 Task: Look for Airbnb options in Ciudad de Huajuapan de LeÃÂ³n, Mexico from 14th December, 2023 to 15th December, 2023 for 2 adults. Place can be entire room with 1  bedroom having 1 bed and 1 bathroom. Property type can be hotel.
Action: Mouse pressed left at (604, 117)
Screenshot: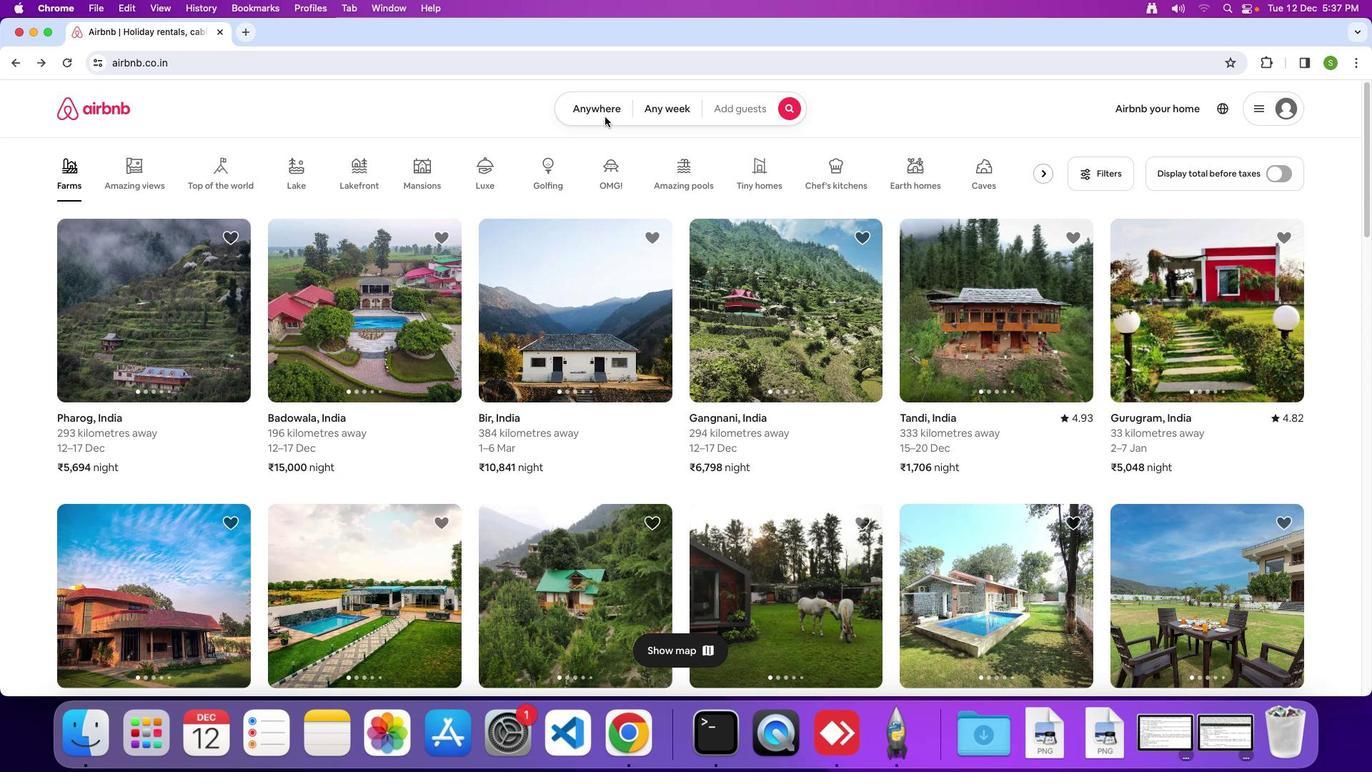 
Action: Mouse moved to (608, 106)
Screenshot: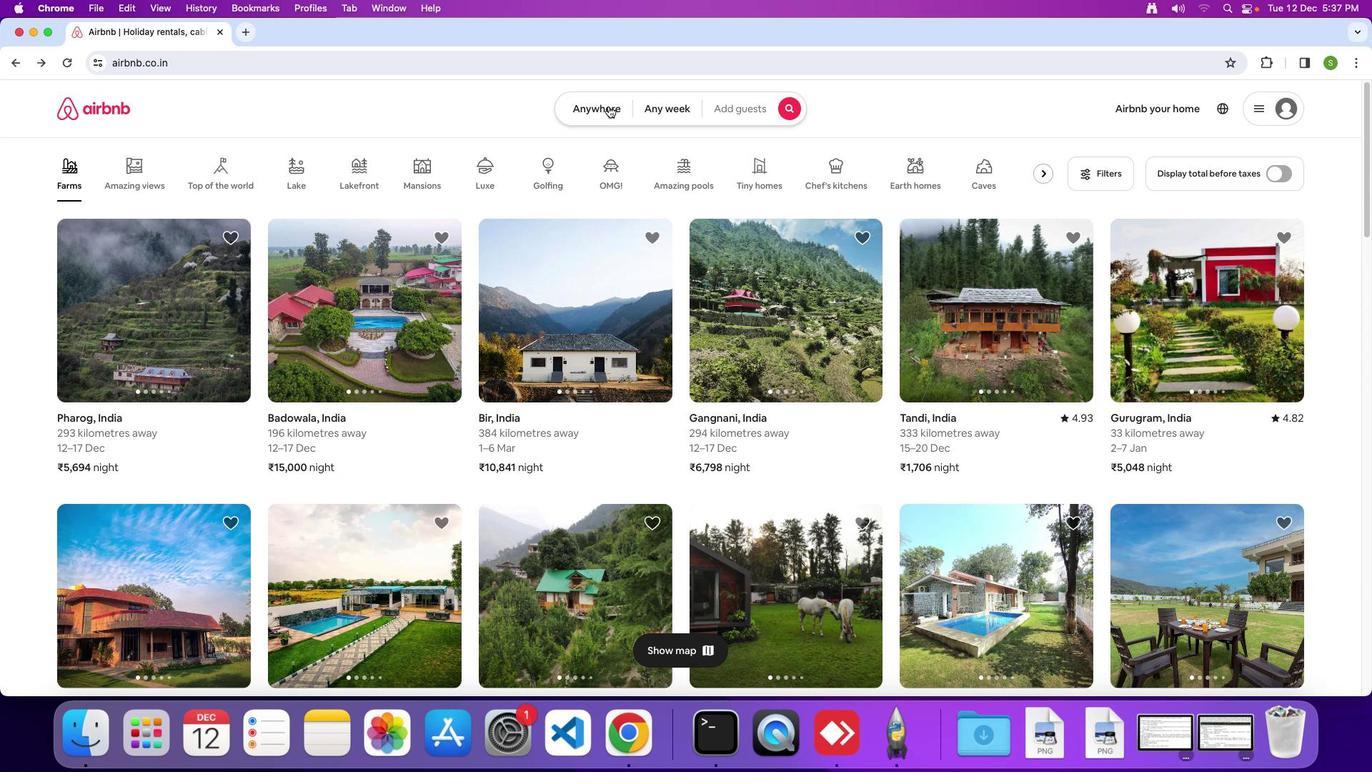 
Action: Mouse pressed left at (608, 106)
Screenshot: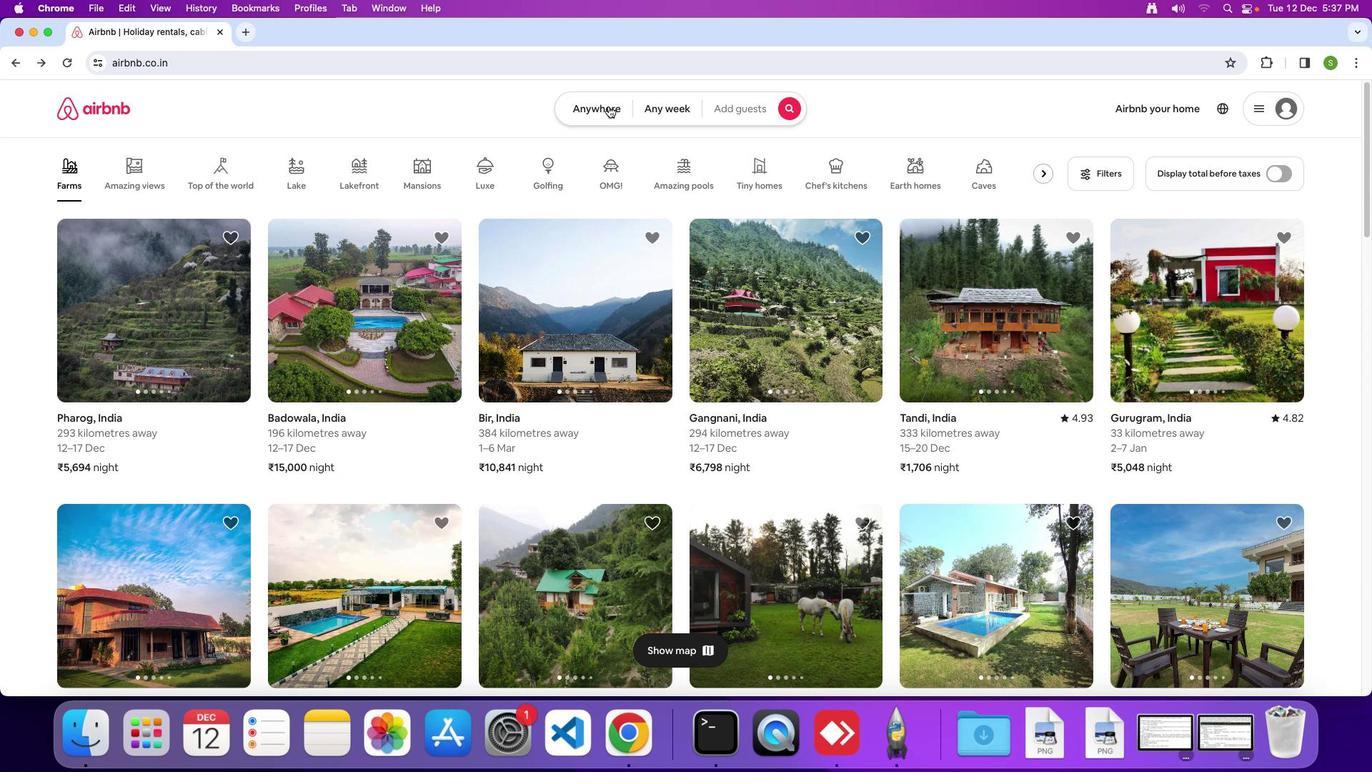 
Action: Mouse moved to (511, 155)
Screenshot: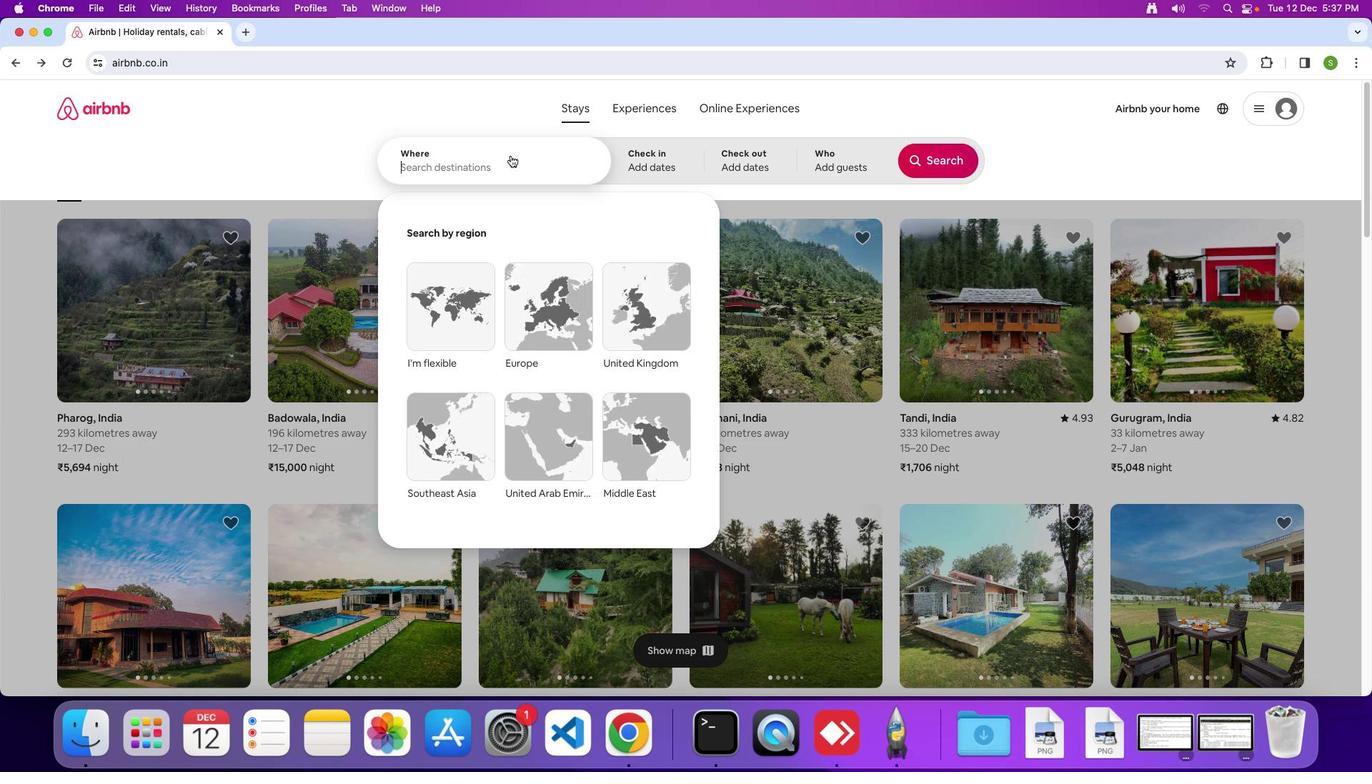 
Action: Mouse pressed left at (511, 155)
Screenshot: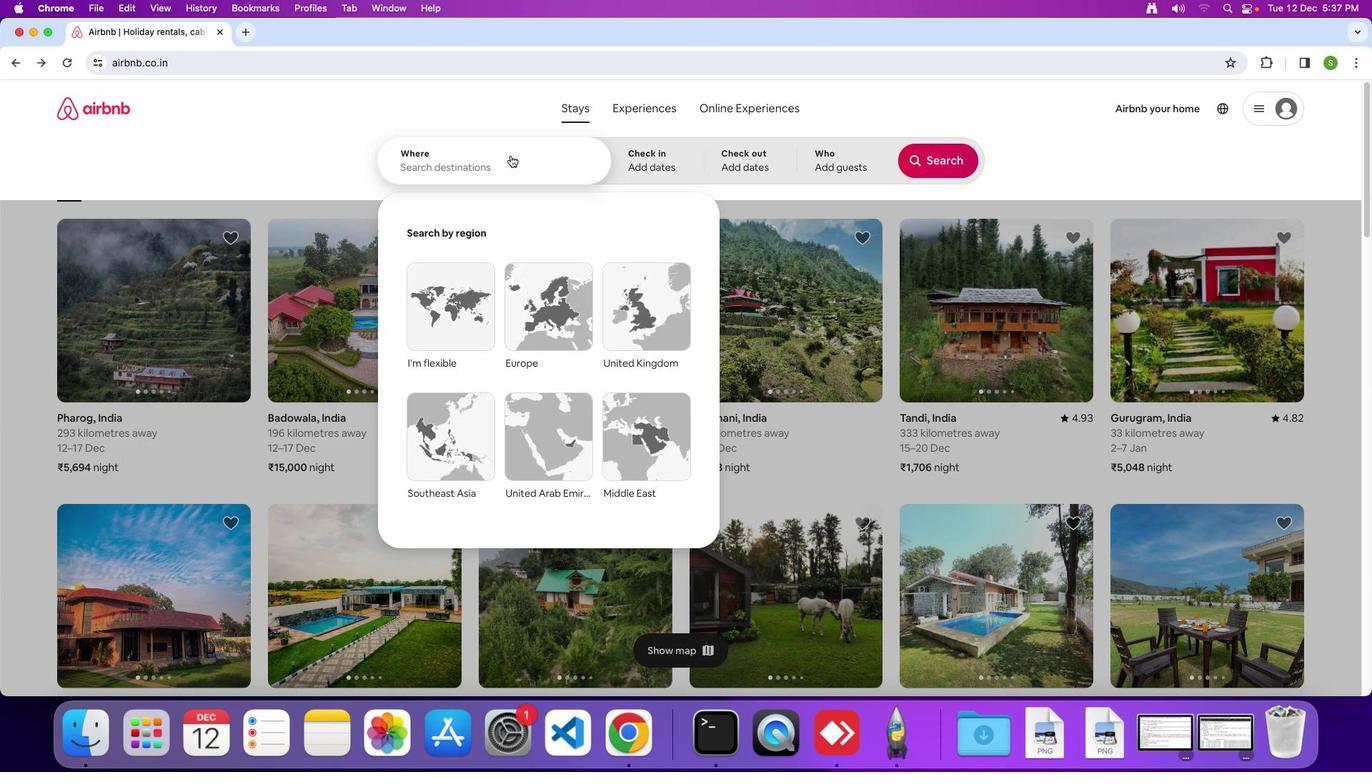 
Action: Mouse moved to (511, 155)
Screenshot: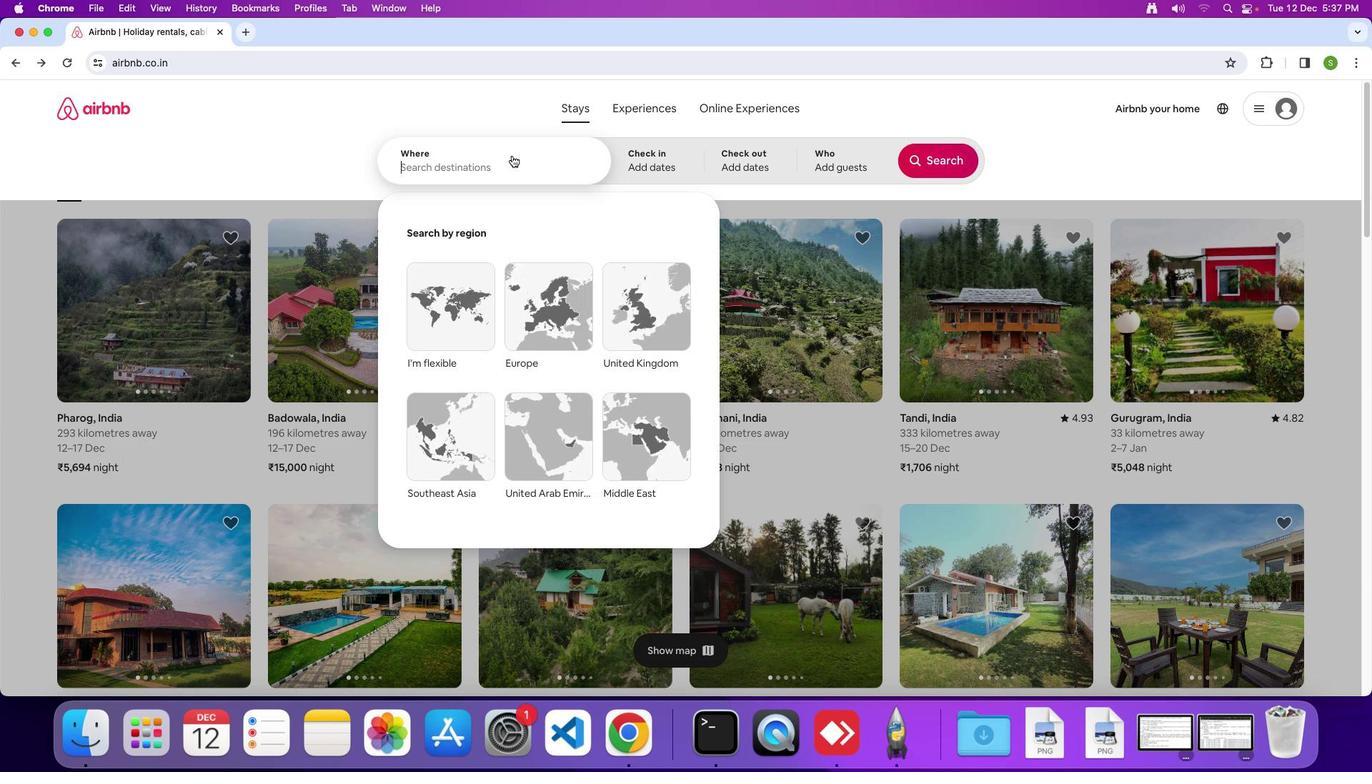 
Action: Key pressed 'C'Key.caps_lock'i''u''d''e''d'Key.backspaceKey.backspace'a''d'Key.space'd''e'Key.spaceKey.shift'H''u''a''j''u''a''p''a''n'Key.space'd''e'Key.spaceKey.shift'L''e'Key.shift'A''n'','Key.spaceKey.shift'm''e''x''o''c''o'Key.leftKey.leftKey.backspace'i'Key.rightKey.rightKey.enter
Screenshot: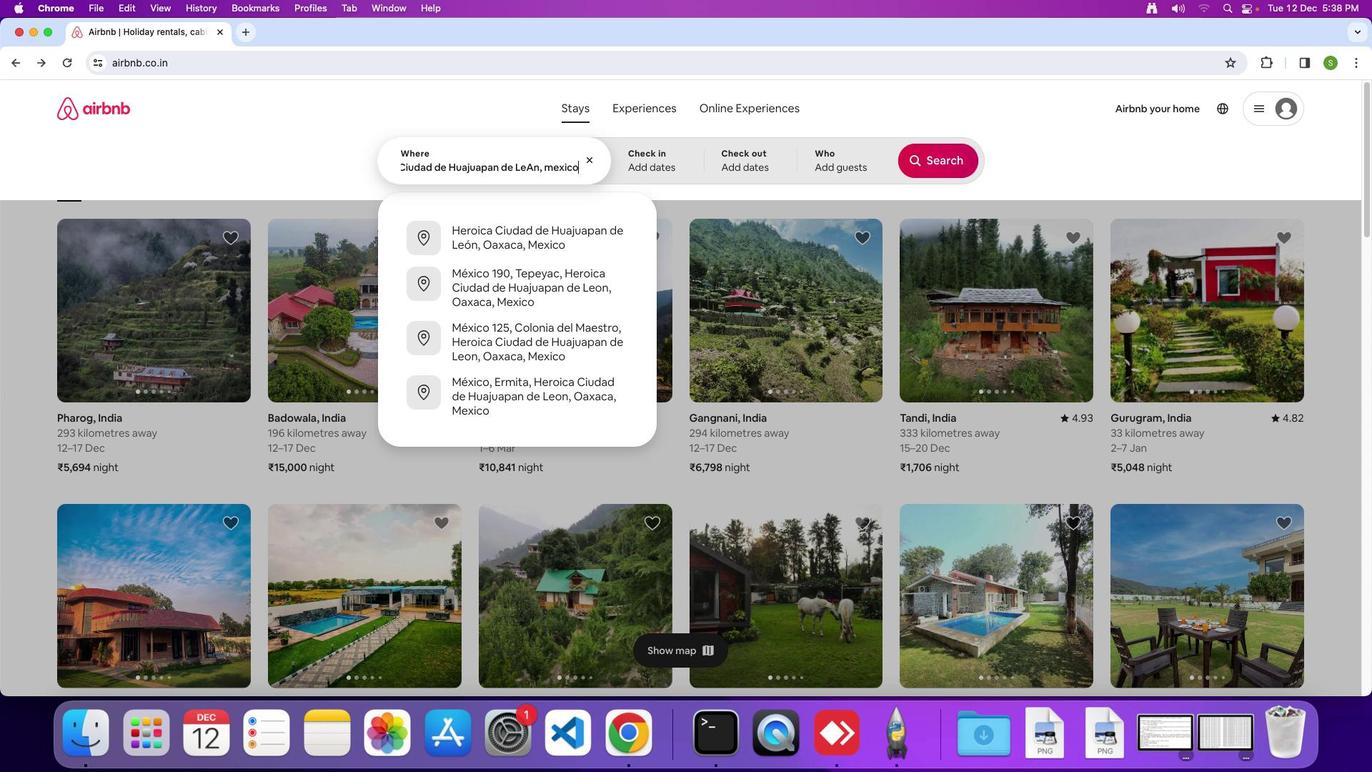 
Action: Mouse moved to (573, 406)
Screenshot: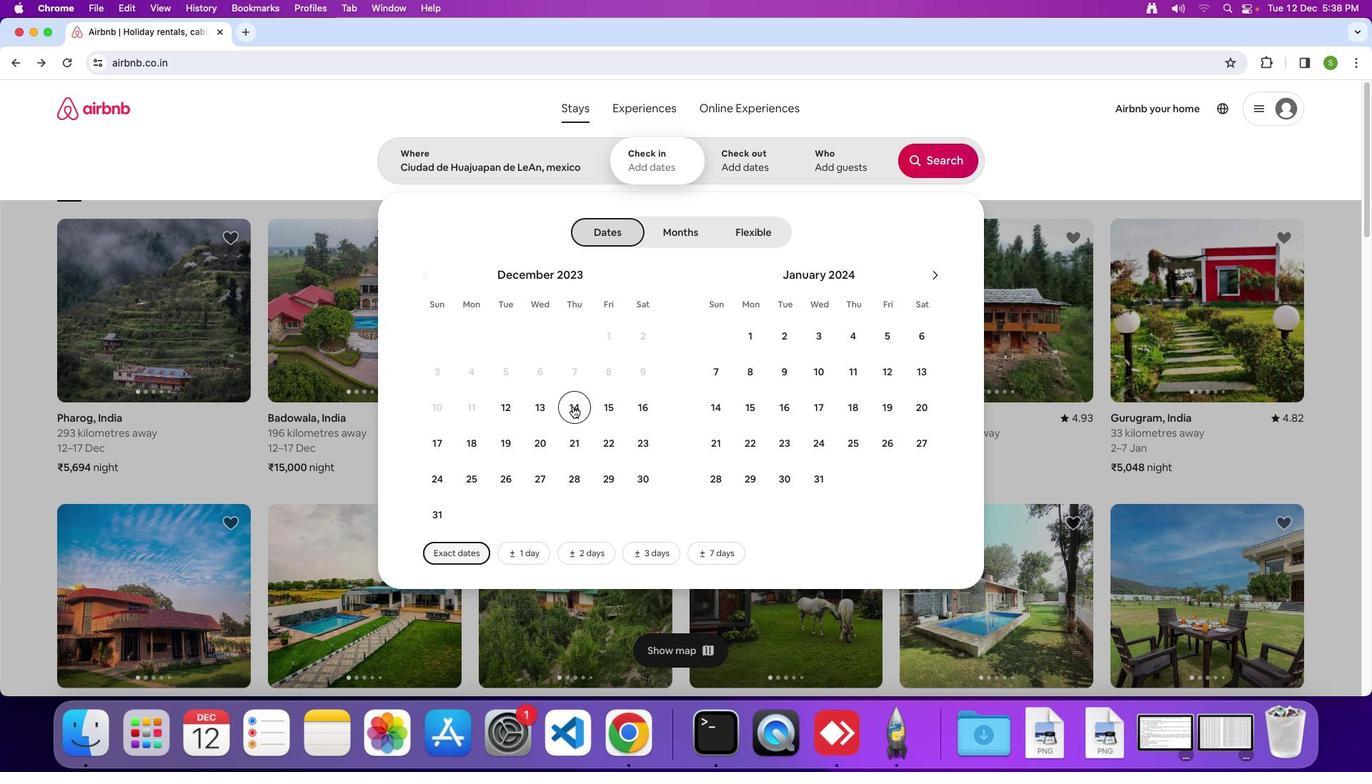 
Action: Mouse pressed left at (573, 406)
Screenshot: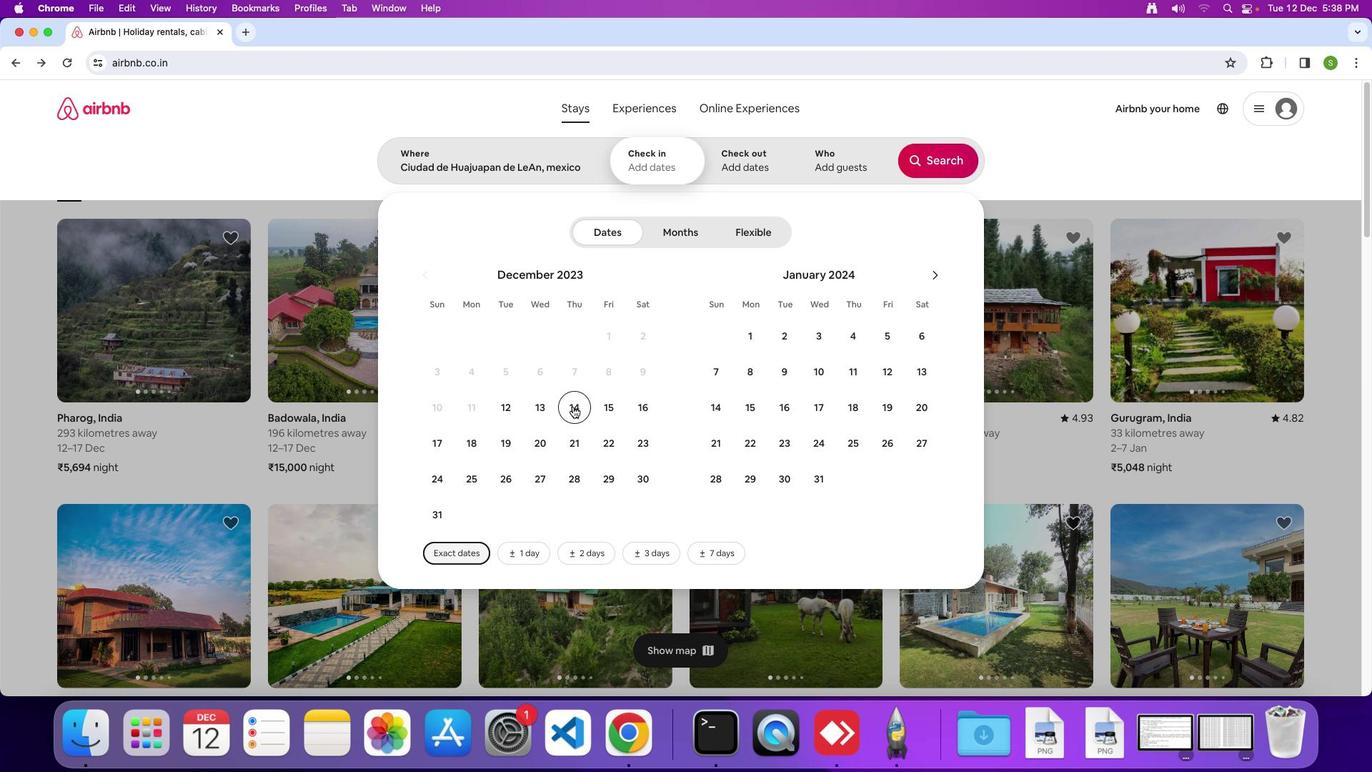 
Action: Mouse moved to (612, 406)
Screenshot: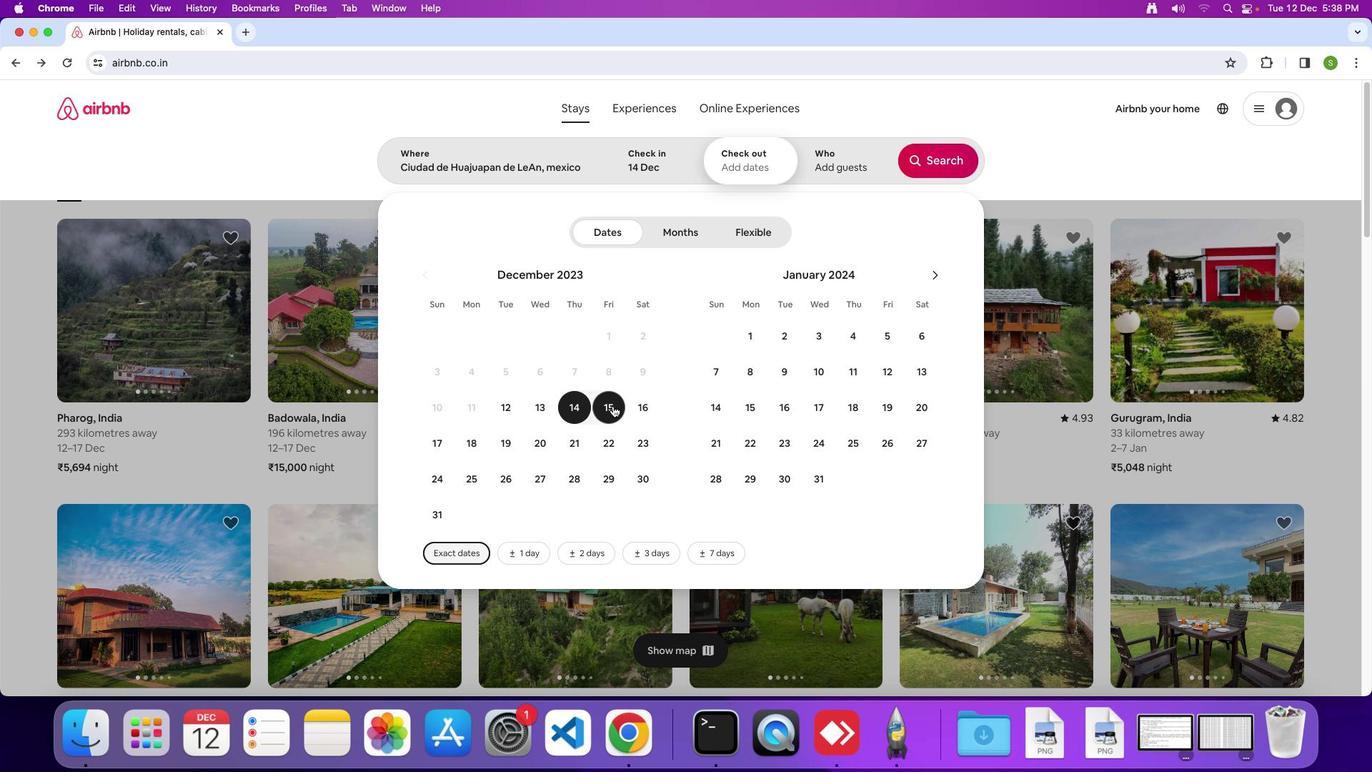 
Action: Mouse pressed left at (612, 406)
Screenshot: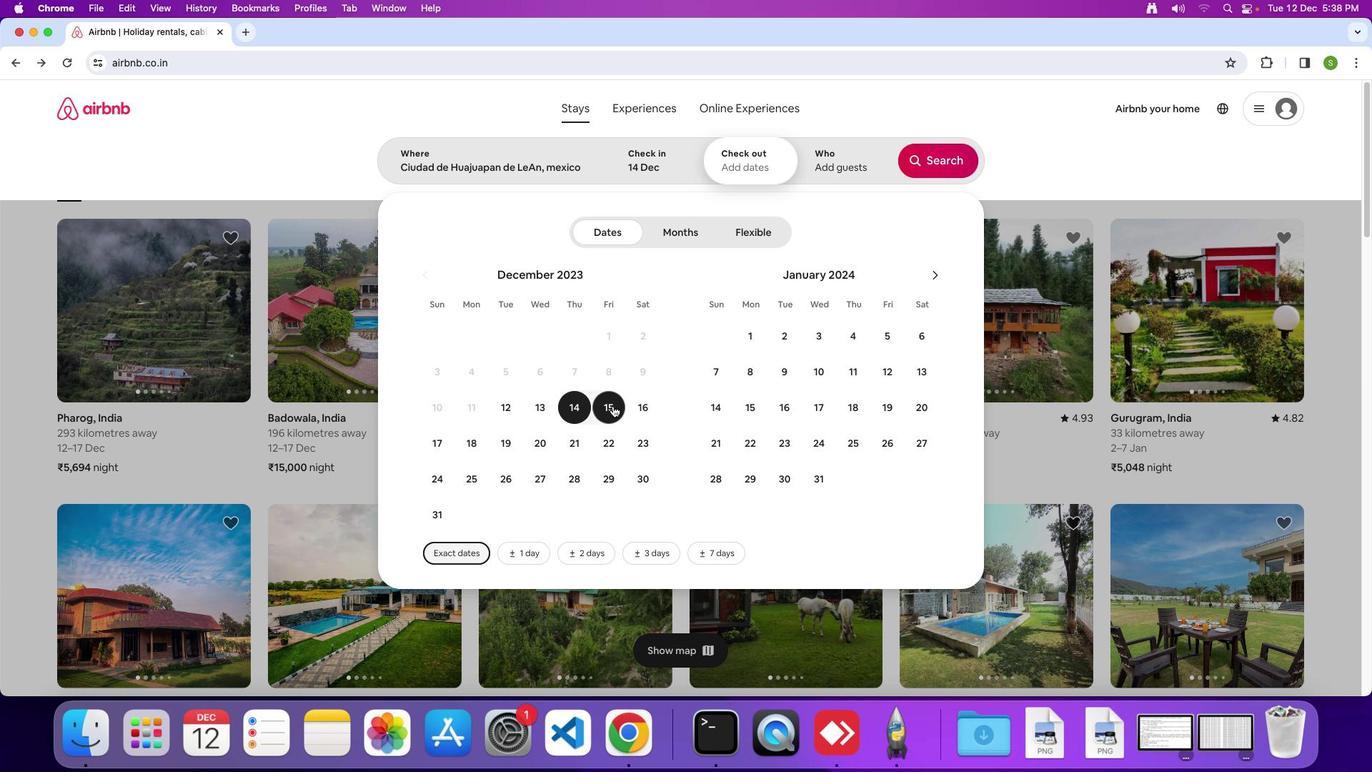 
Action: Mouse moved to (845, 168)
Screenshot: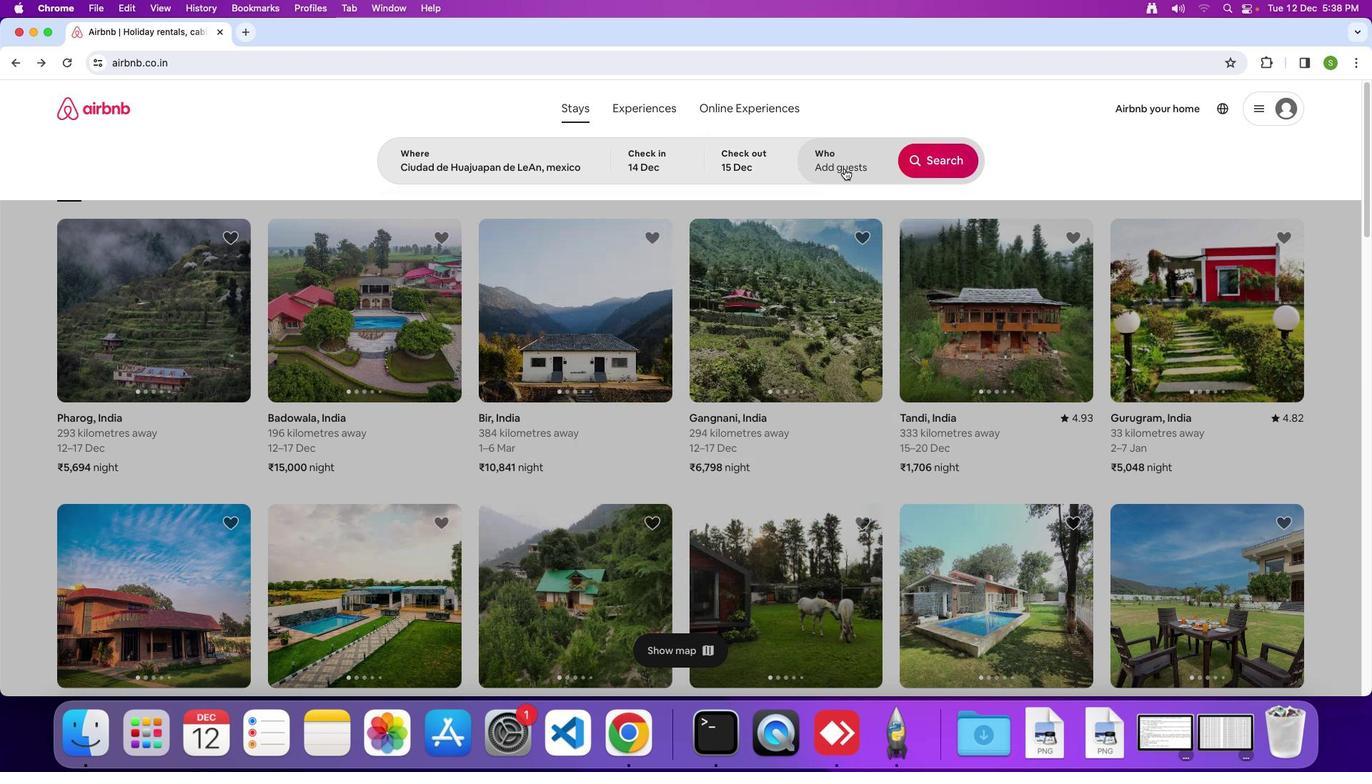 
Action: Mouse pressed left at (845, 168)
Screenshot: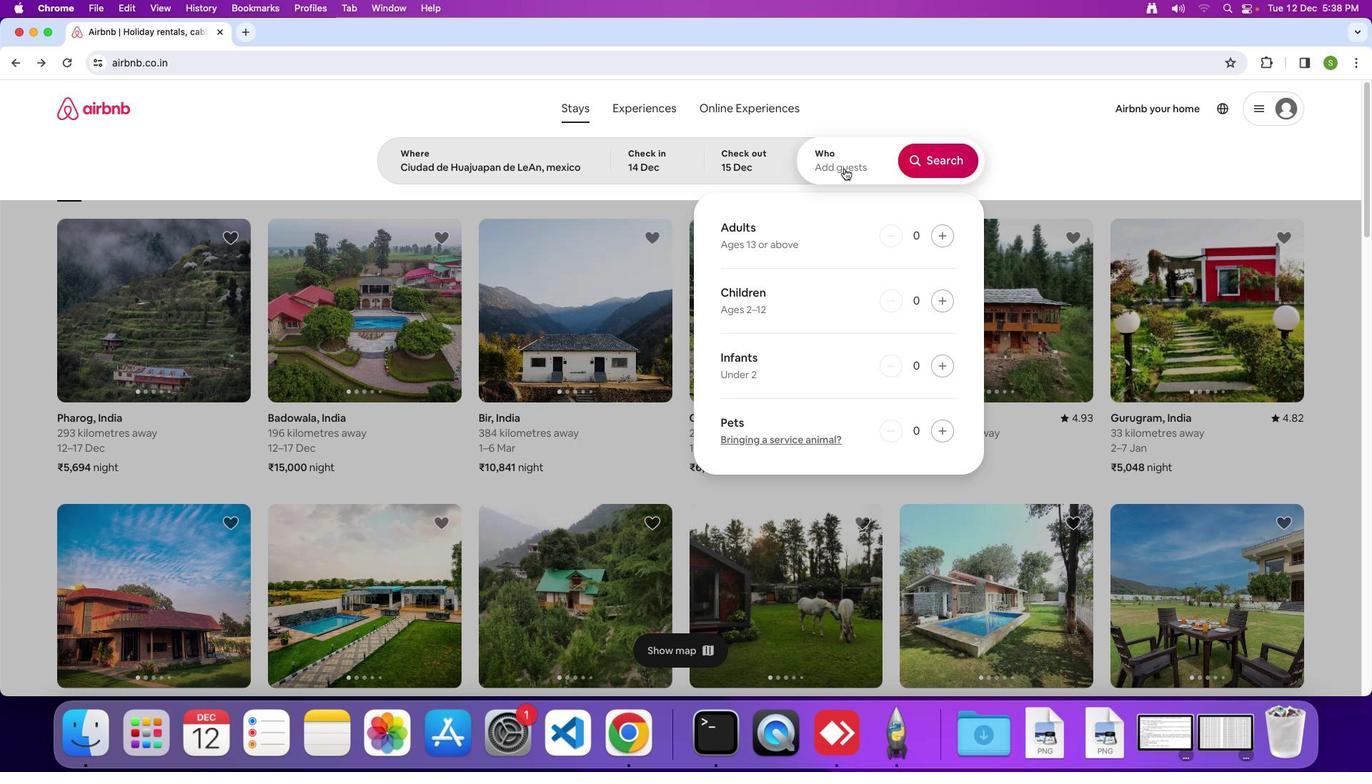 
Action: Mouse moved to (940, 237)
Screenshot: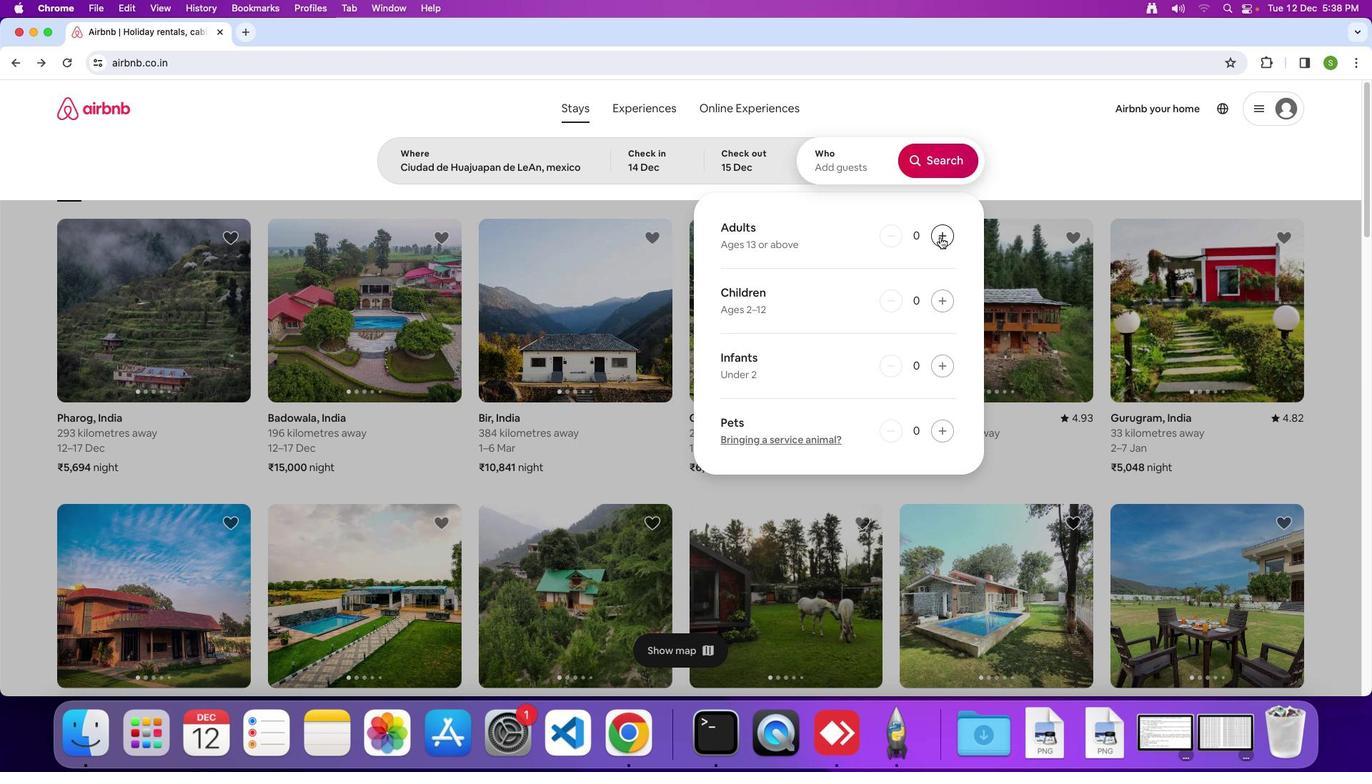 
Action: Mouse pressed left at (940, 237)
Screenshot: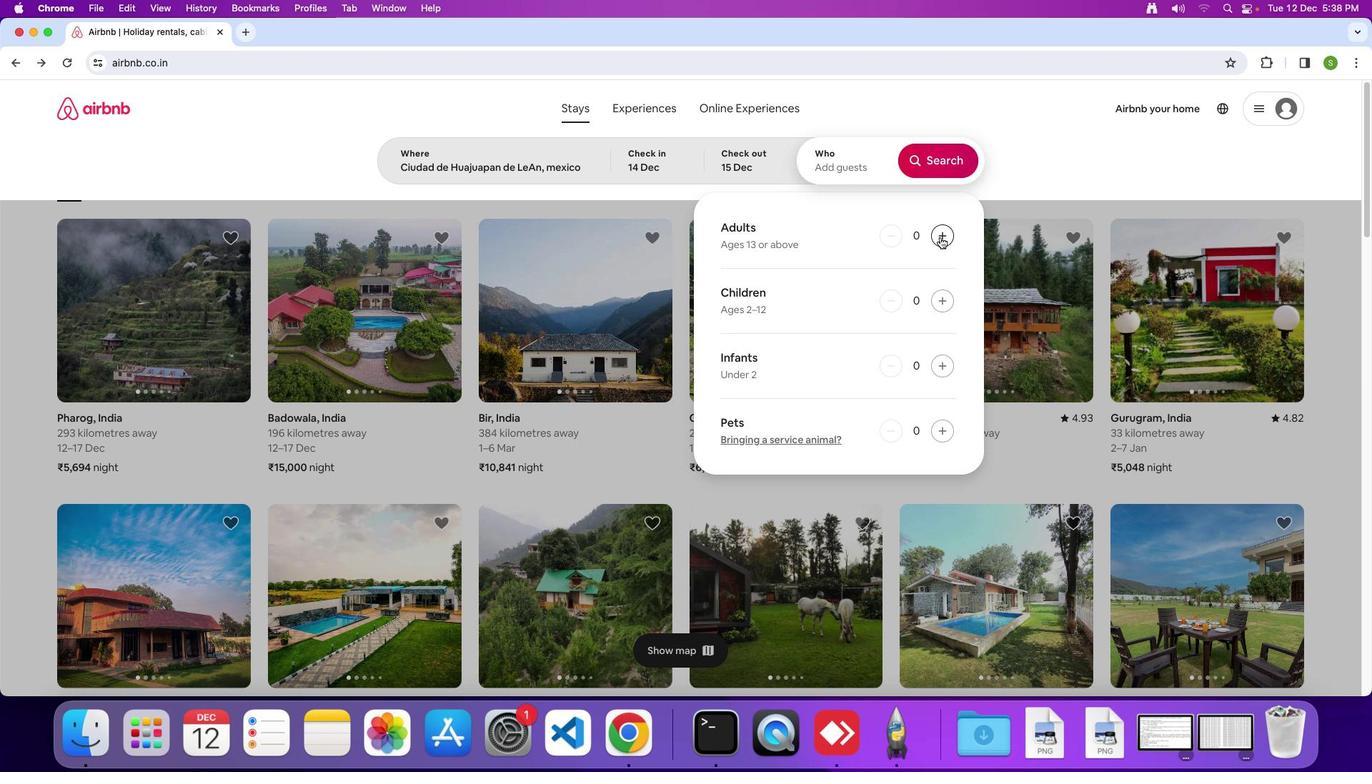 
Action: Mouse pressed left at (940, 237)
Screenshot: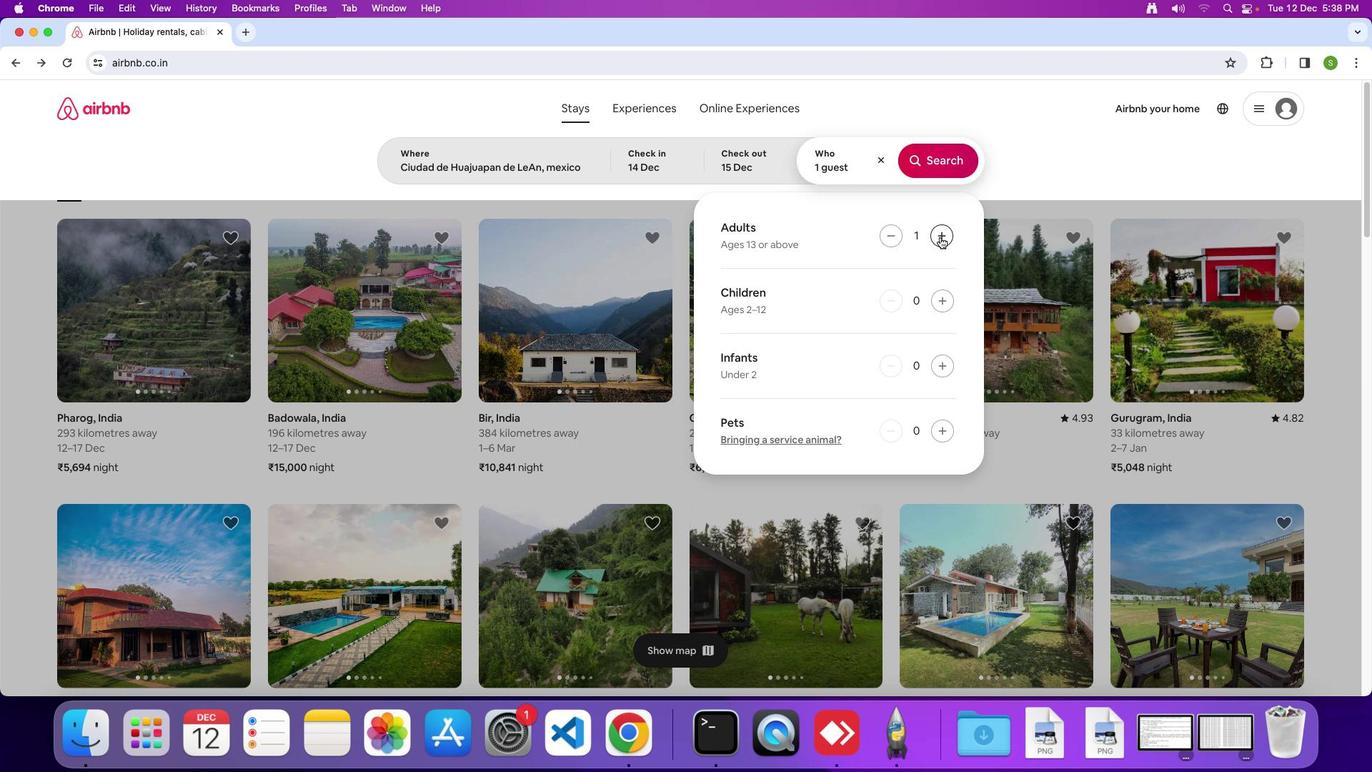 
Action: Mouse moved to (943, 169)
Screenshot: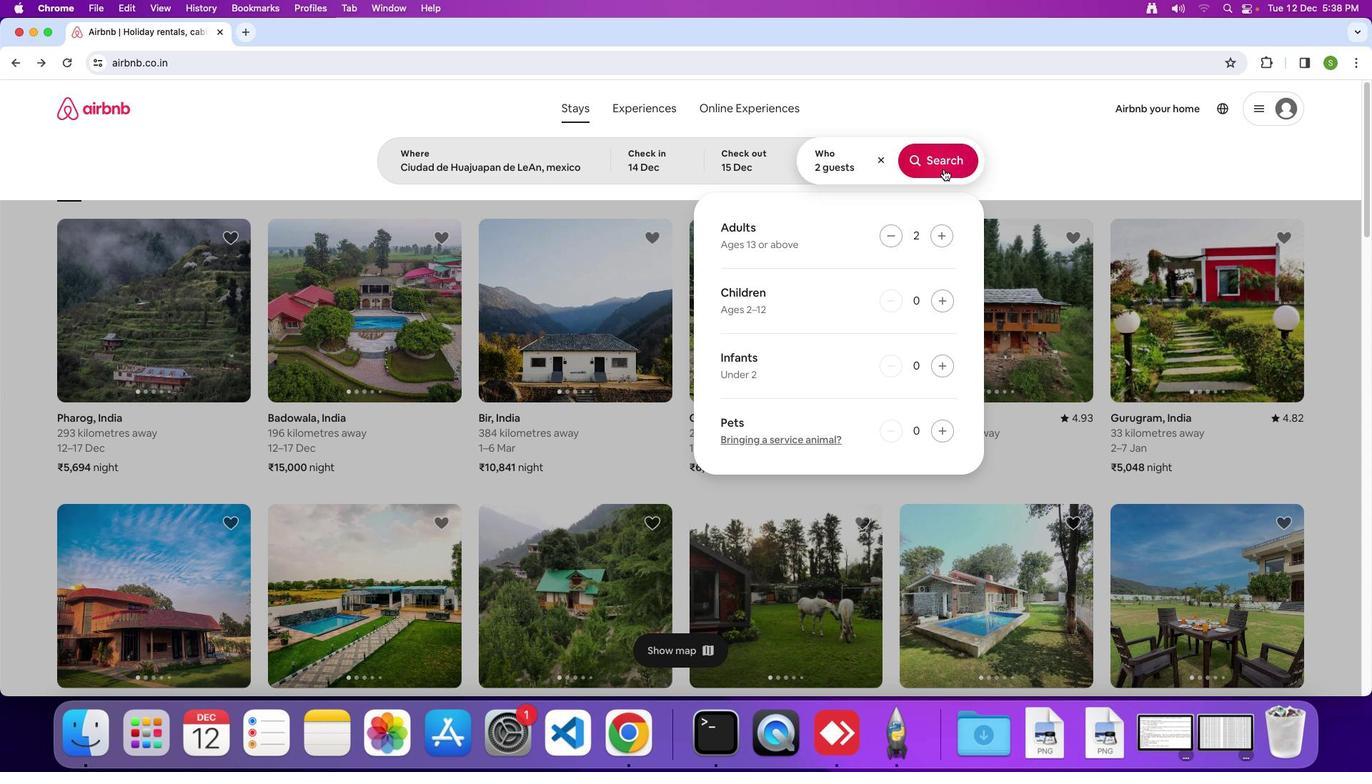 
Action: Mouse pressed left at (943, 169)
Screenshot: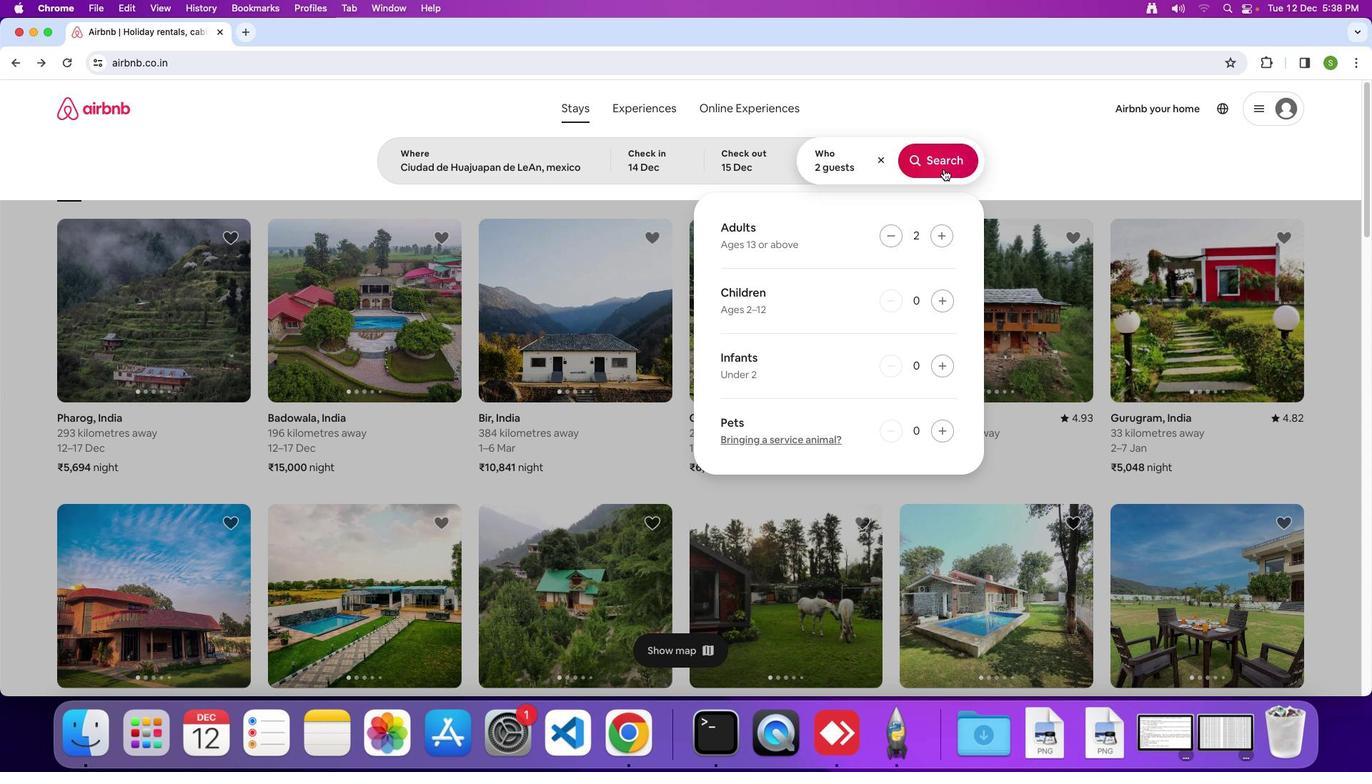 
Action: Mouse moved to (1127, 164)
Screenshot: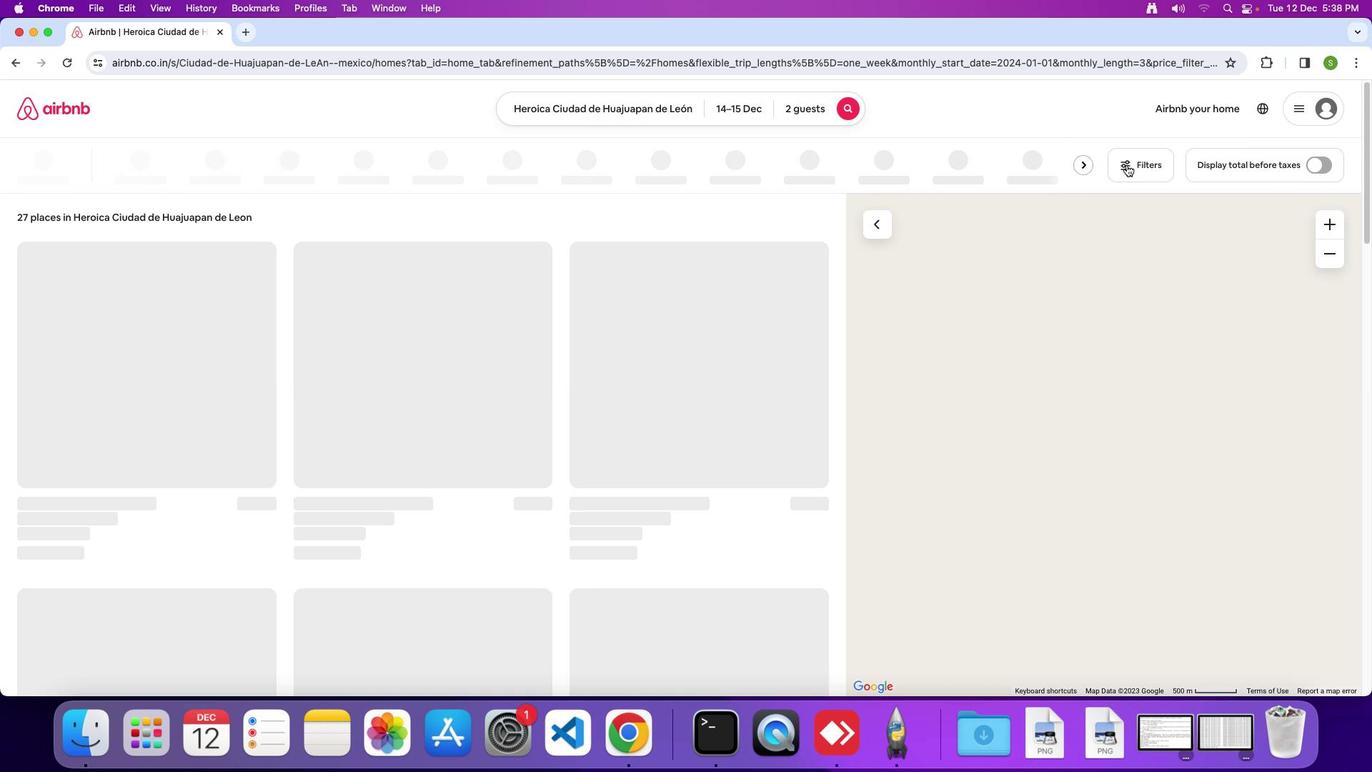 
Action: Mouse pressed left at (1127, 164)
Screenshot: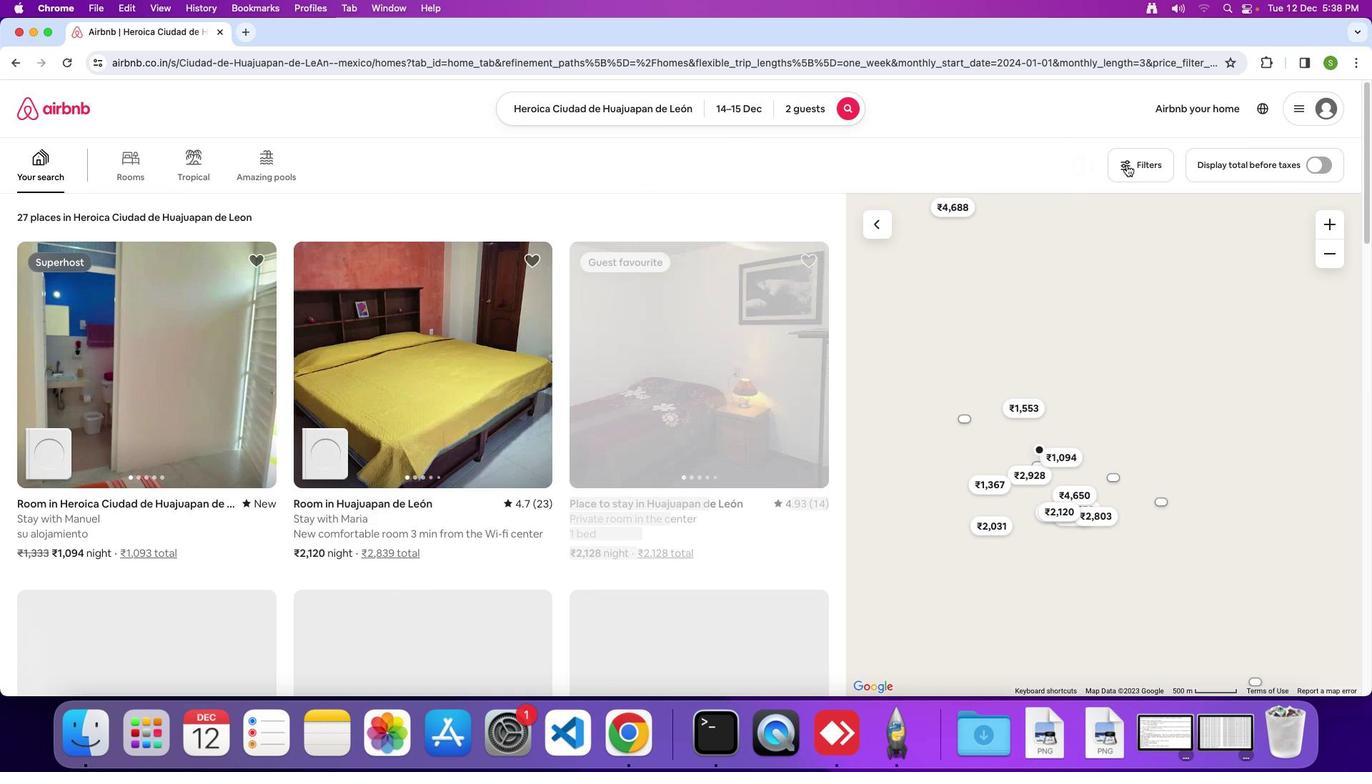 
Action: Mouse moved to (697, 389)
Screenshot: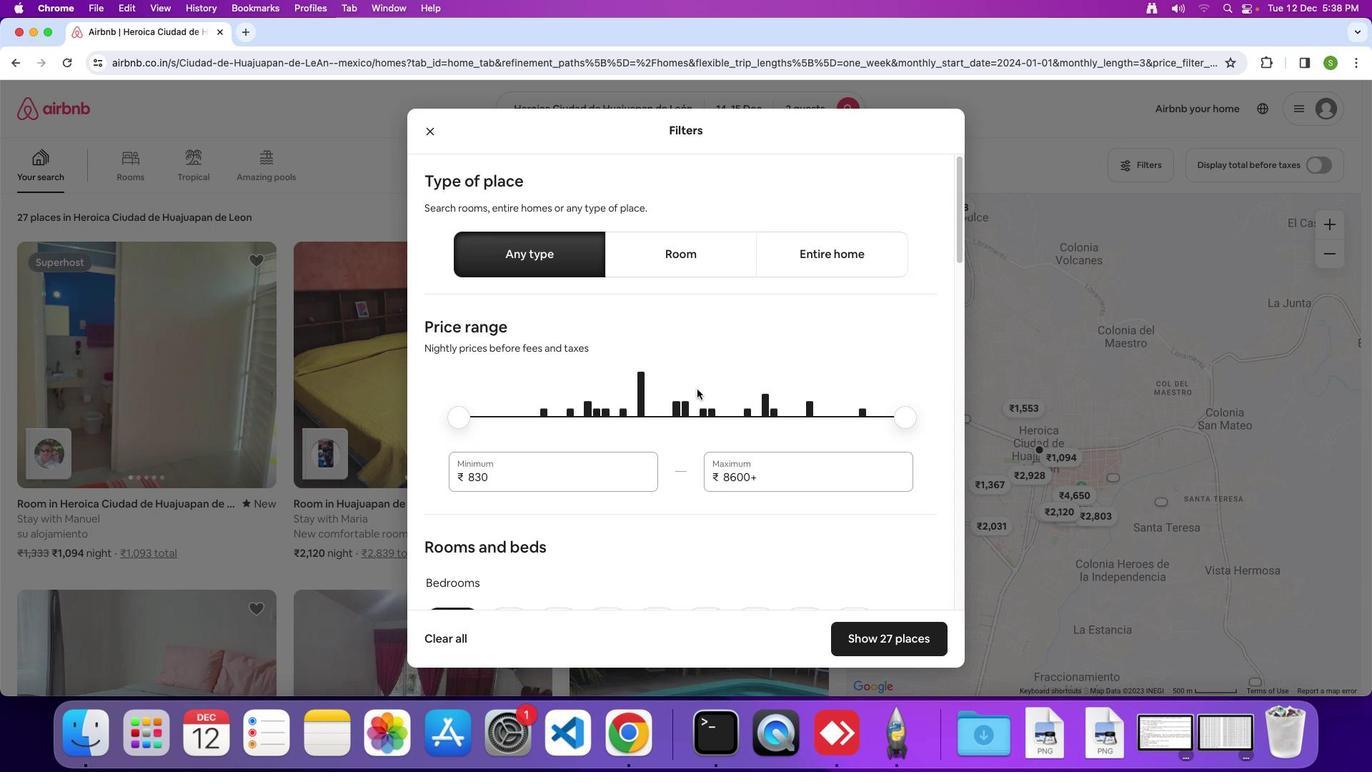 
Action: Mouse scrolled (697, 389) with delta (0, 0)
Screenshot: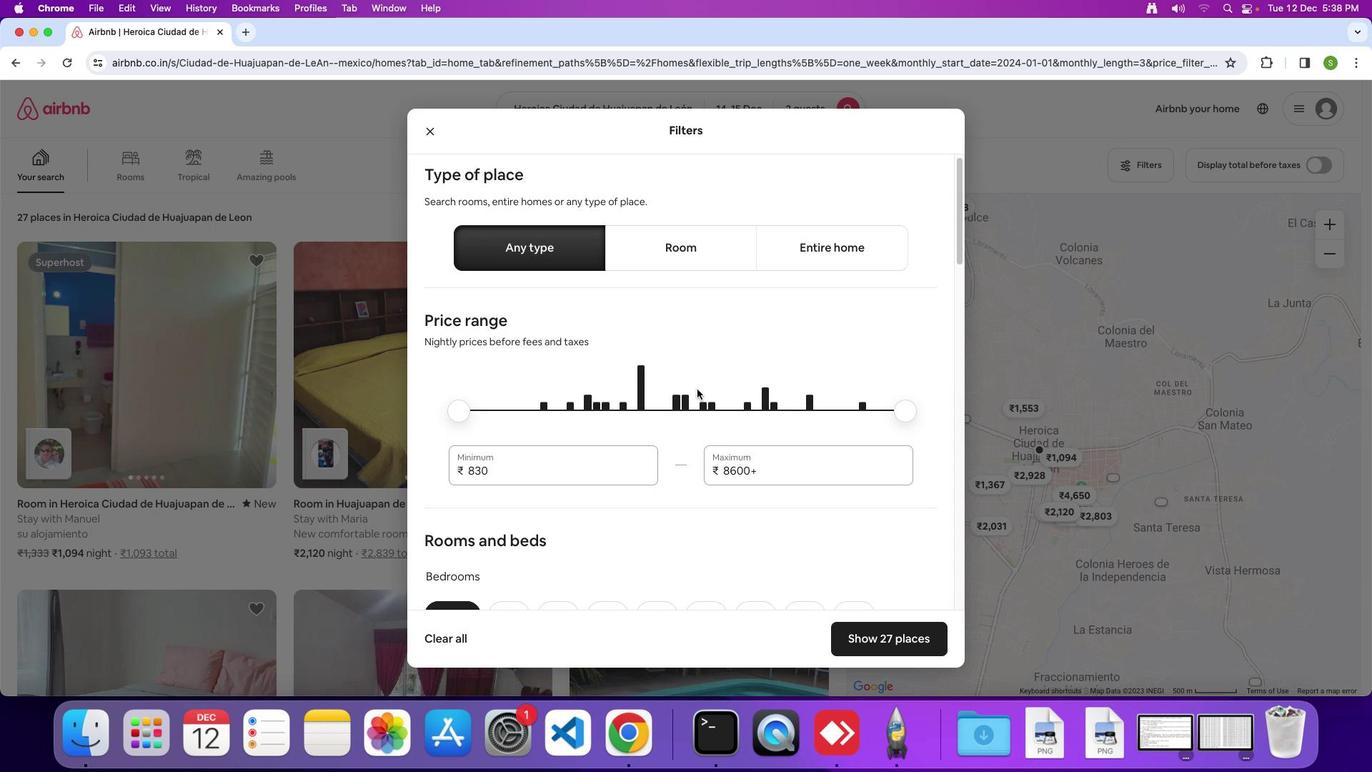 
Action: Mouse scrolled (697, 389) with delta (0, 0)
Screenshot: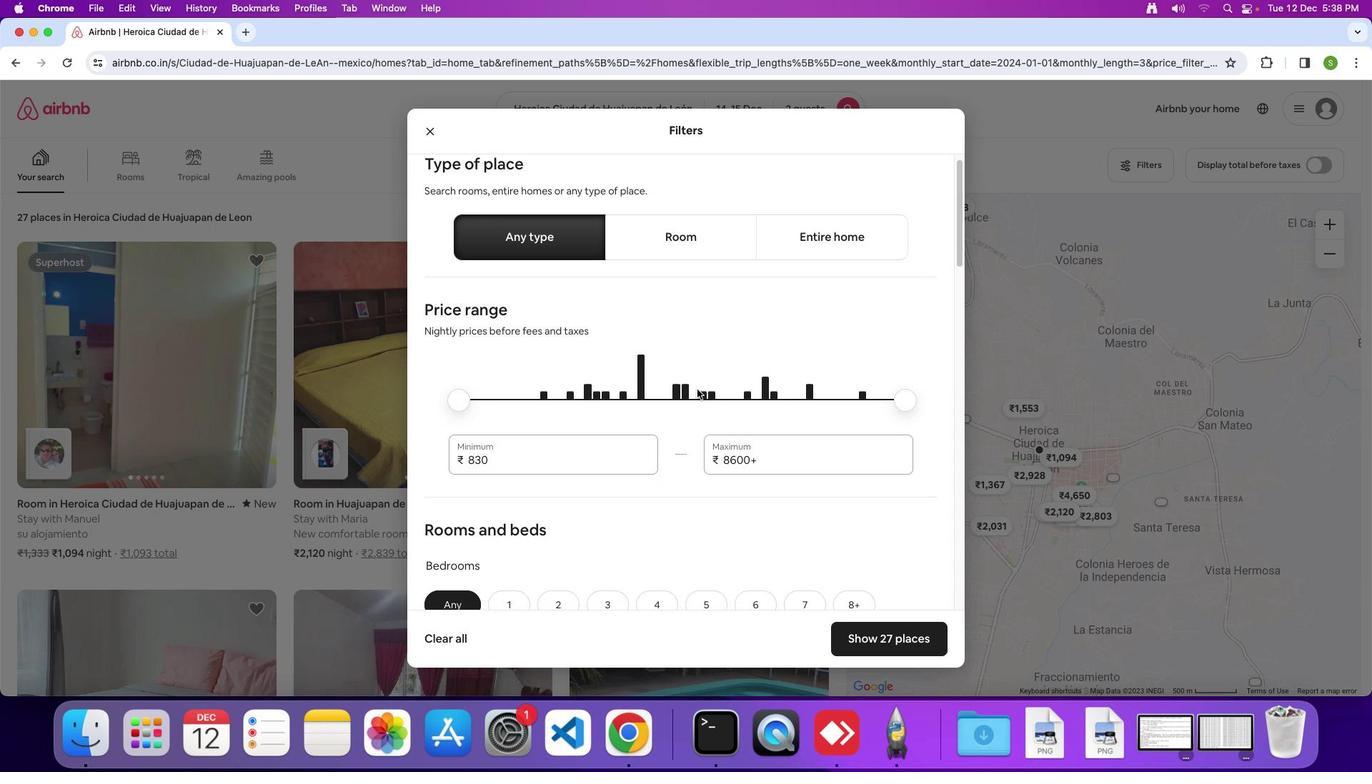 
Action: Mouse scrolled (697, 389) with delta (0, 0)
Screenshot: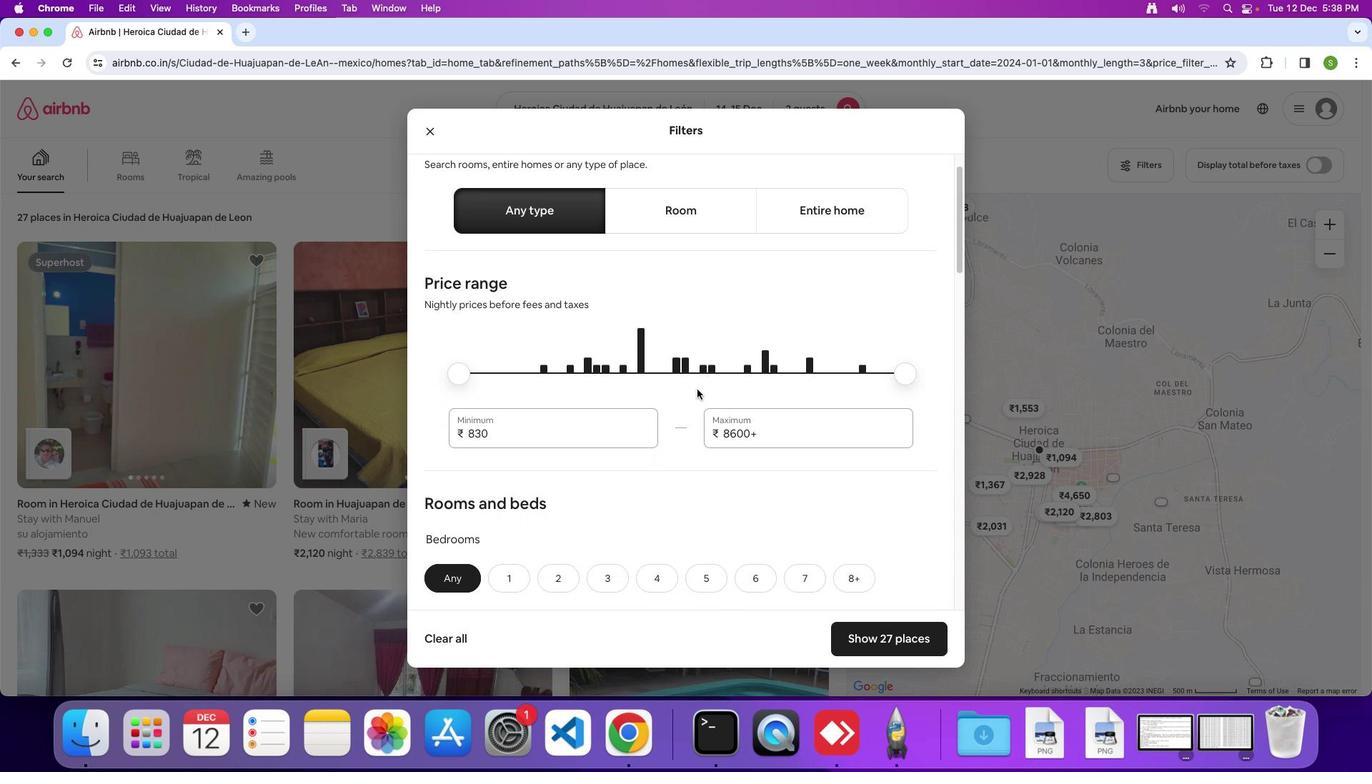 
Action: Mouse scrolled (697, 389) with delta (0, 0)
Screenshot: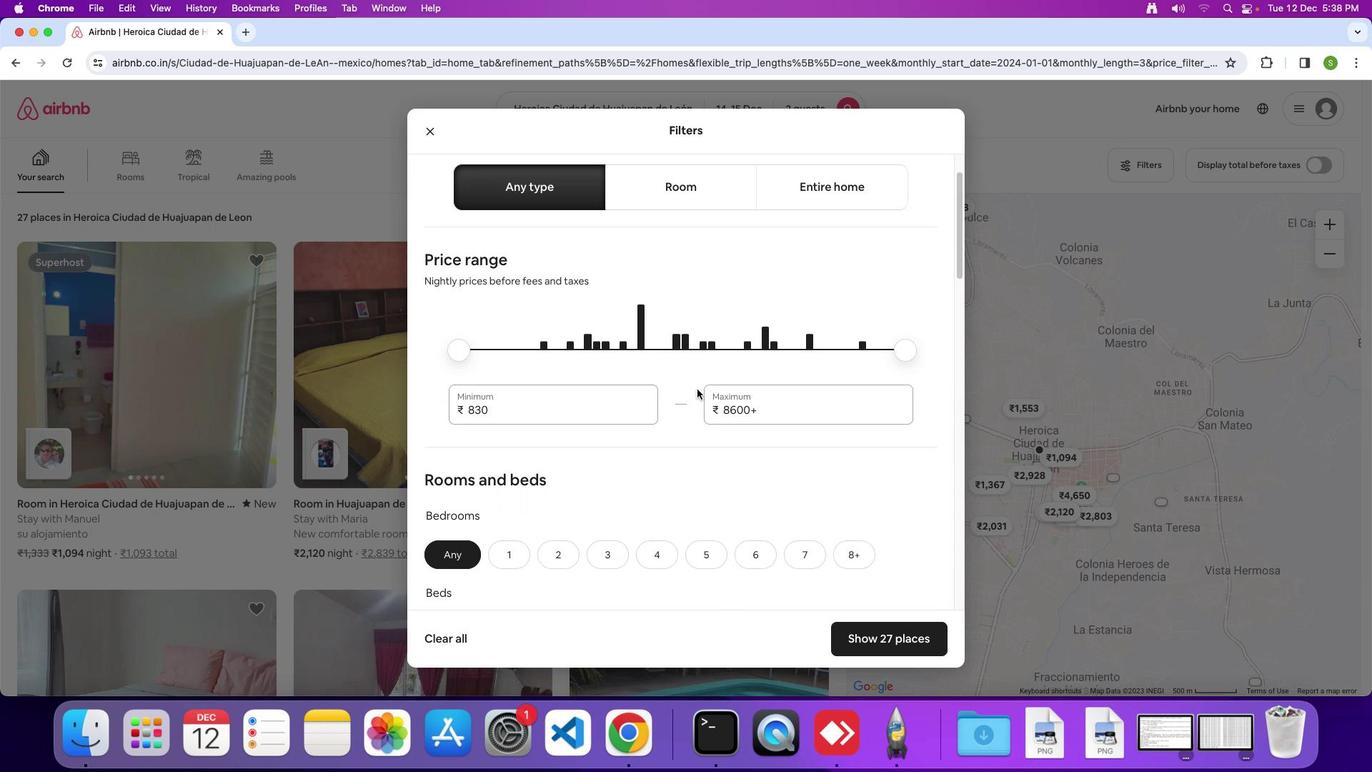 
Action: Mouse scrolled (697, 389) with delta (0, 0)
Screenshot: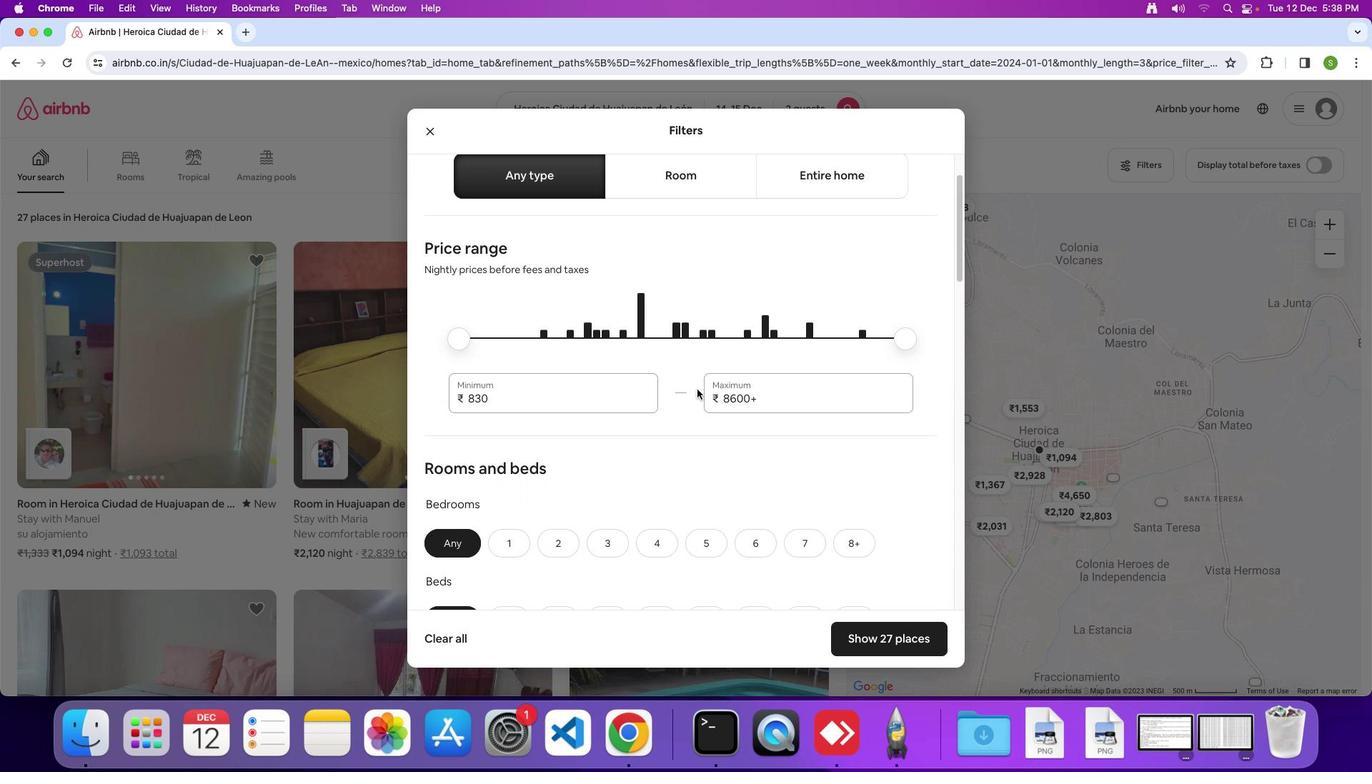 
Action: Mouse scrolled (697, 389) with delta (0, -1)
Screenshot: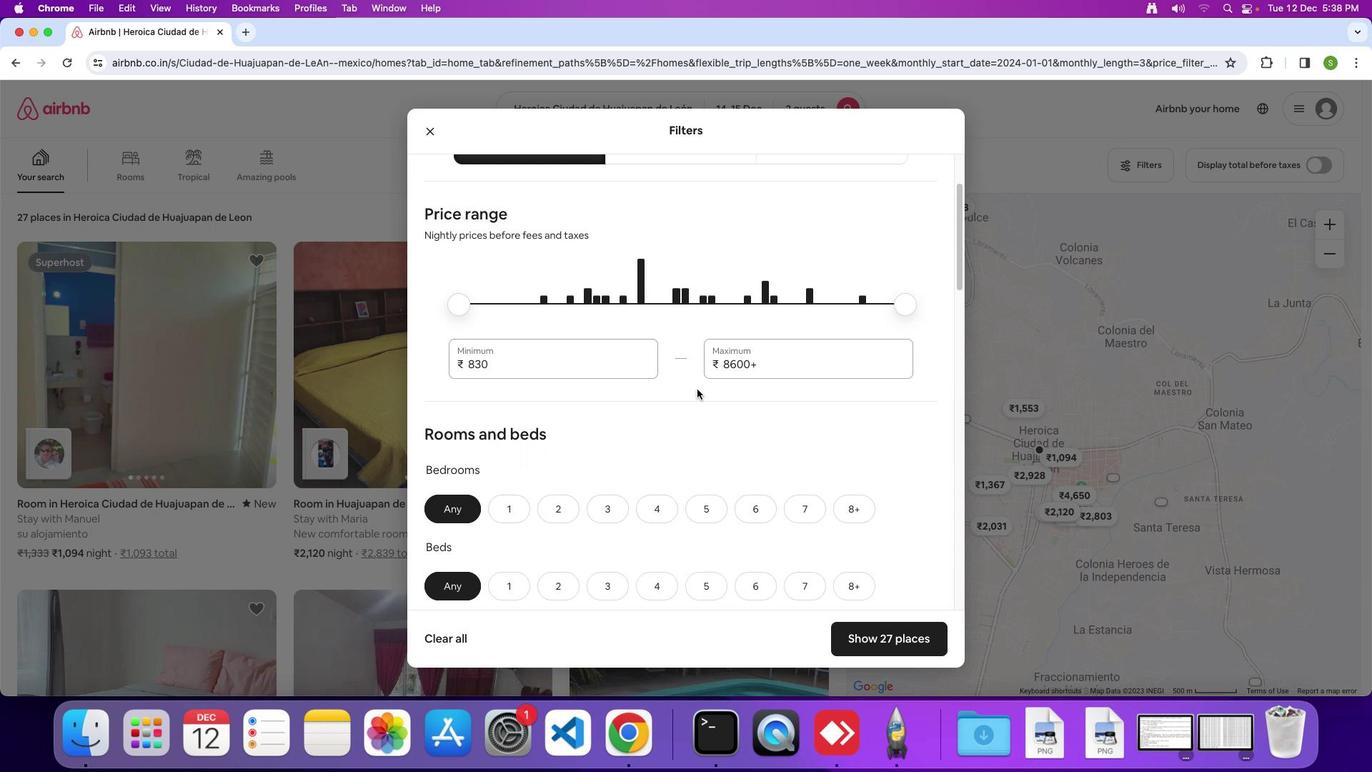
Action: Mouse scrolled (697, 389) with delta (0, 0)
Screenshot: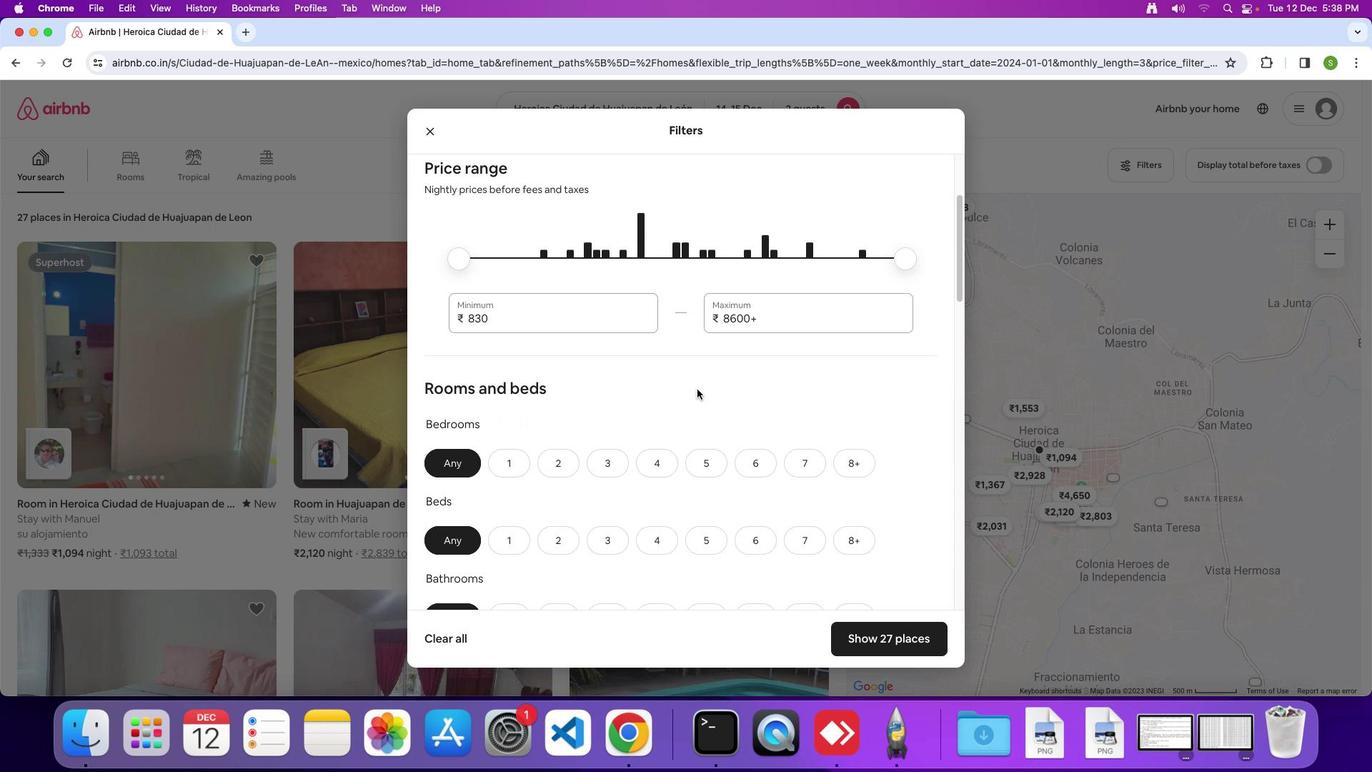 
Action: Mouse scrolled (697, 389) with delta (0, 0)
Screenshot: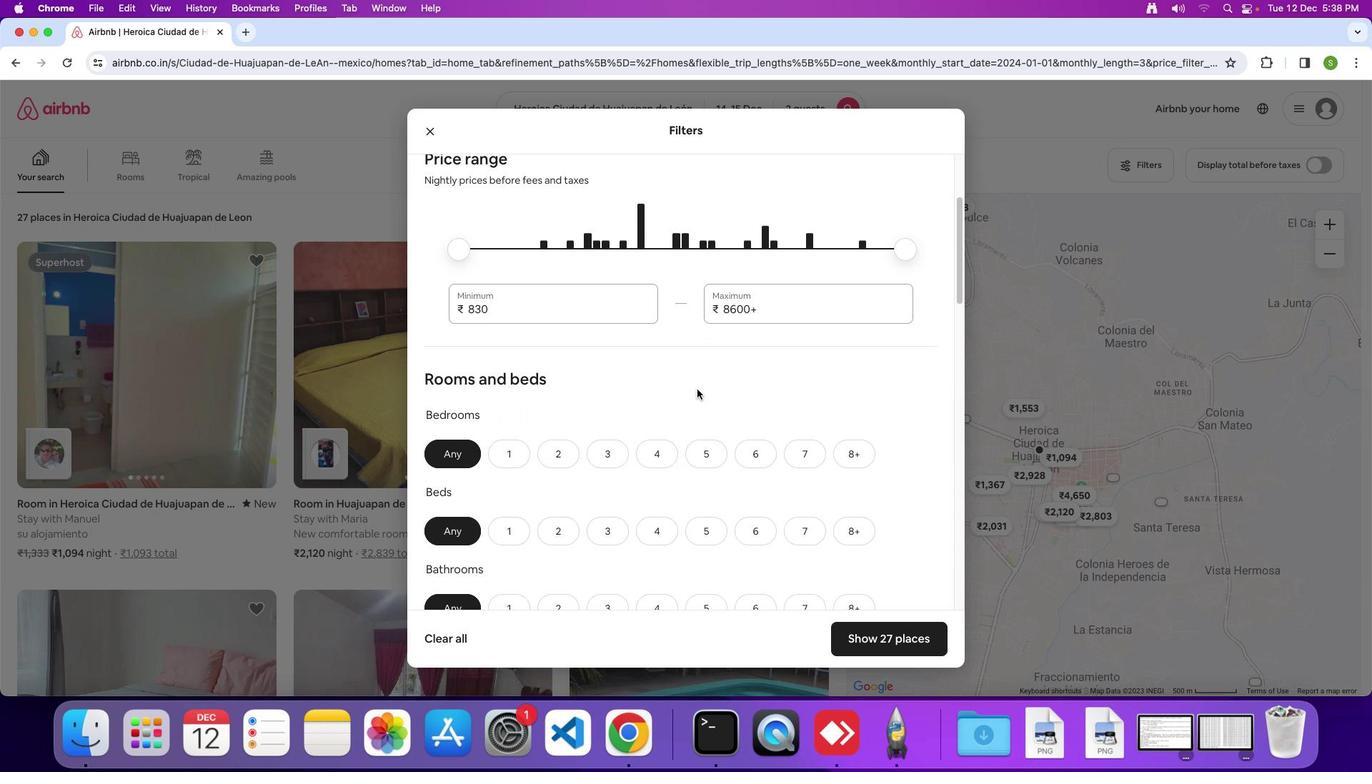 
Action: Mouse scrolled (697, 389) with delta (0, 0)
Screenshot: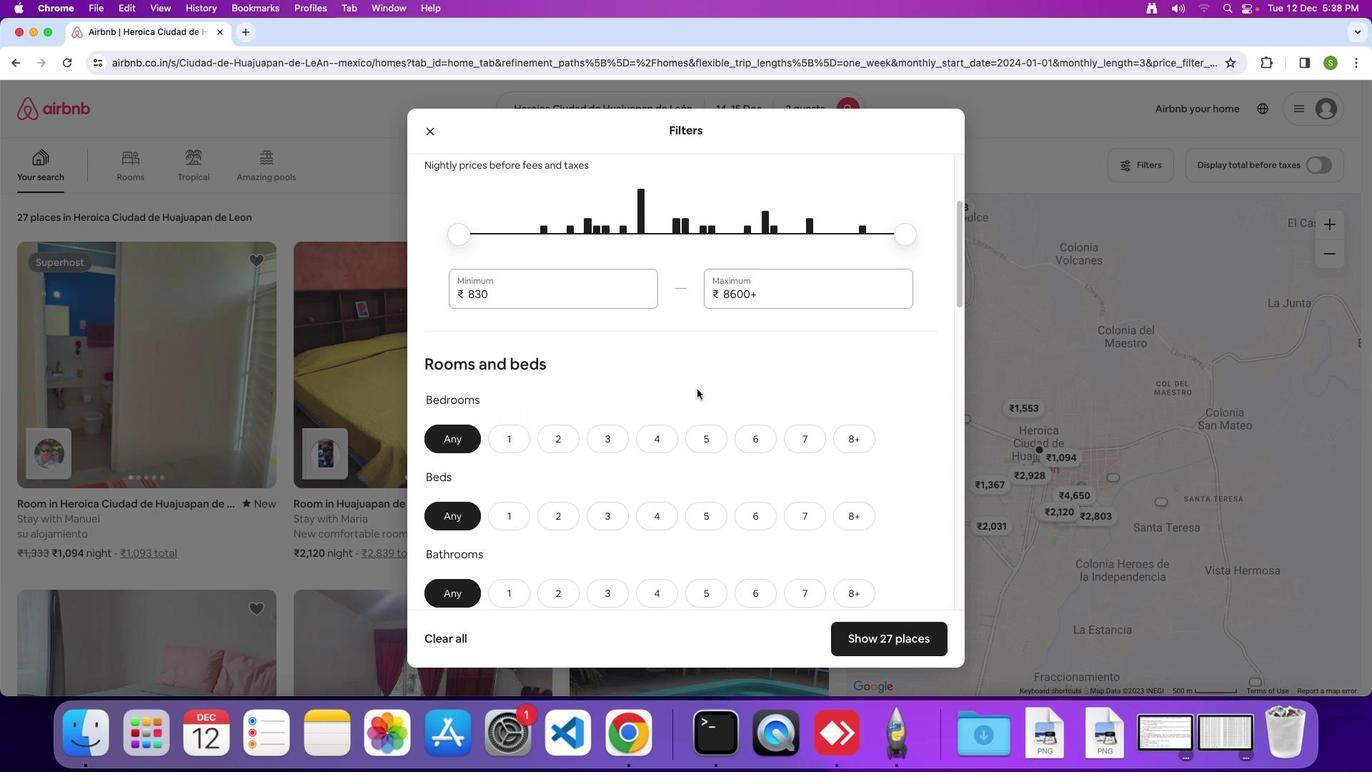 
Action: Mouse scrolled (697, 389) with delta (0, 0)
Screenshot: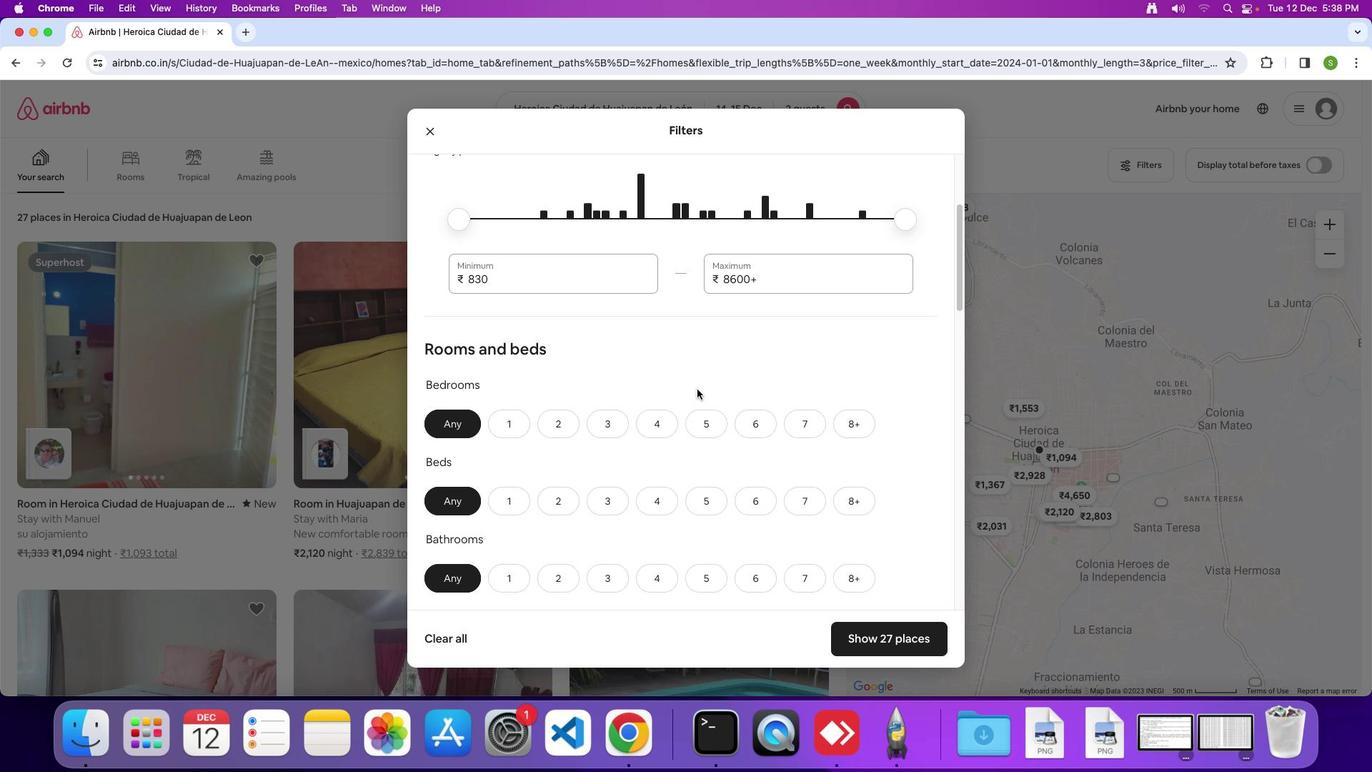 
Action: Mouse scrolled (697, 389) with delta (0, -1)
Screenshot: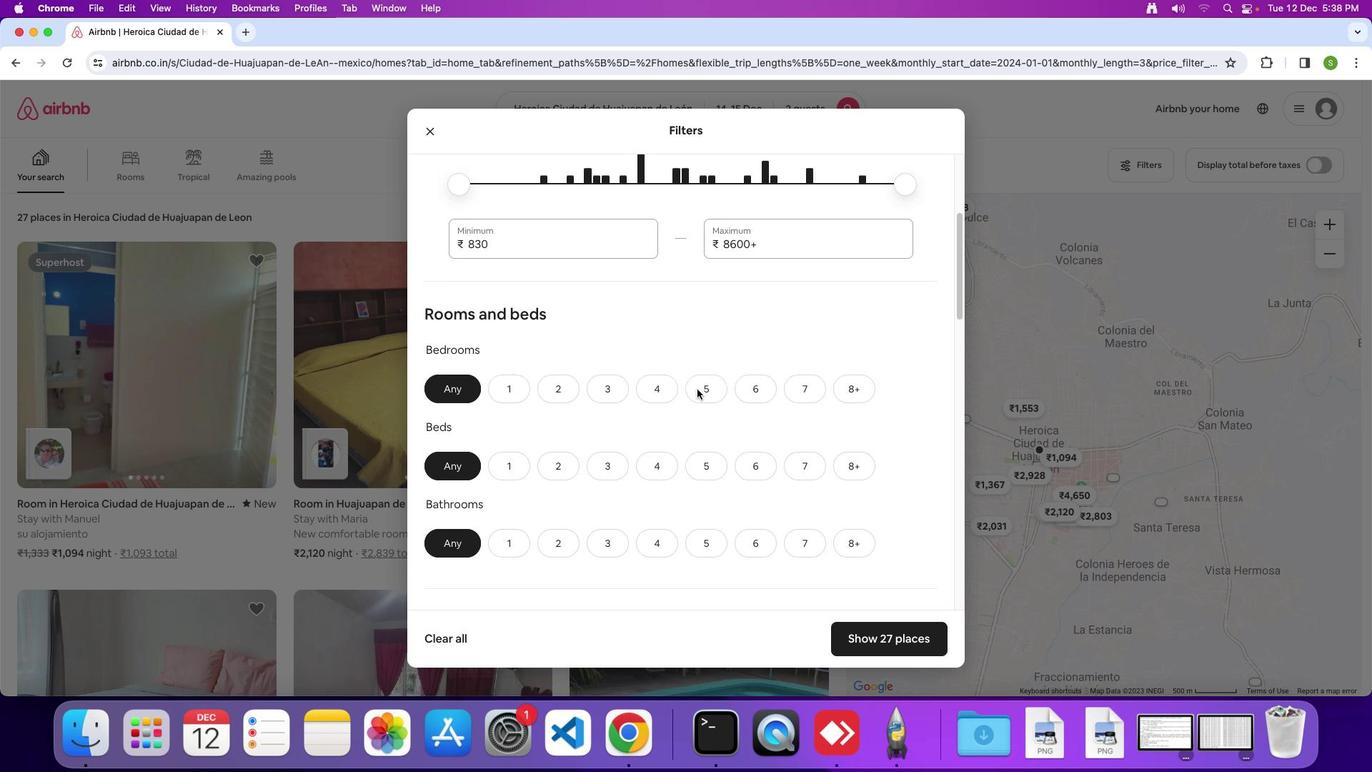 
Action: Mouse scrolled (697, 389) with delta (0, 0)
Screenshot: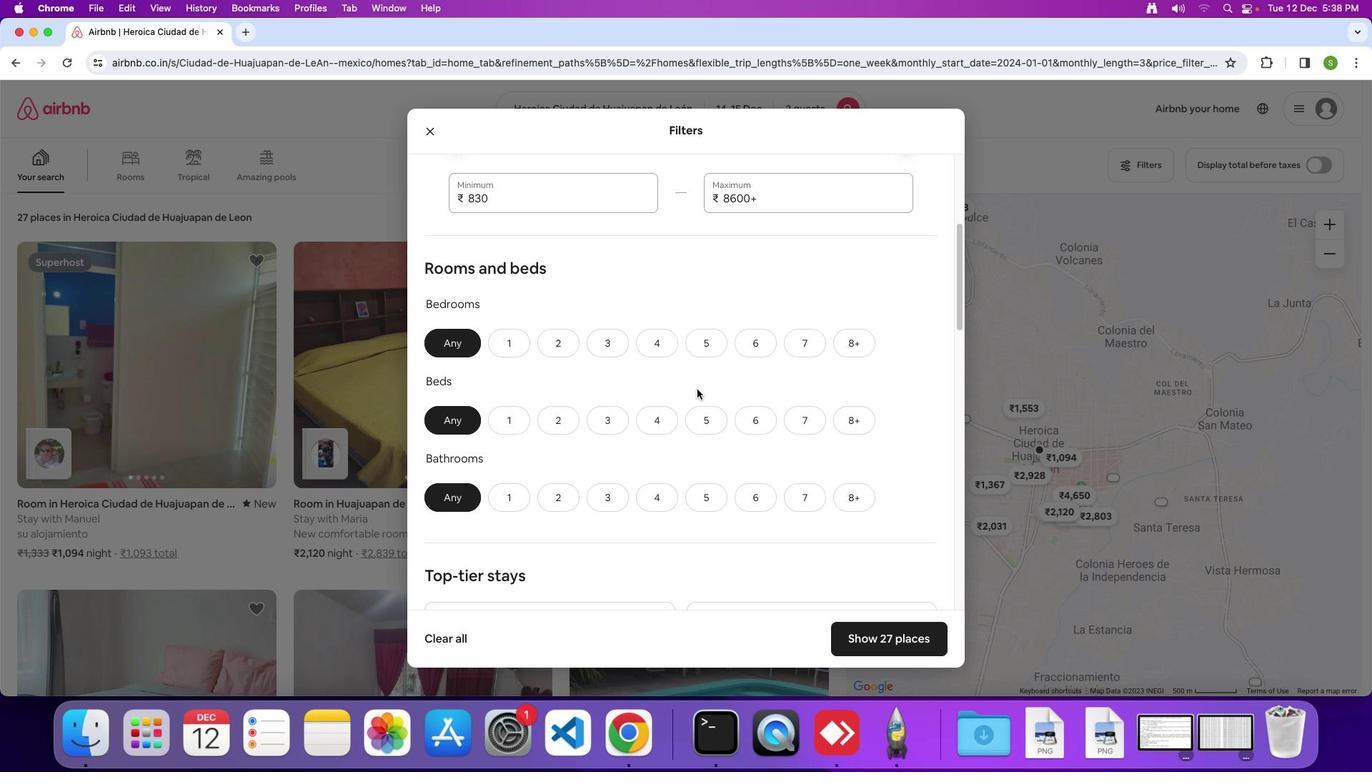 
Action: Mouse scrolled (697, 389) with delta (0, 0)
Screenshot: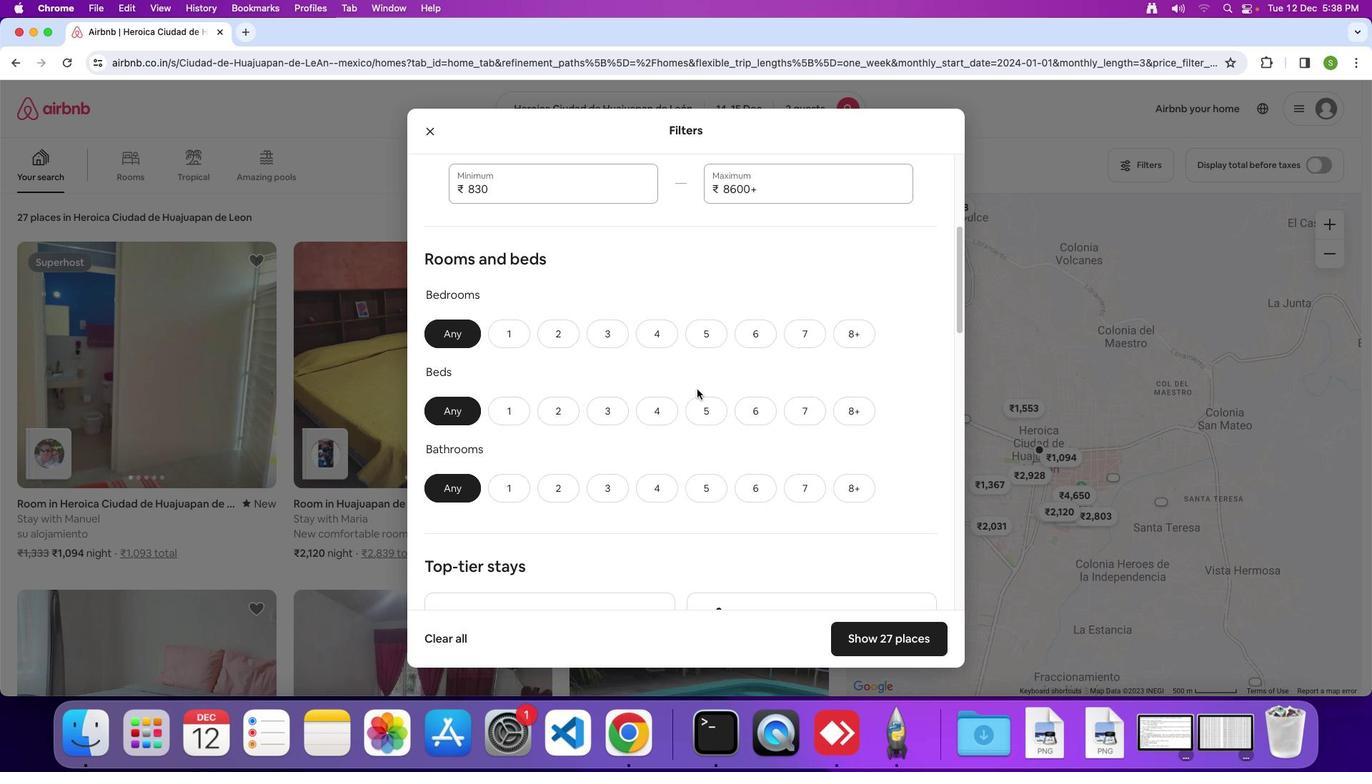 
Action: Mouse scrolled (697, 389) with delta (0, 0)
Screenshot: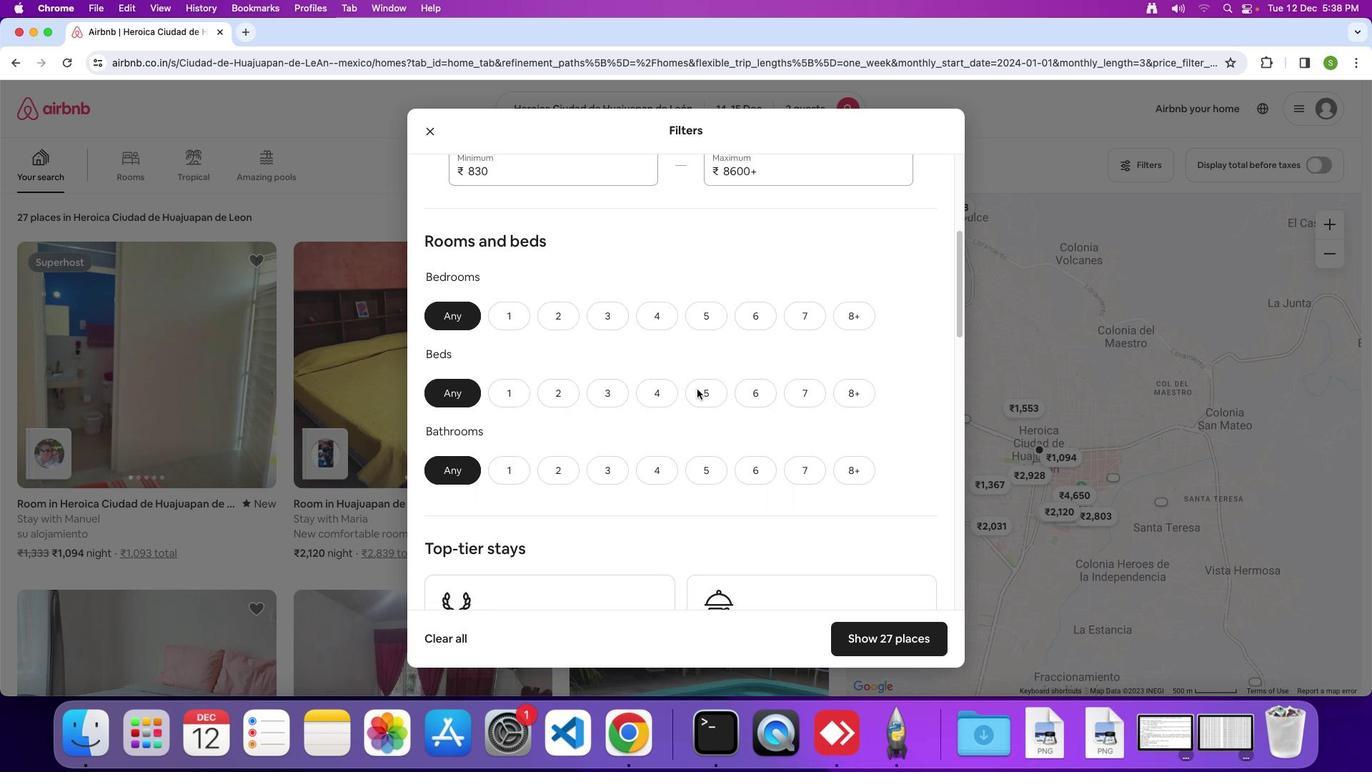 
Action: Mouse moved to (508, 297)
Screenshot: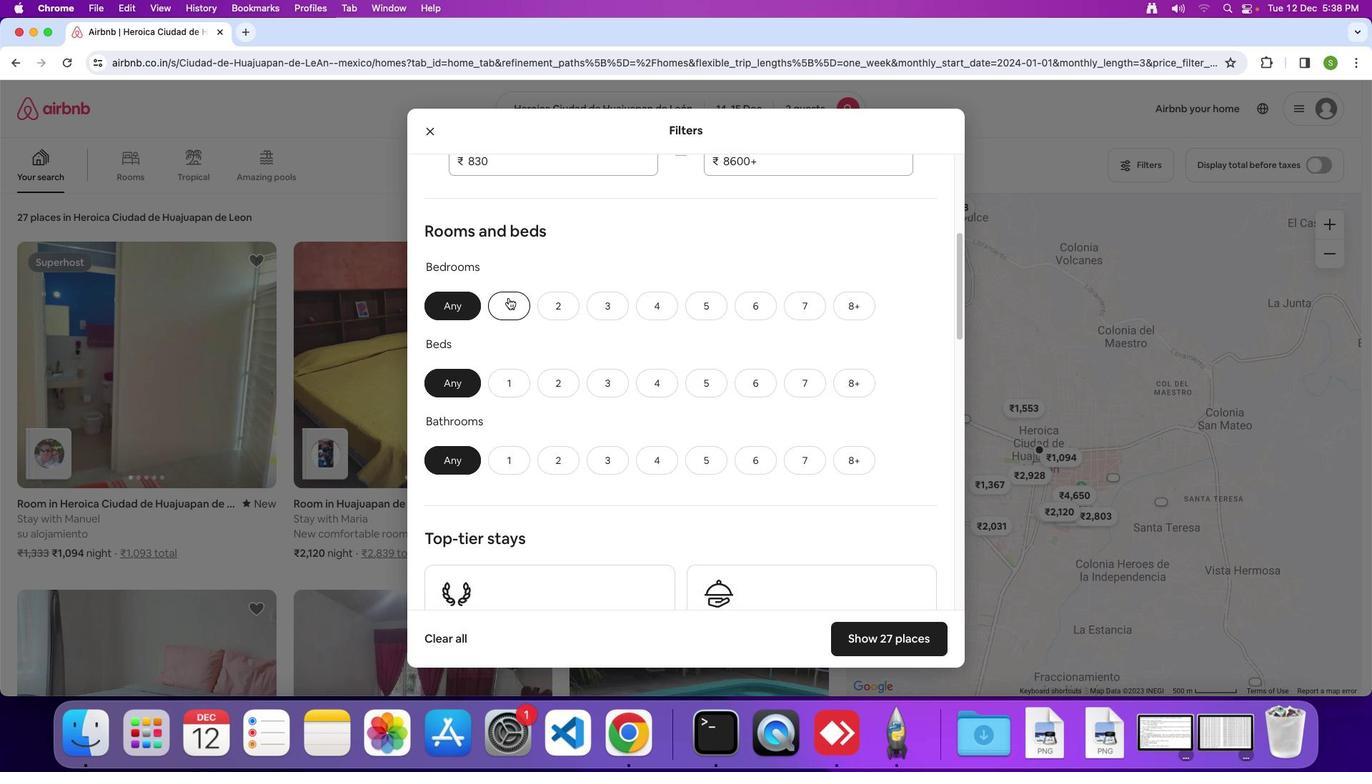
Action: Mouse pressed left at (508, 297)
Screenshot: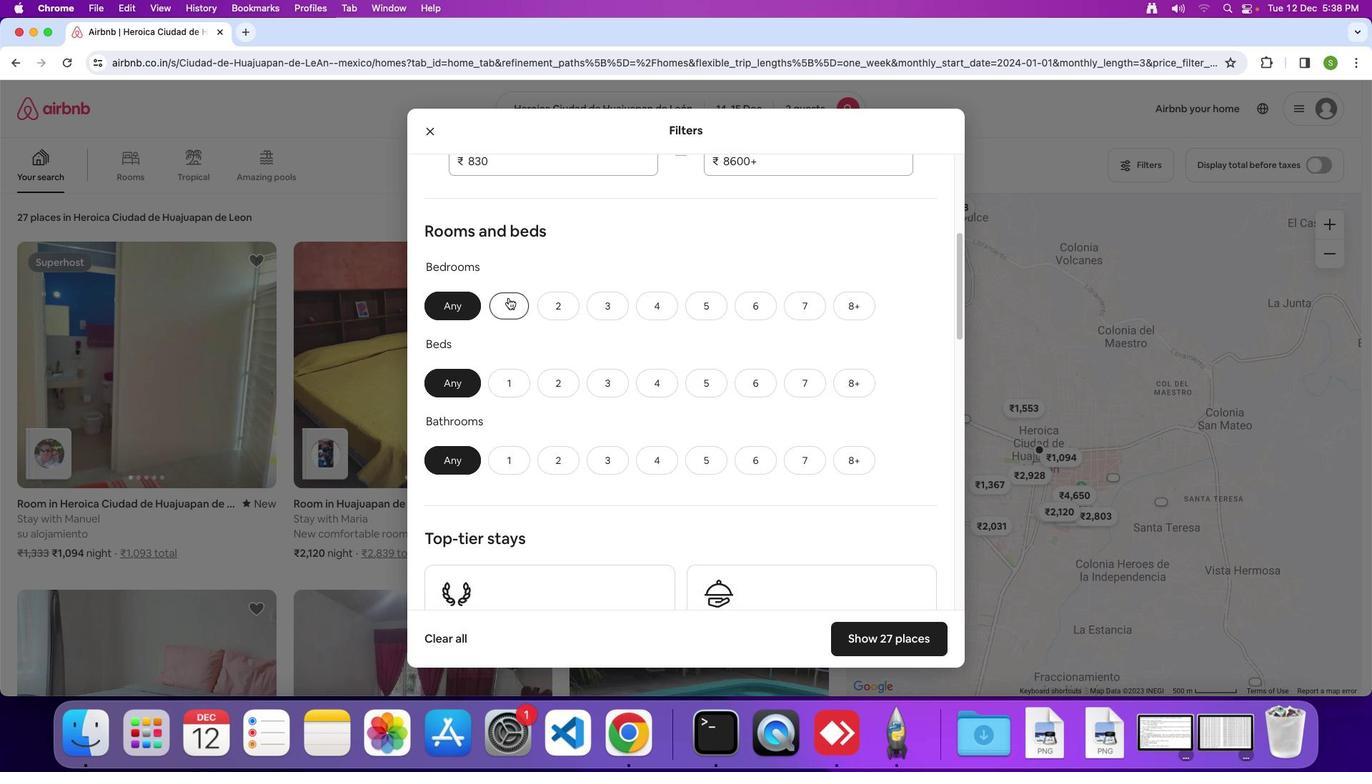 
Action: Mouse moved to (508, 382)
Screenshot: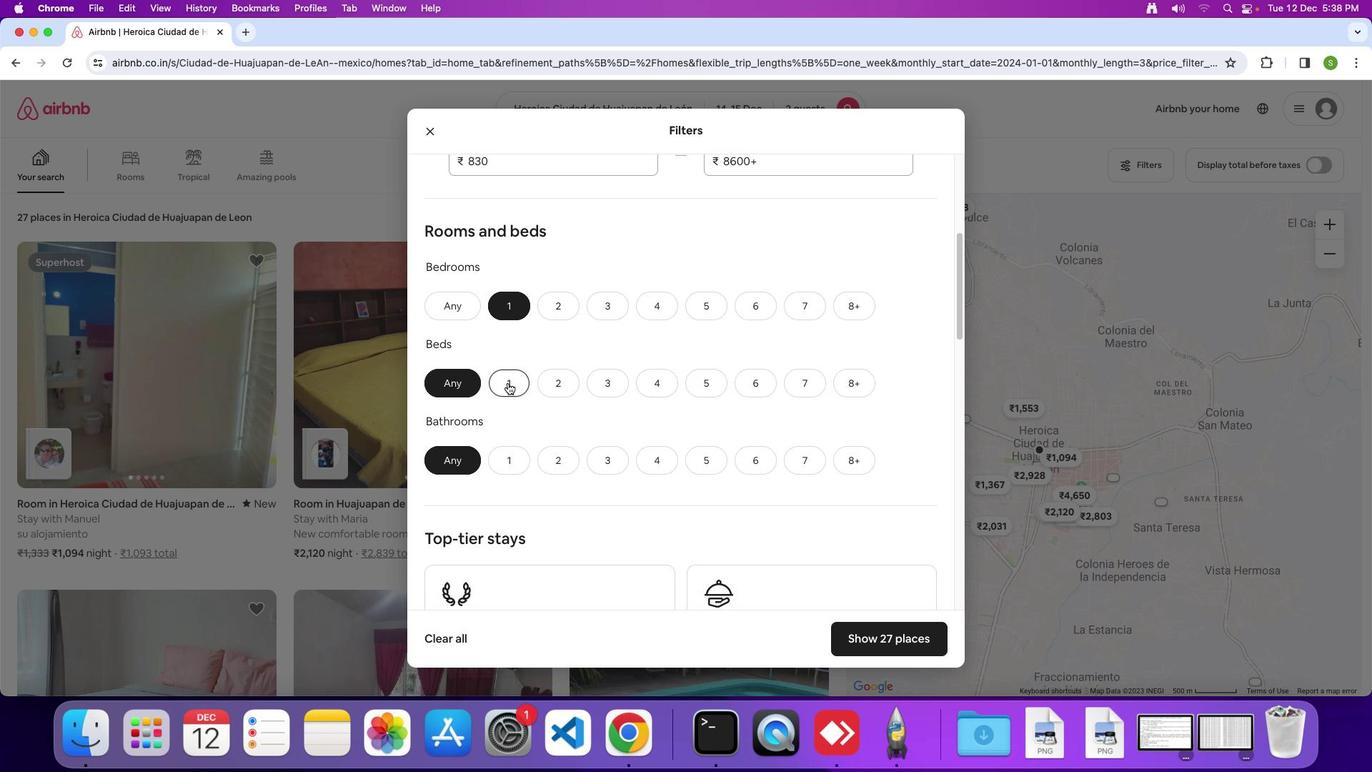 
Action: Mouse pressed left at (508, 382)
Screenshot: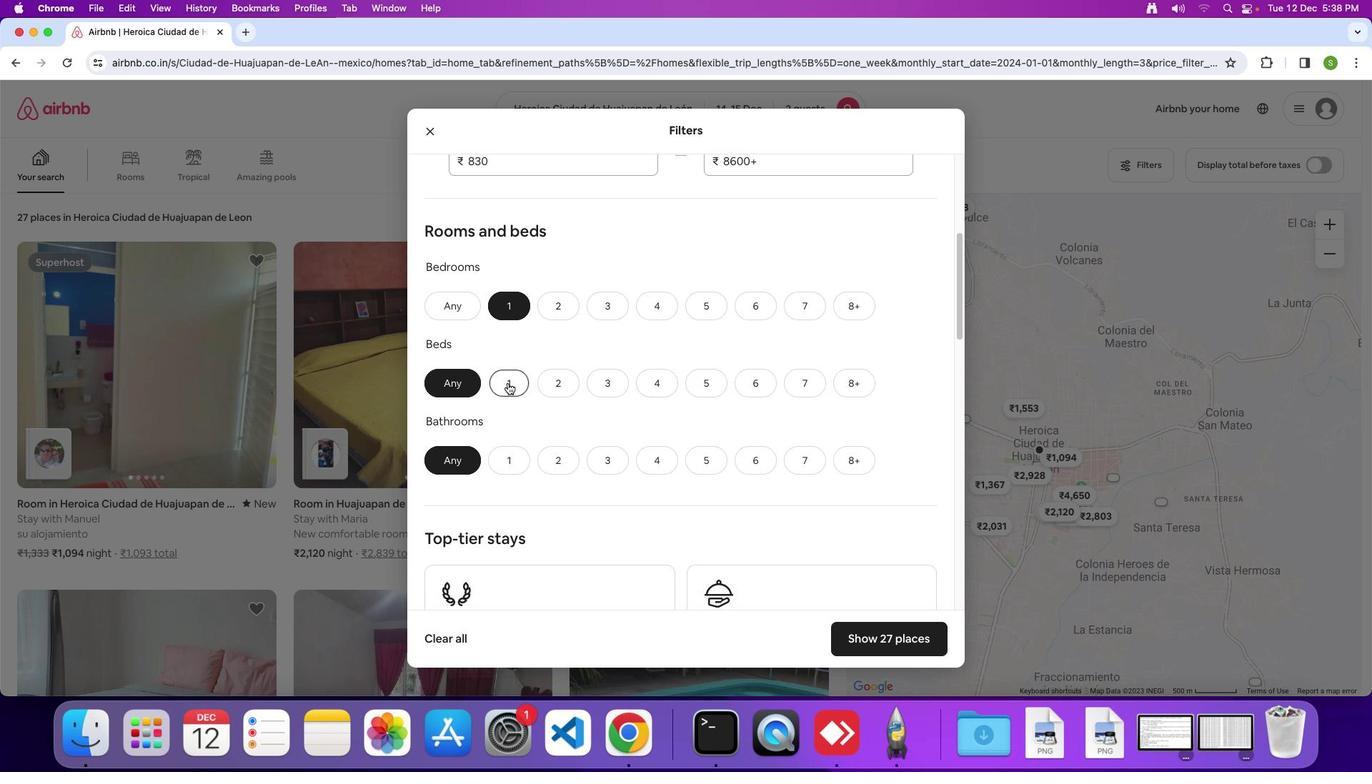 
Action: Mouse moved to (501, 460)
Screenshot: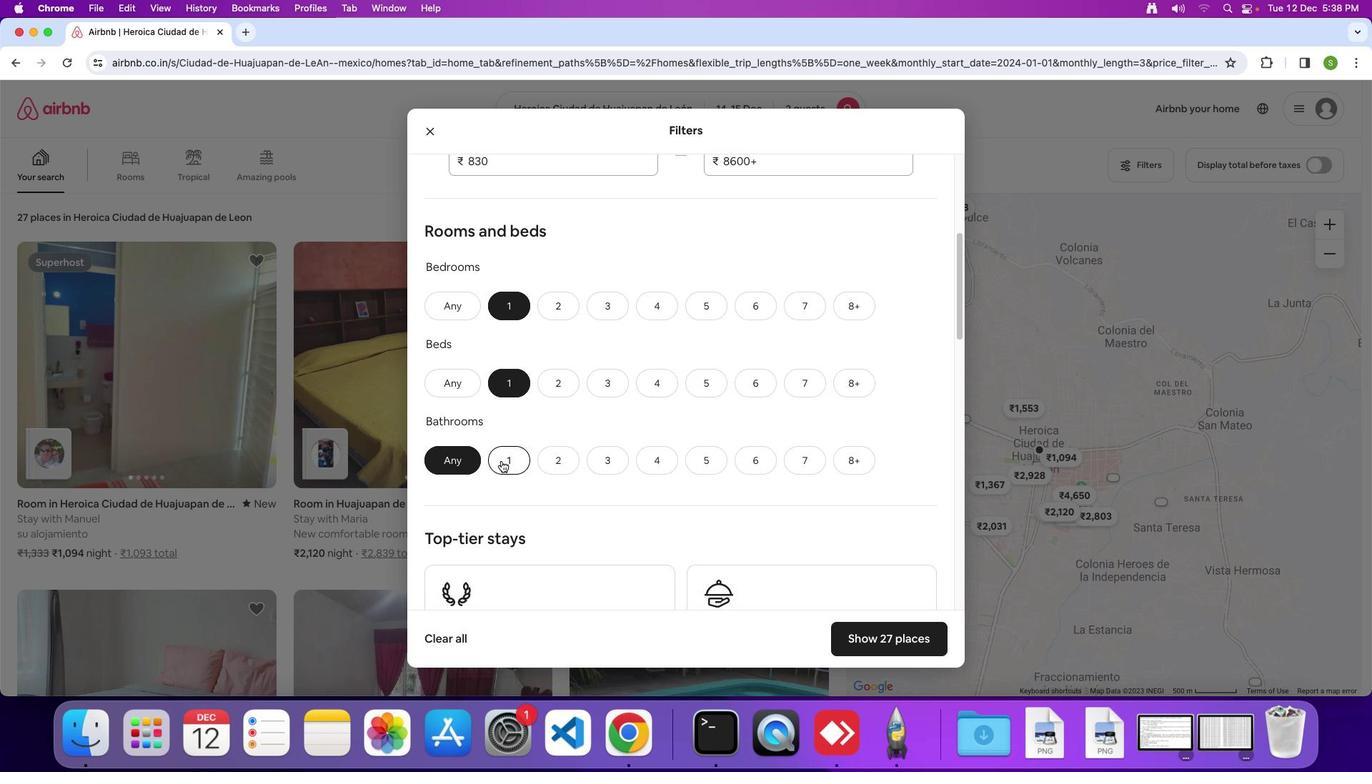 
Action: Mouse pressed left at (501, 460)
Screenshot: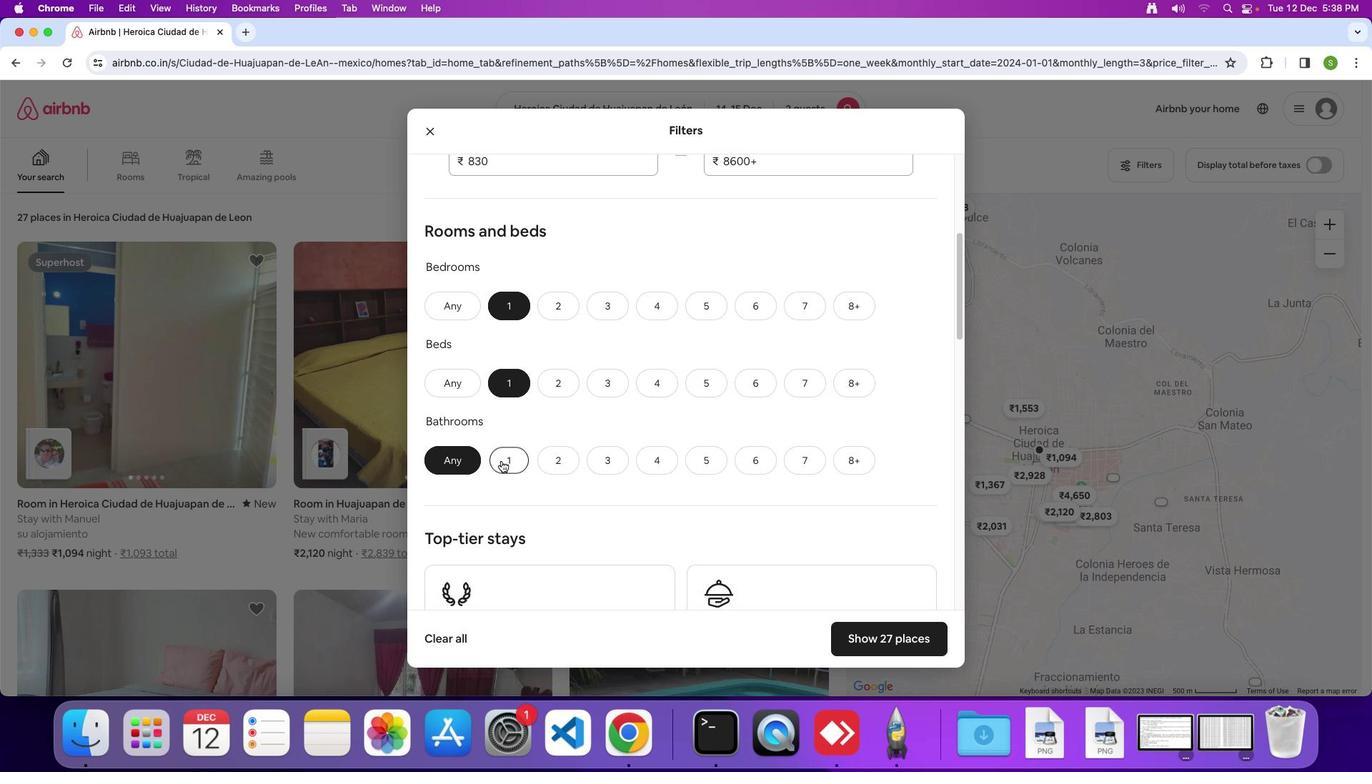 
Action: Mouse moved to (664, 431)
Screenshot: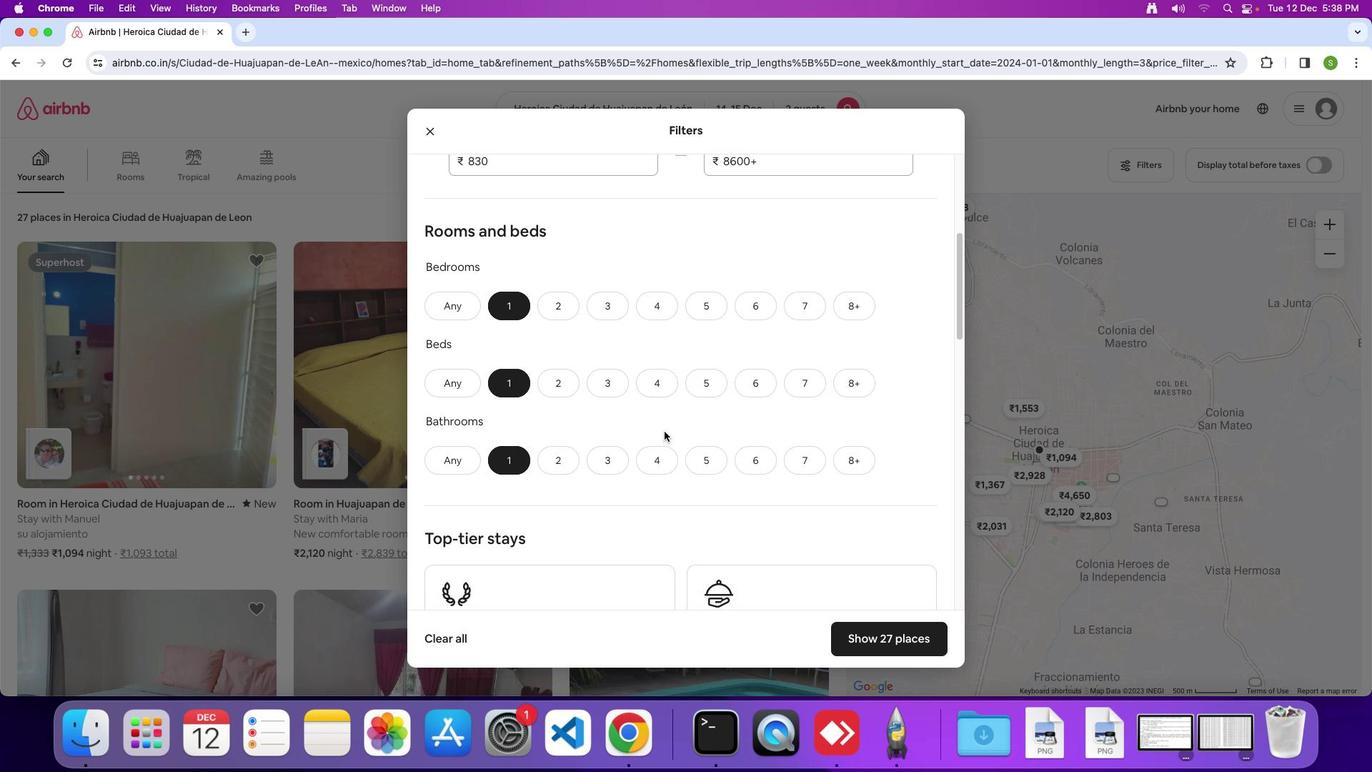 
Action: Mouse scrolled (664, 431) with delta (0, 0)
Screenshot: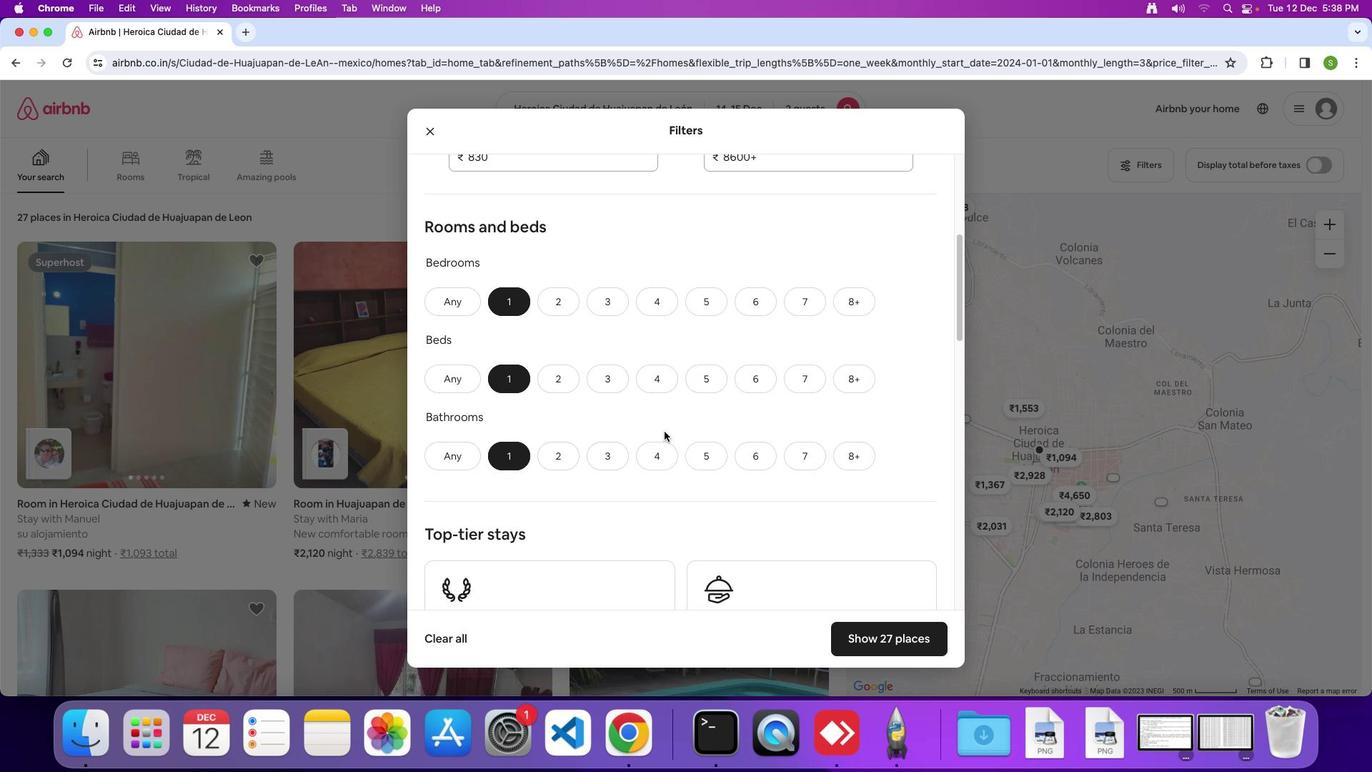 
Action: Mouse scrolled (664, 431) with delta (0, 0)
Screenshot: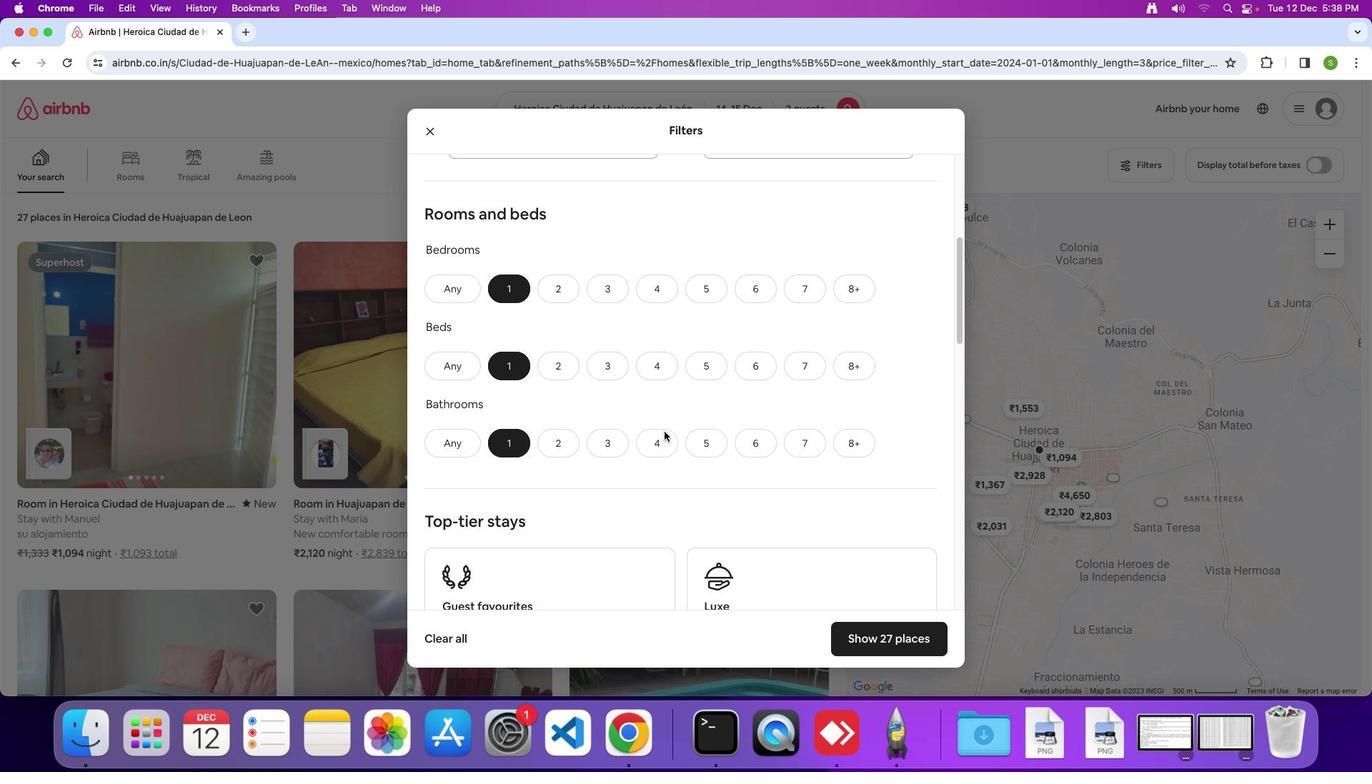 
Action: Mouse scrolled (664, 431) with delta (0, 0)
Screenshot: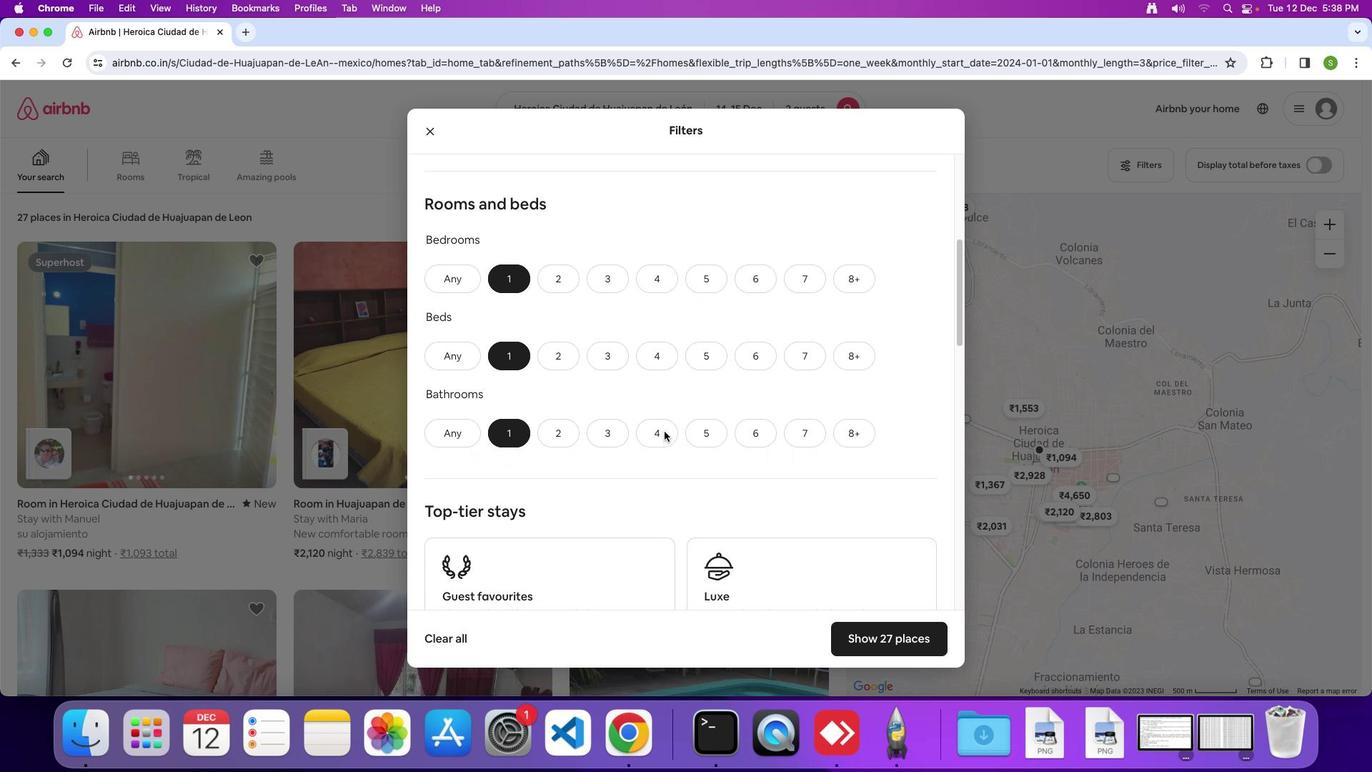 
Action: Mouse scrolled (664, 431) with delta (0, 0)
Screenshot: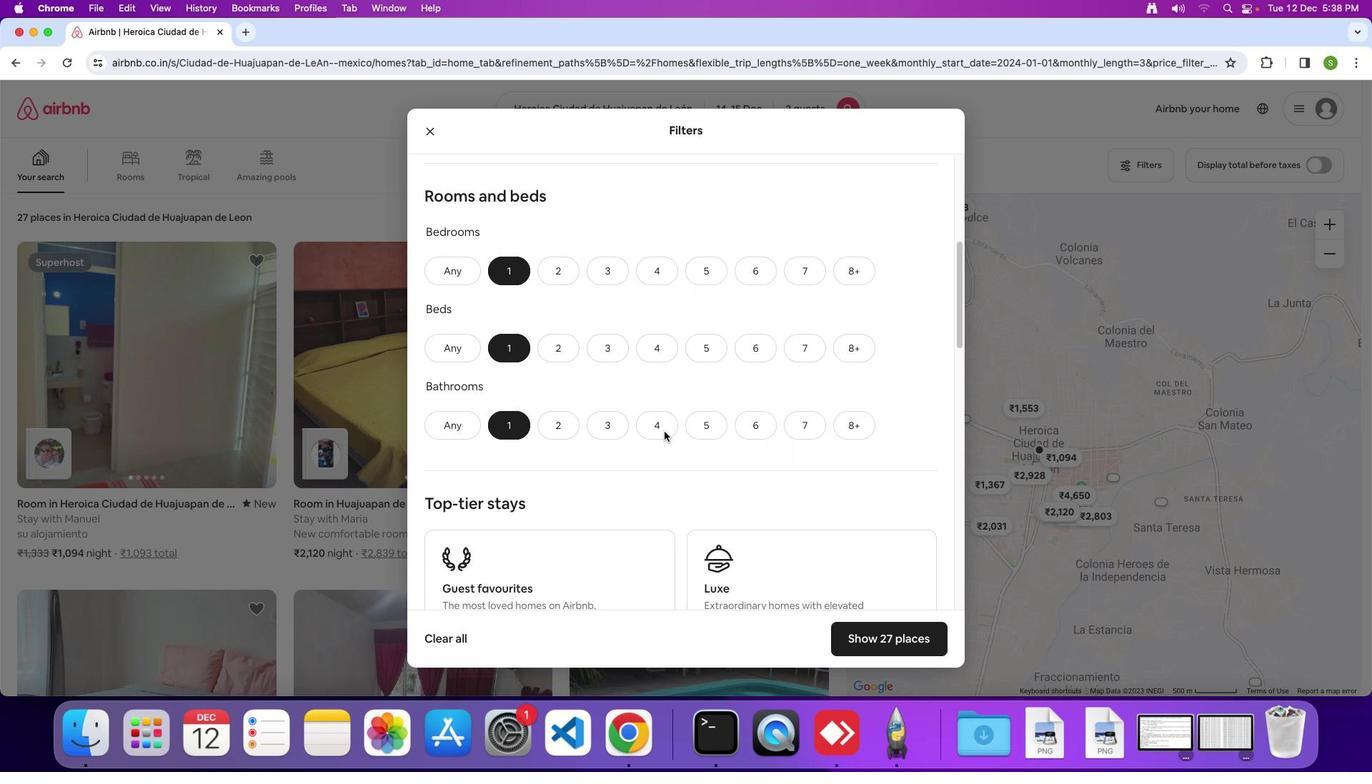 
Action: Mouse scrolled (664, 431) with delta (0, -1)
Screenshot: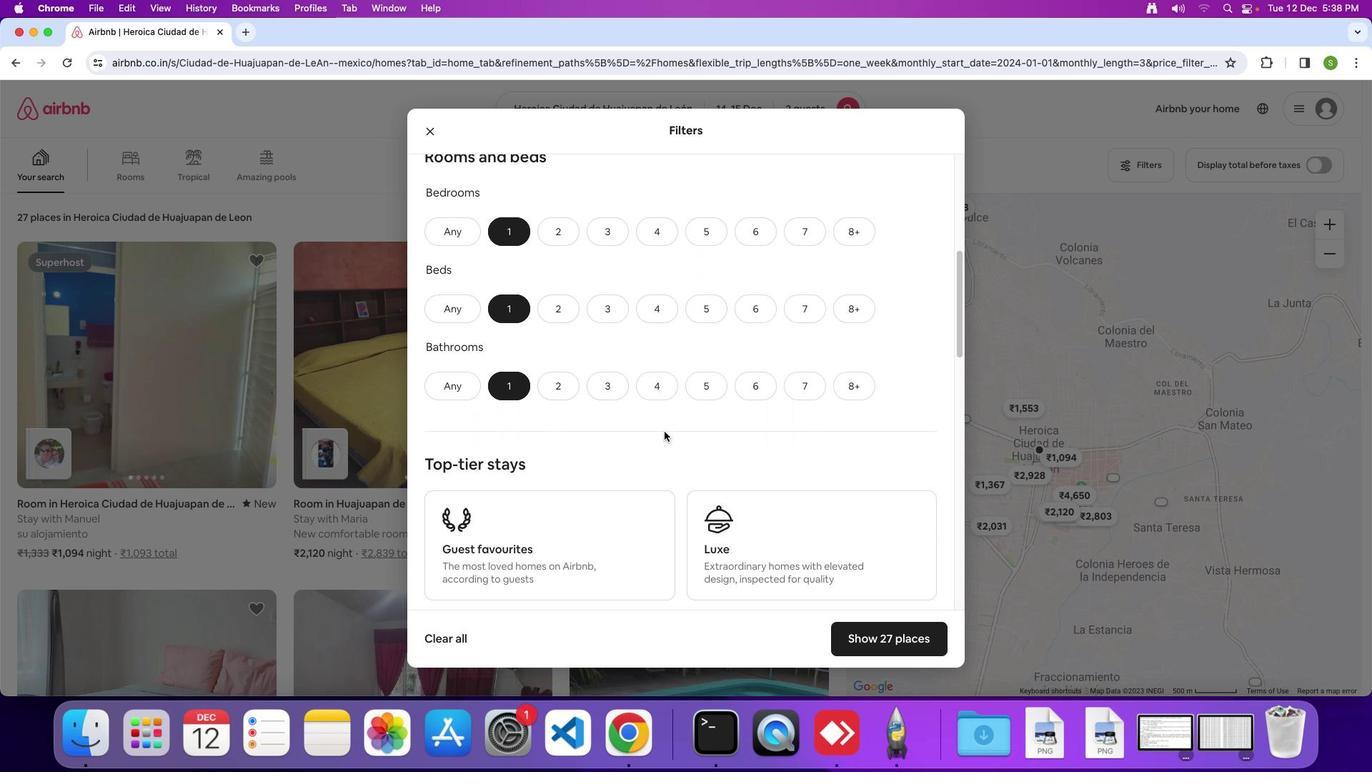 
Action: Mouse scrolled (664, 431) with delta (0, 0)
Screenshot: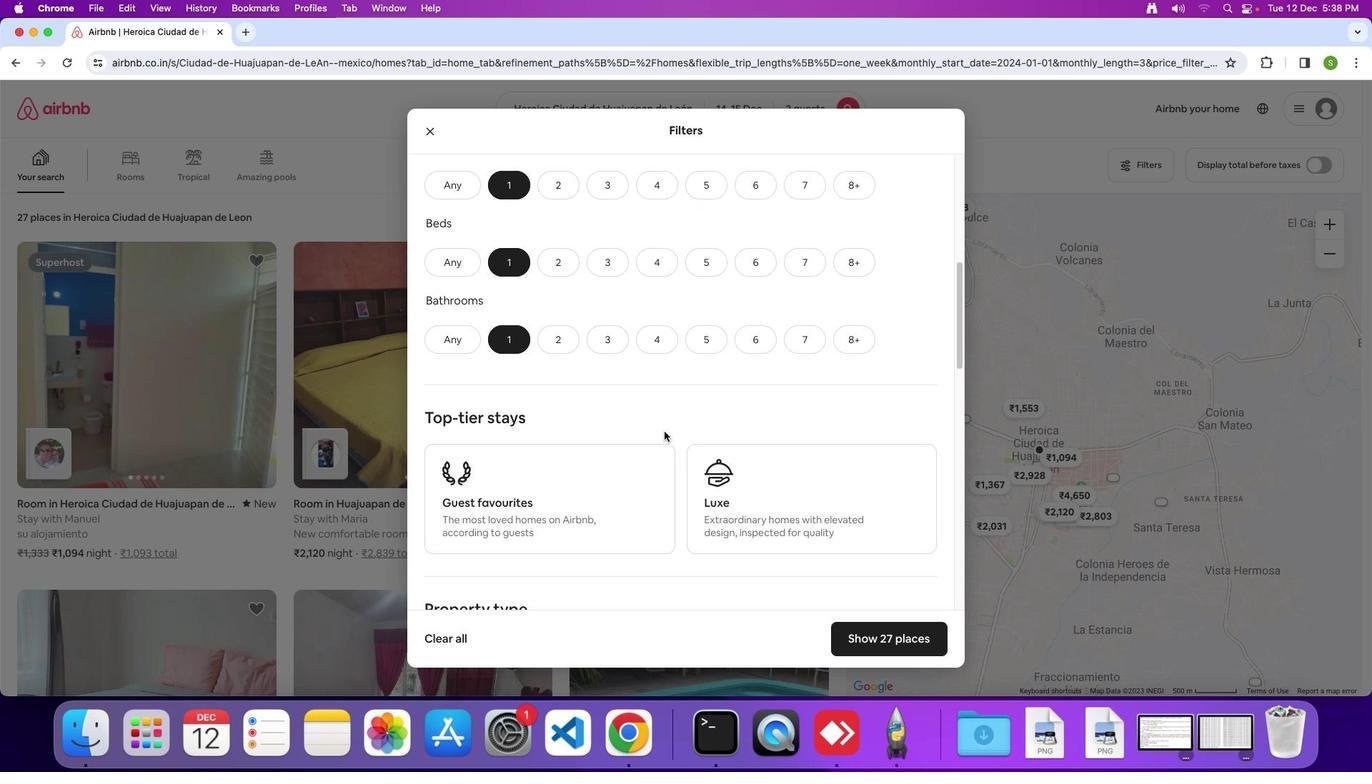 
Action: Mouse scrolled (664, 431) with delta (0, 0)
Screenshot: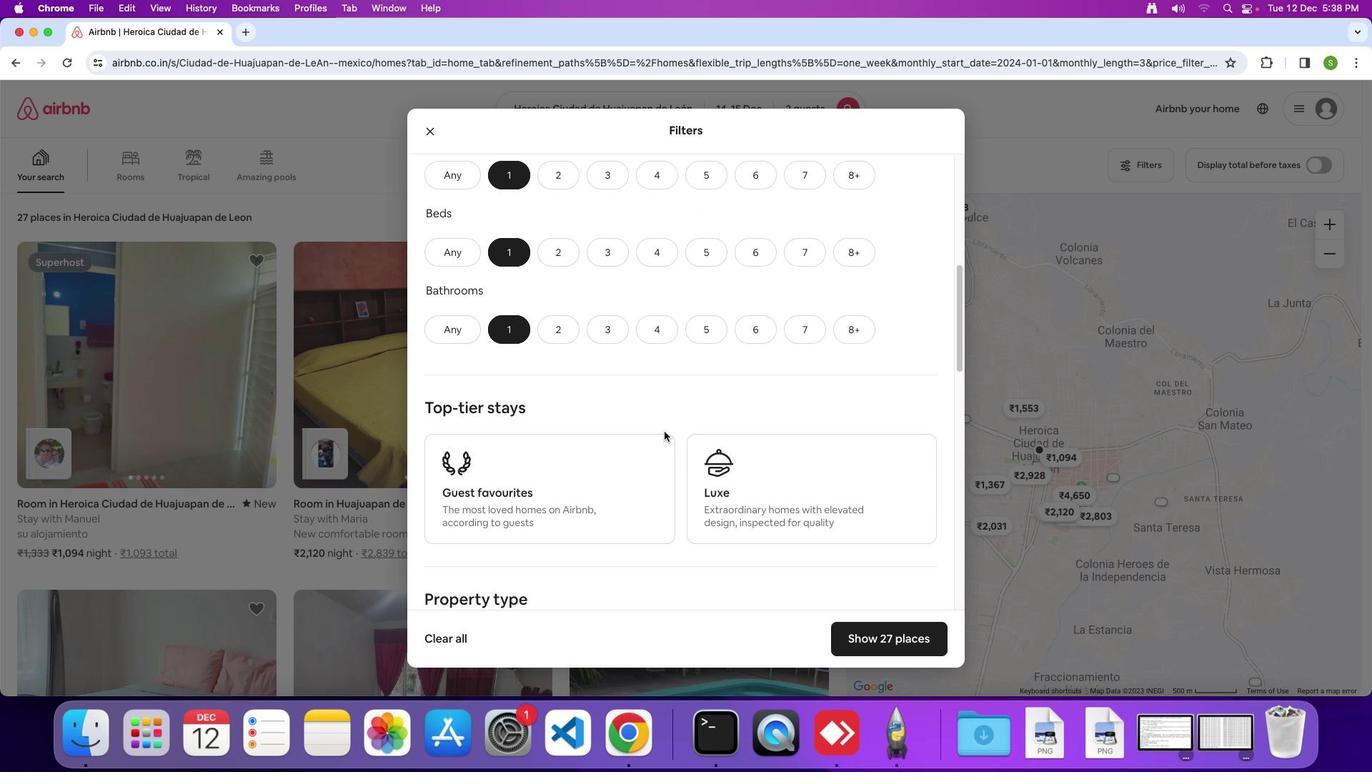 
Action: Mouse scrolled (664, 431) with delta (0, -1)
Screenshot: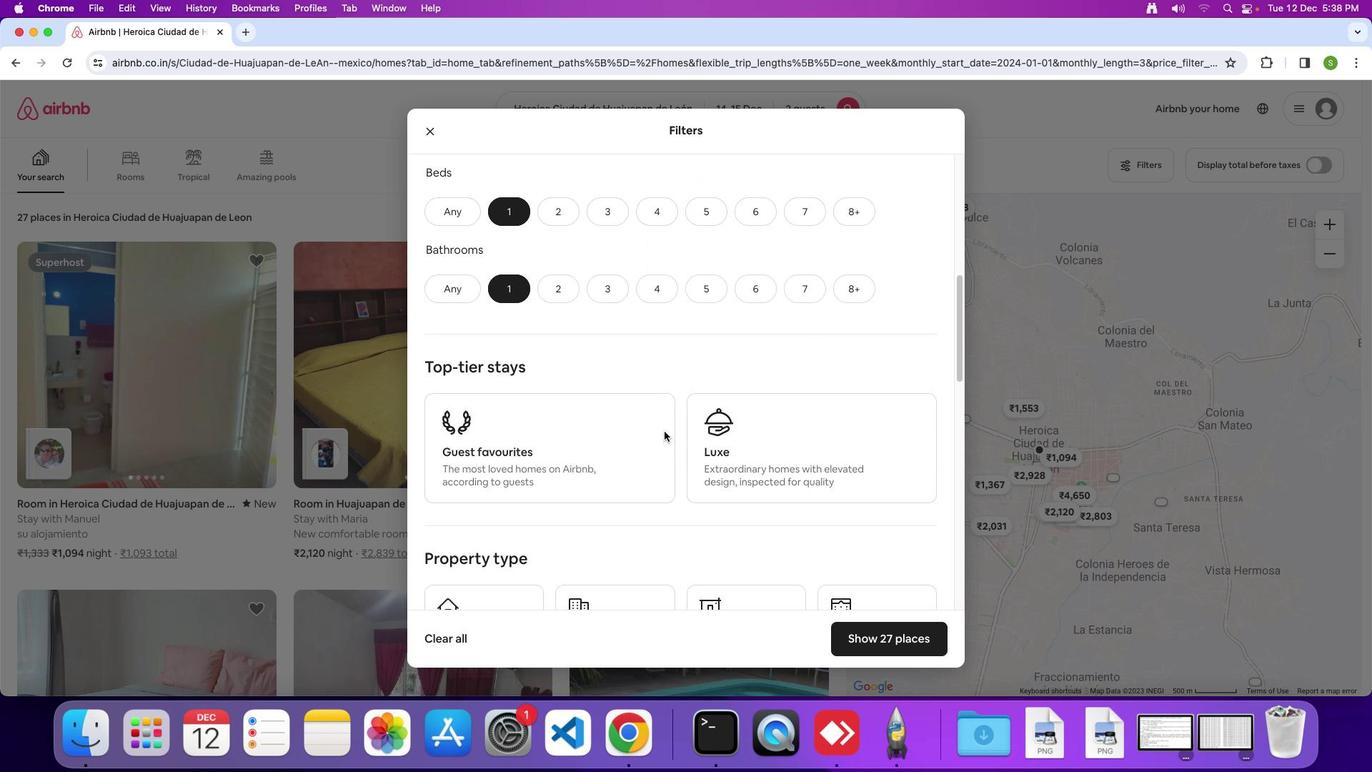 
Action: Mouse moved to (664, 431)
Screenshot: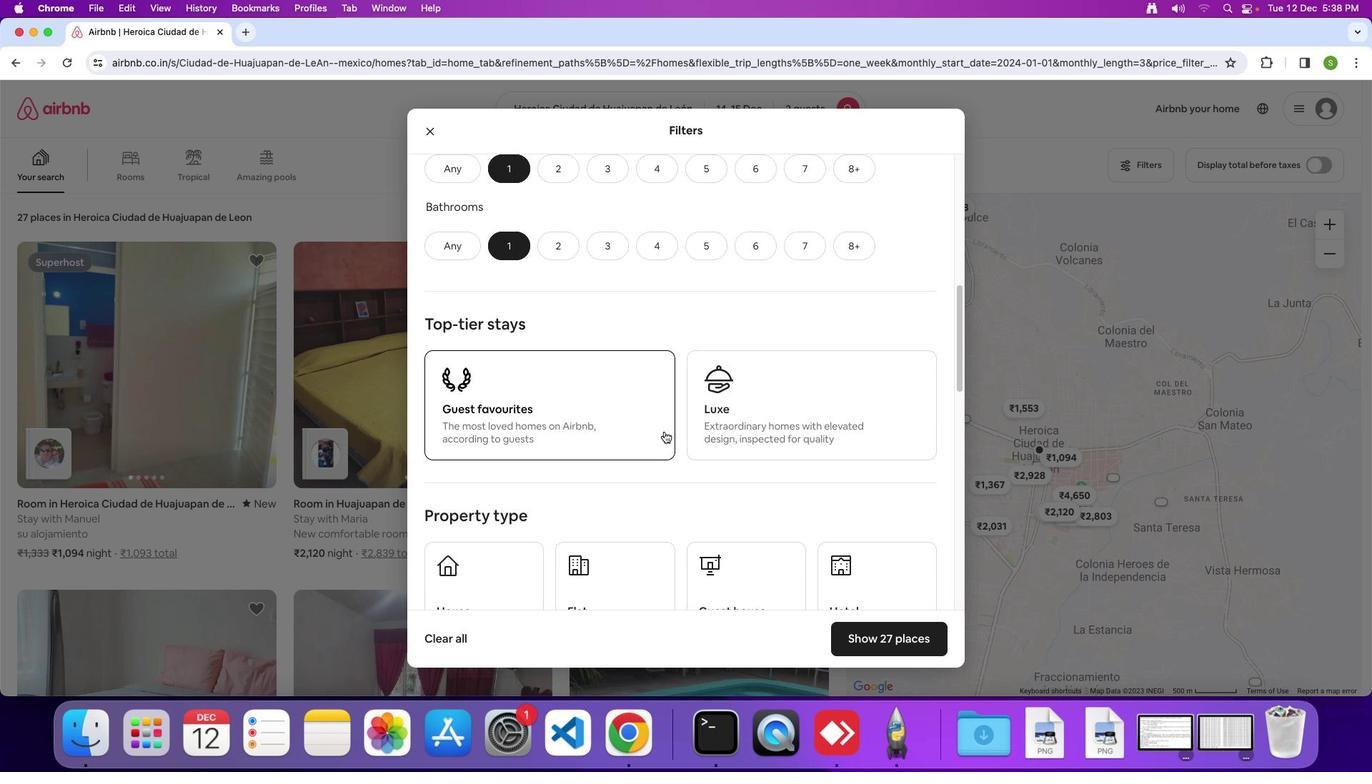 
Action: Mouse scrolled (664, 431) with delta (0, 0)
Screenshot: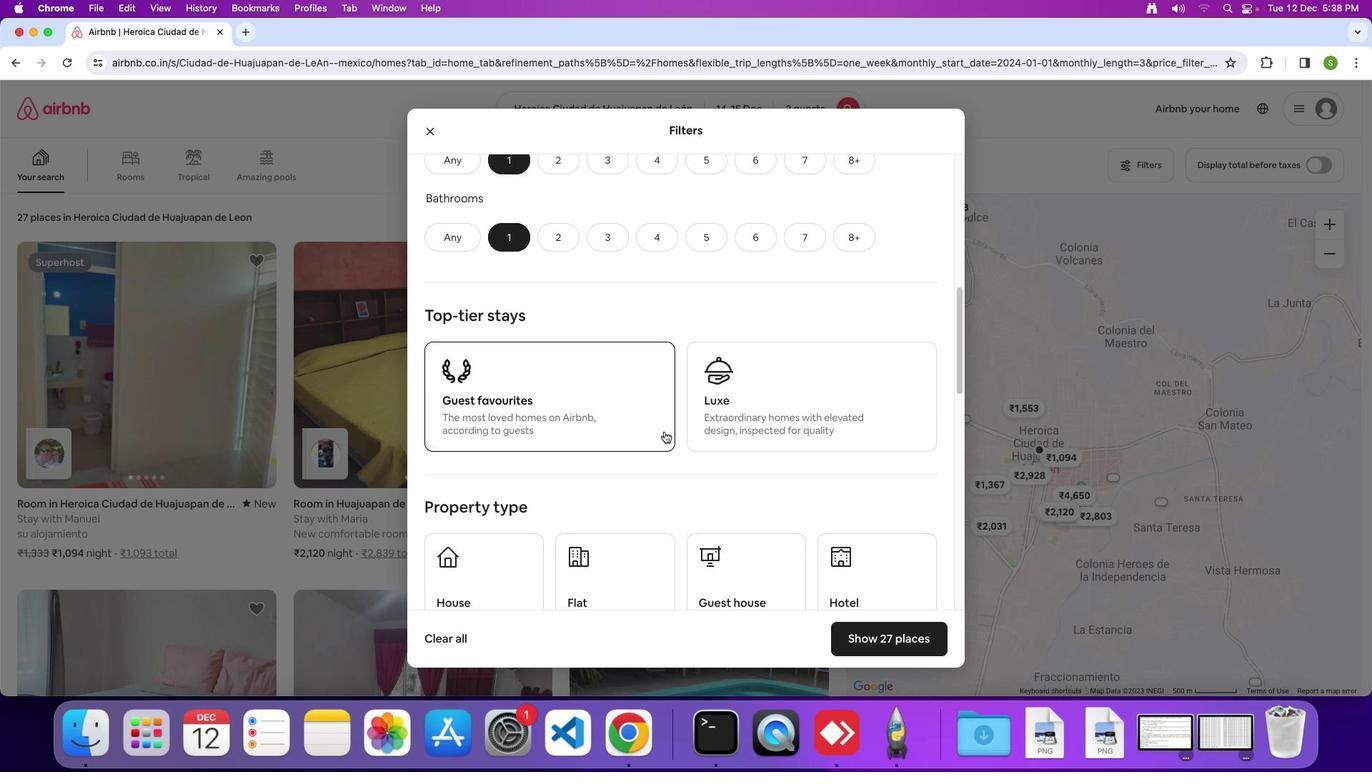 
Action: Mouse scrolled (664, 431) with delta (0, 0)
Screenshot: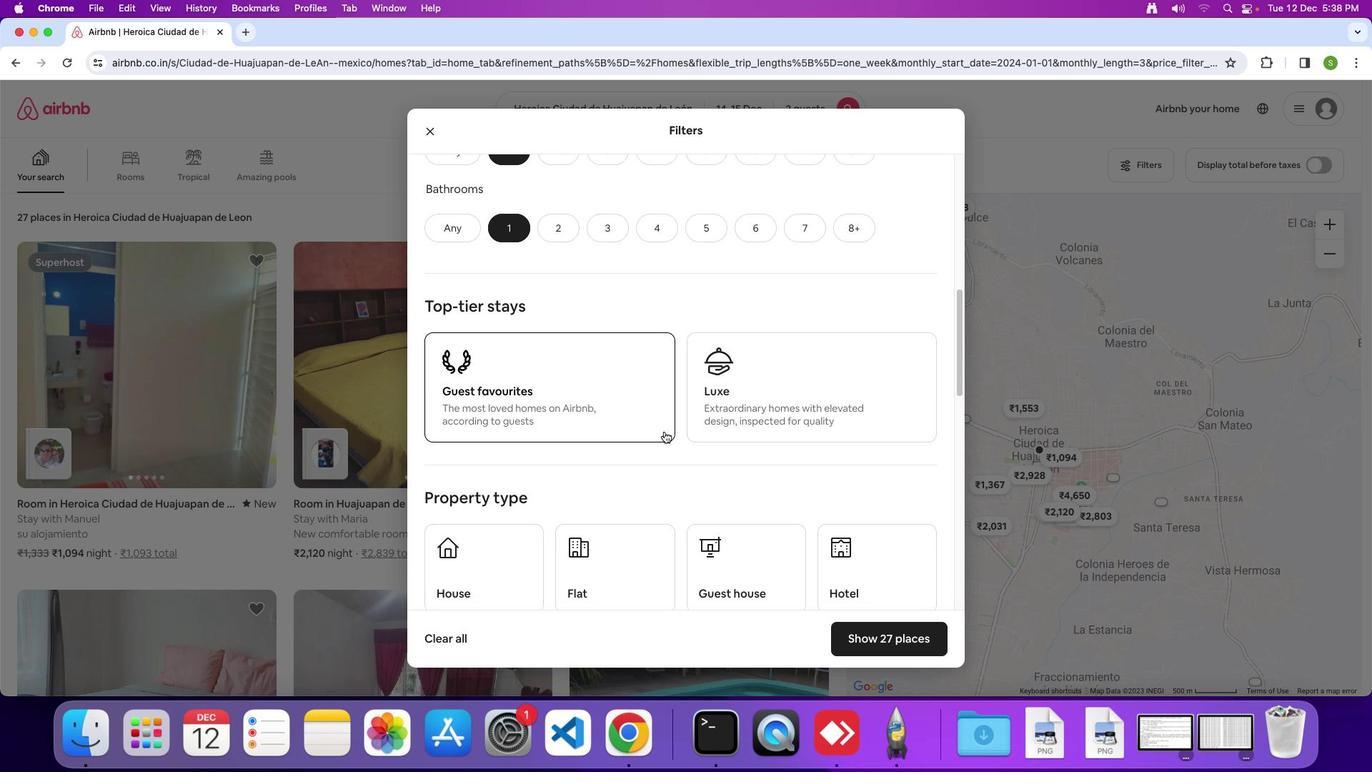 
Action: Mouse scrolled (664, 431) with delta (0, -1)
Screenshot: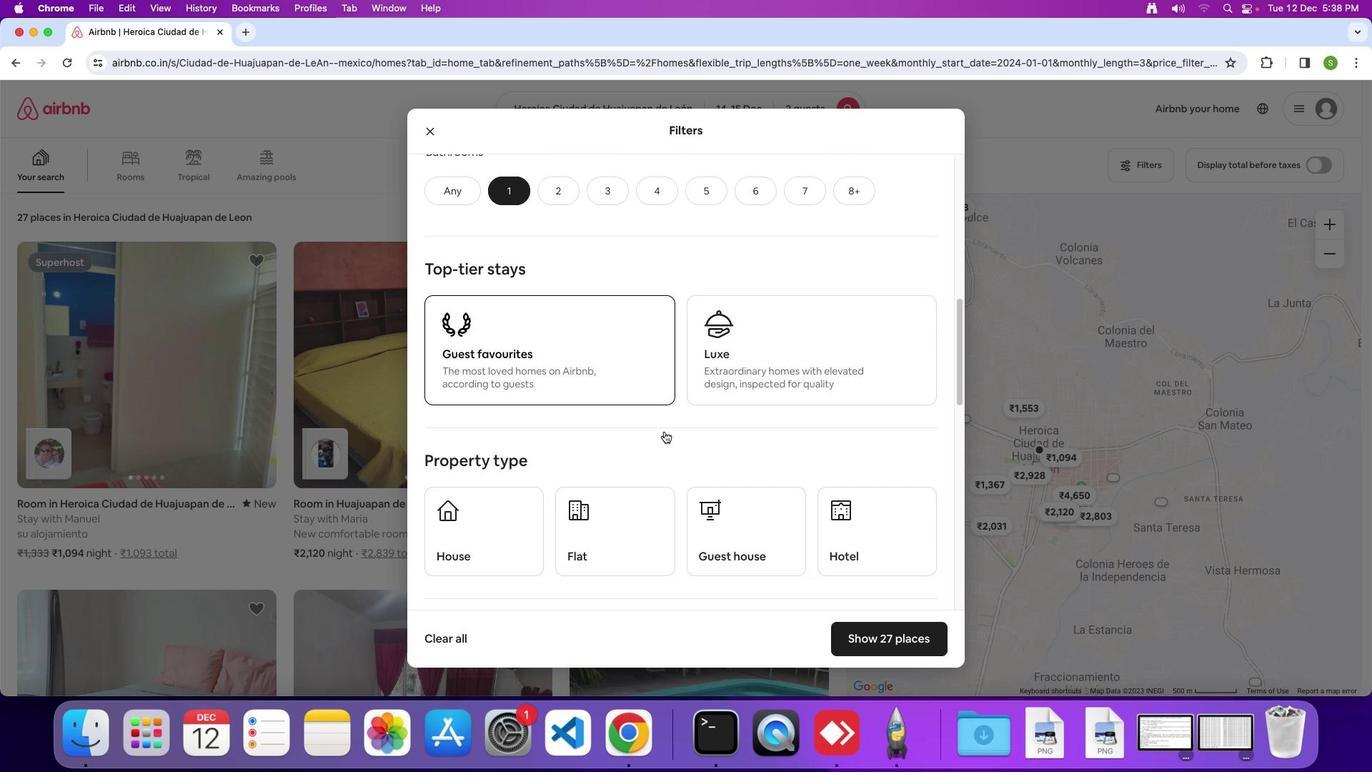 
Action: Mouse scrolled (664, 431) with delta (0, 0)
Screenshot: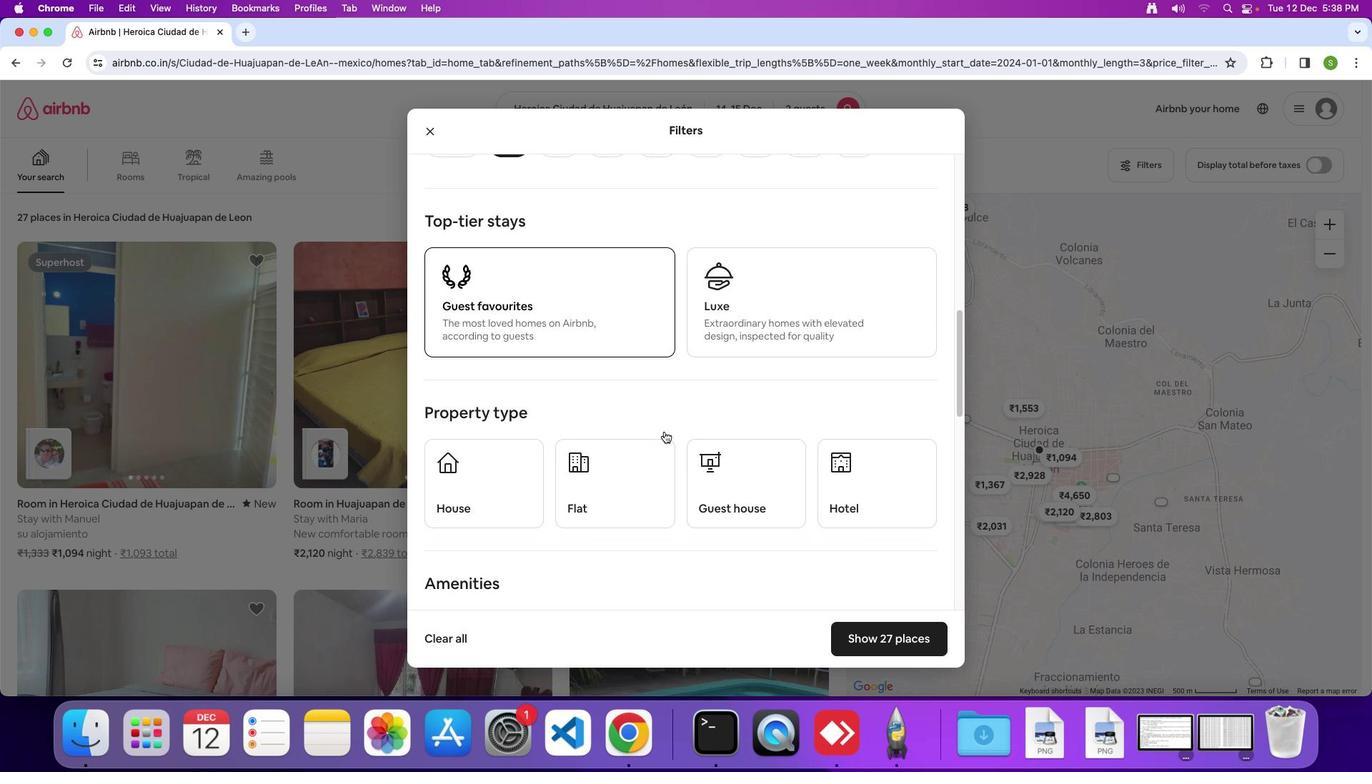 
Action: Mouse scrolled (664, 431) with delta (0, 0)
Screenshot: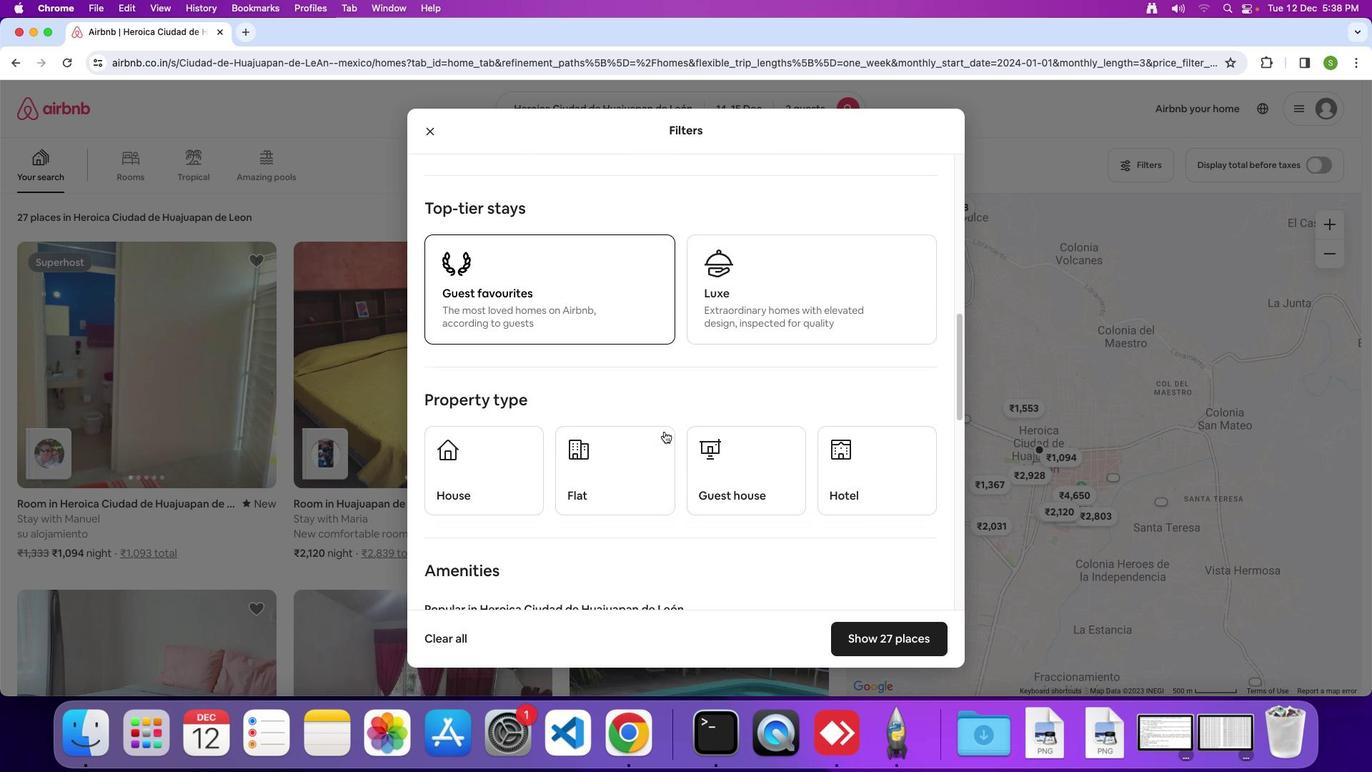
Action: Mouse scrolled (664, 431) with delta (0, -2)
Screenshot: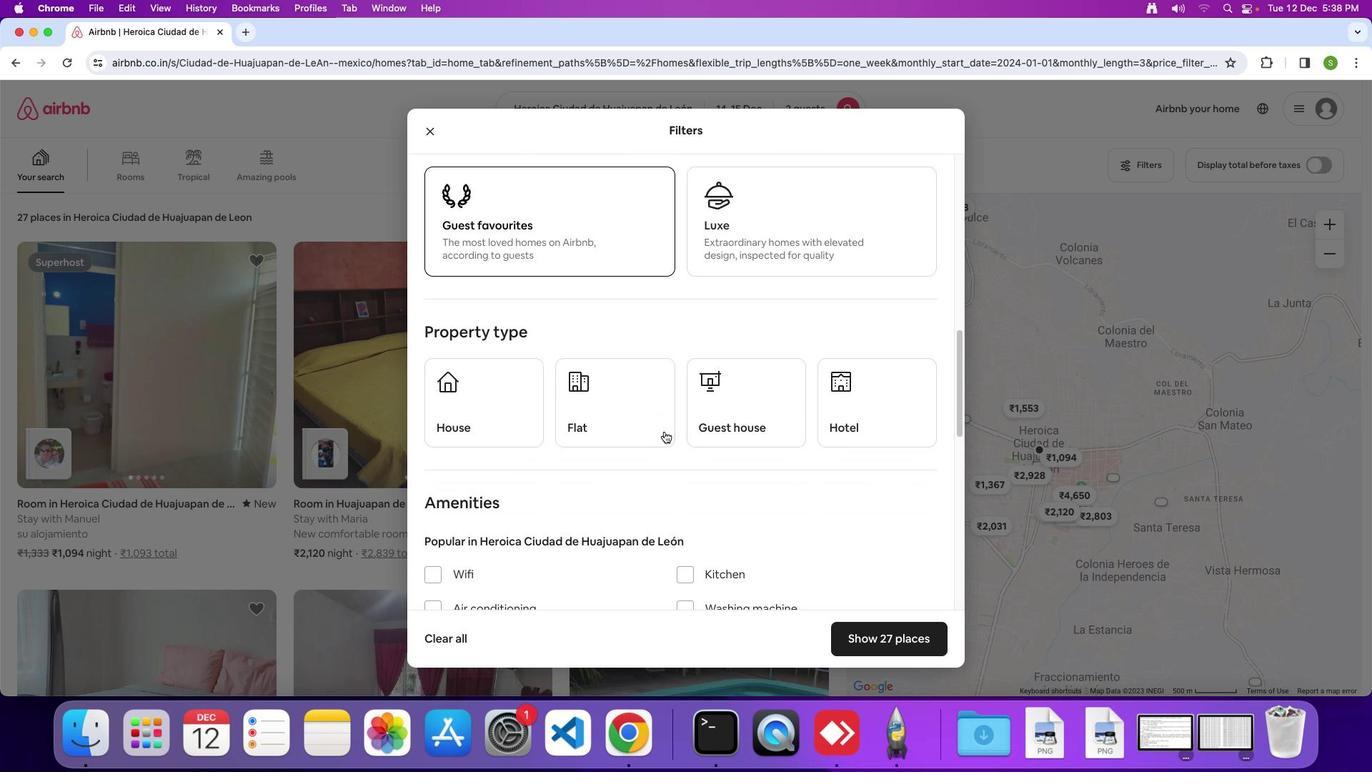 
Action: Mouse moved to (864, 388)
Screenshot: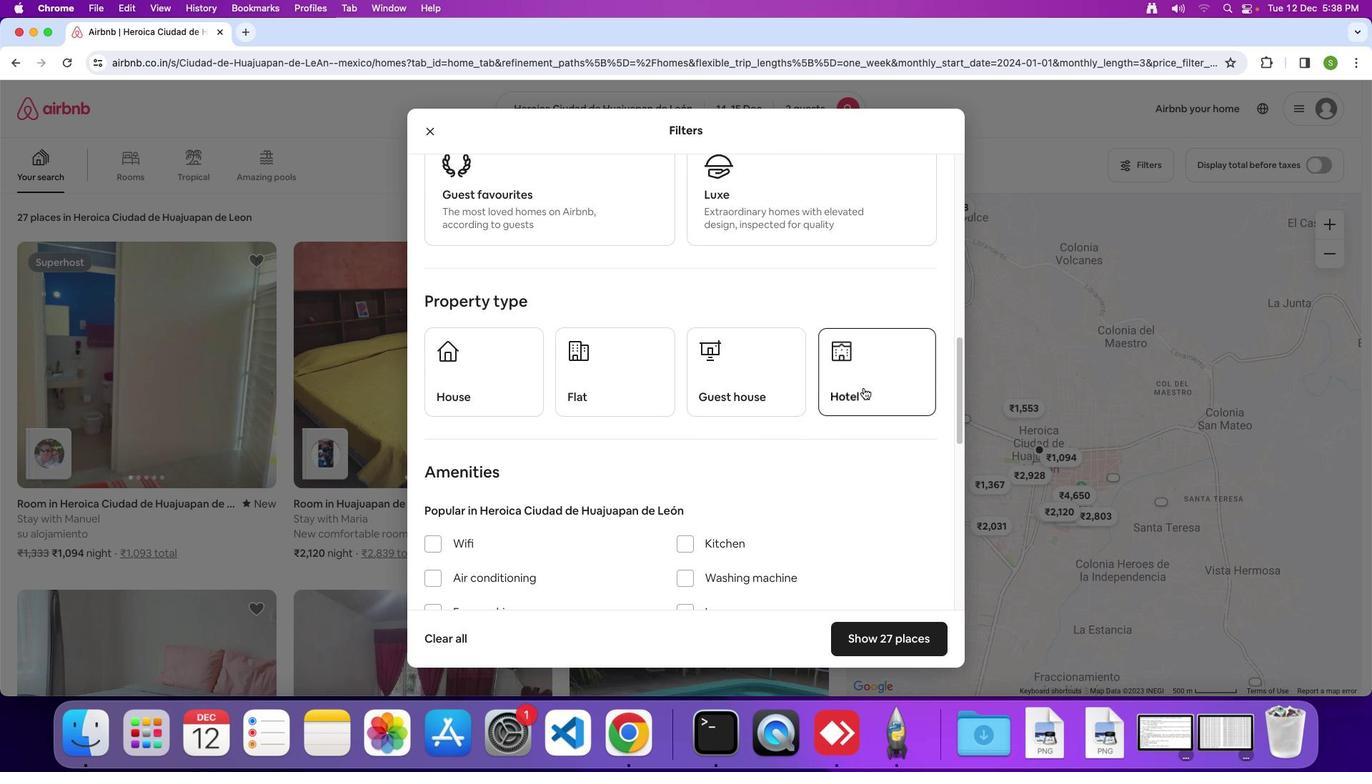 
Action: Mouse pressed left at (864, 388)
Screenshot: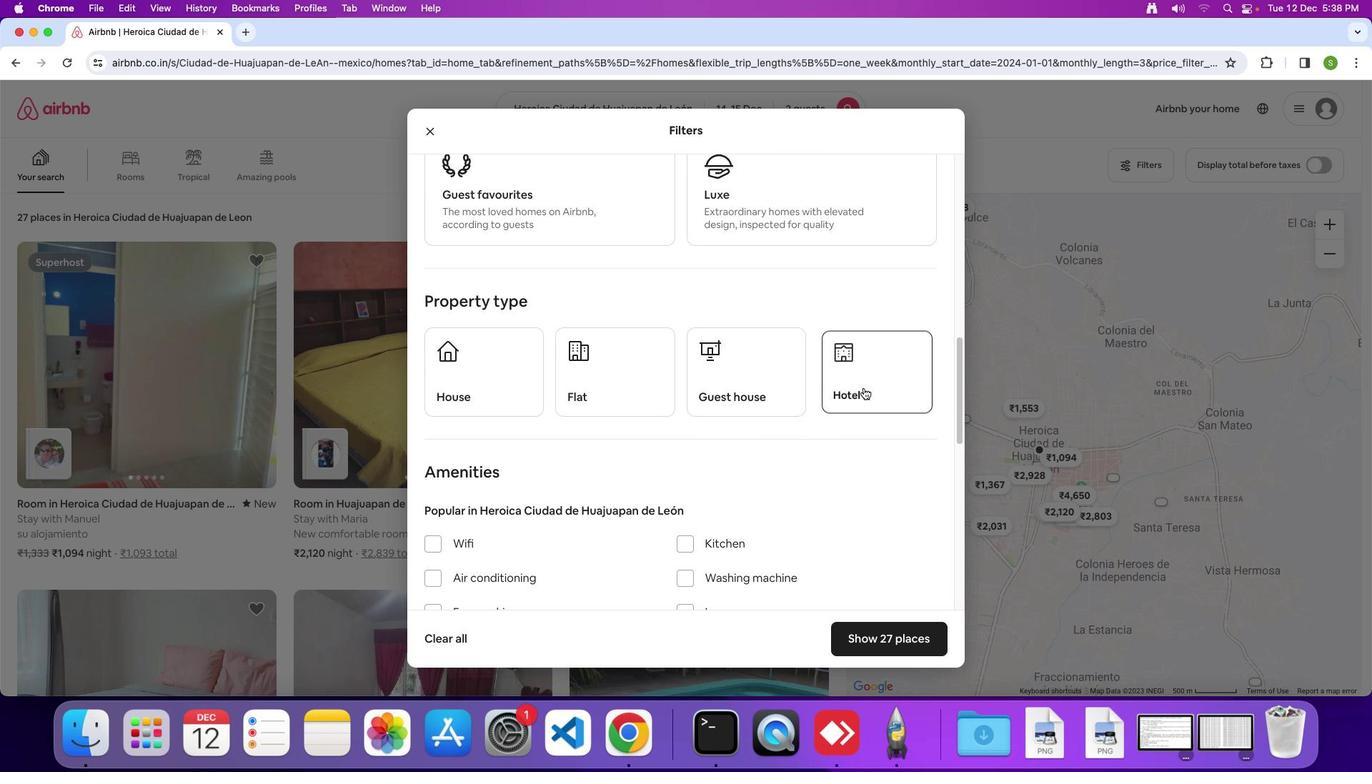 
Action: Mouse moved to (787, 471)
Screenshot: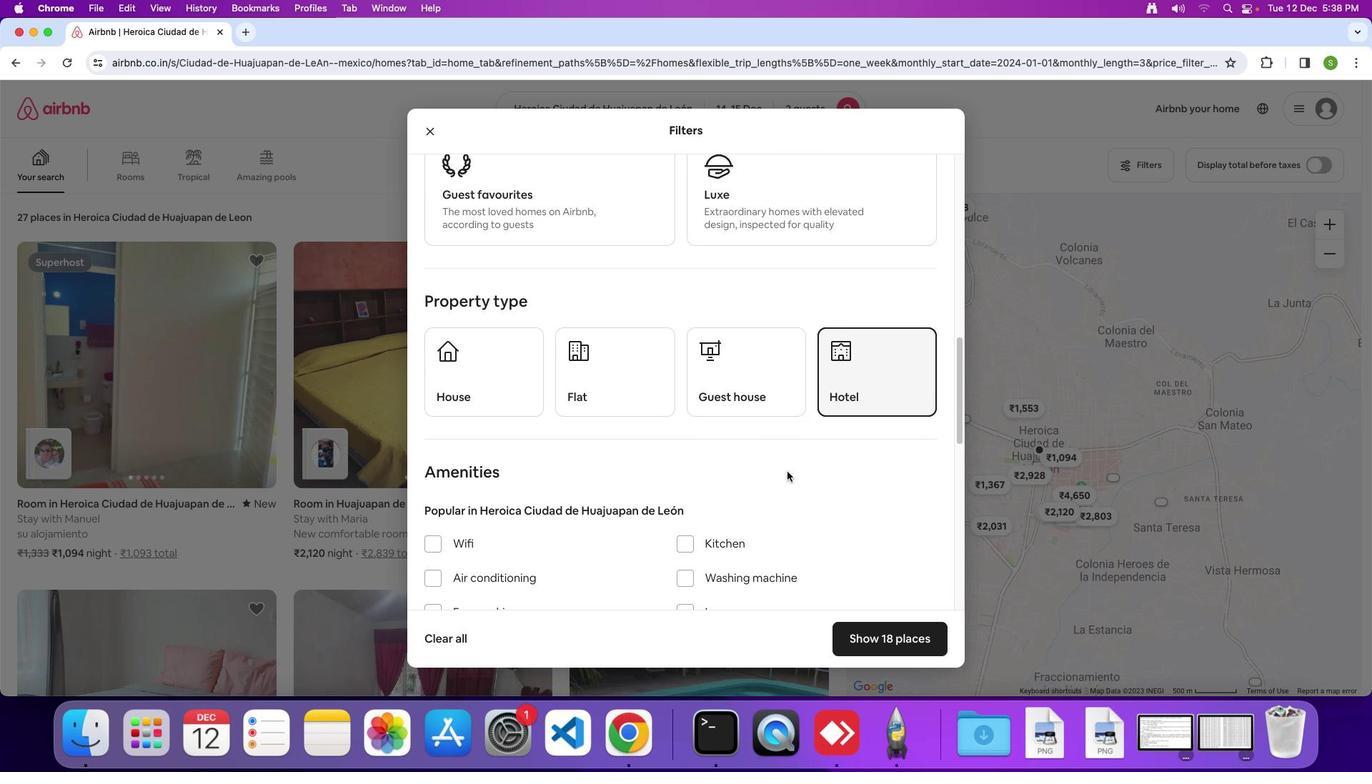 
Action: Mouse scrolled (787, 471) with delta (0, 0)
Screenshot: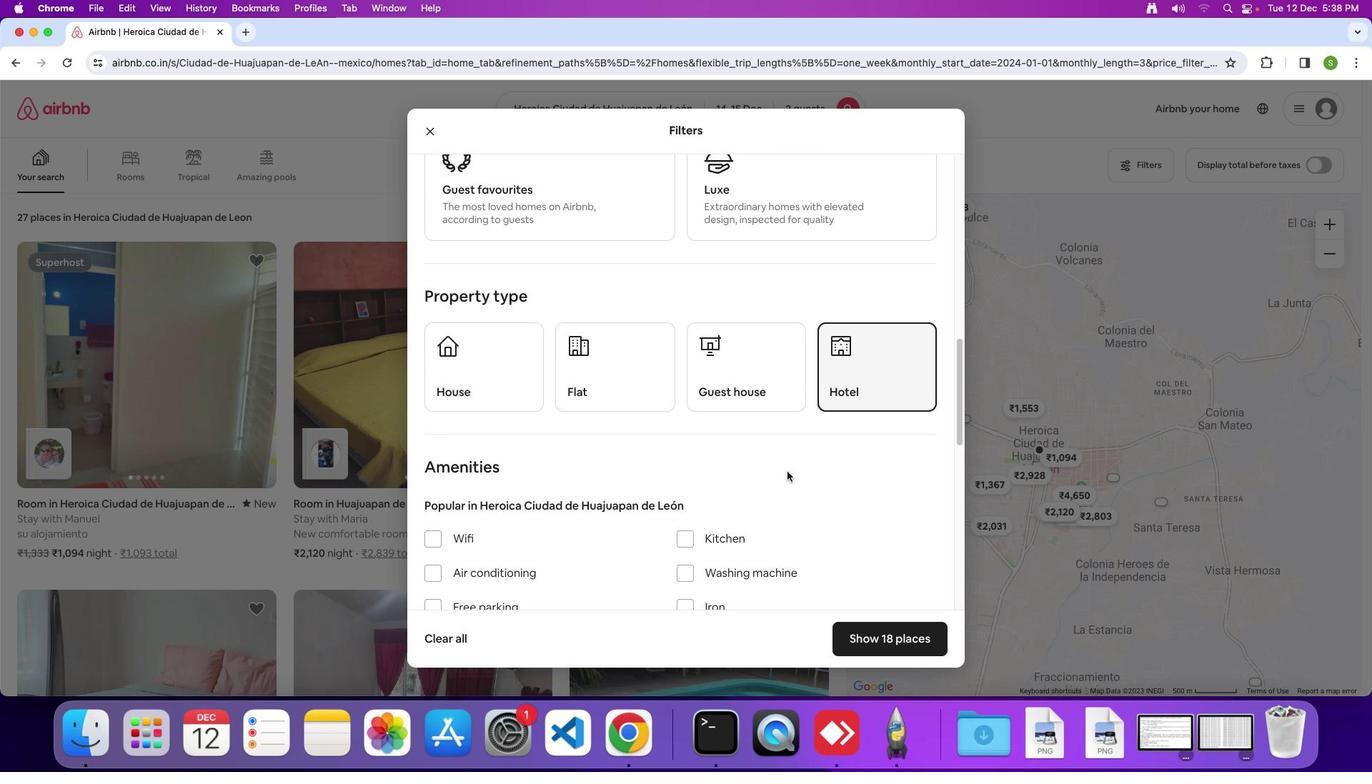
Action: Mouse scrolled (787, 471) with delta (0, 0)
Screenshot: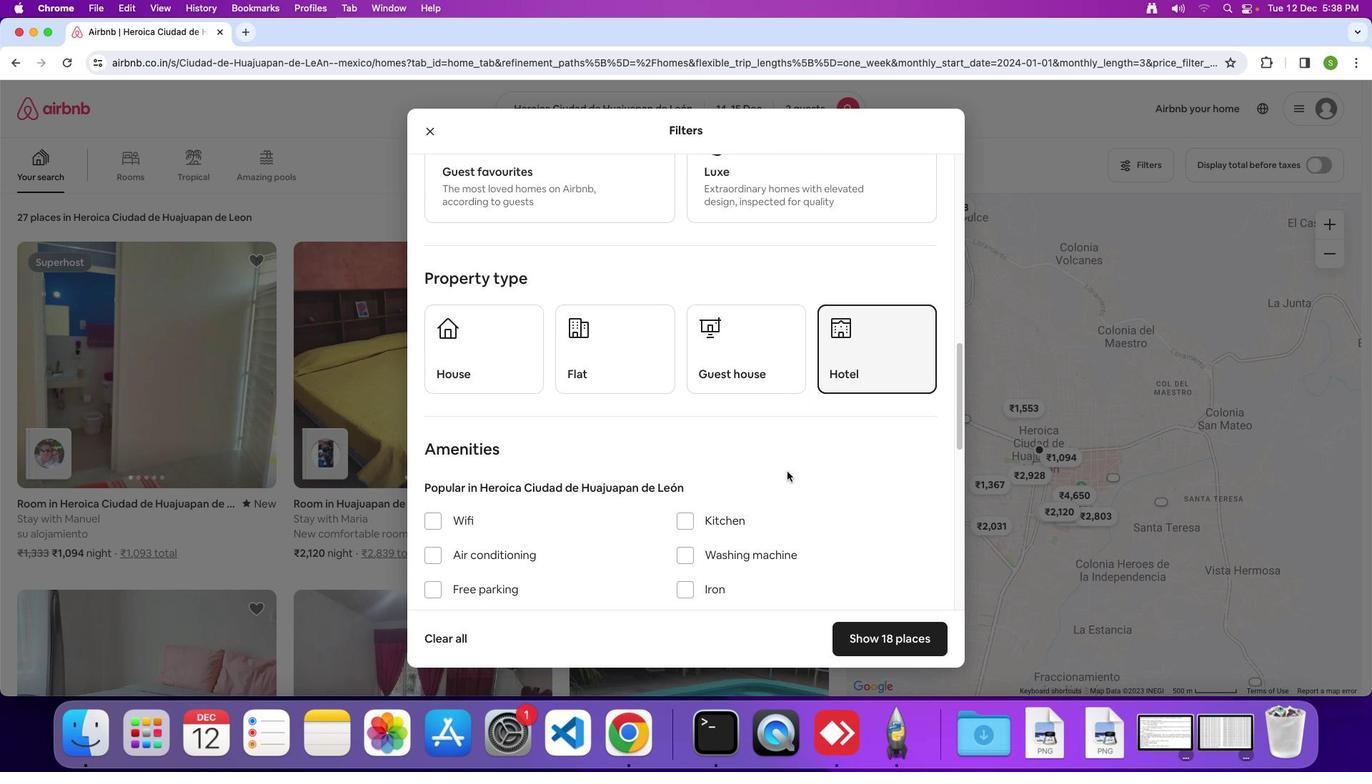 
Action: Mouse scrolled (787, 471) with delta (0, -1)
Screenshot: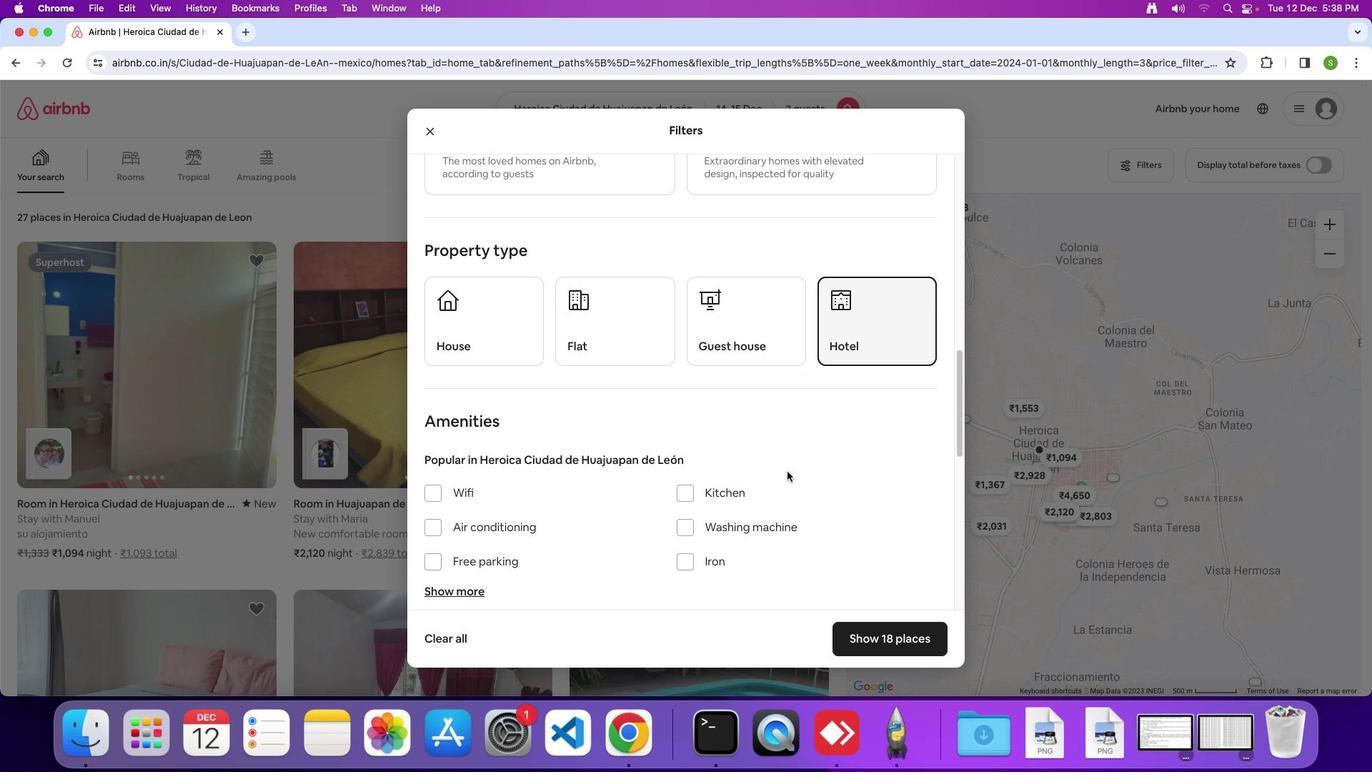 
Action: Mouse scrolled (787, 471) with delta (0, 0)
Screenshot: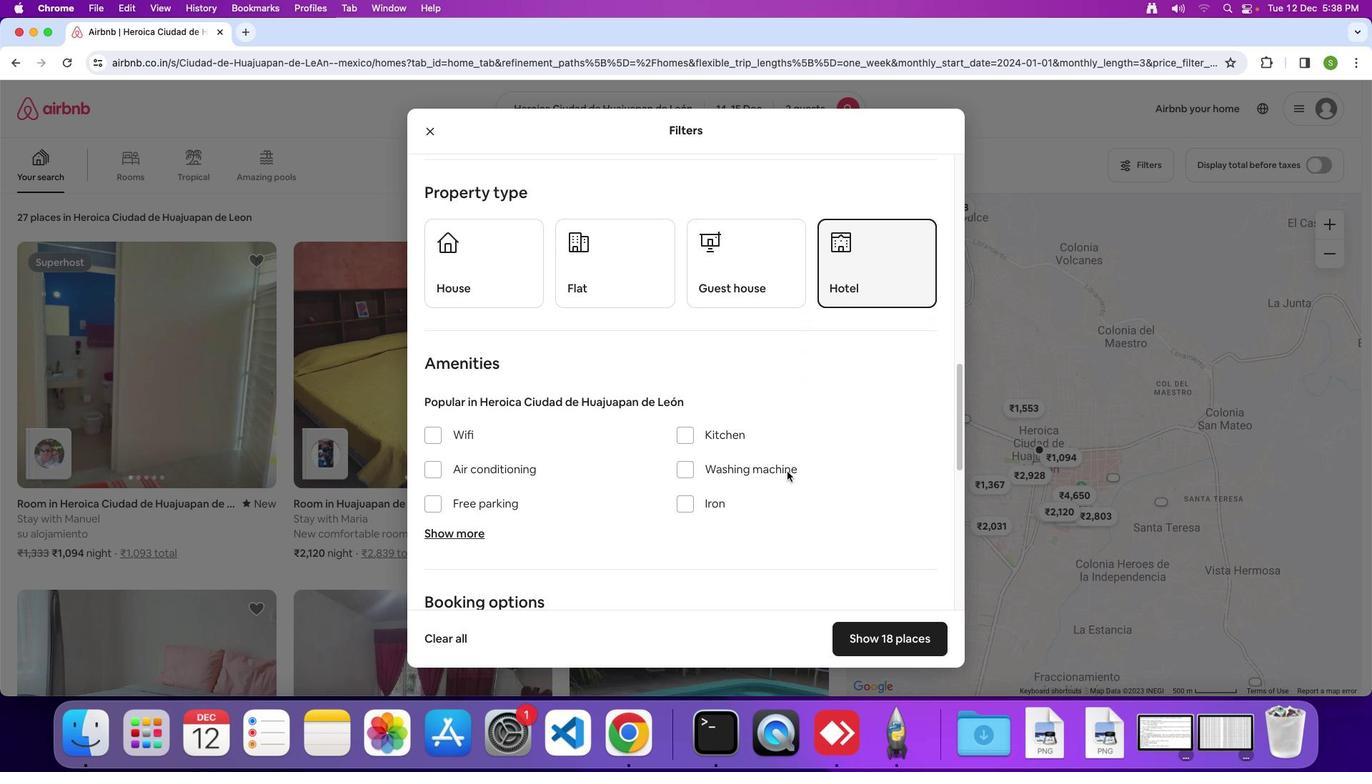 
Action: Mouse scrolled (787, 471) with delta (0, 0)
Screenshot: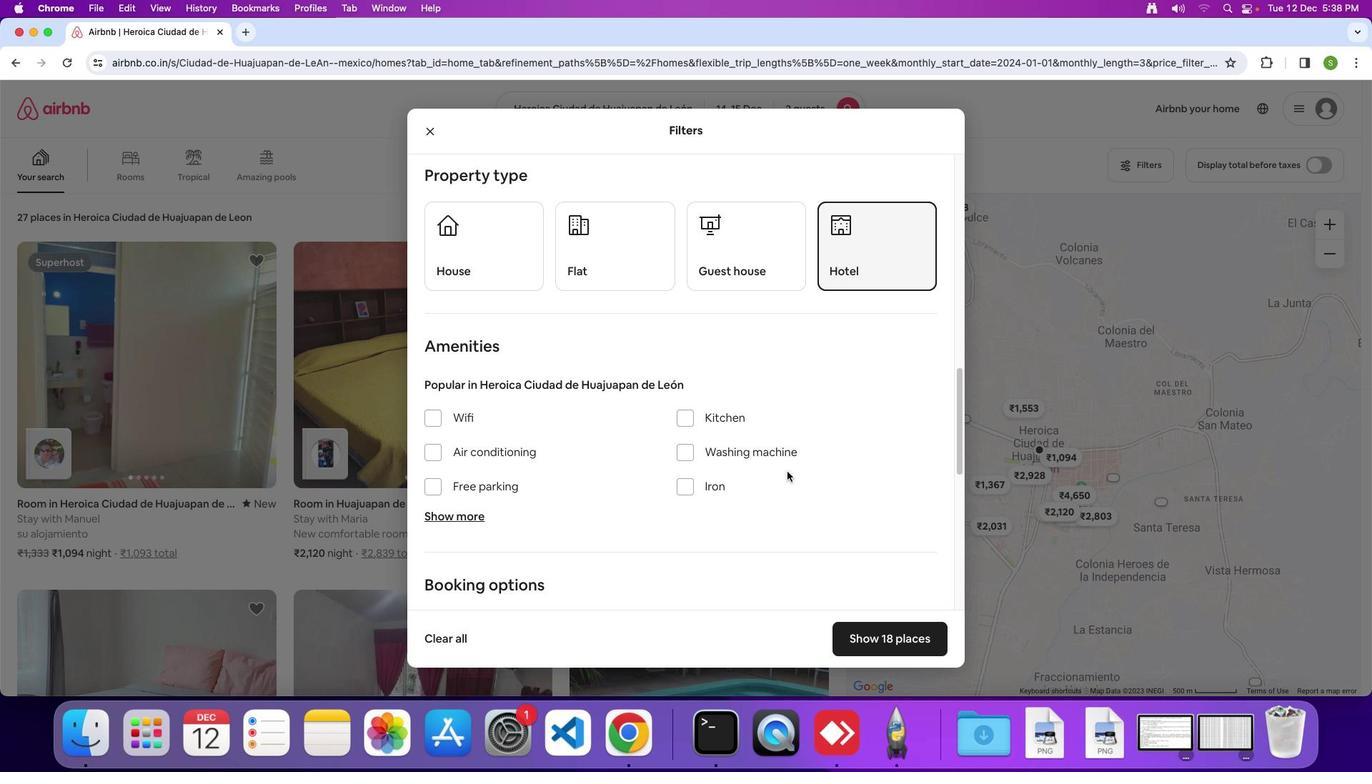 
Action: Mouse scrolled (787, 471) with delta (0, -1)
Screenshot: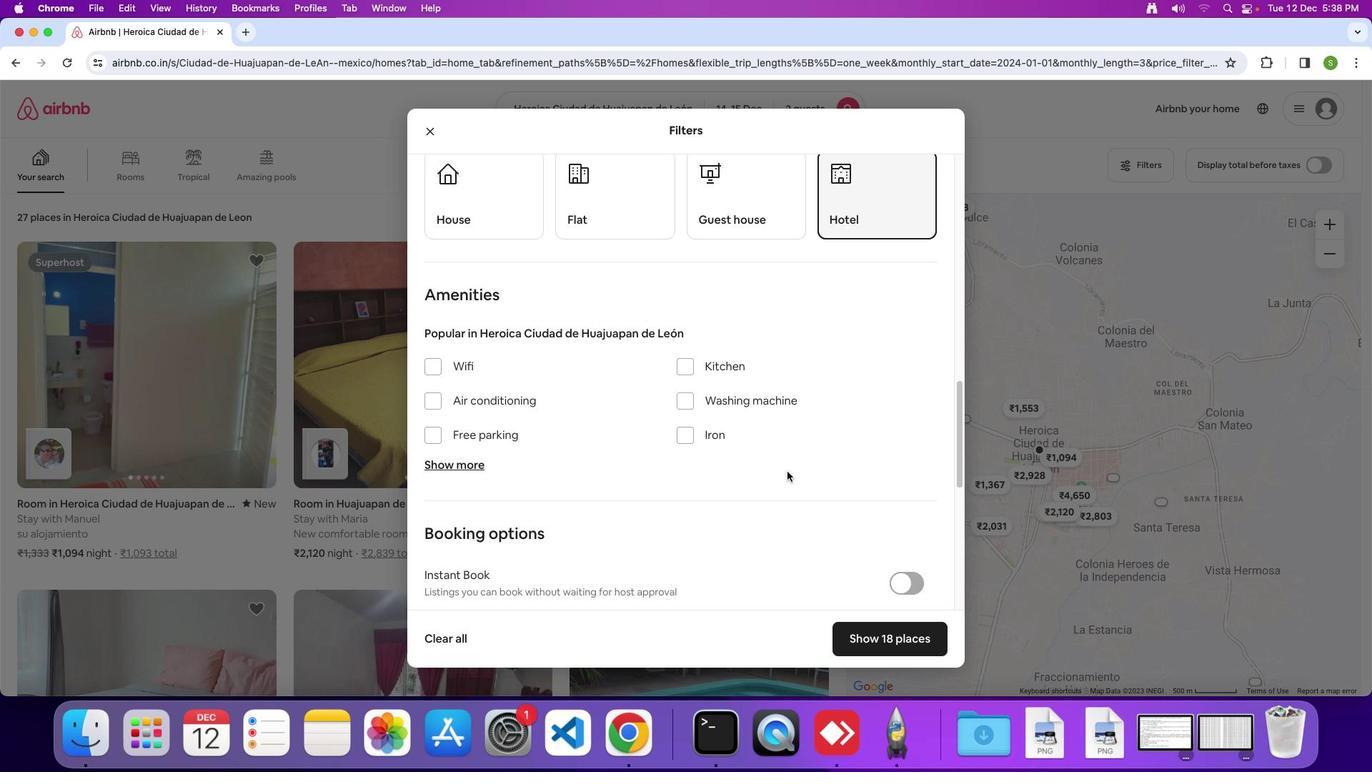 
Action: Mouse scrolled (787, 471) with delta (0, 0)
Screenshot: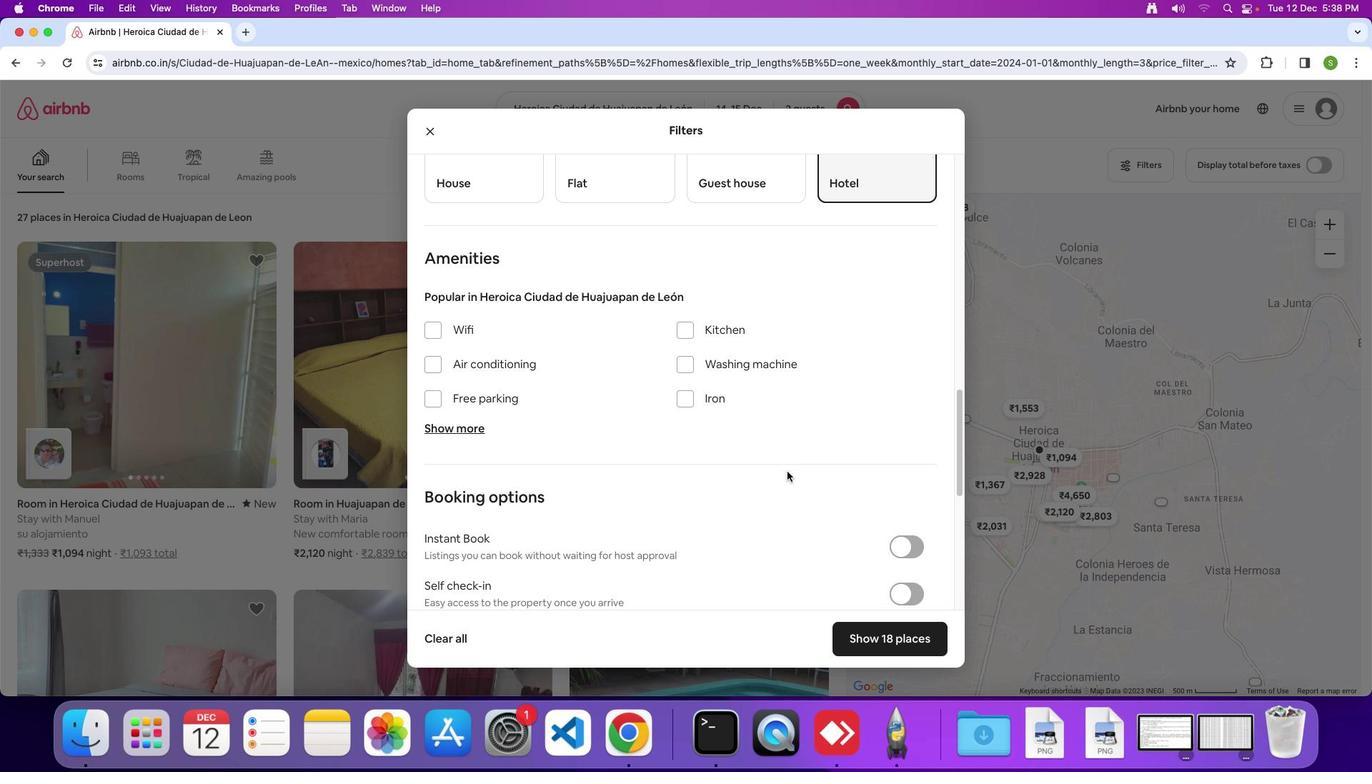 
Action: Mouse scrolled (787, 471) with delta (0, 0)
Screenshot: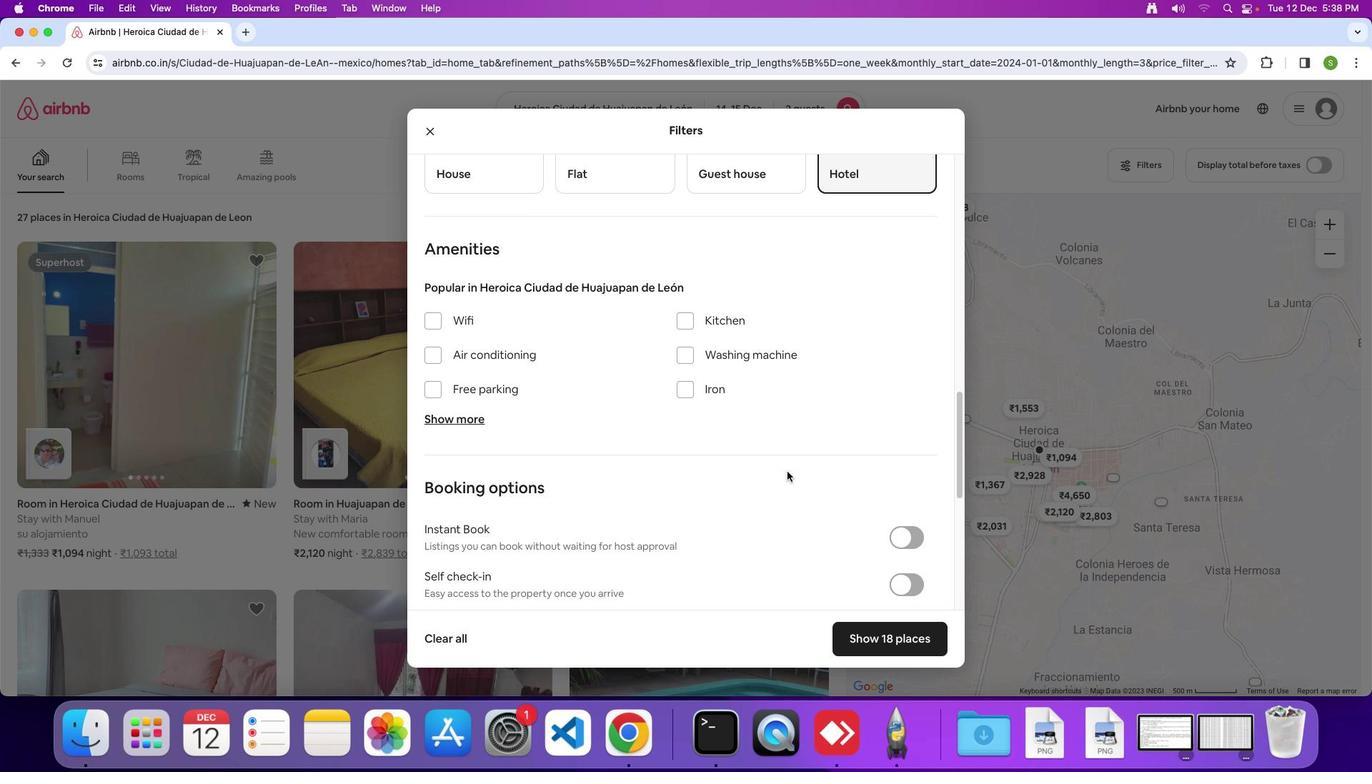 
Action: Mouse scrolled (787, 471) with delta (0, 0)
Screenshot: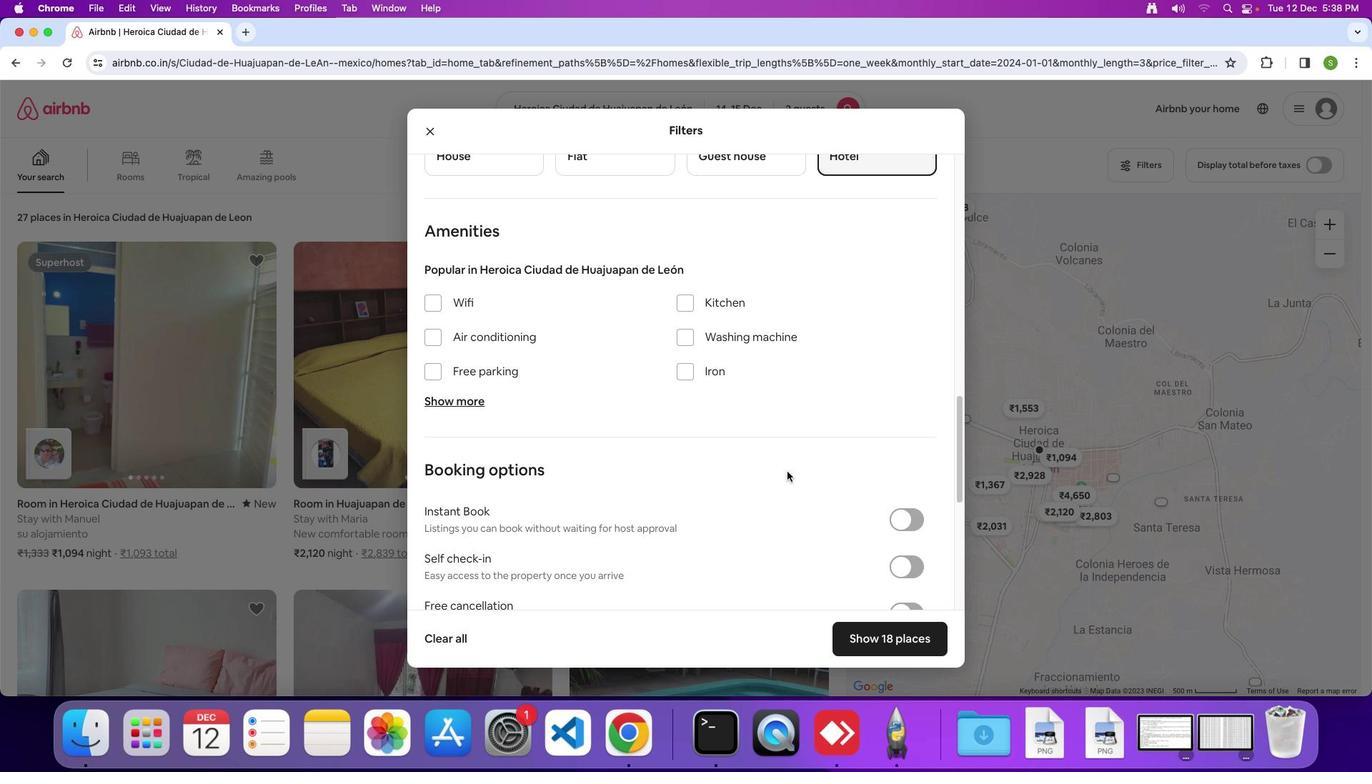 
Action: Mouse scrolled (787, 471) with delta (0, 0)
Screenshot: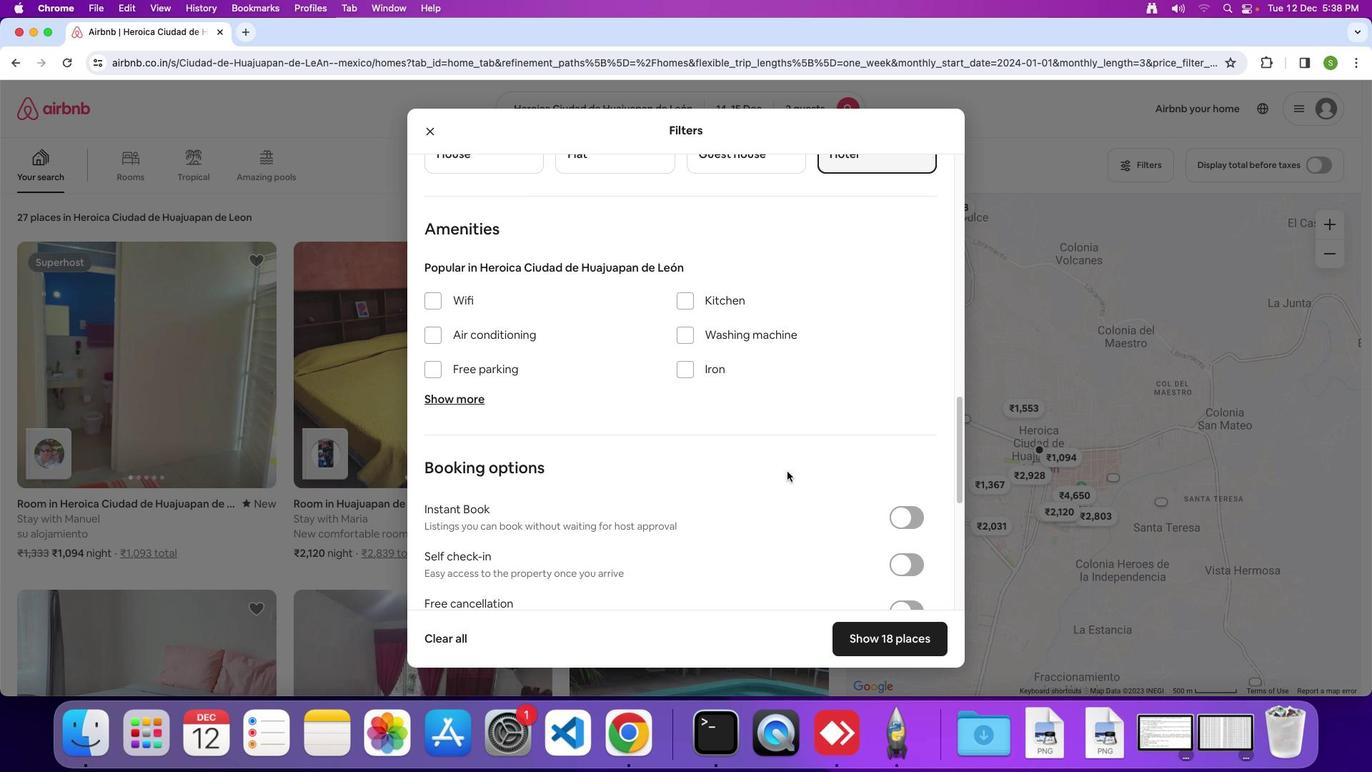
Action: Mouse scrolled (787, 471) with delta (0, 0)
Screenshot: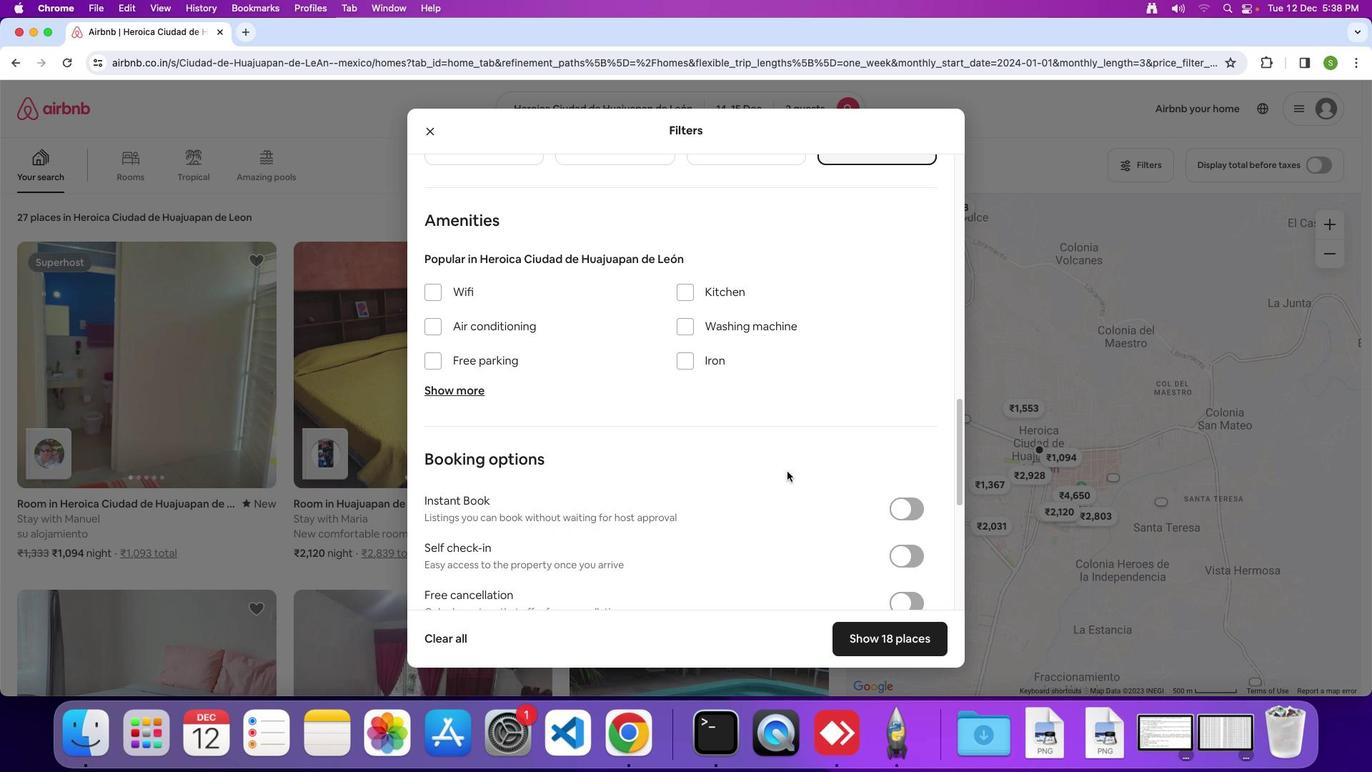 
Action: Mouse scrolled (787, 471) with delta (0, 0)
Screenshot: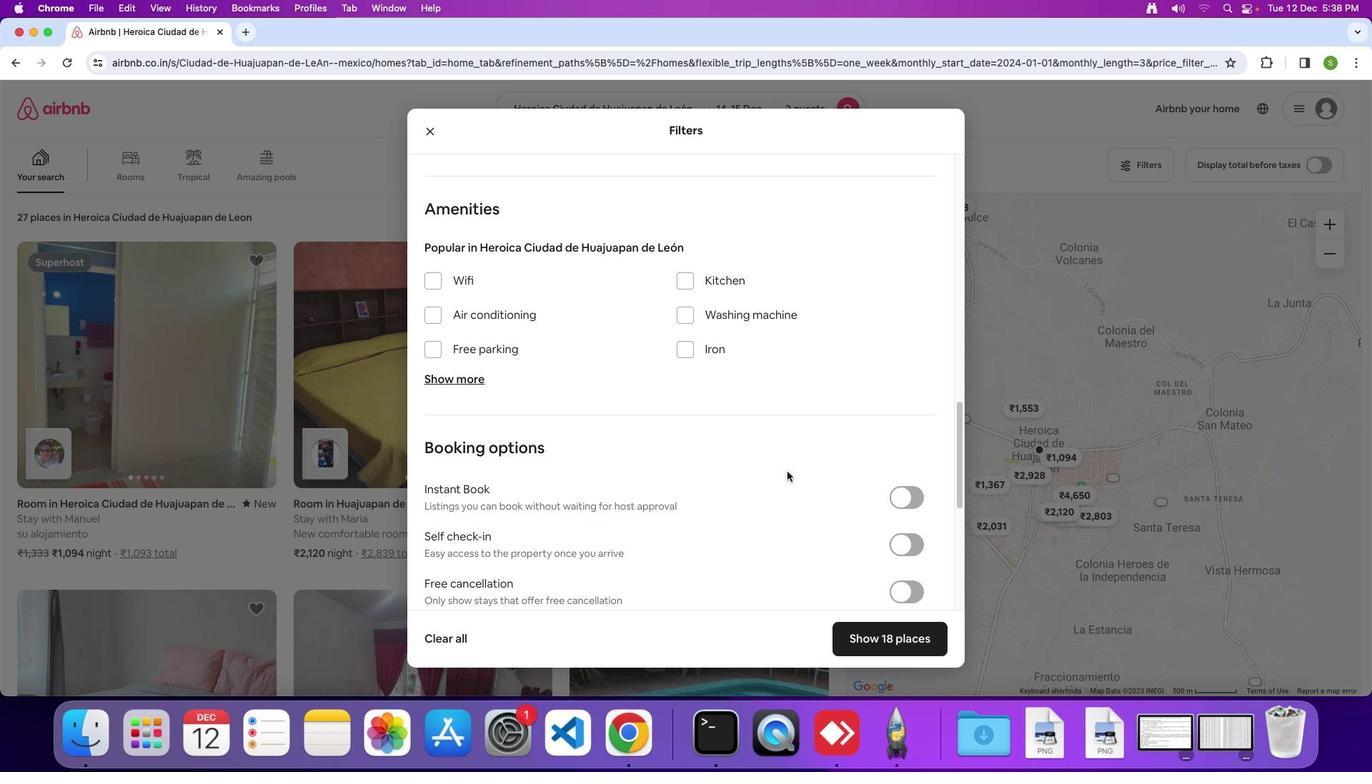 
Action: Mouse scrolled (787, 471) with delta (0, 0)
Screenshot: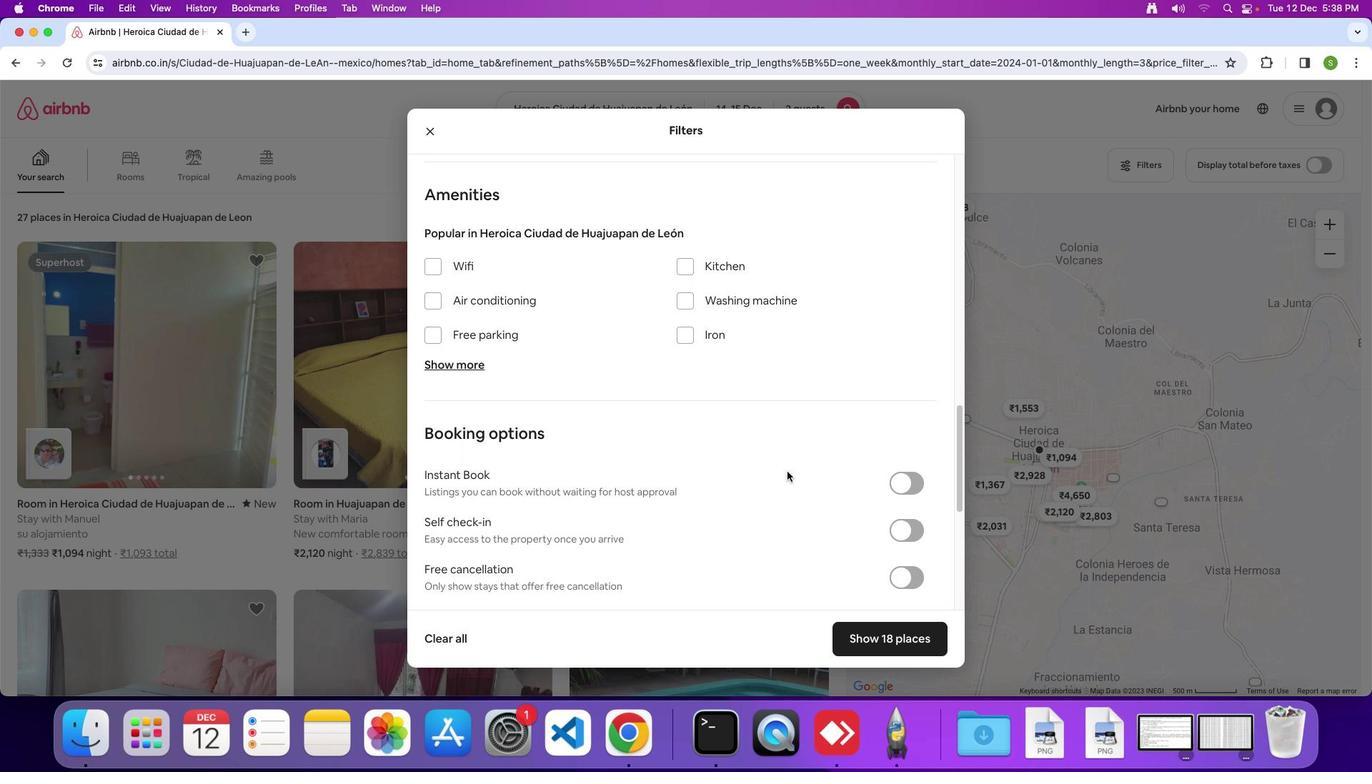 
Action: Mouse scrolled (787, 471) with delta (0, 0)
Screenshot: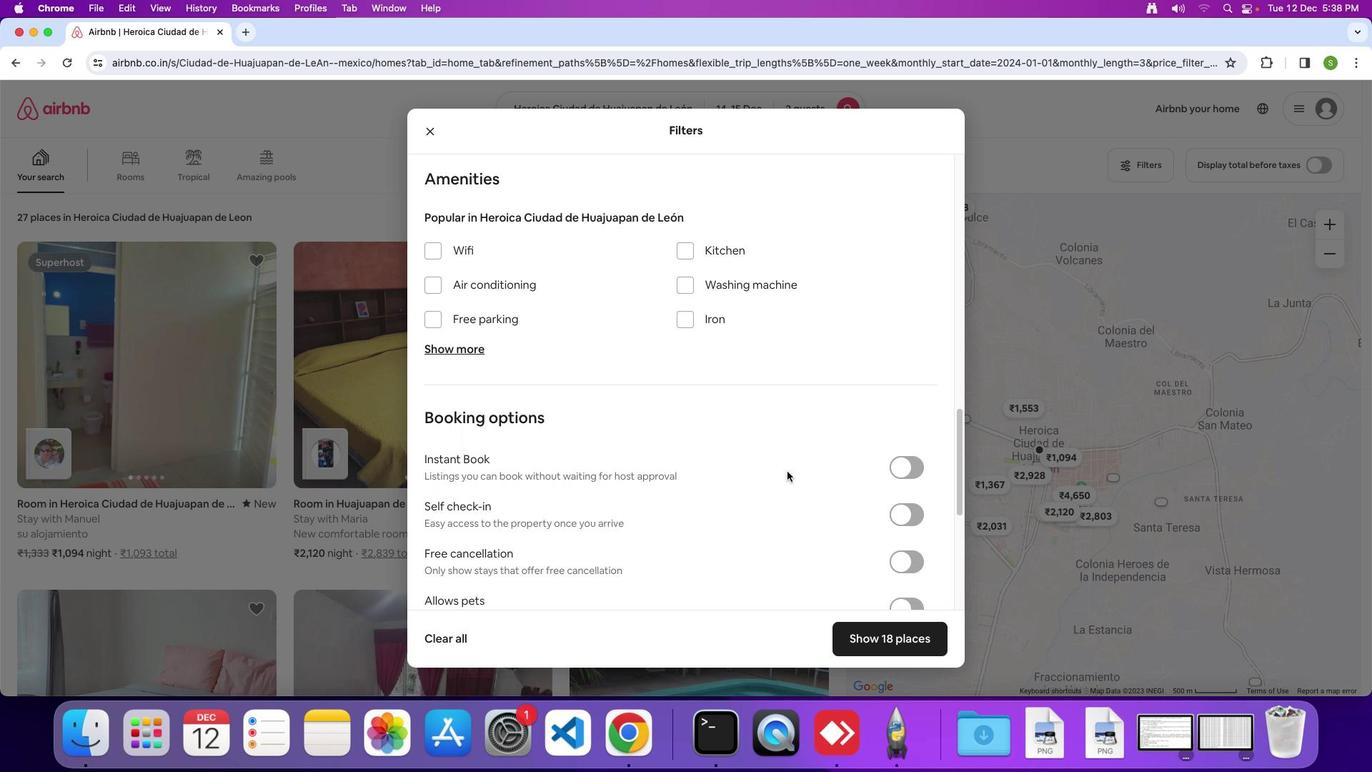 
Action: Mouse scrolled (787, 471) with delta (0, 0)
Screenshot: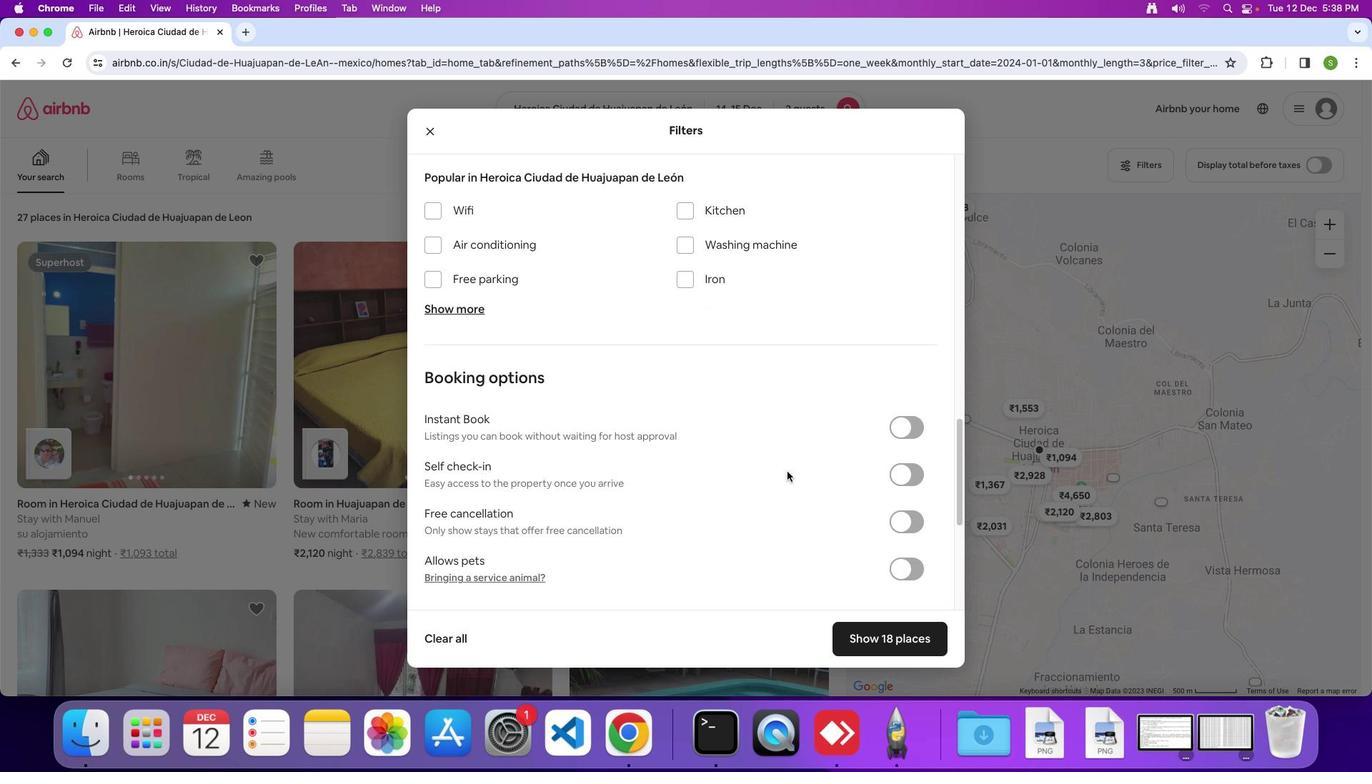 
Action: Mouse scrolled (787, 471) with delta (0, -2)
Screenshot: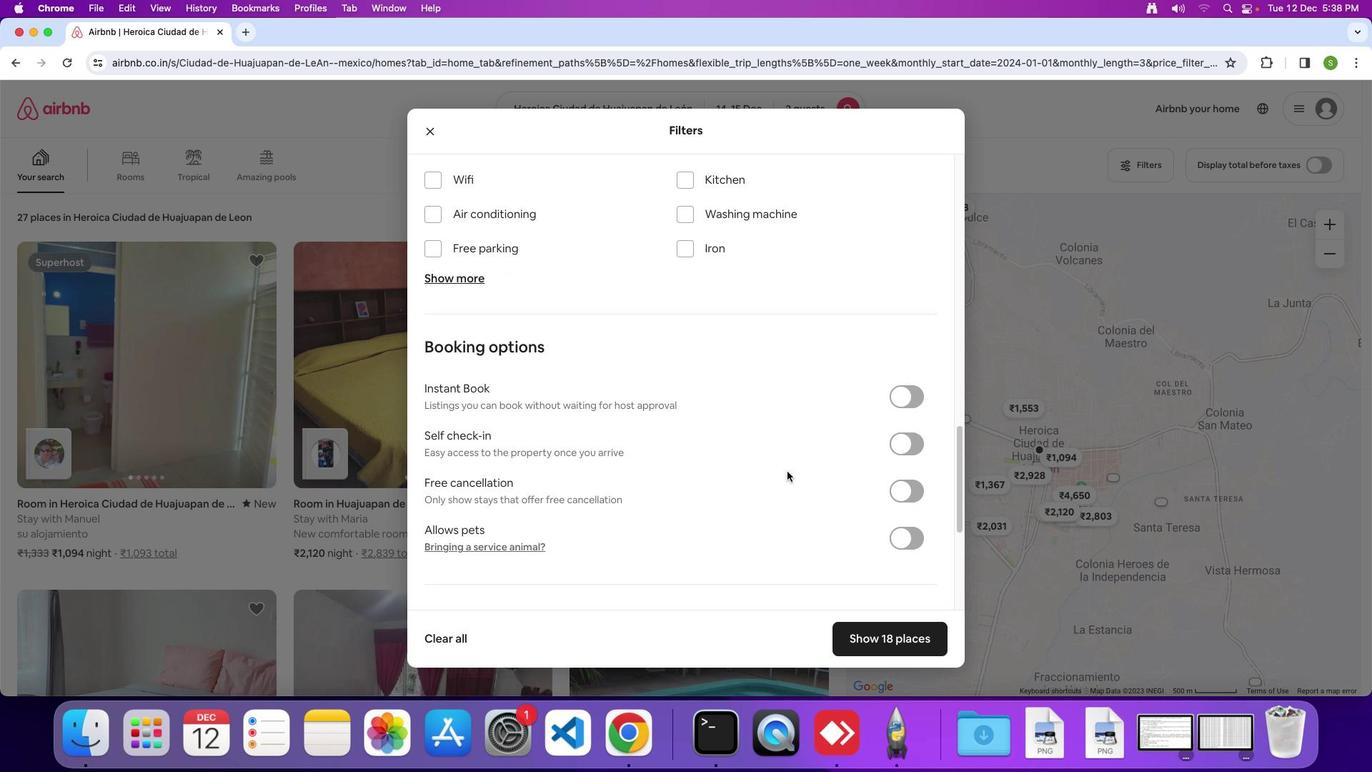 
Action: Mouse scrolled (787, 471) with delta (0, 0)
Screenshot: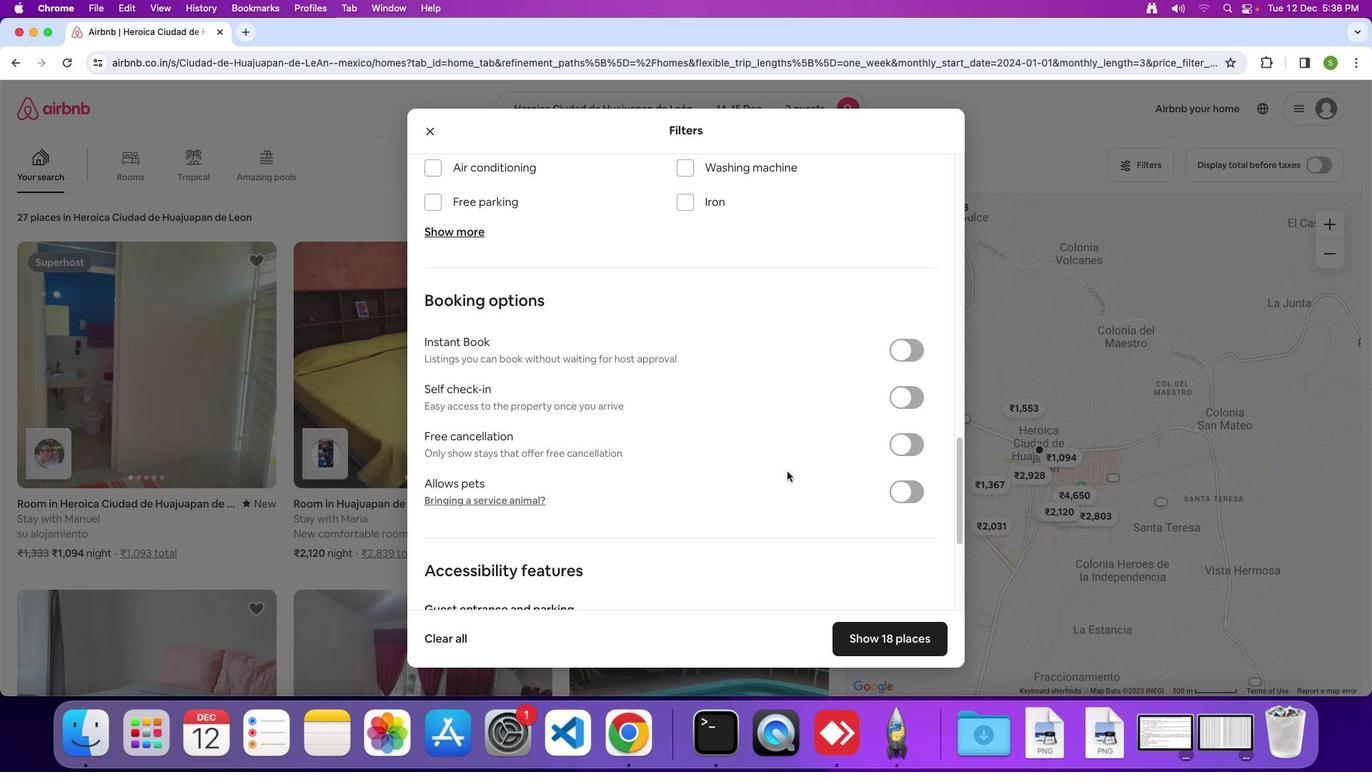 
Action: Mouse scrolled (787, 471) with delta (0, 0)
Screenshot: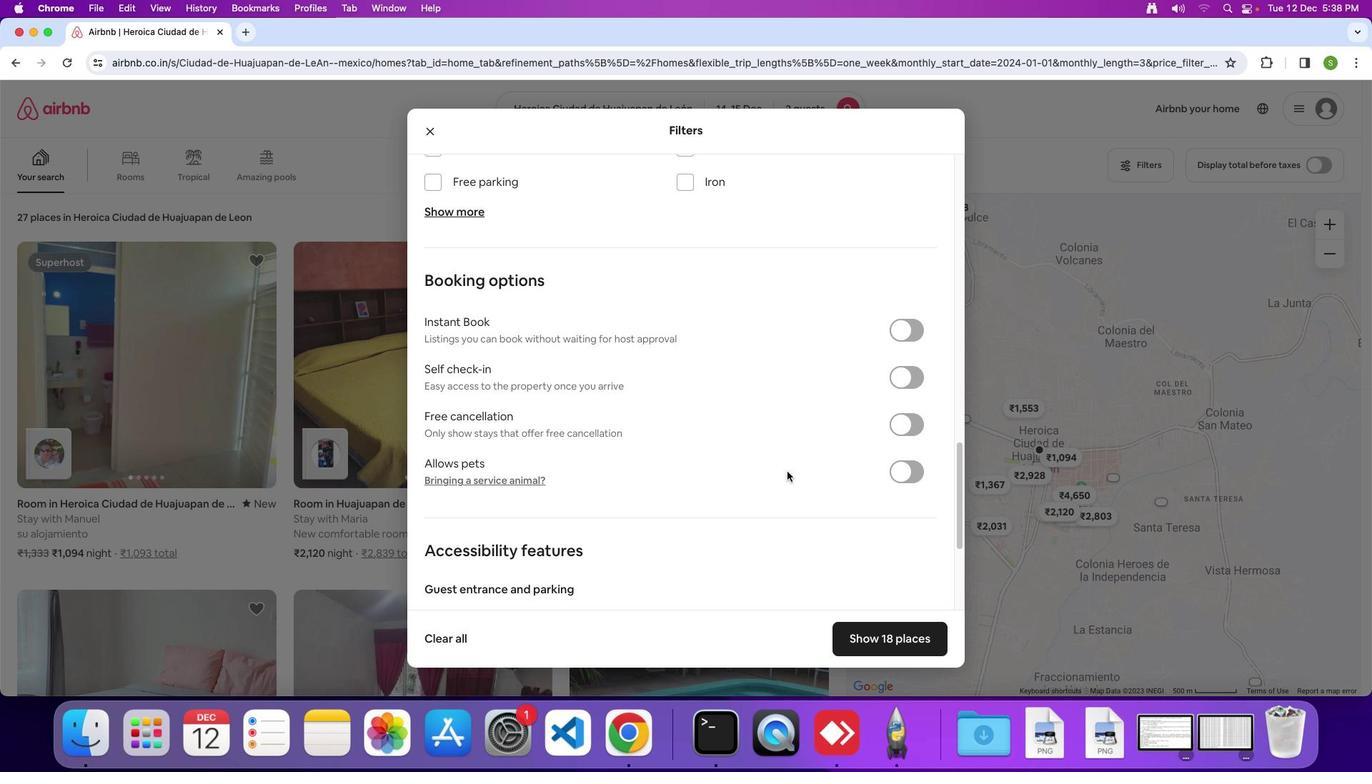 
Action: Mouse scrolled (787, 471) with delta (0, -1)
Screenshot: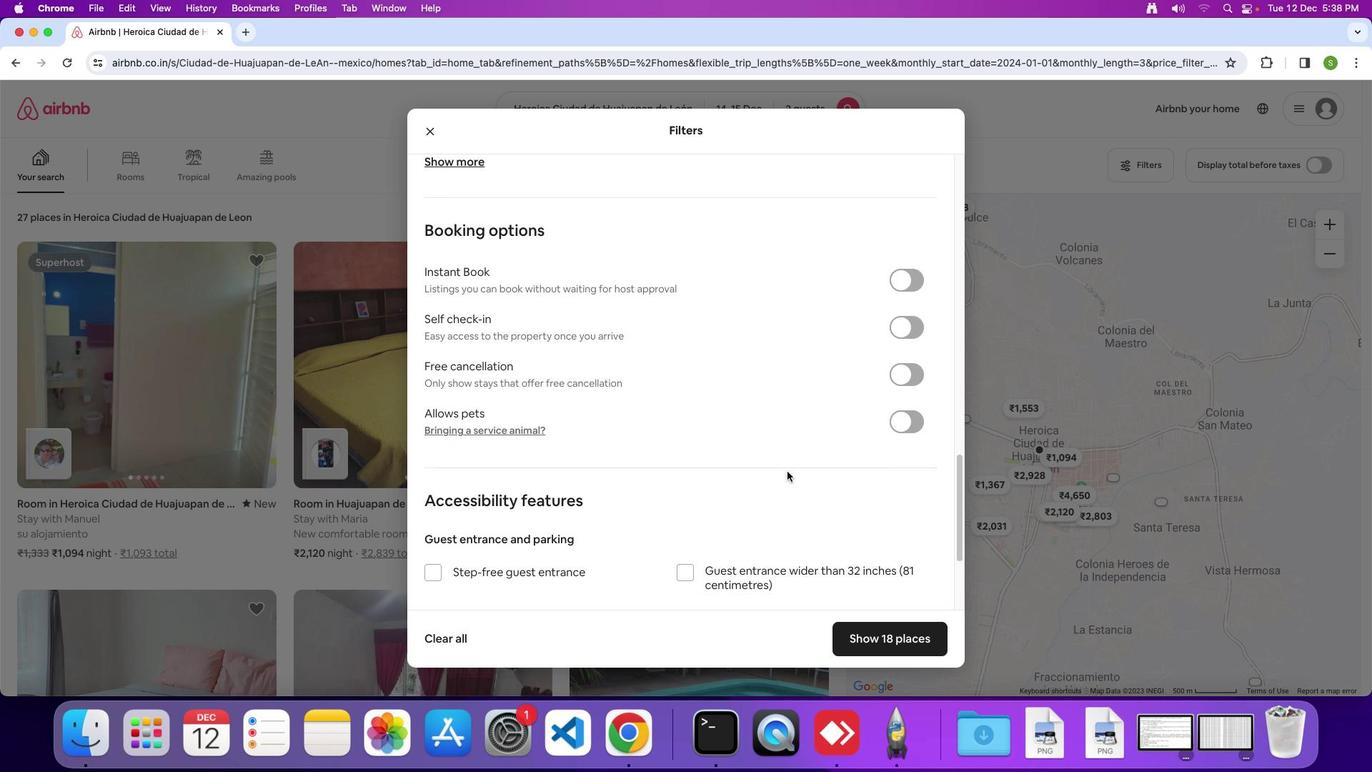 
Action: Mouse scrolled (787, 471) with delta (0, 0)
Screenshot: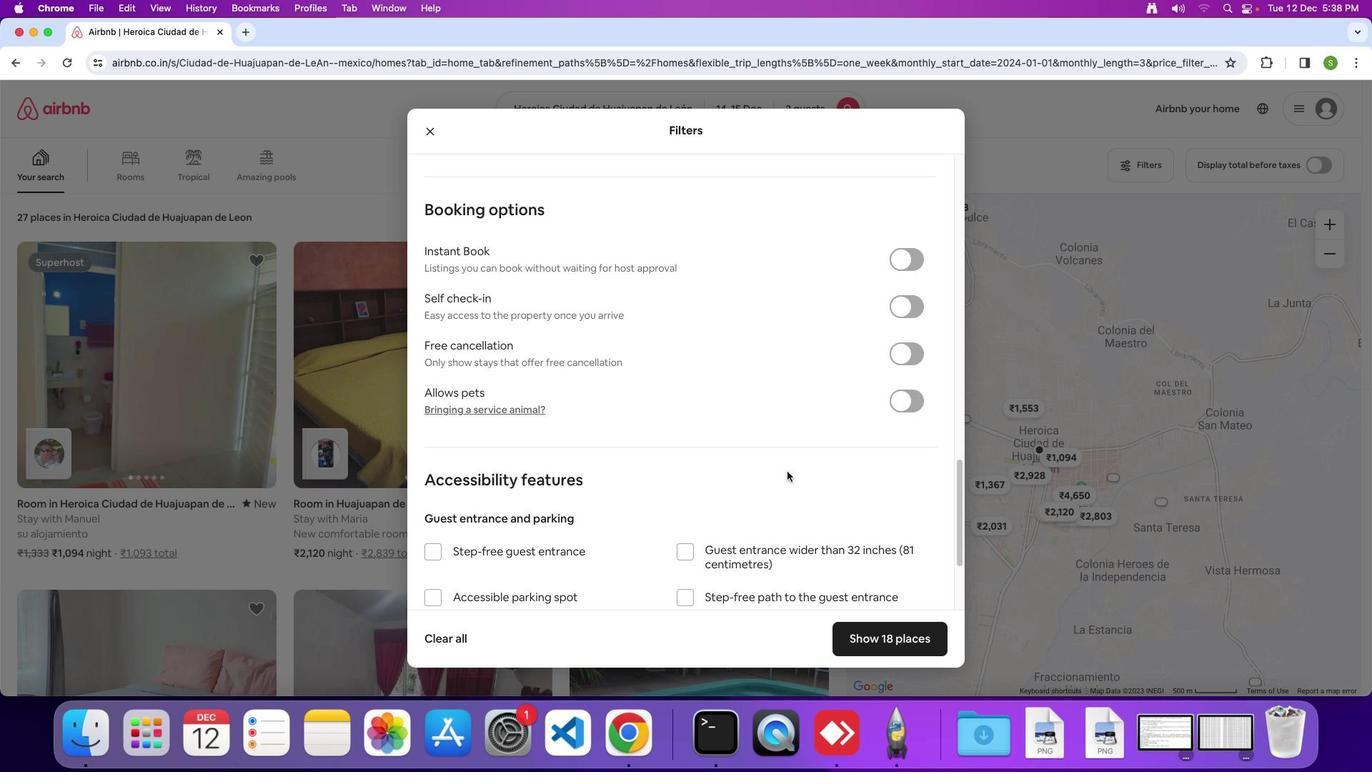 
Action: Mouse scrolled (787, 471) with delta (0, 0)
Screenshot: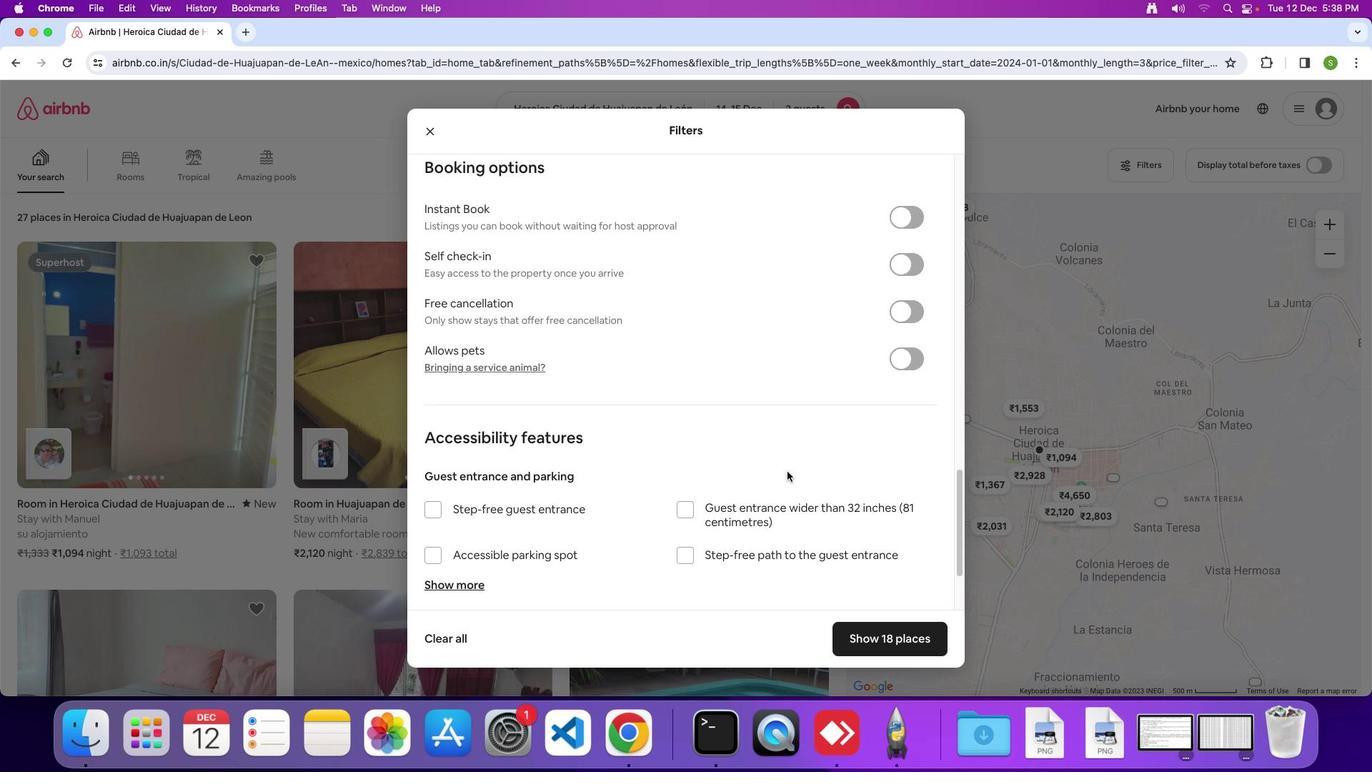 
Action: Mouse scrolled (787, 471) with delta (0, -2)
Screenshot: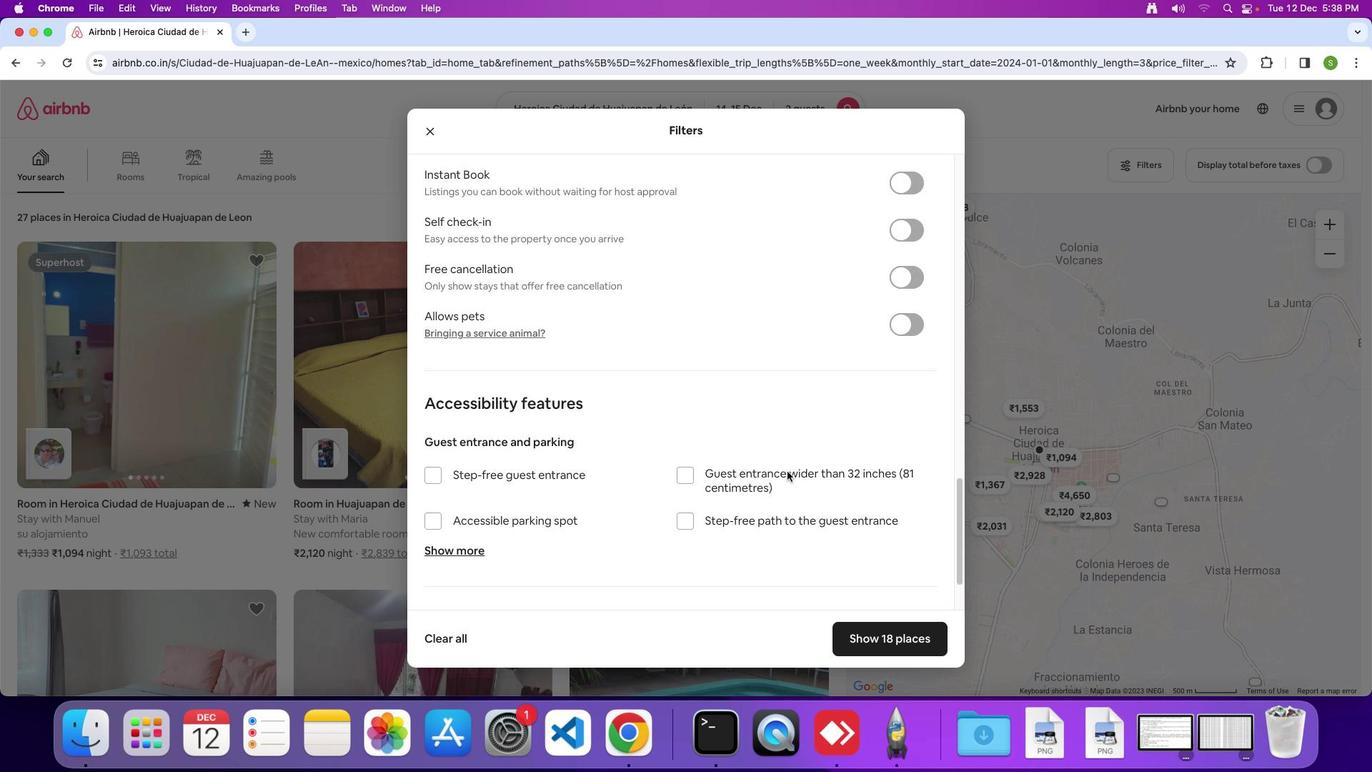 
Action: Mouse scrolled (787, 471) with delta (0, 0)
Screenshot: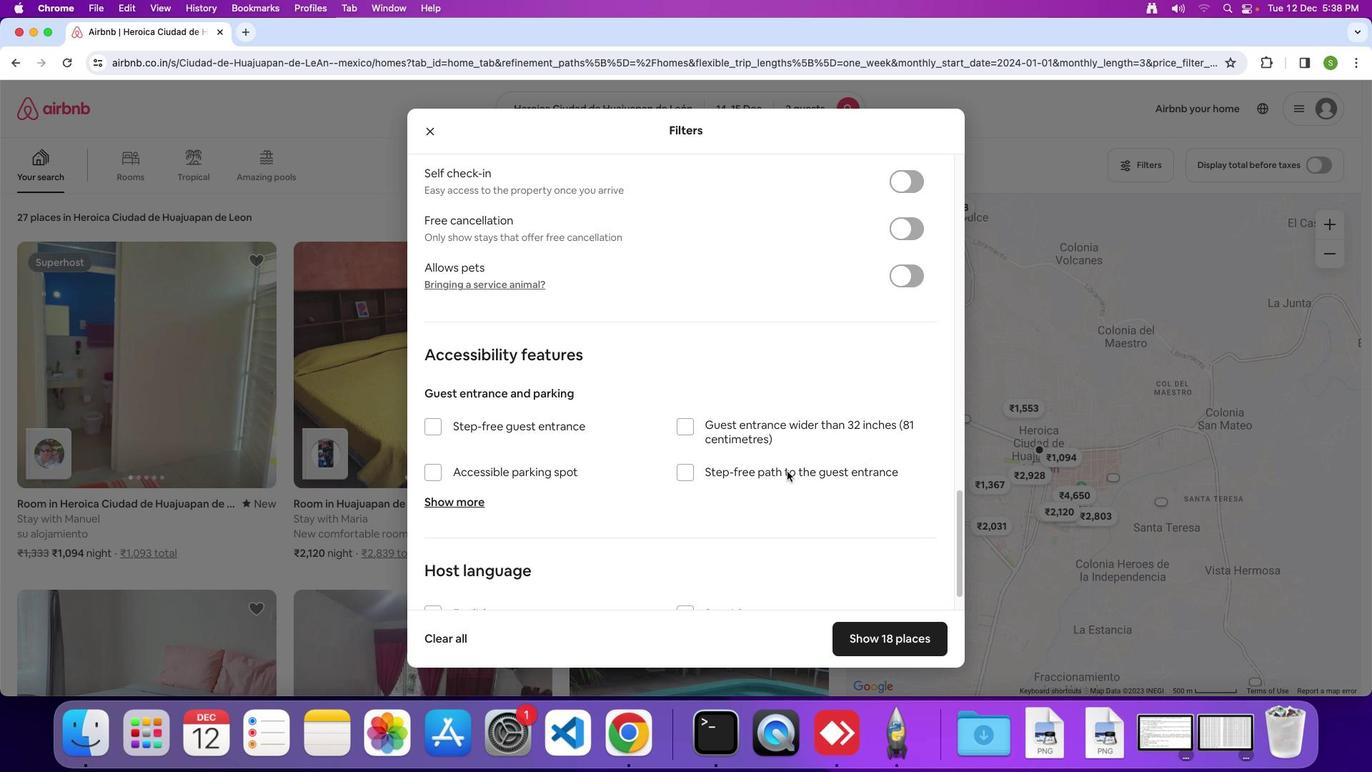 
Action: Mouse scrolled (787, 471) with delta (0, 0)
Screenshot: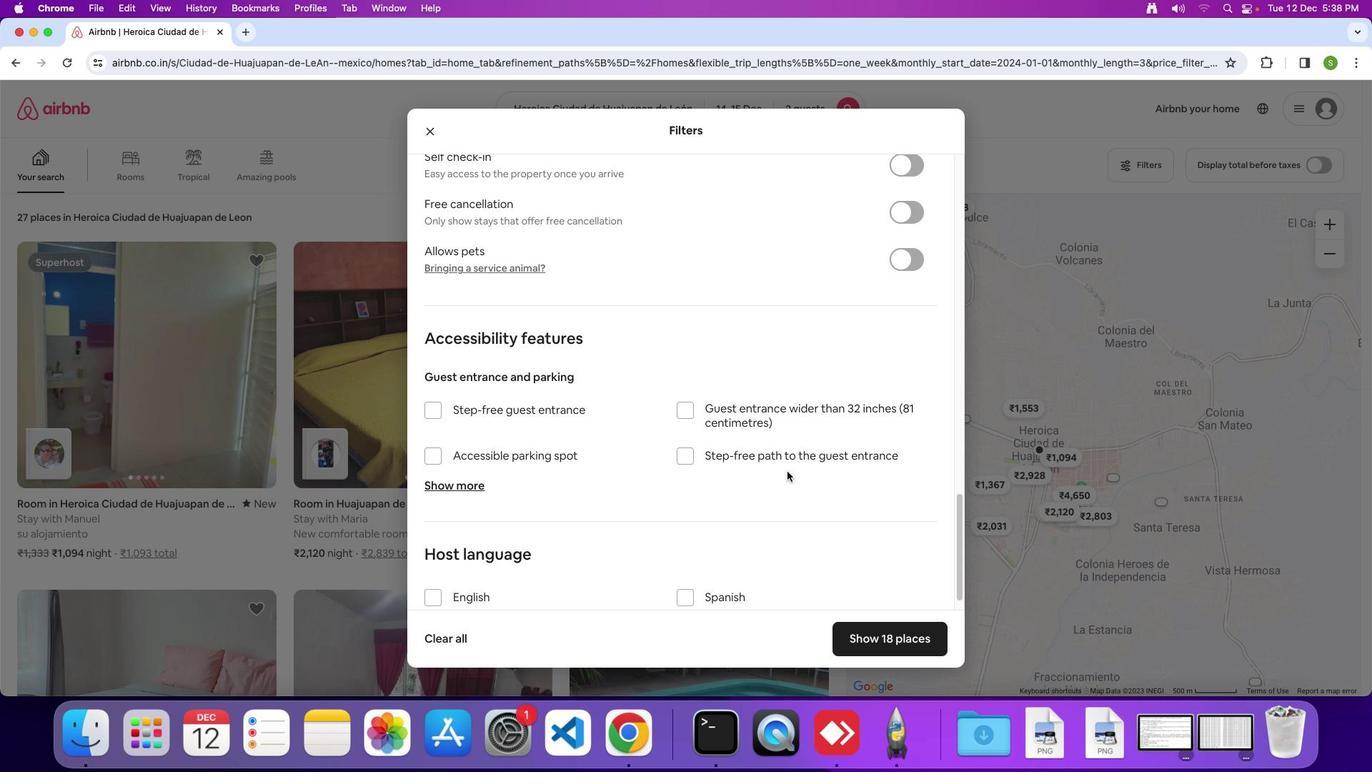 
Action: Mouse scrolled (787, 471) with delta (0, 0)
Screenshot: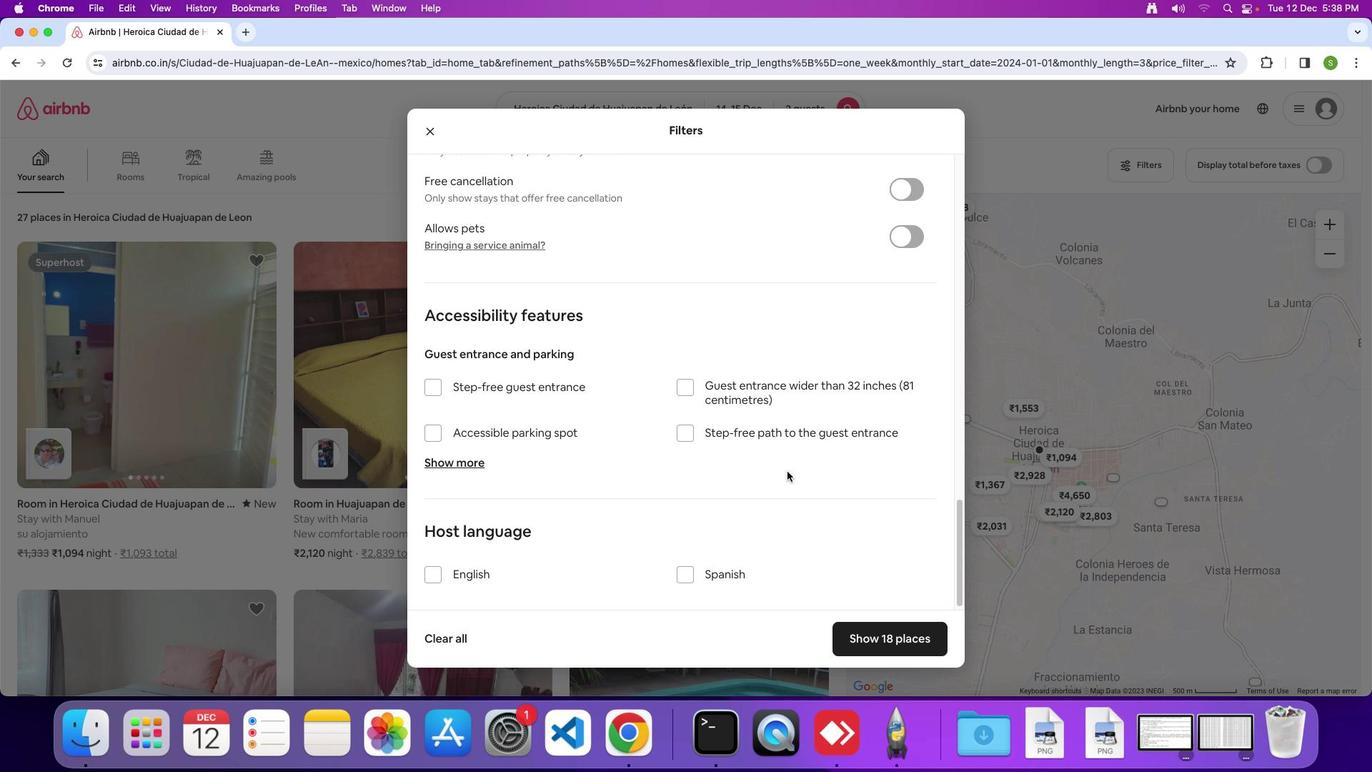 
Action: Mouse scrolled (787, 471) with delta (0, 0)
Screenshot: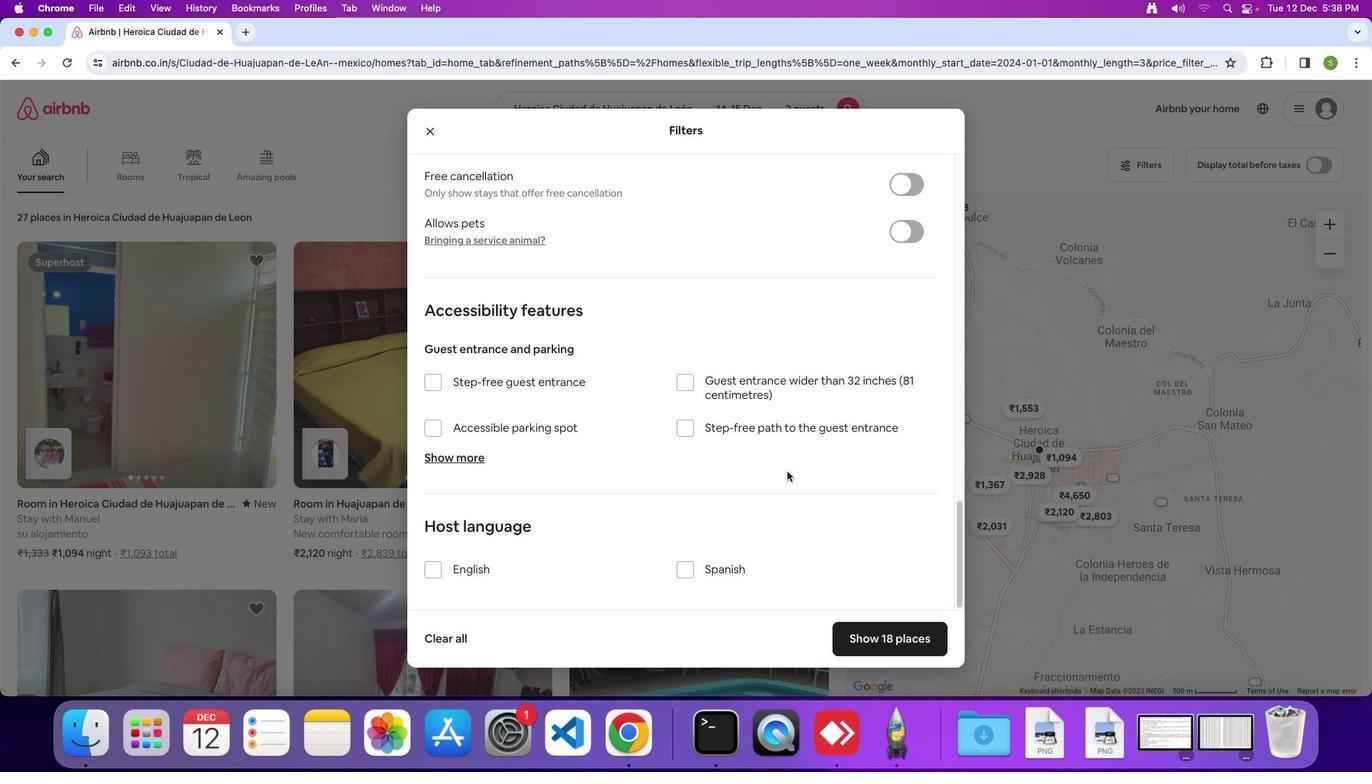 
Action: Mouse scrolled (787, 471) with delta (0, 0)
Screenshot: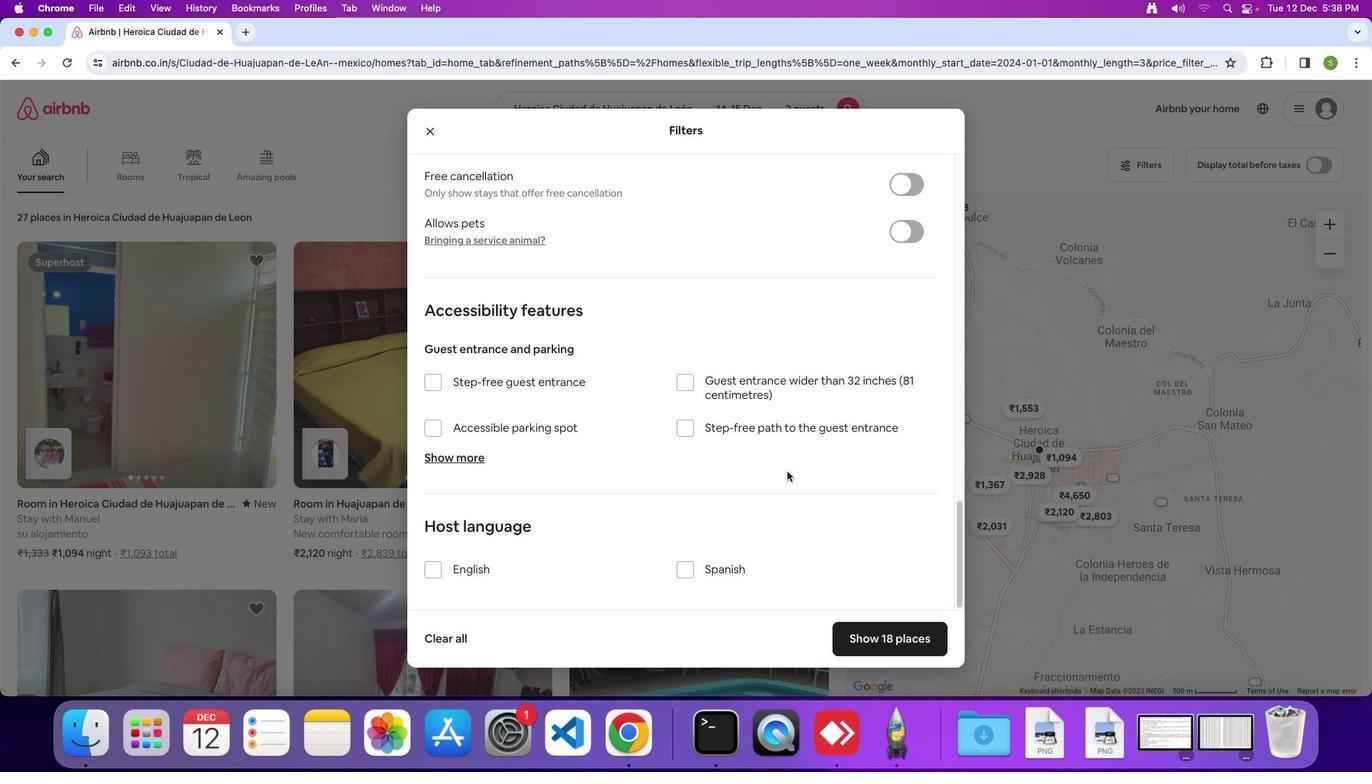 
Action: Mouse scrolled (787, 471) with delta (0, -1)
Screenshot: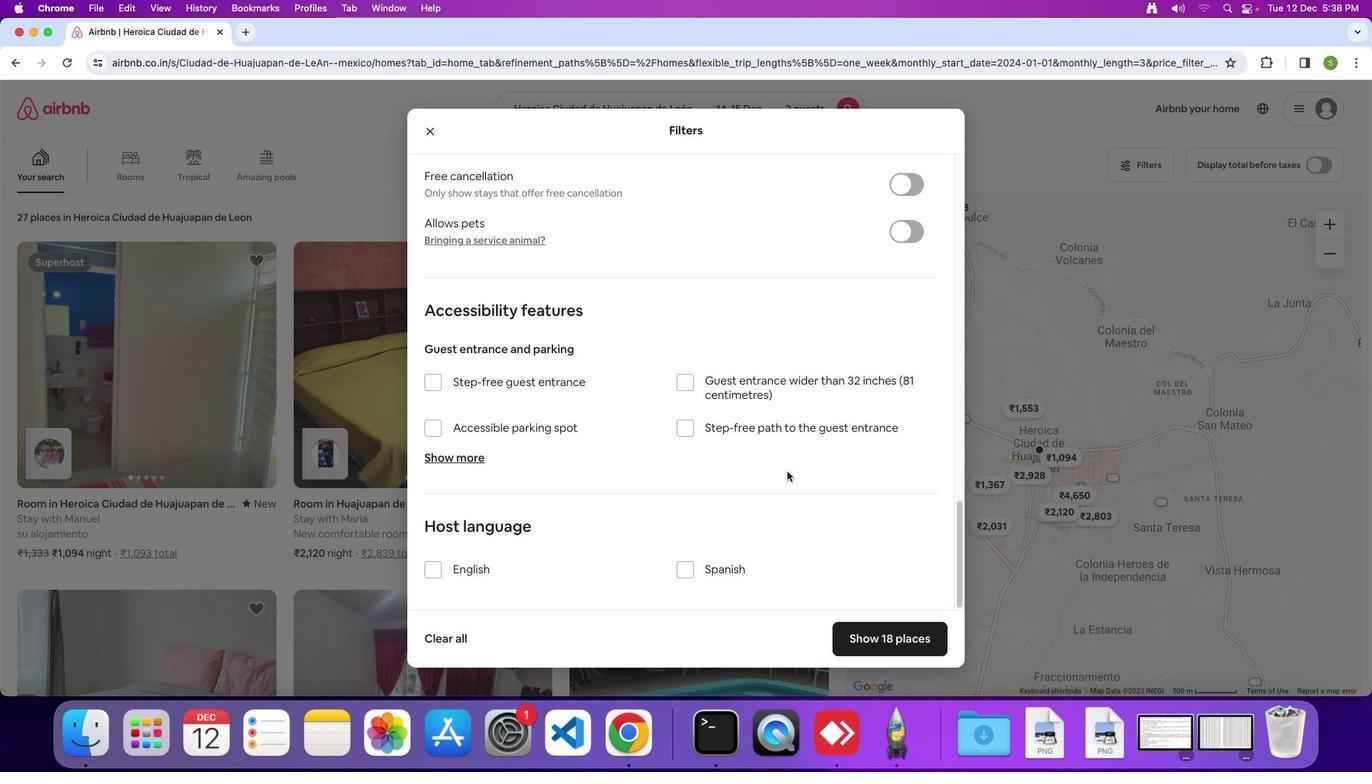 
Action: Mouse moved to (872, 638)
Screenshot: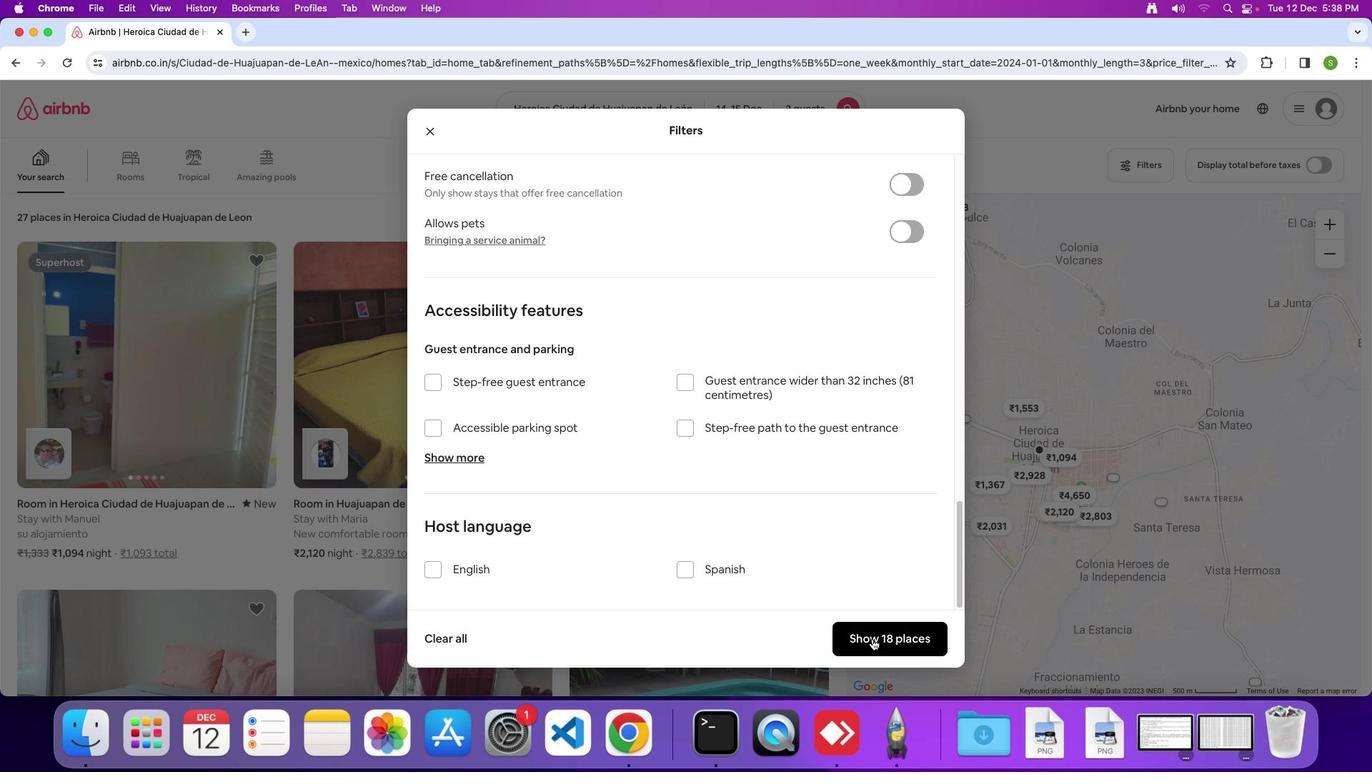 
Action: Mouse pressed left at (872, 638)
Screenshot: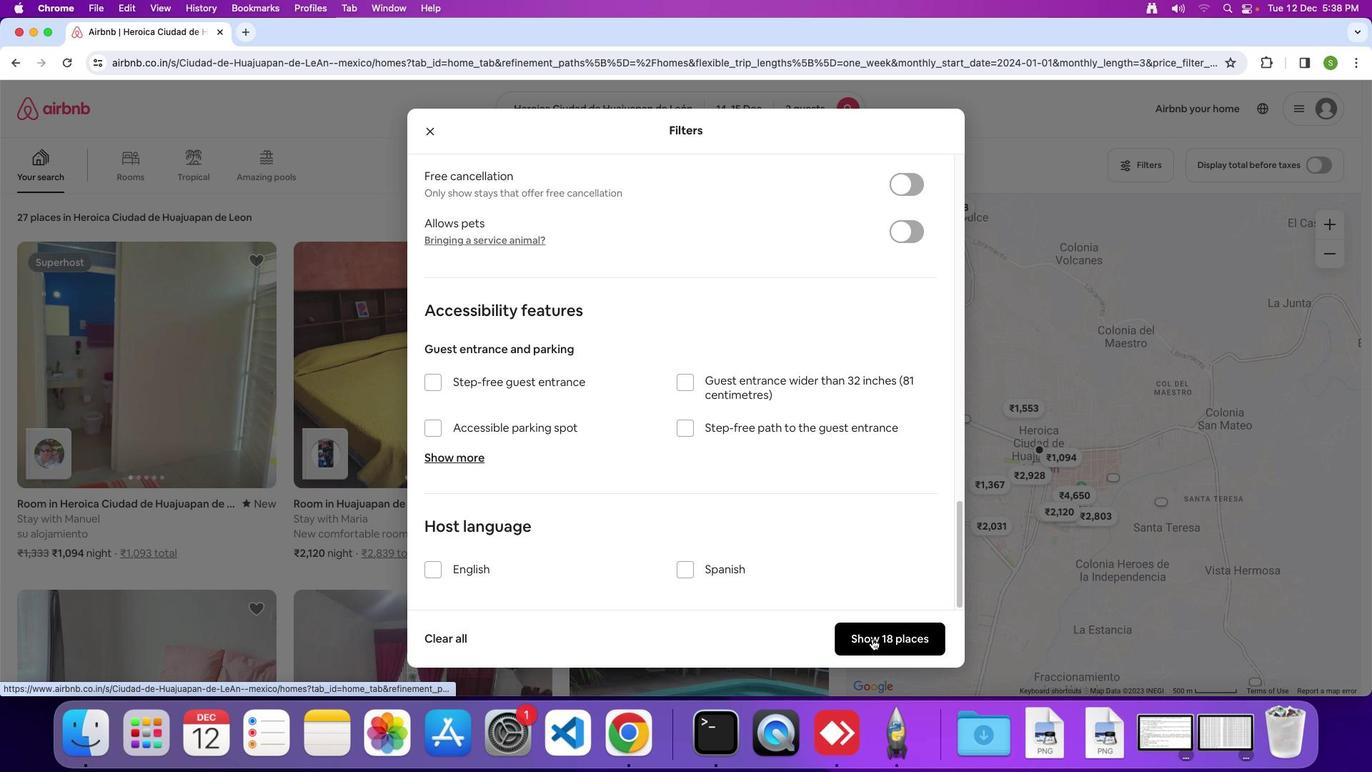 
Action: Mouse moved to (180, 349)
Screenshot: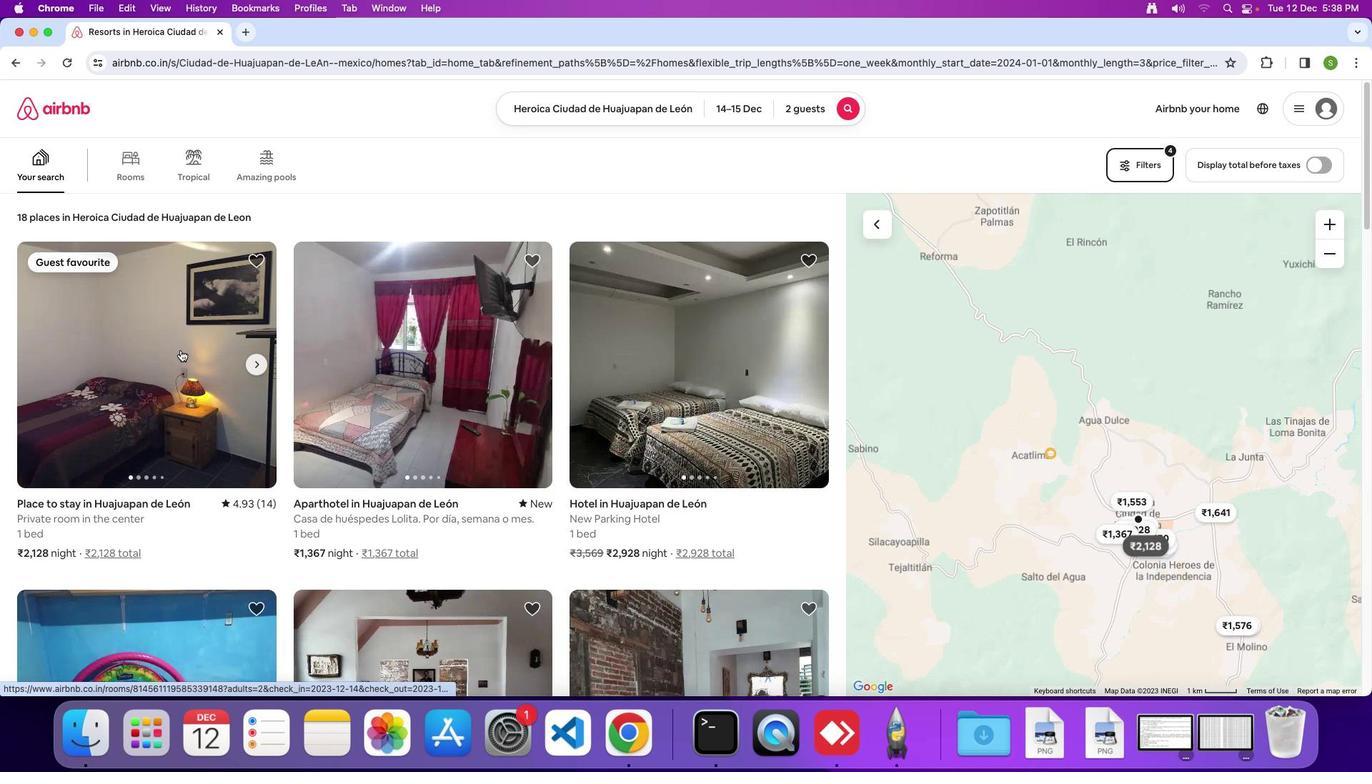 
Action: Mouse pressed left at (180, 349)
Screenshot: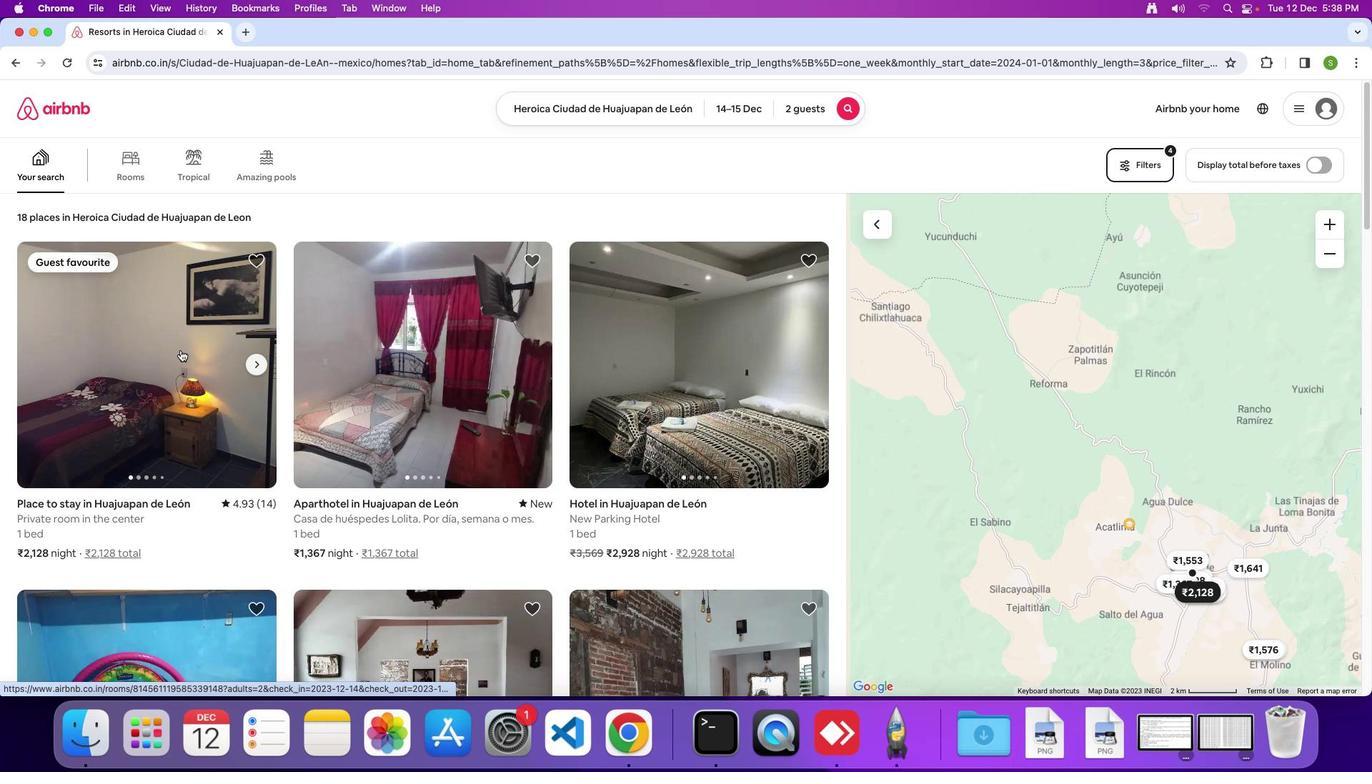 
Action: Mouse moved to (514, 345)
Screenshot: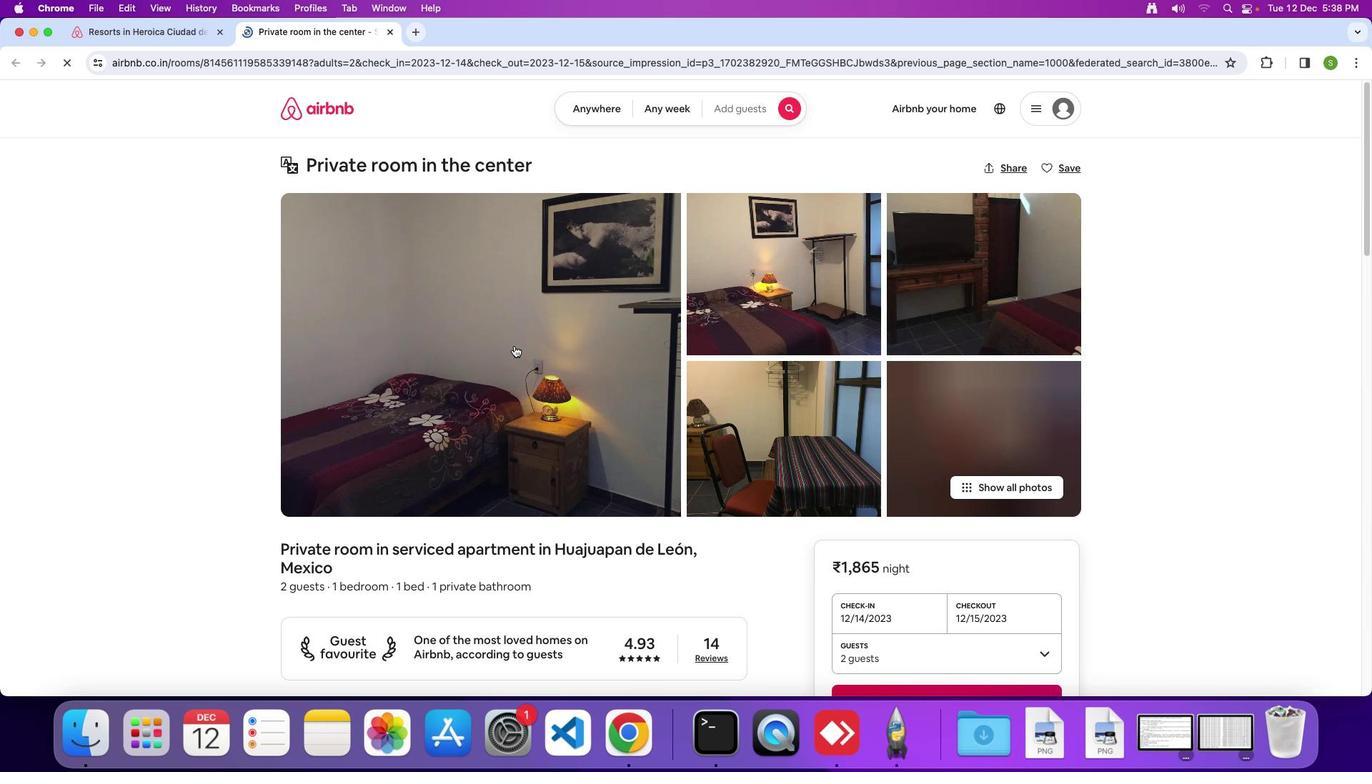 
Action: Mouse pressed left at (514, 345)
Screenshot: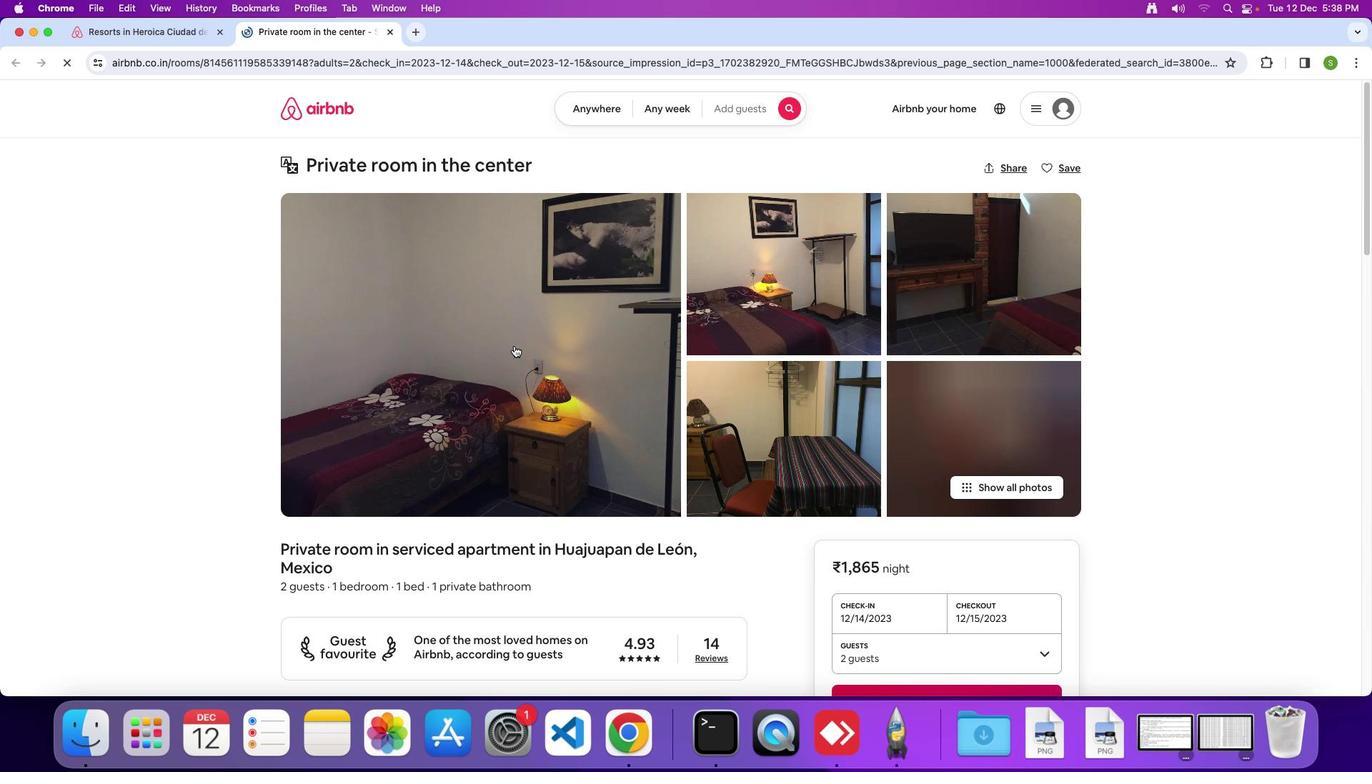 
Action: Mouse moved to (734, 418)
Screenshot: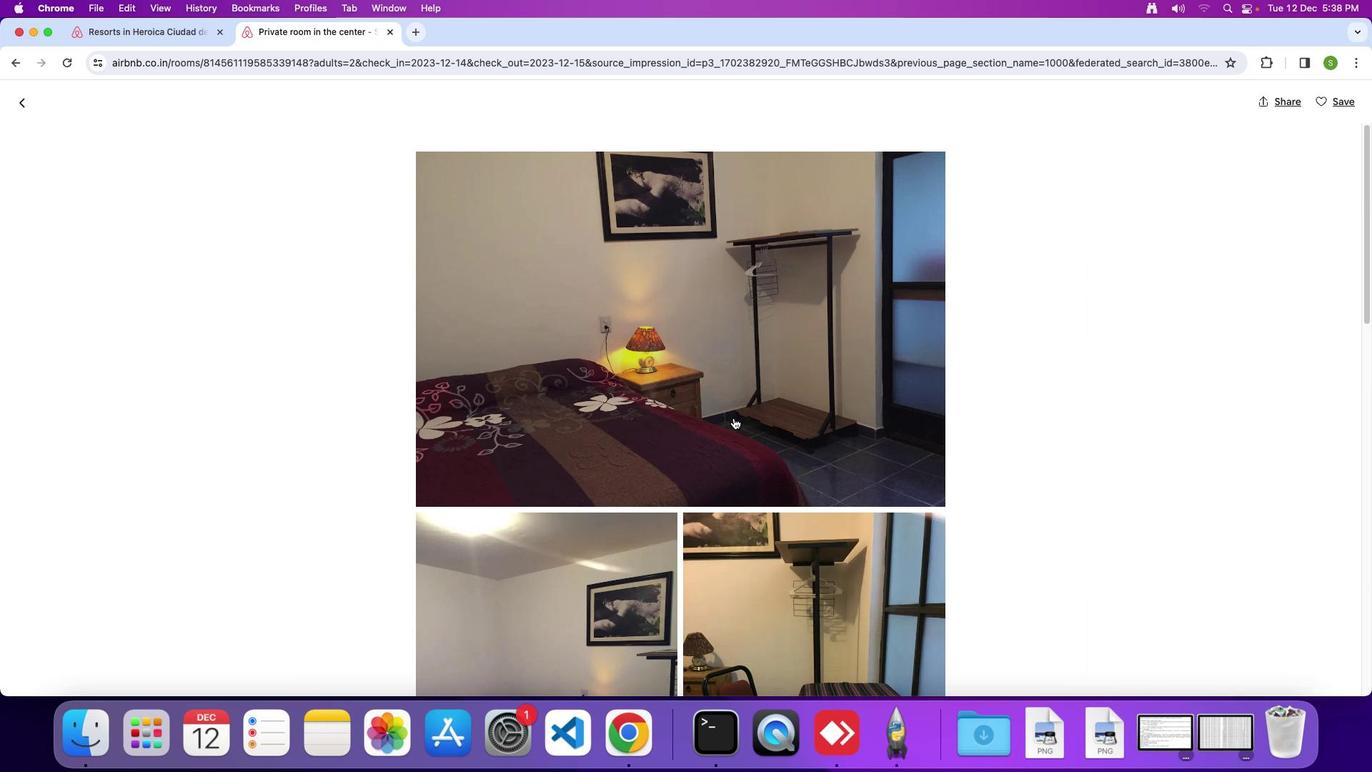 
Action: Mouse scrolled (734, 418) with delta (0, 0)
Screenshot: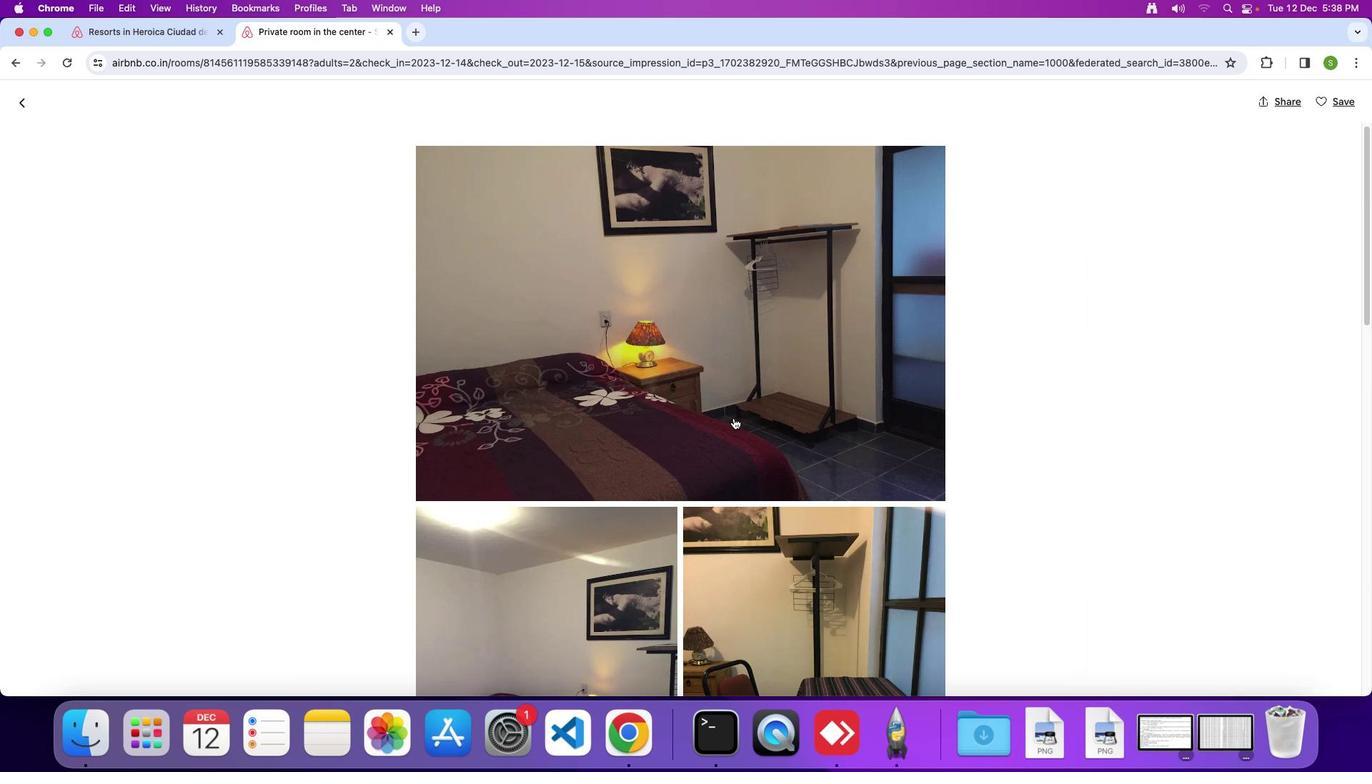 
Action: Mouse scrolled (734, 418) with delta (0, 0)
Screenshot: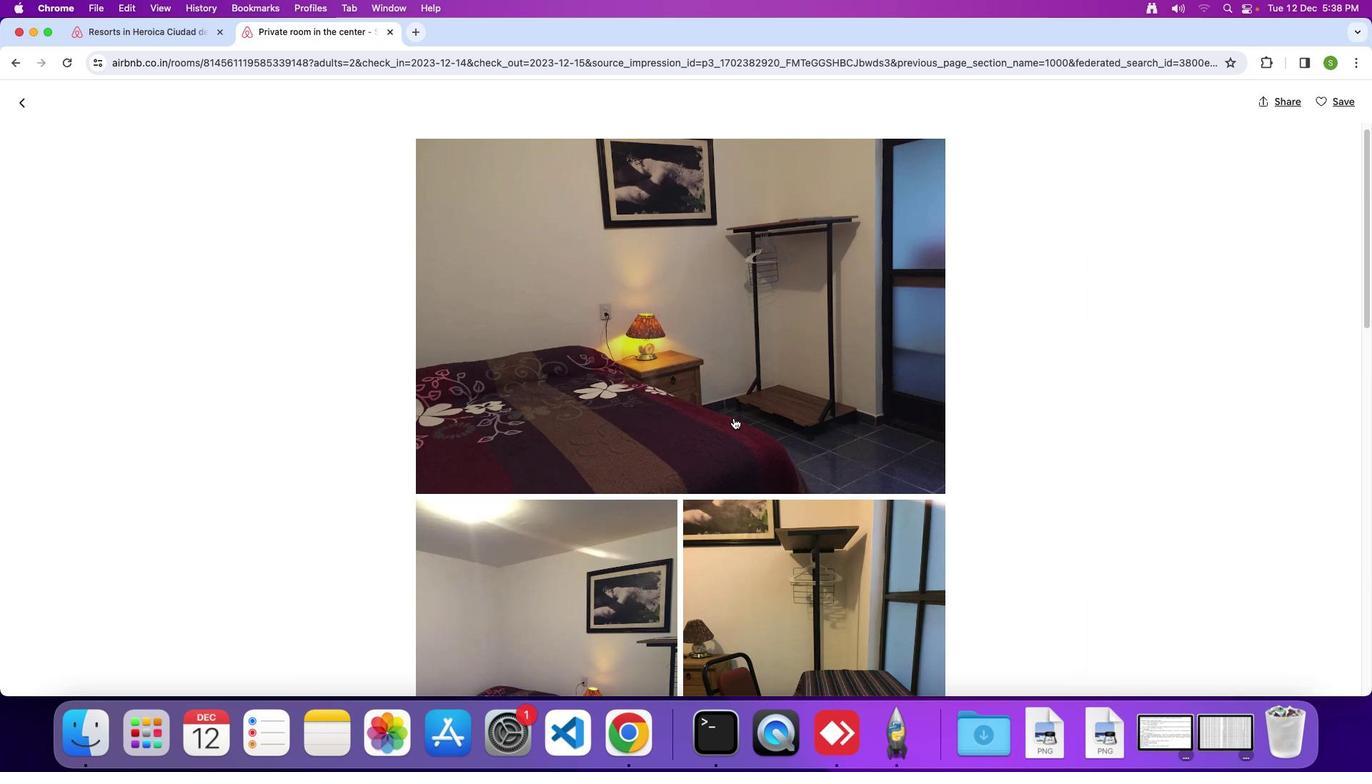 
Action: Mouse scrolled (734, 418) with delta (0, 0)
Screenshot: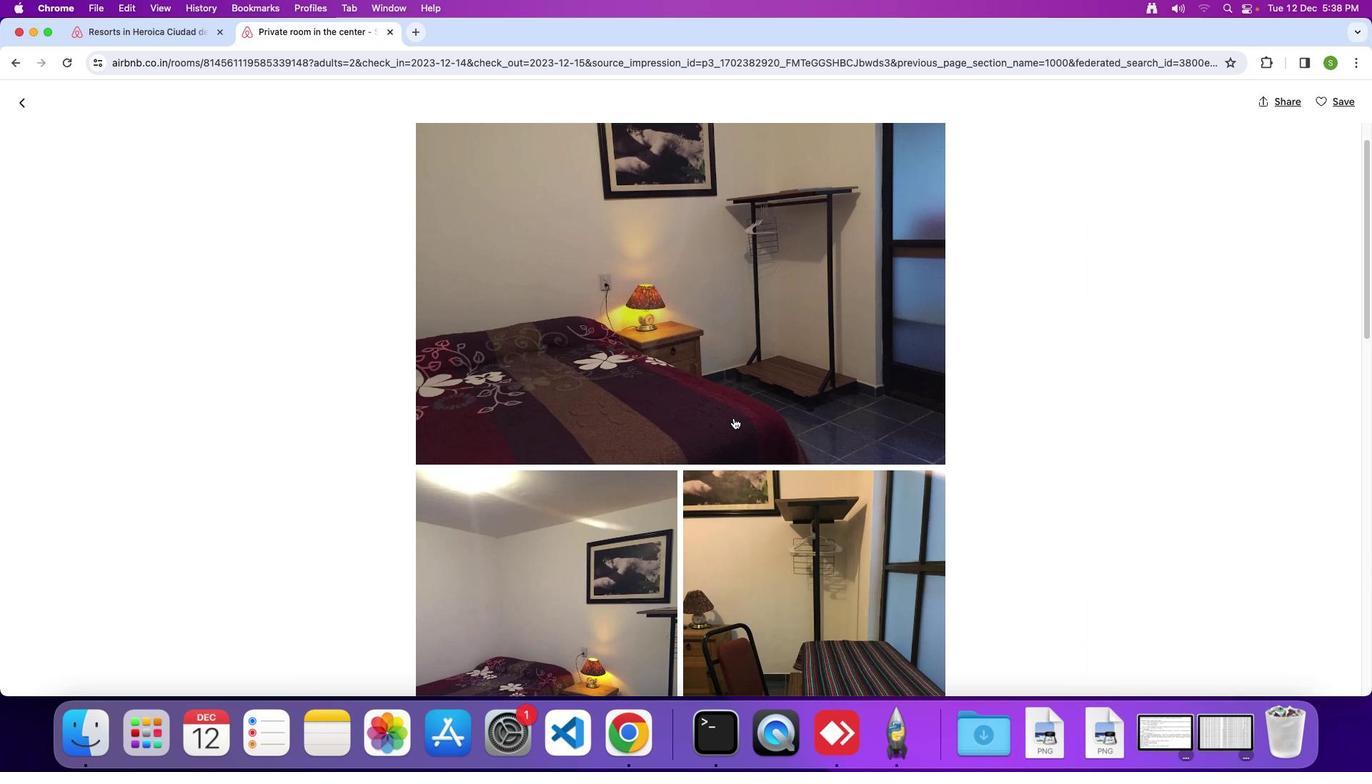 
Action: Mouse scrolled (734, 418) with delta (0, 0)
Screenshot: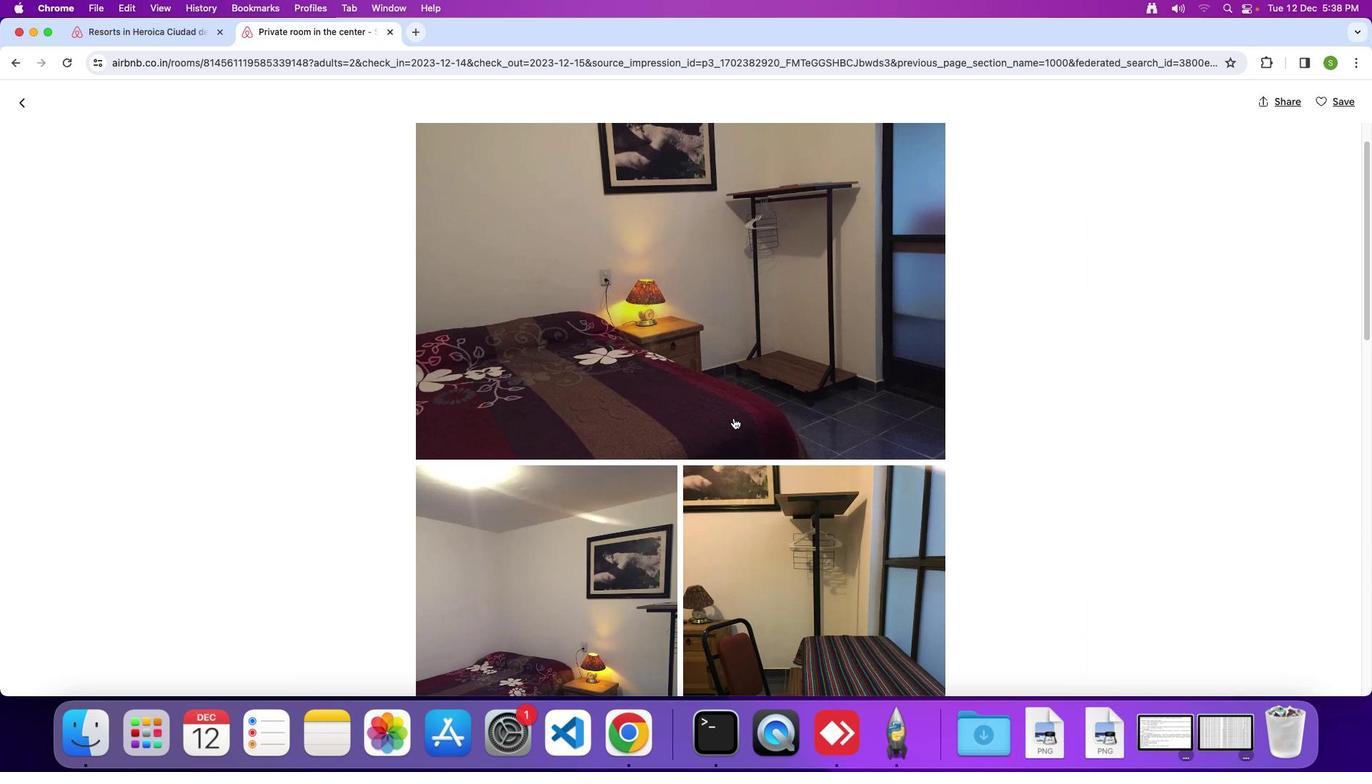 
Action: Mouse scrolled (734, 418) with delta (0, 0)
Screenshot: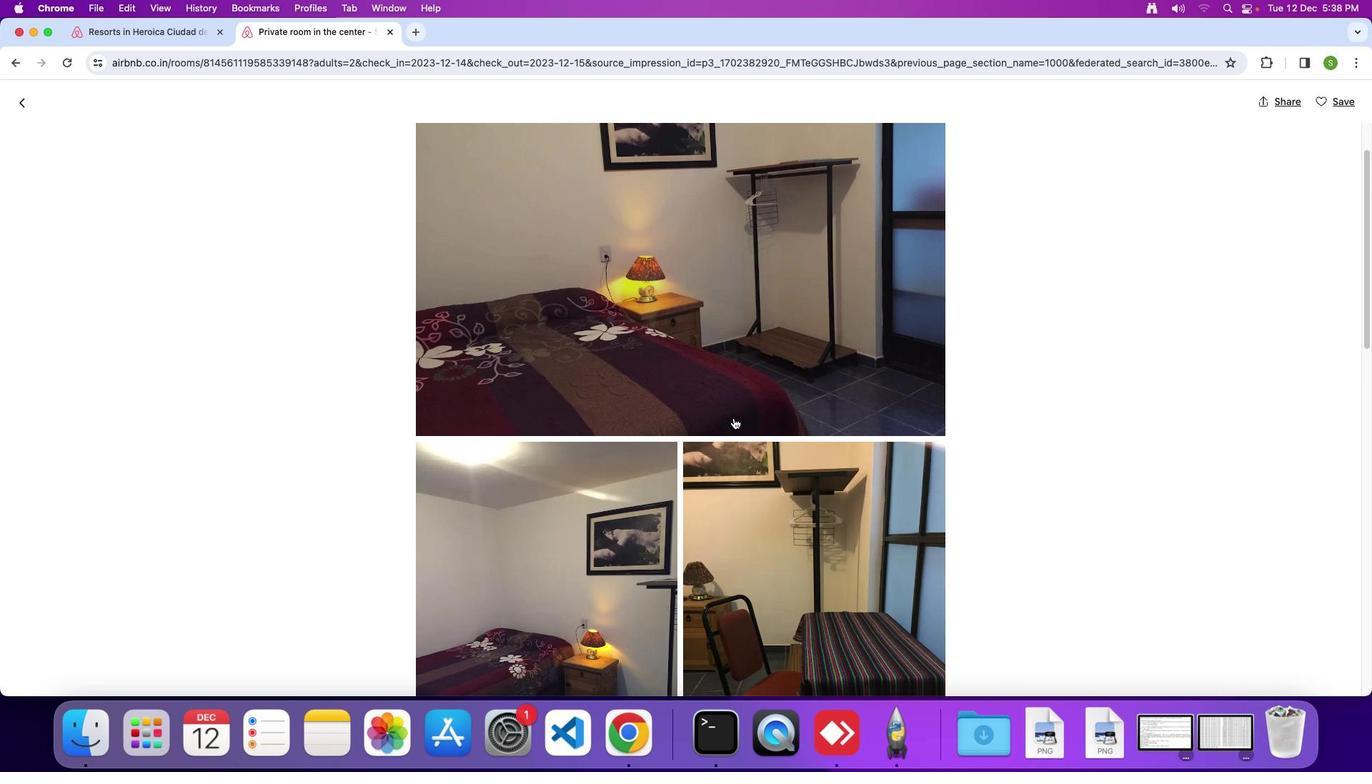 
Action: Mouse scrolled (734, 418) with delta (0, 0)
Screenshot: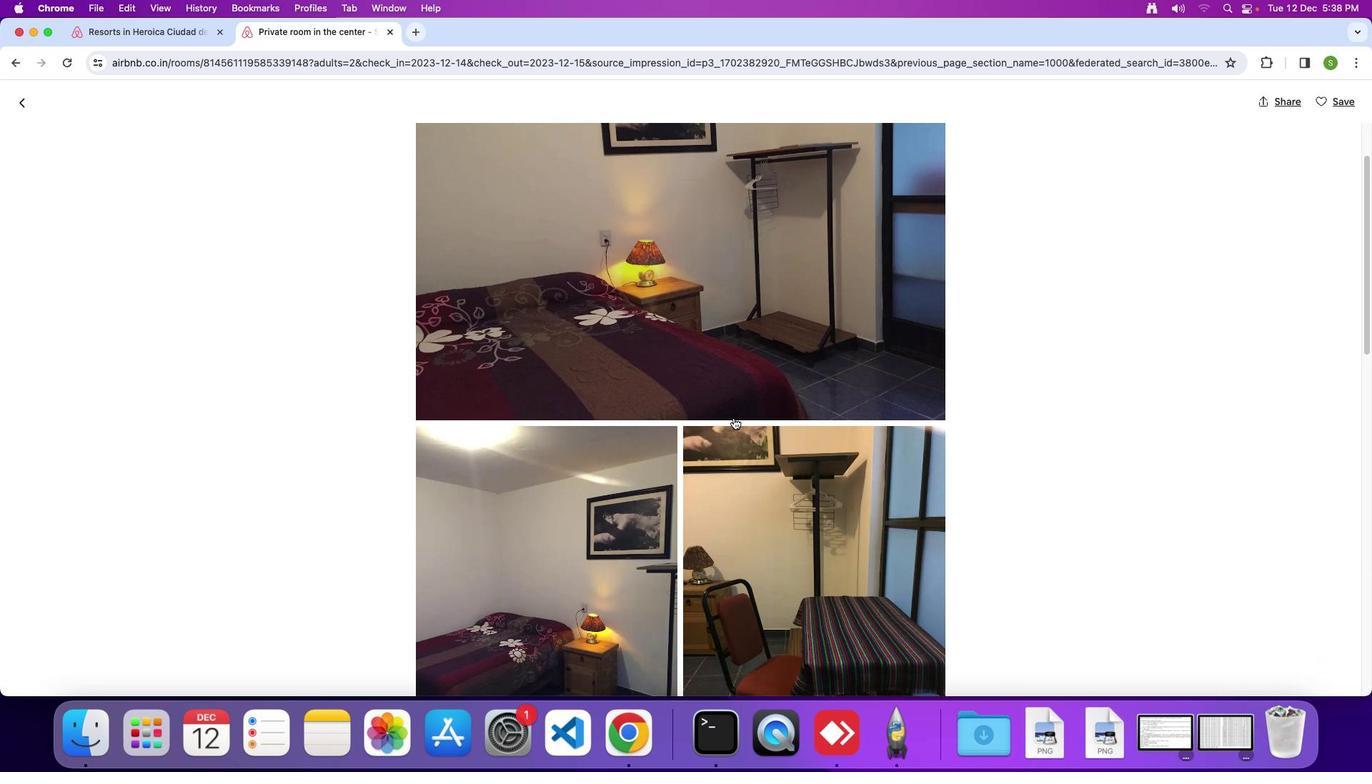 
Action: Mouse scrolled (734, 418) with delta (0, -2)
Screenshot: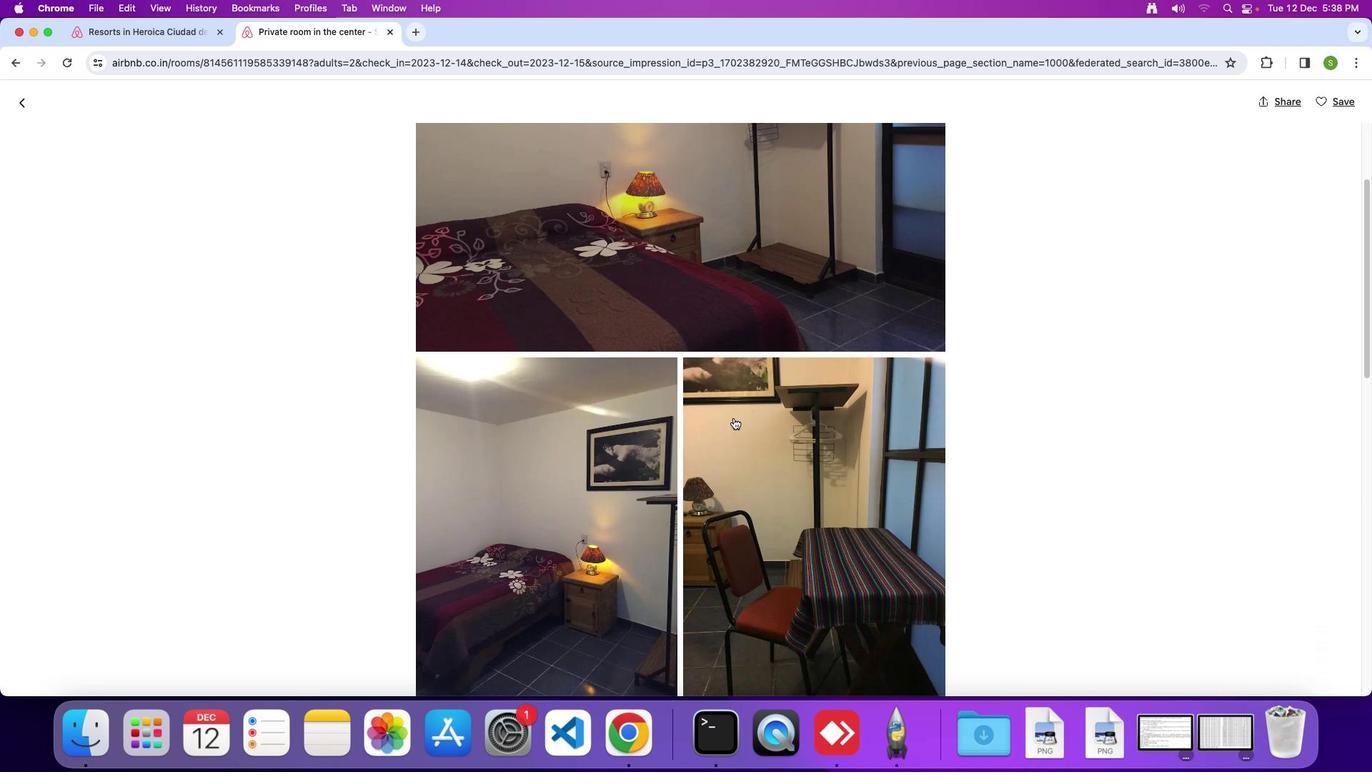 
Action: Mouse scrolled (734, 418) with delta (0, 0)
Screenshot: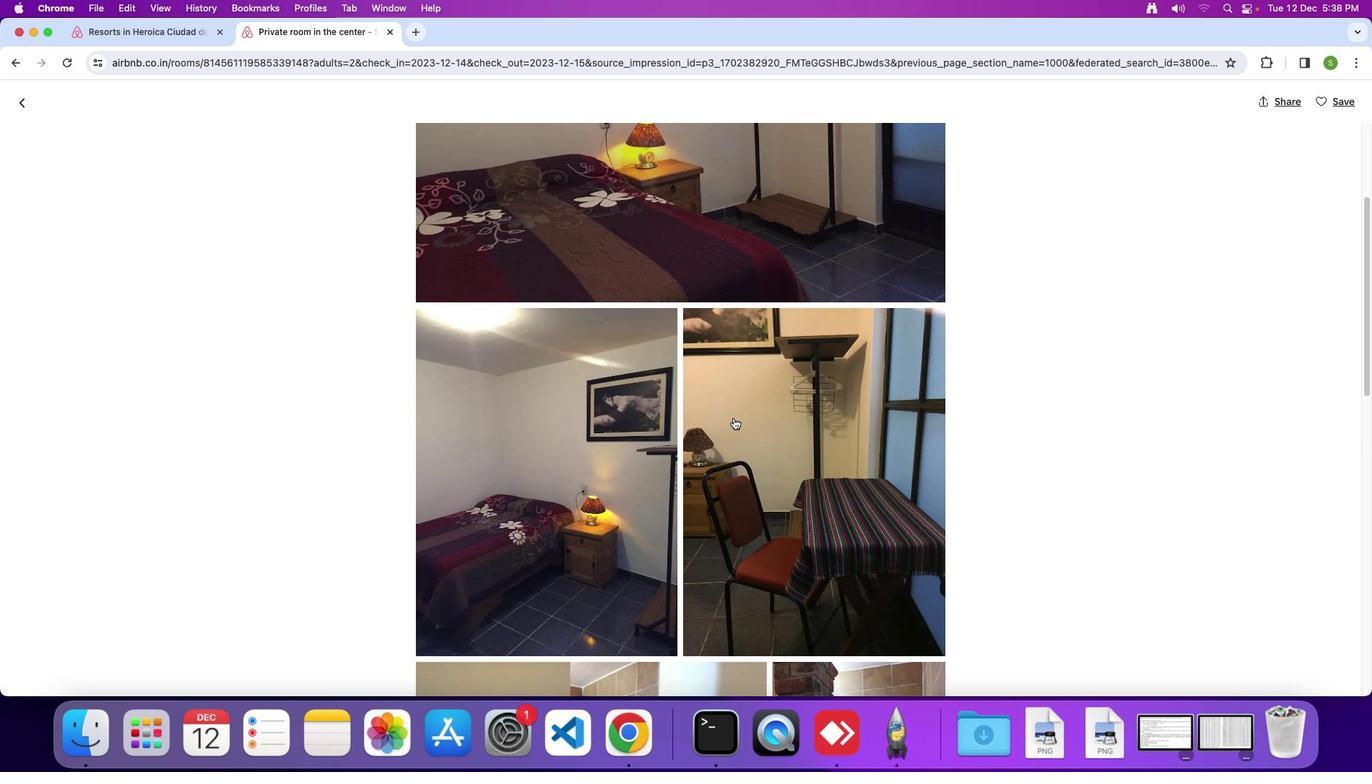 
Action: Mouse scrolled (734, 418) with delta (0, 0)
Screenshot: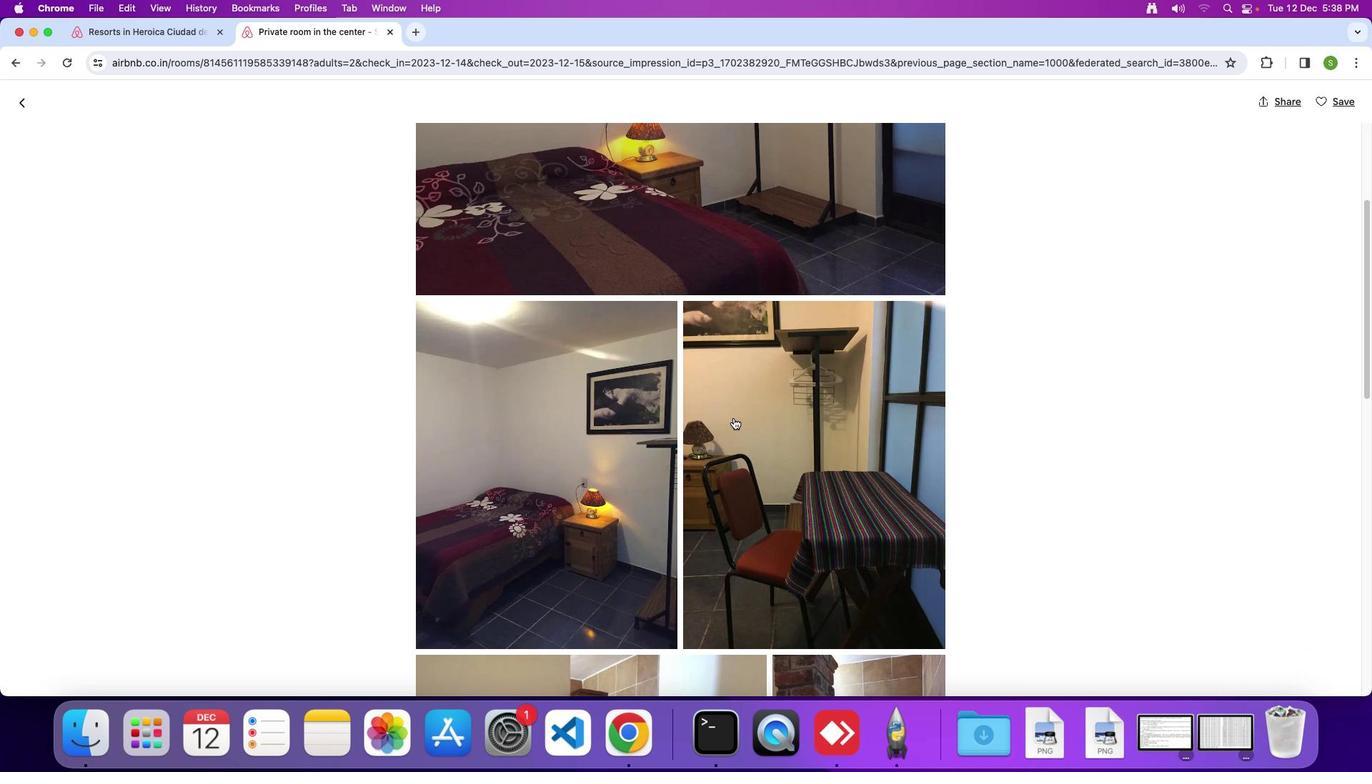 
Action: Mouse scrolled (734, 418) with delta (0, 0)
Screenshot: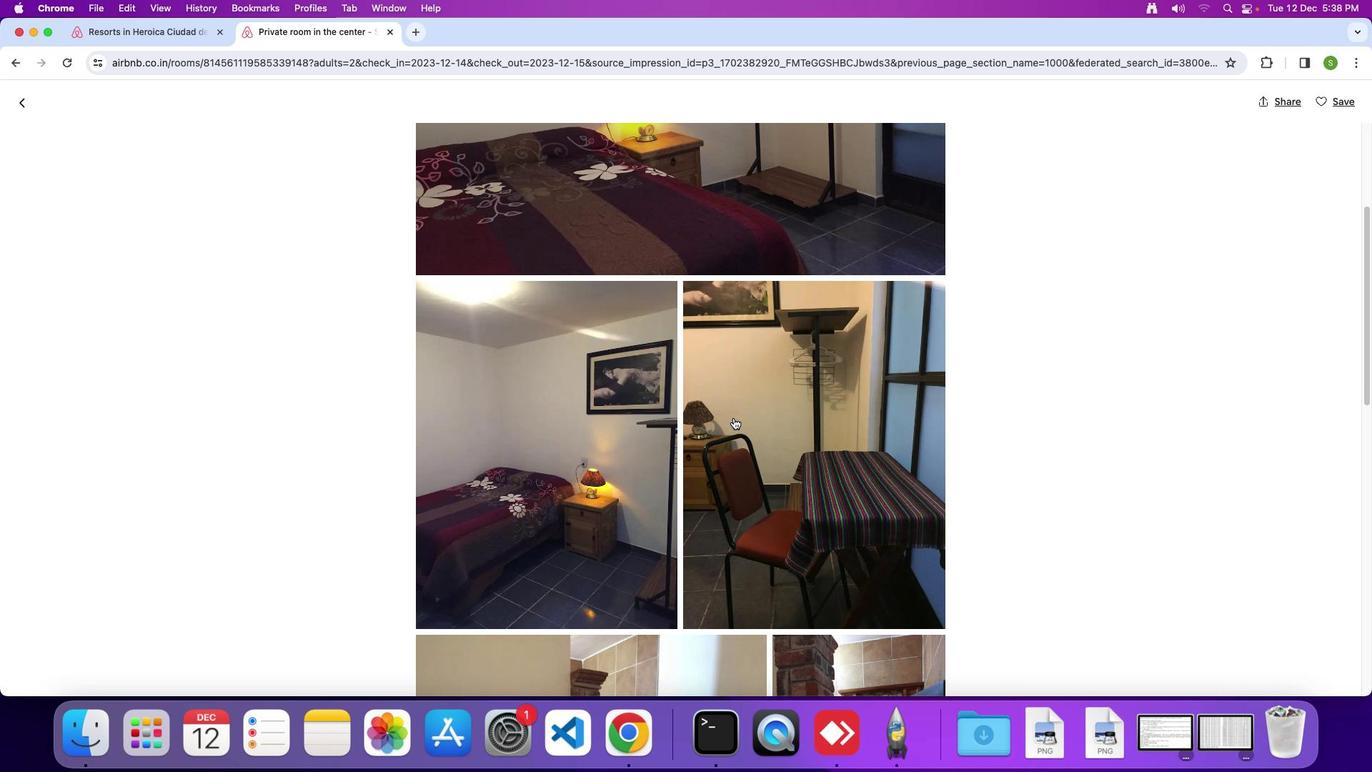 
Action: Mouse scrolled (734, 418) with delta (0, 0)
Screenshot: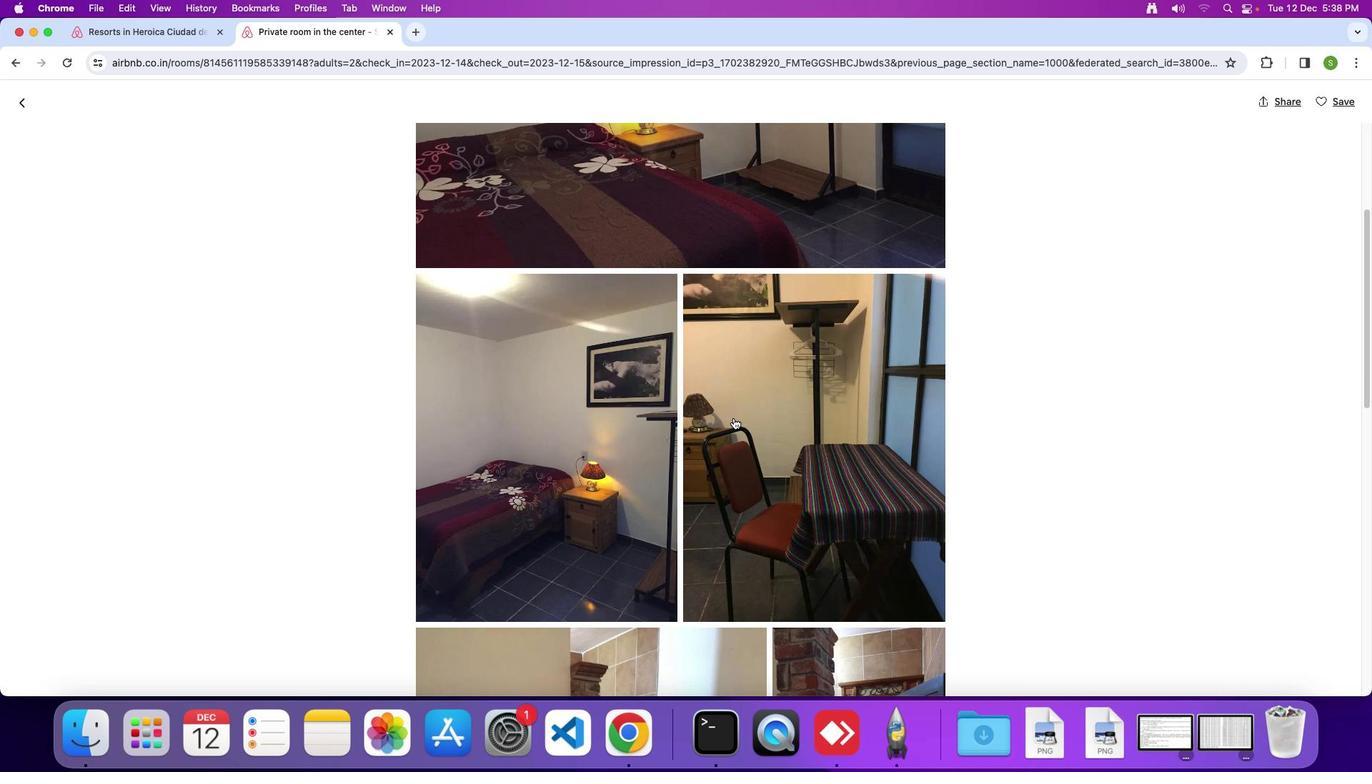 
Action: Mouse scrolled (734, 418) with delta (0, 0)
Screenshot: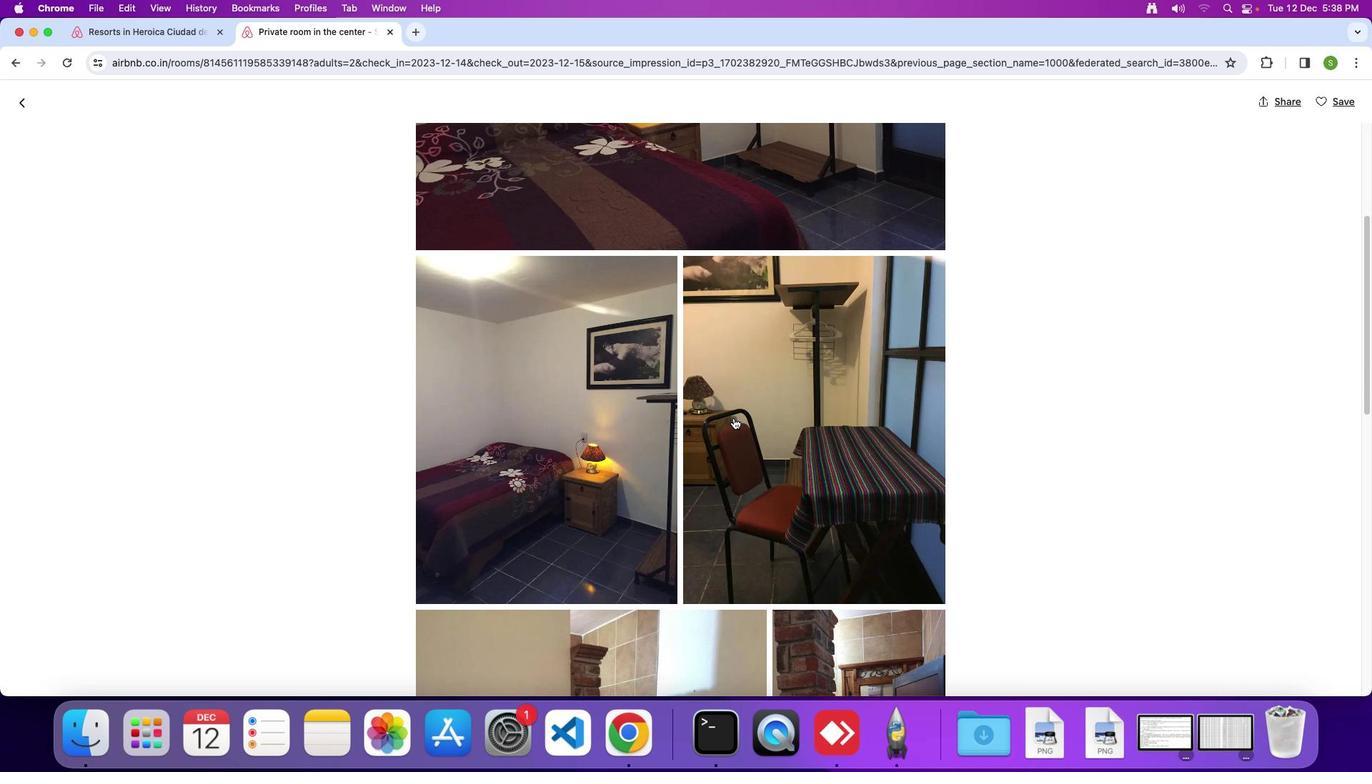 
Action: Mouse scrolled (734, 418) with delta (0, 0)
Screenshot: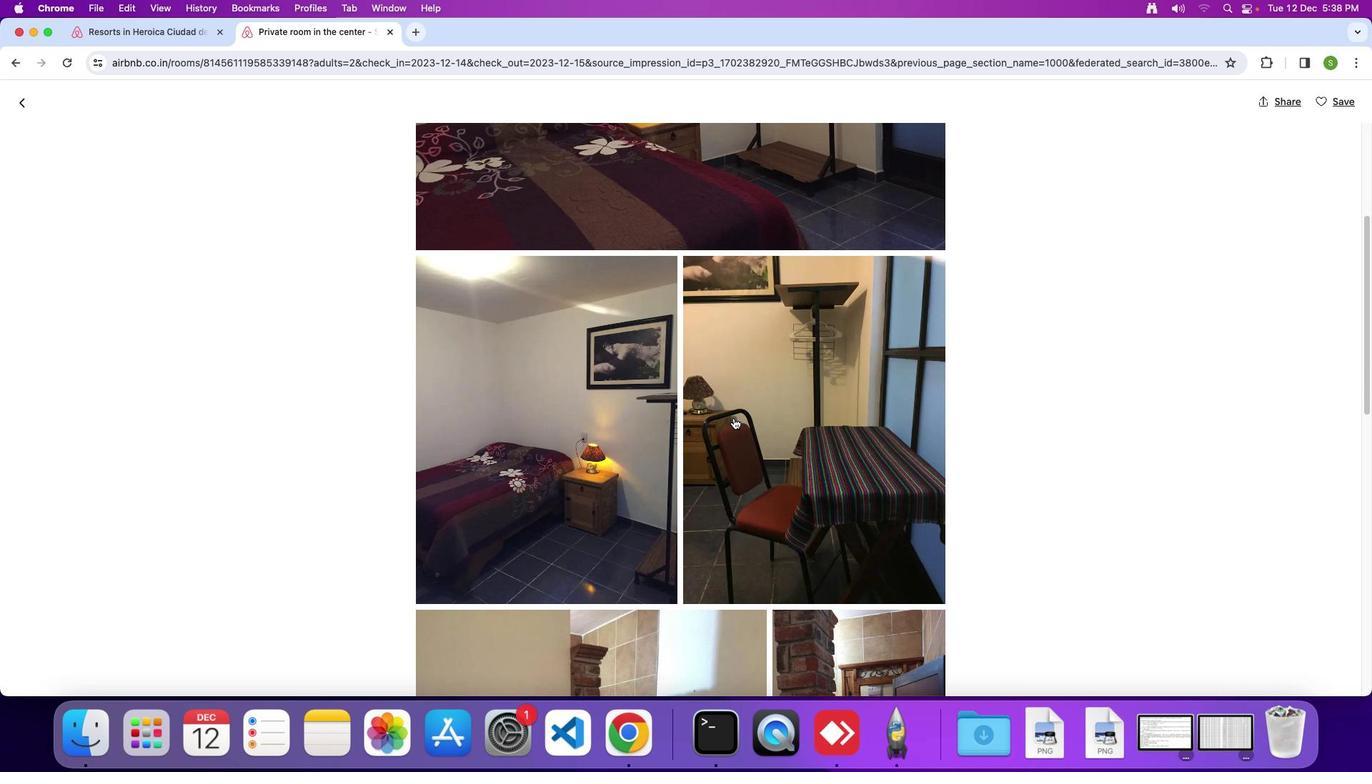 
Action: Mouse scrolled (734, 418) with delta (0, -1)
Screenshot: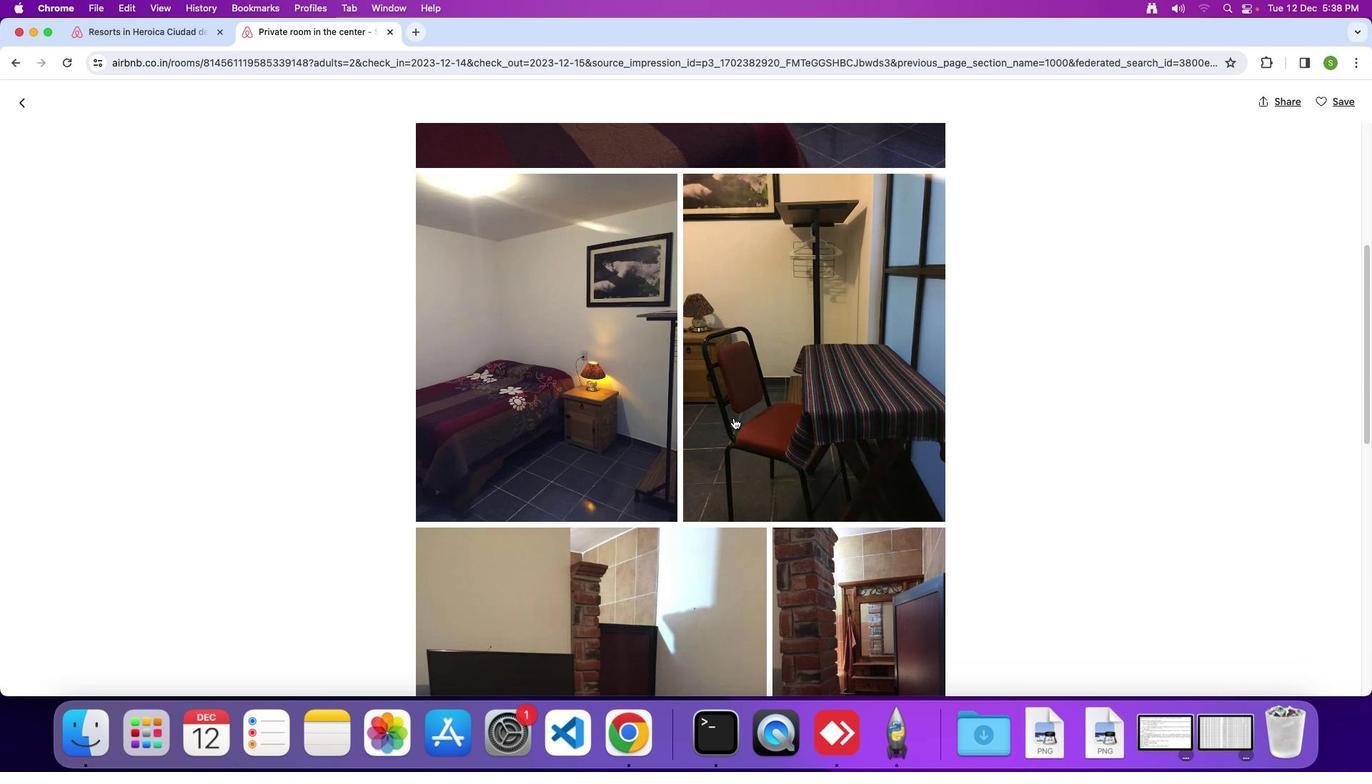 
Action: Mouse scrolled (734, 418) with delta (0, 0)
Screenshot: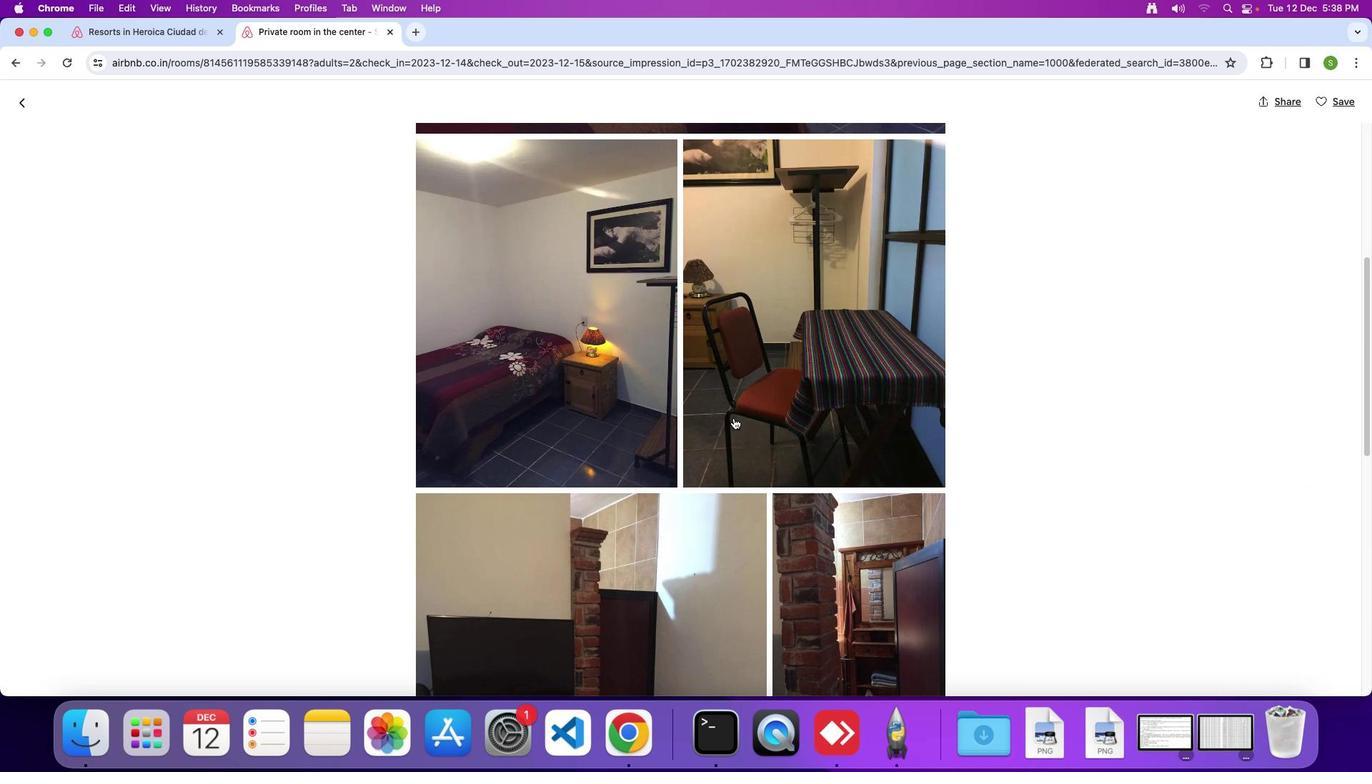 
Action: Mouse scrolled (734, 418) with delta (0, 0)
Screenshot: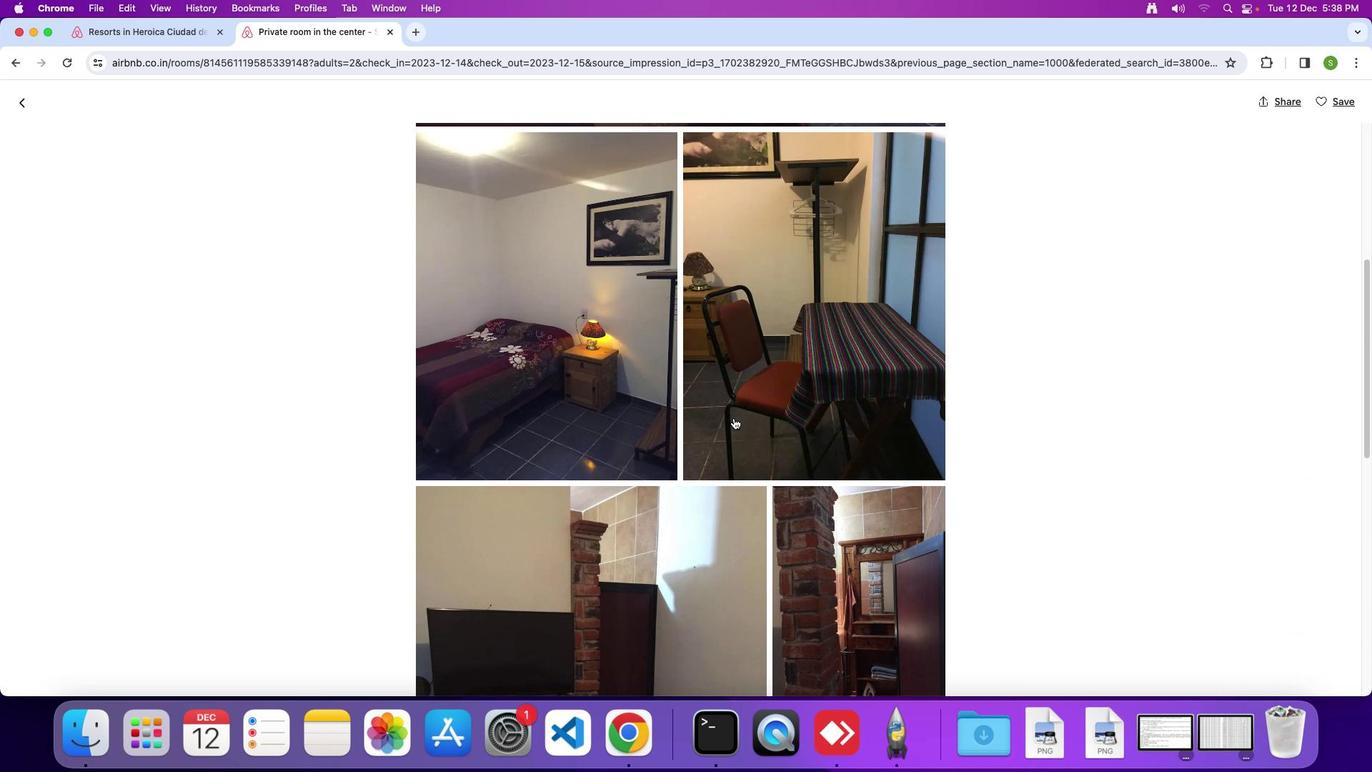 
Action: Mouse scrolled (734, 418) with delta (0, 0)
Screenshot: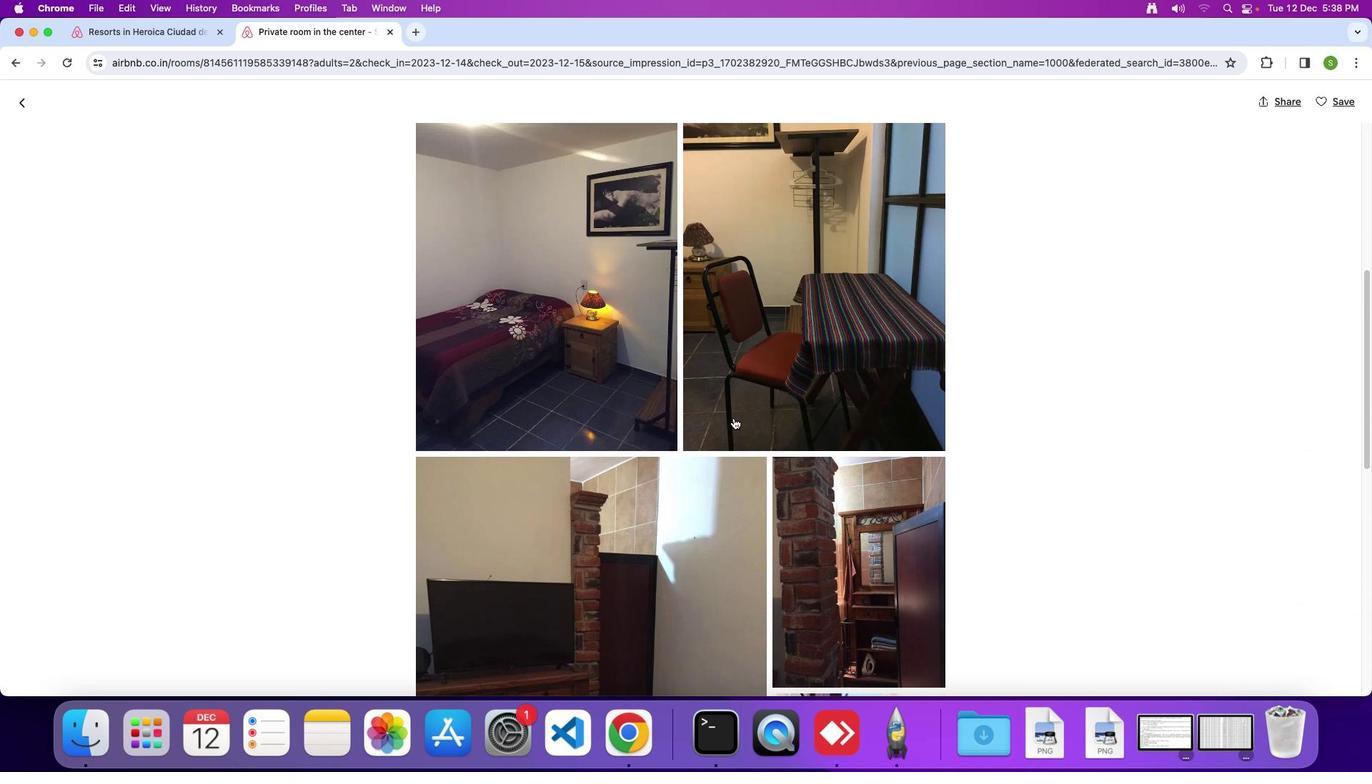 
Action: Mouse scrolled (734, 418) with delta (0, 0)
Screenshot: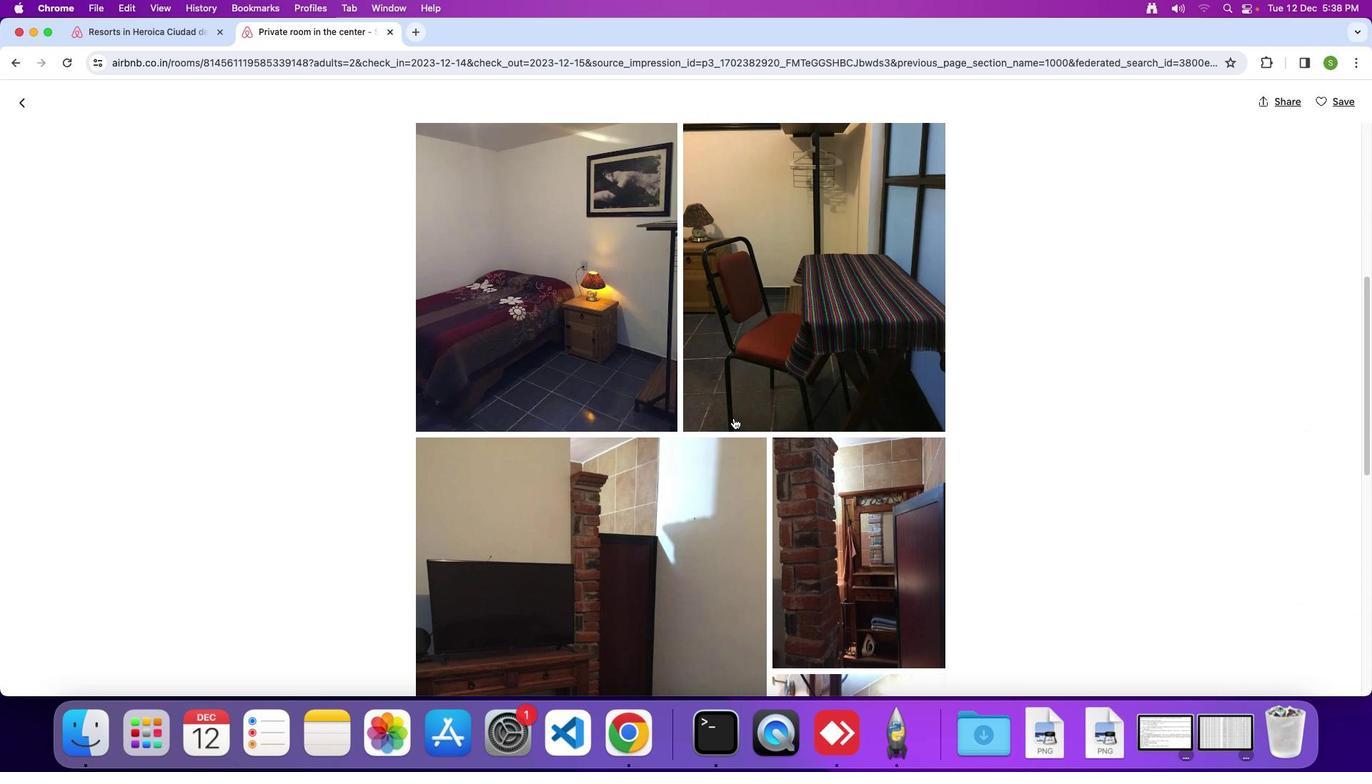 
Action: Mouse scrolled (734, 418) with delta (0, -2)
Screenshot: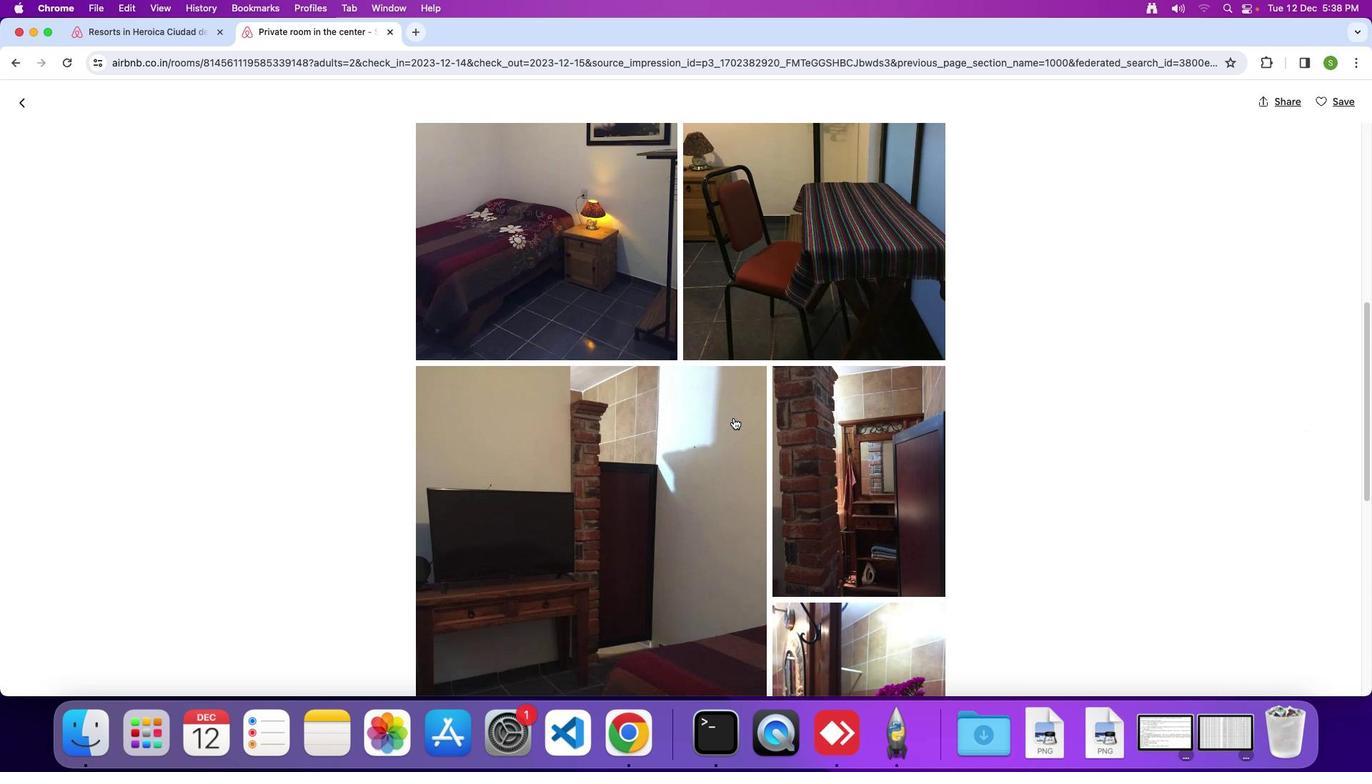 
Action: Mouse scrolled (734, 418) with delta (0, 0)
Screenshot: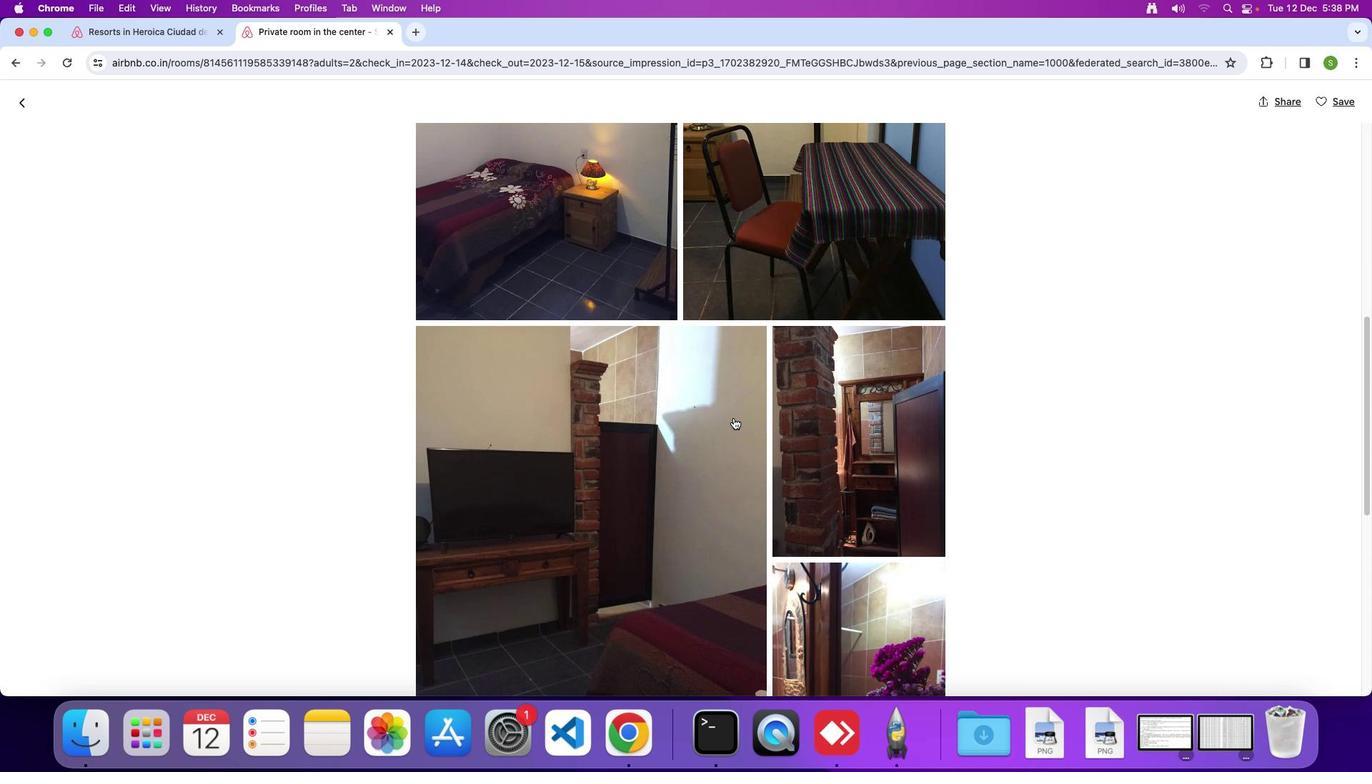 
Action: Mouse scrolled (734, 418) with delta (0, 0)
Screenshot: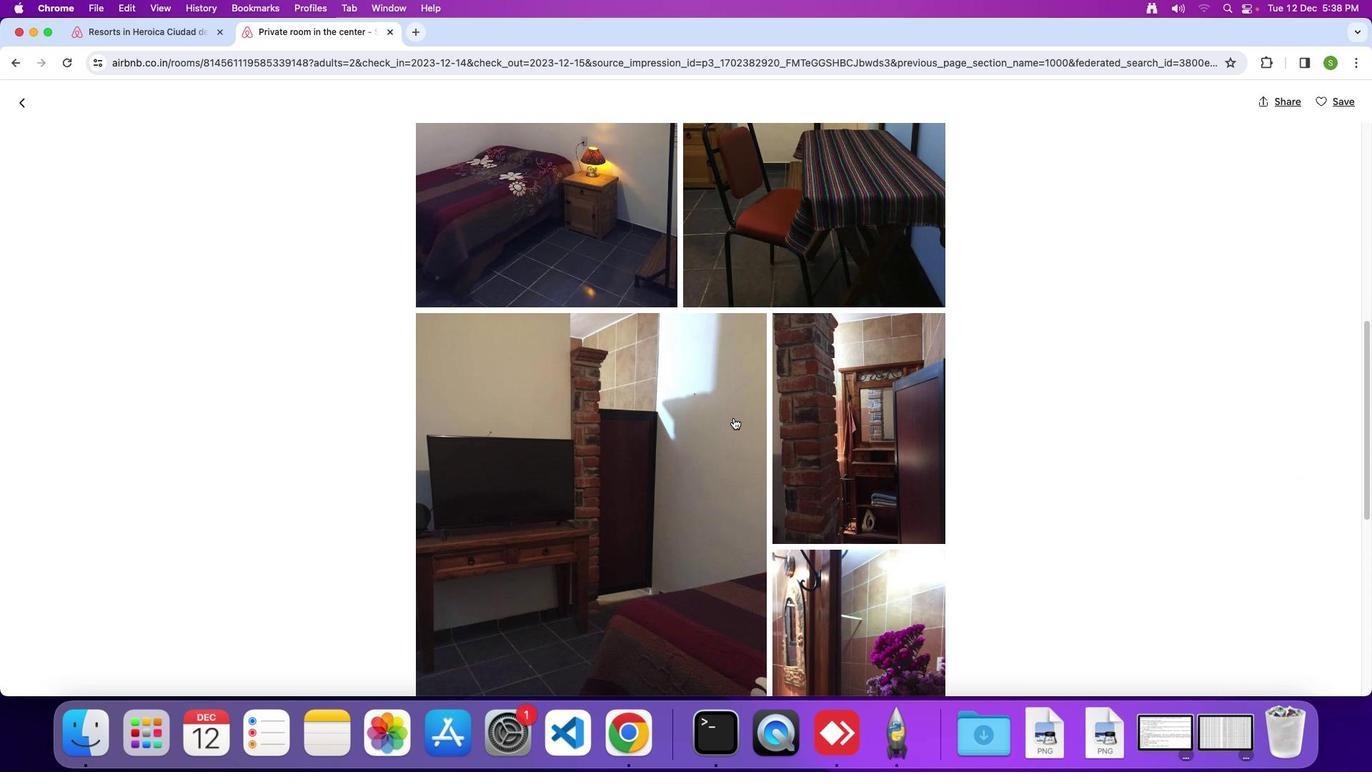 
Action: Mouse moved to (734, 416)
Screenshot: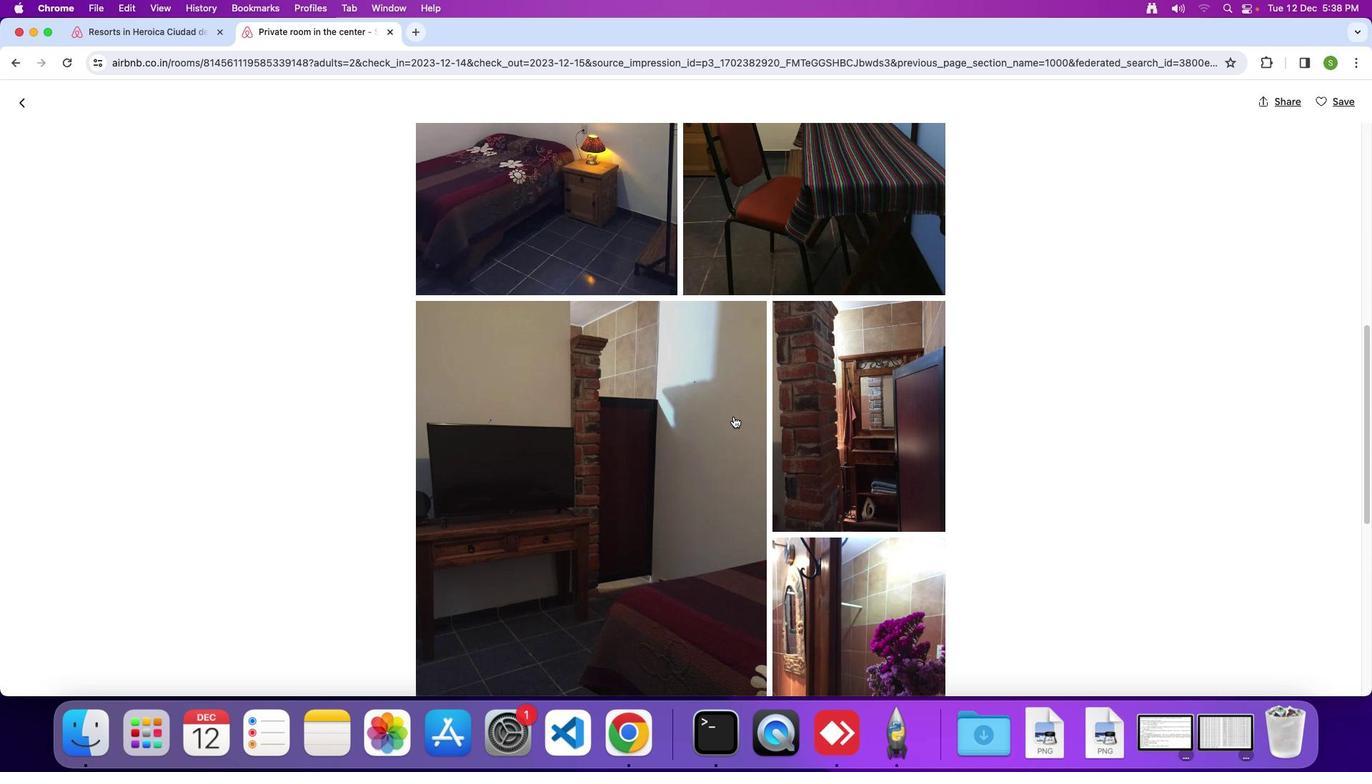 
Action: Mouse scrolled (734, 416) with delta (0, 0)
Screenshot: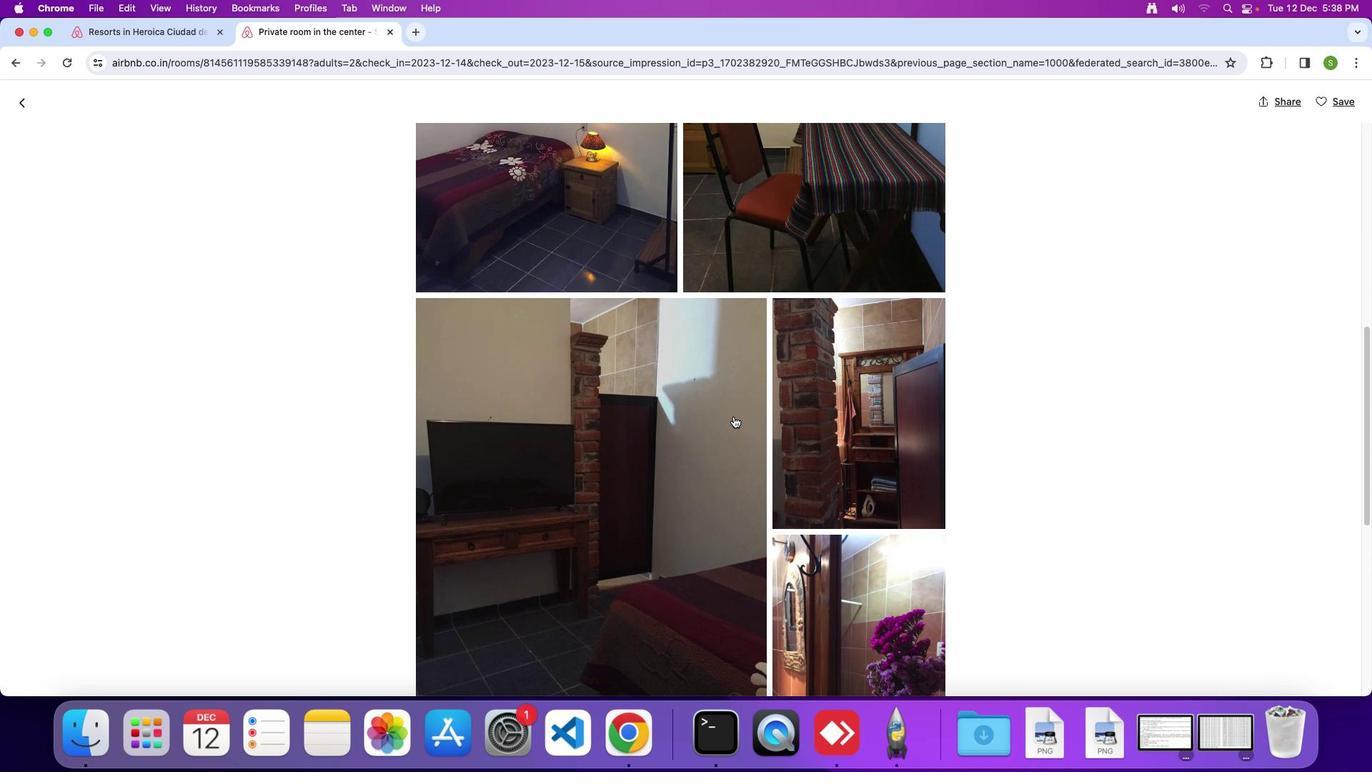 
Action: Mouse scrolled (734, 416) with delta (0, 0)
Screenshot: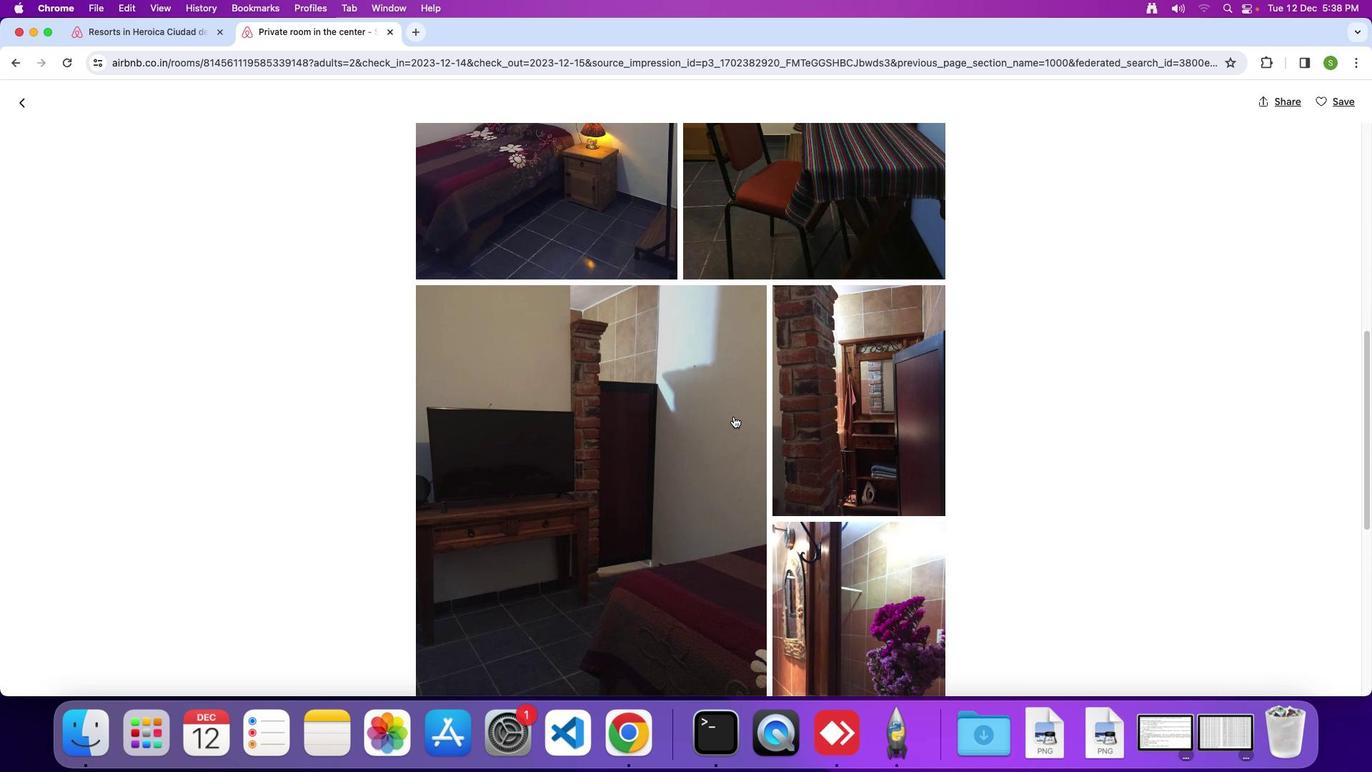 
Action: Mouse scrolled (734, 416) with delta (0, 0)
Screenshot: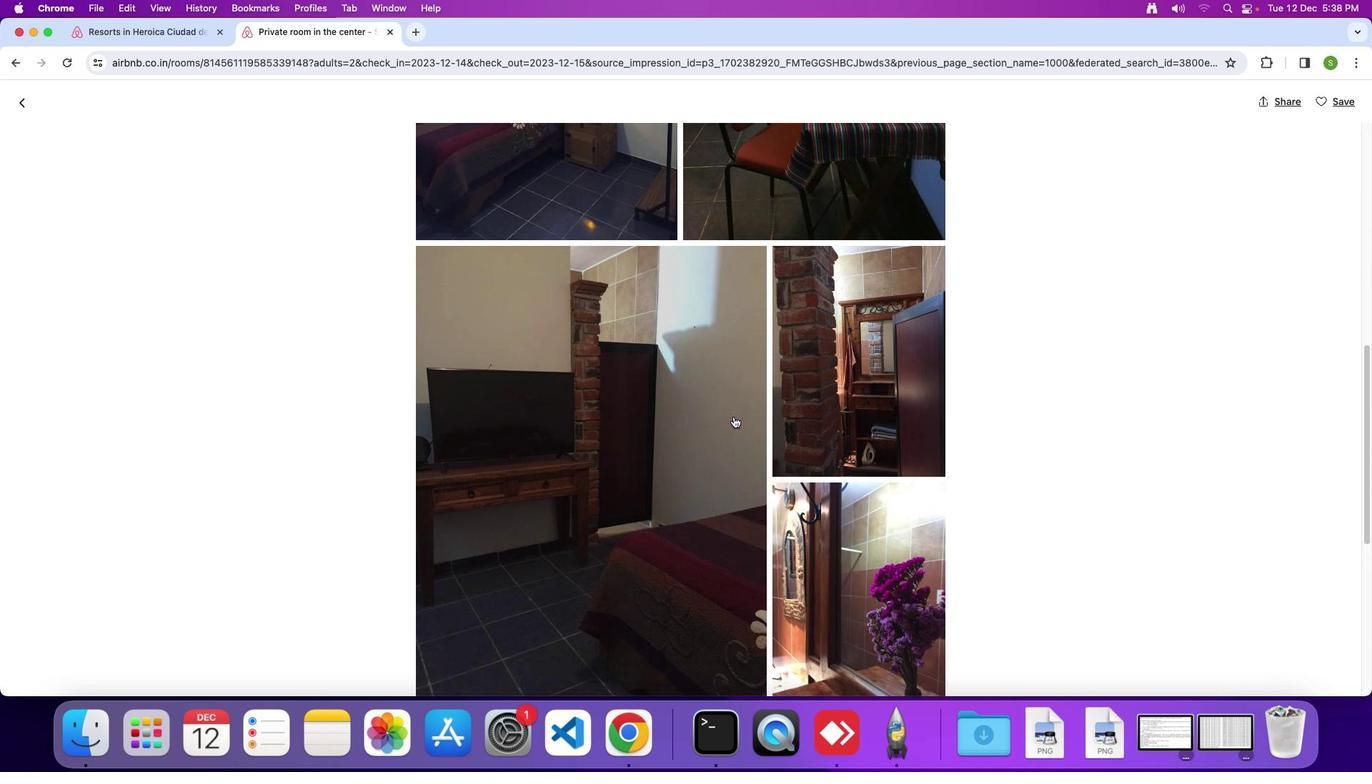 
Action: Mouse scrolled (734, 416) with delta (0, 0)
Screenshot: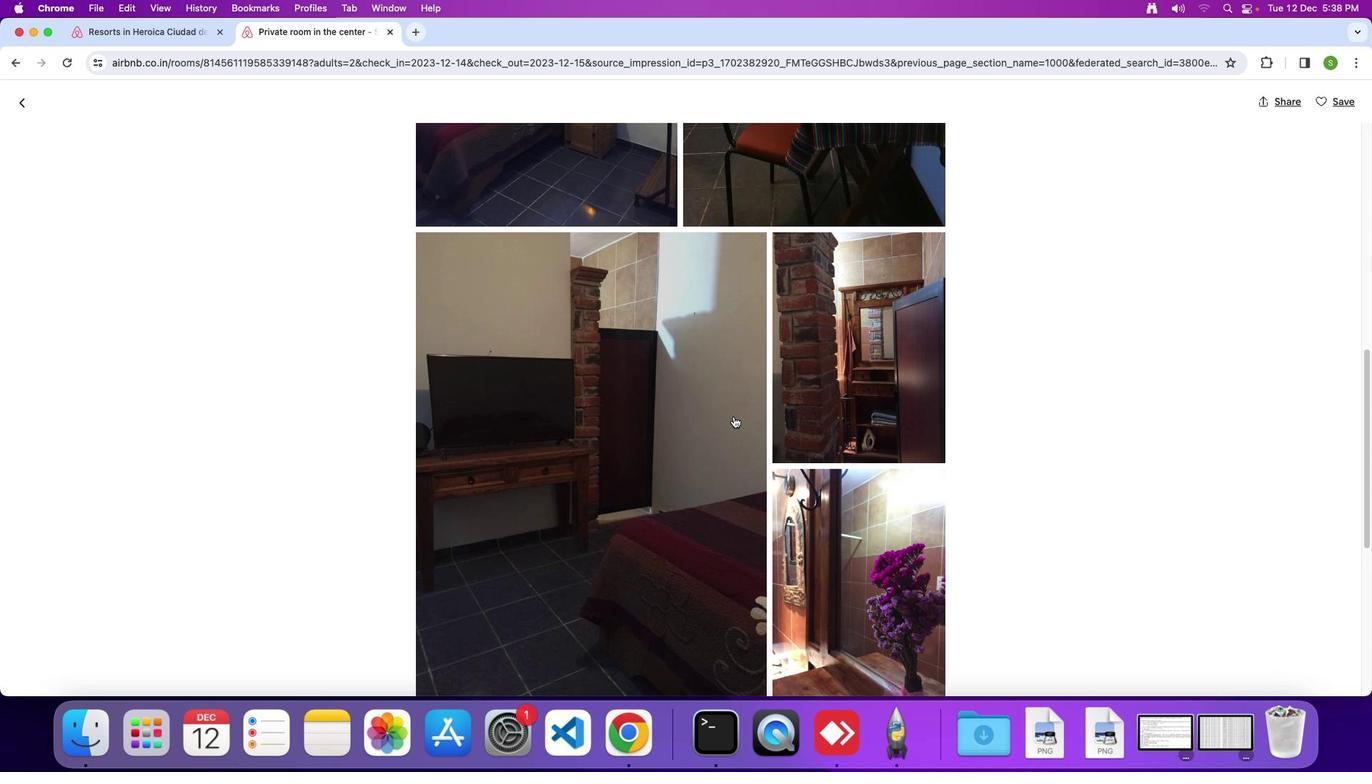 
Action: Mouse scrolled (734, 416) with delta (0, 0)
Screenshot: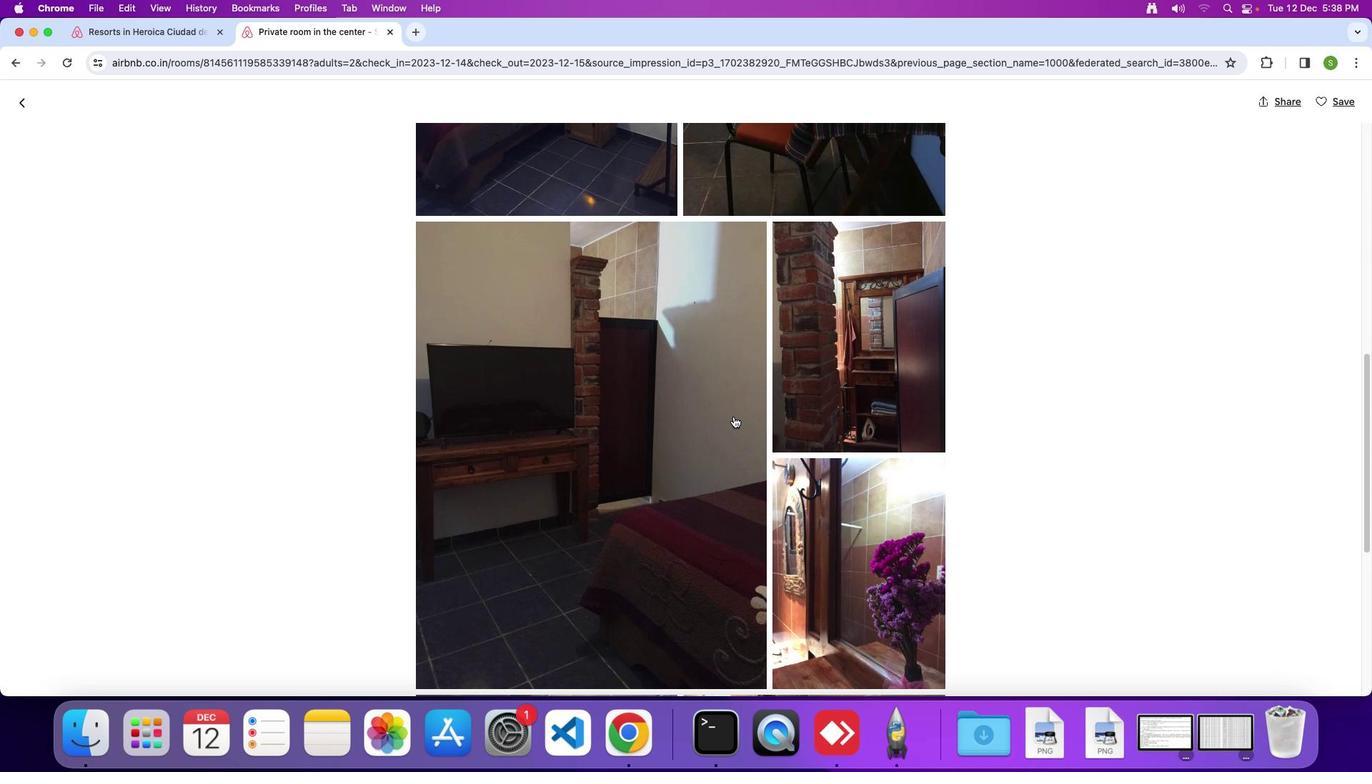 
Action: Mouse scrolled (734, 416) with delta (0, 0)
Screenshot: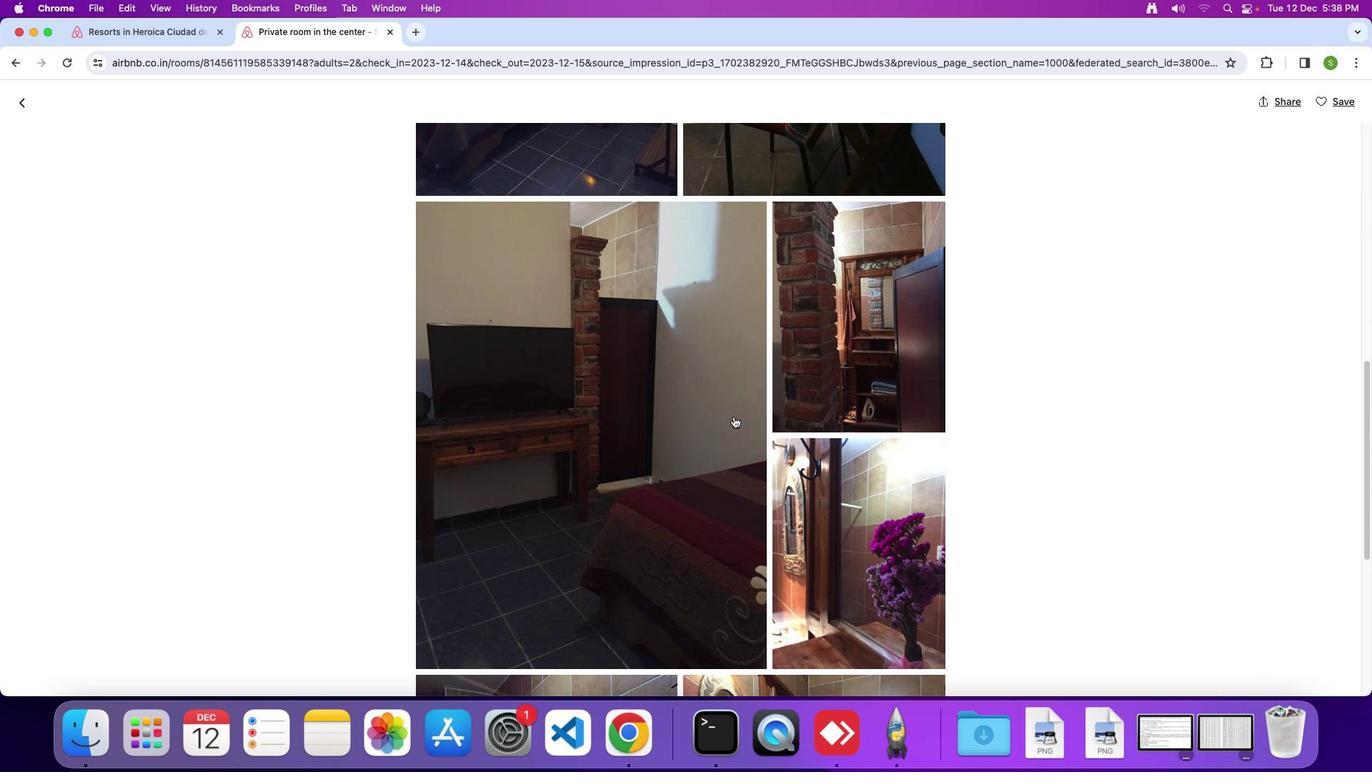 
Action: Mouse scrolled (734, 416) with delta (0, 0)
Screenshot: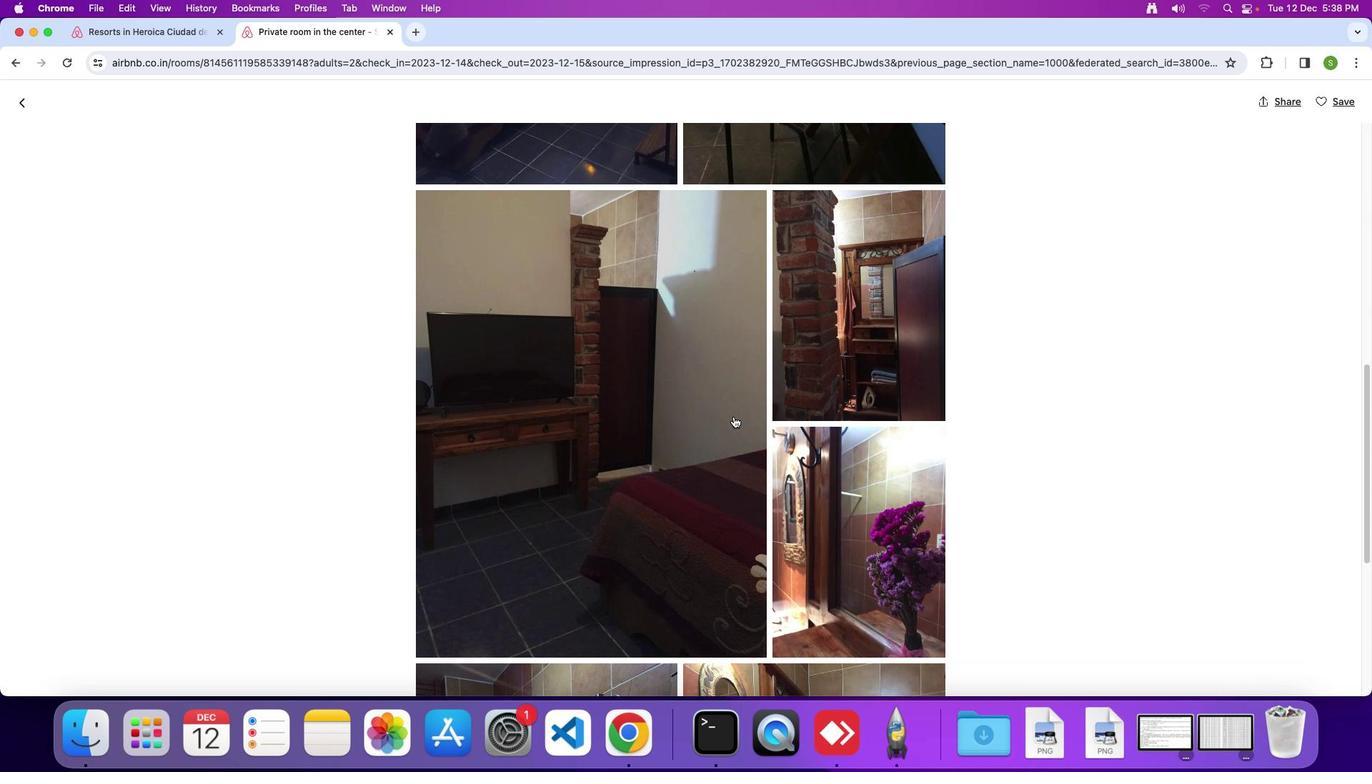 
Action: Mouse scrolled (734, 416) with delta (0, -2)
Screenshot: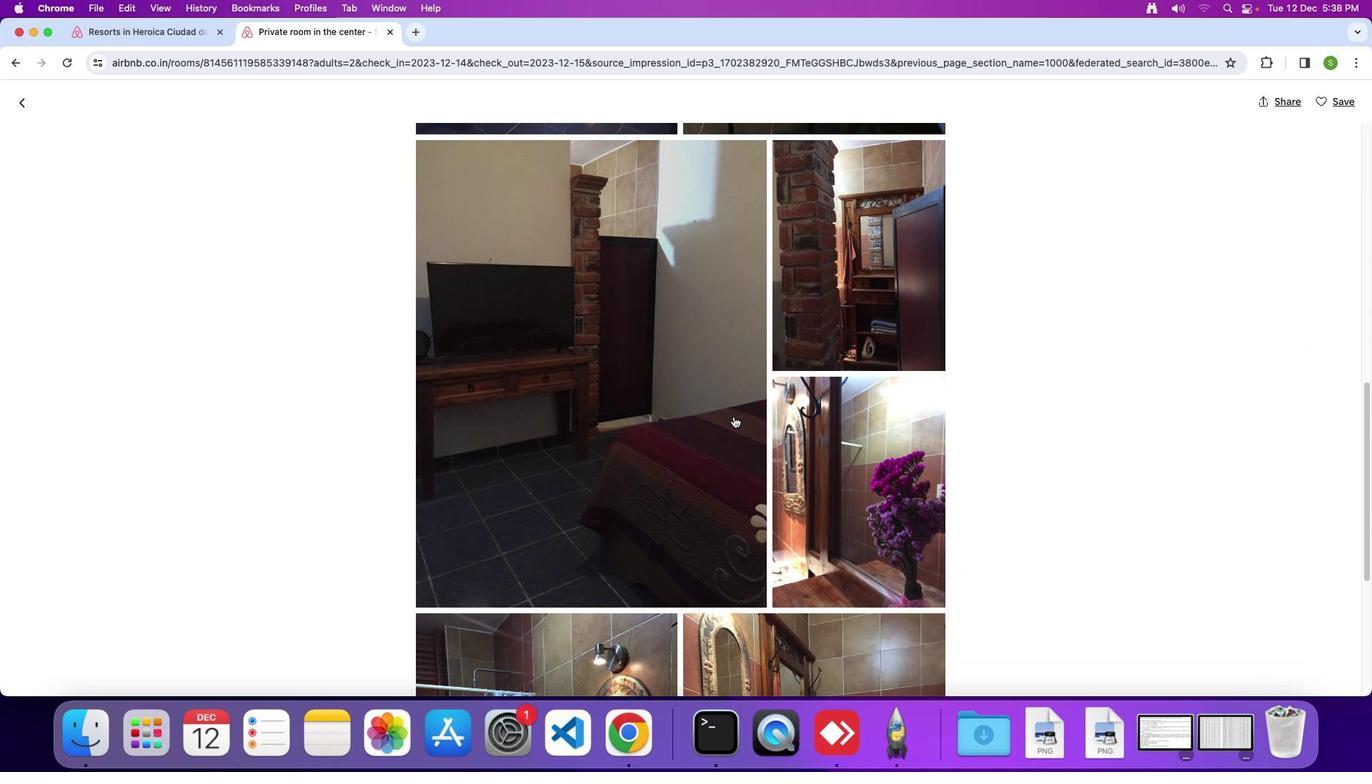 
Action: Mouse scrolled (734, 416) with delta (0, 0)
Screenshot: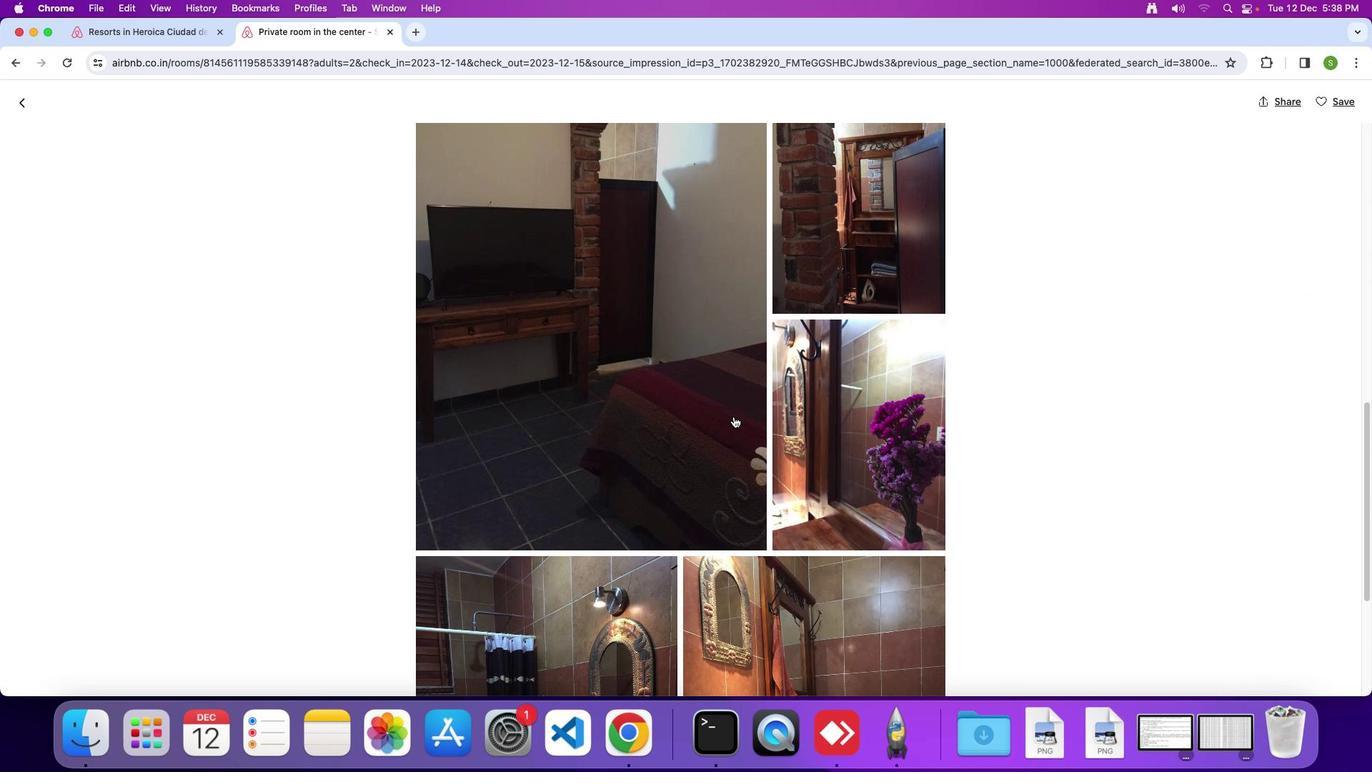 
Action: Mouse scrolled (734, 416) with delta (0, 0)
Screenshot: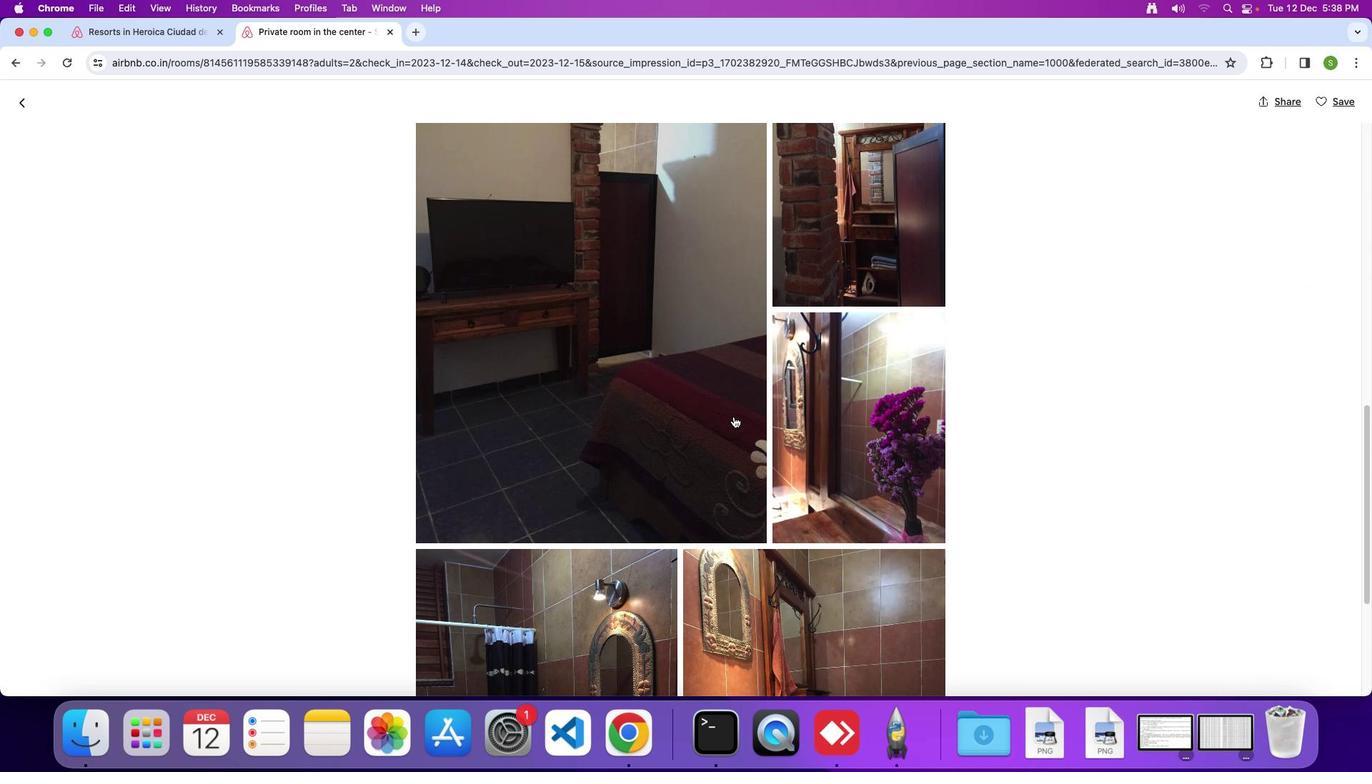 
Action: Mouse scrolled (734, 416) with delta (0, 0)
Screenshot: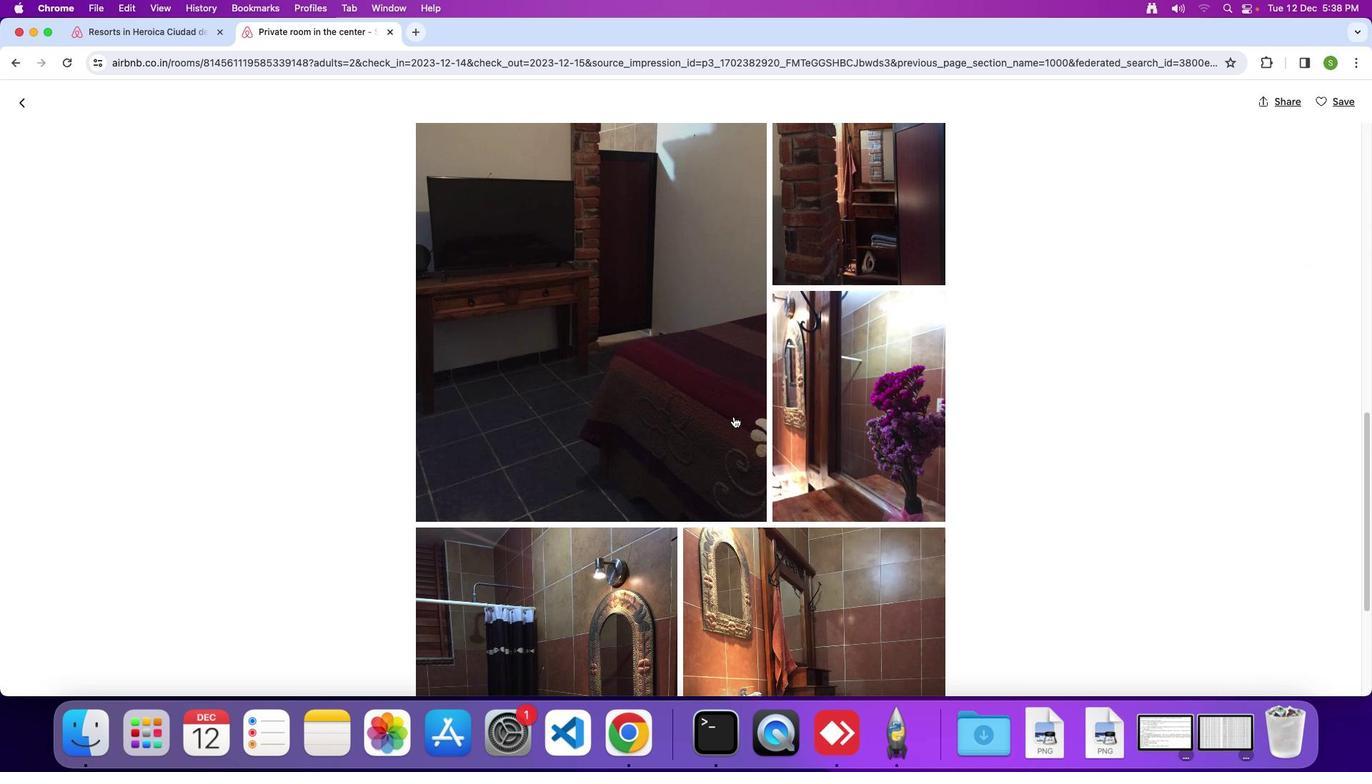 
Action: Mouse scrolled (734, 416) with delta (0, 0)
Screenshot: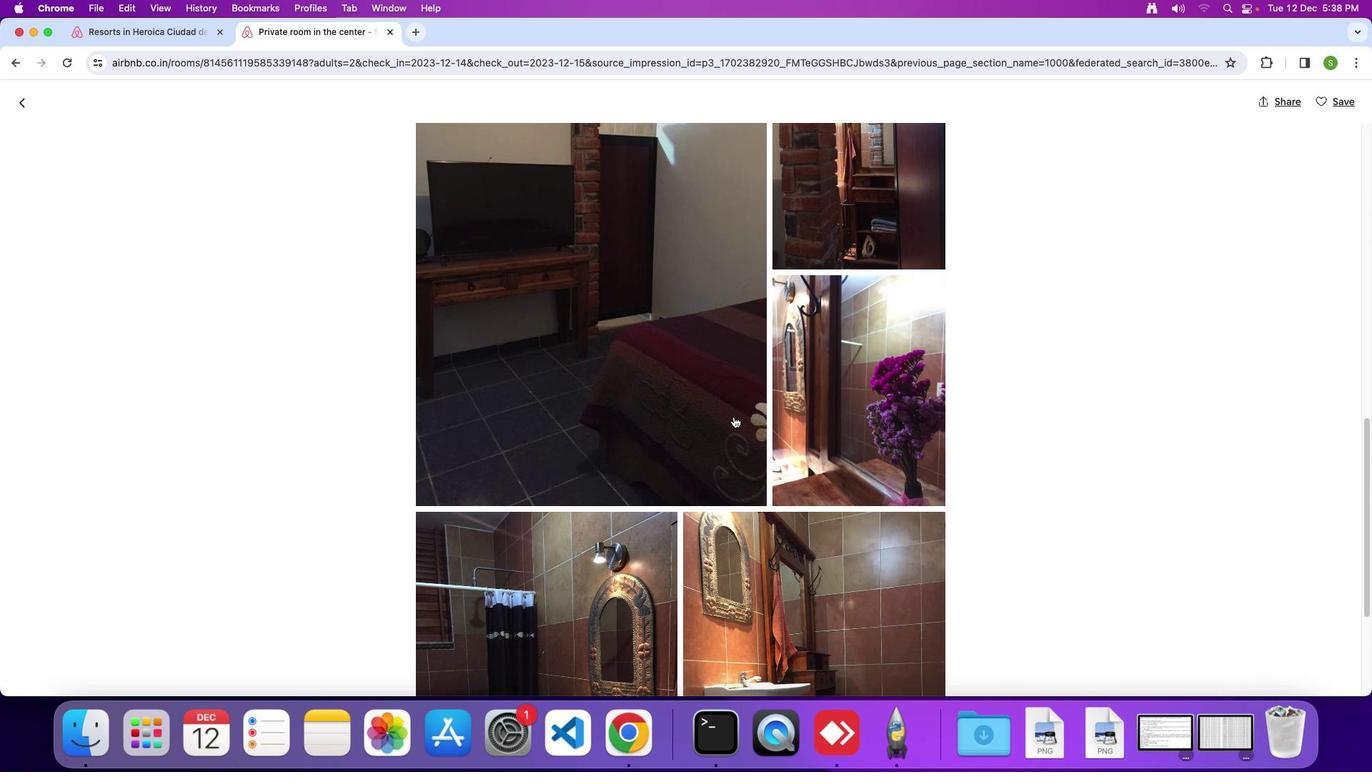 
Action: Mouse scrolled (734, 416) with delta (0, -1)
Screenshot: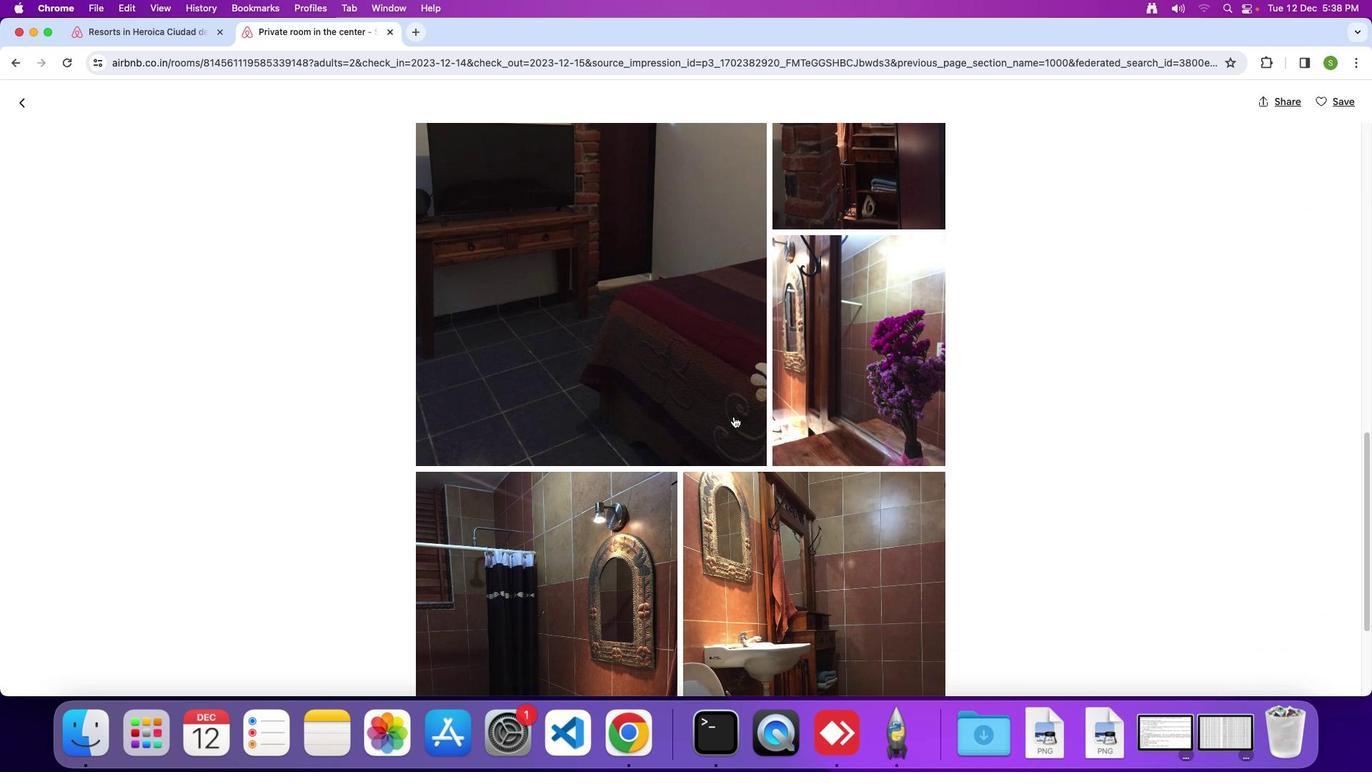 
Action: Mouse scrolled (734, 416) with delta (0, 0)
Screenshot: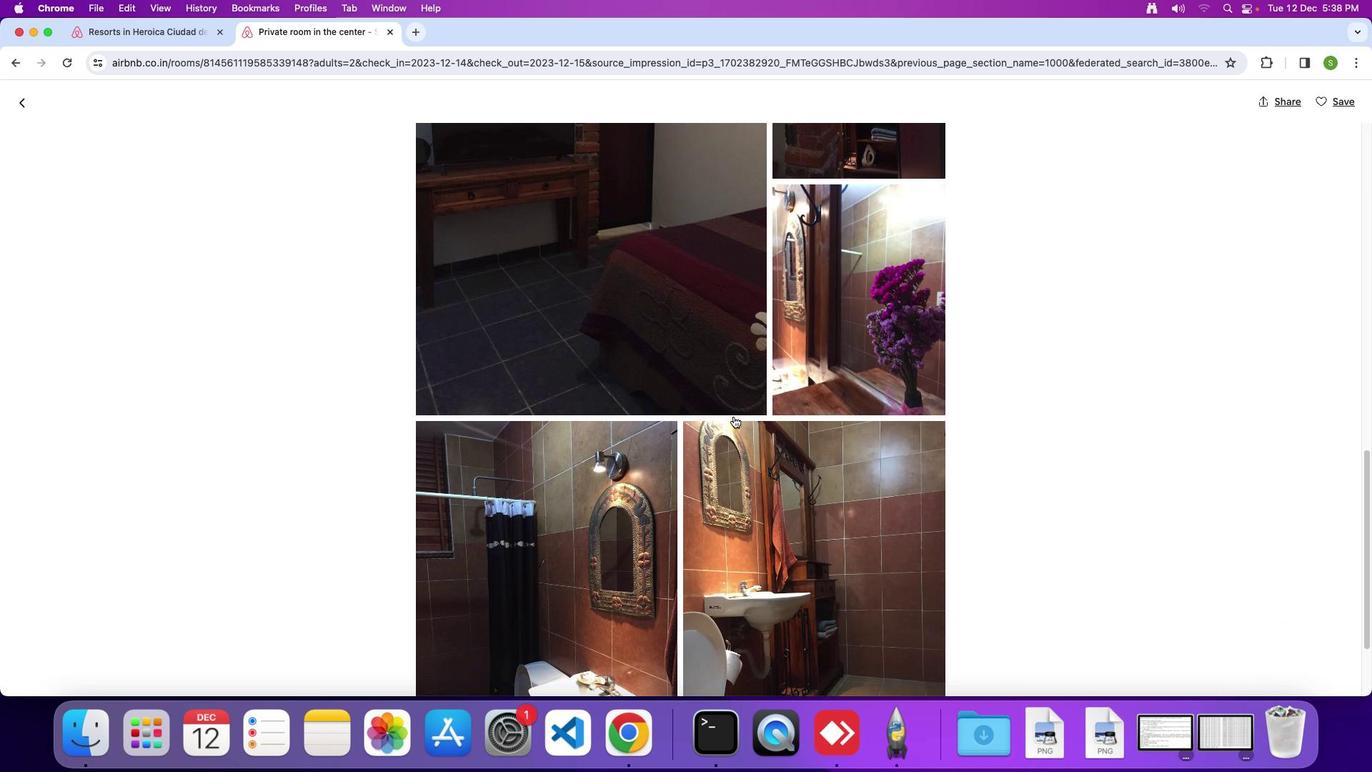 
Action: Mouse scrolled (734, 416) with delta (0, 0)
Screenshot: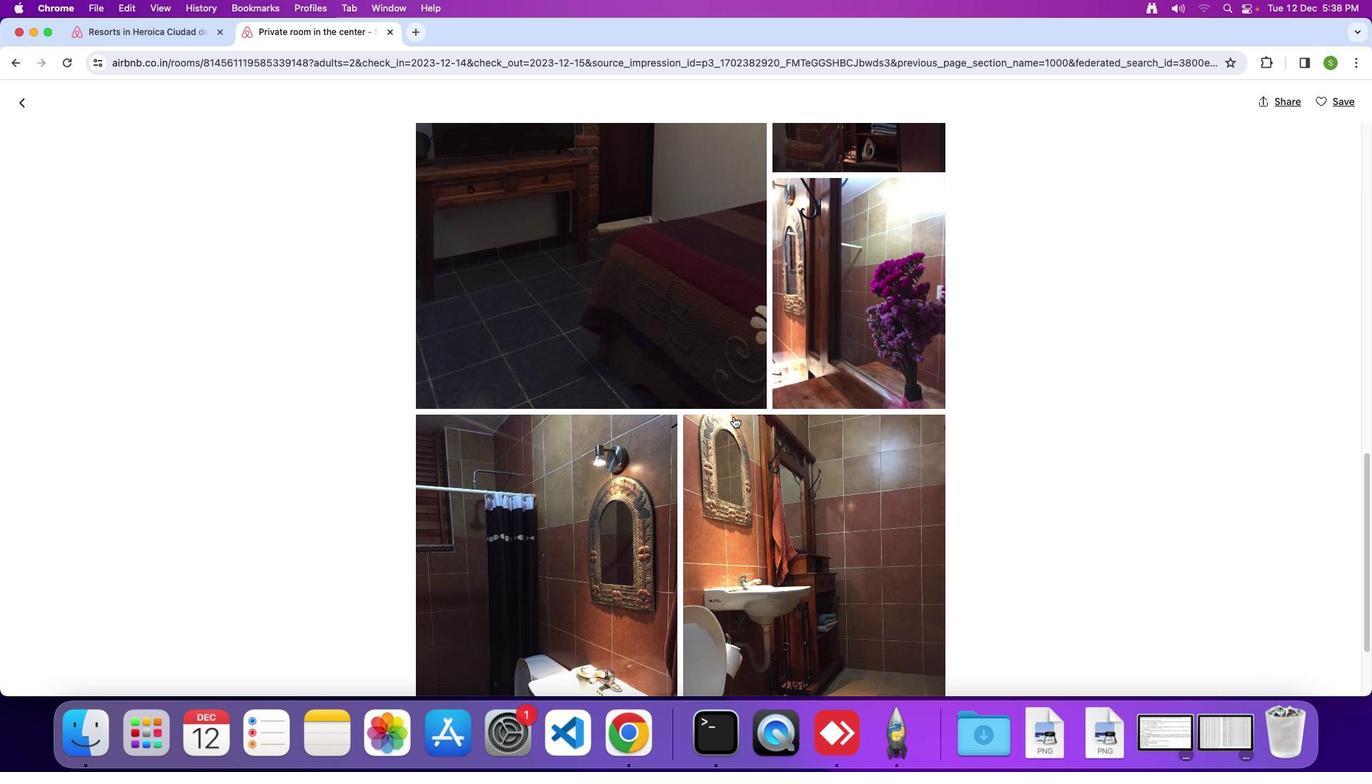 
Action: Mouse scrolled (734, 416) with delta (0, 0)
Screenshot: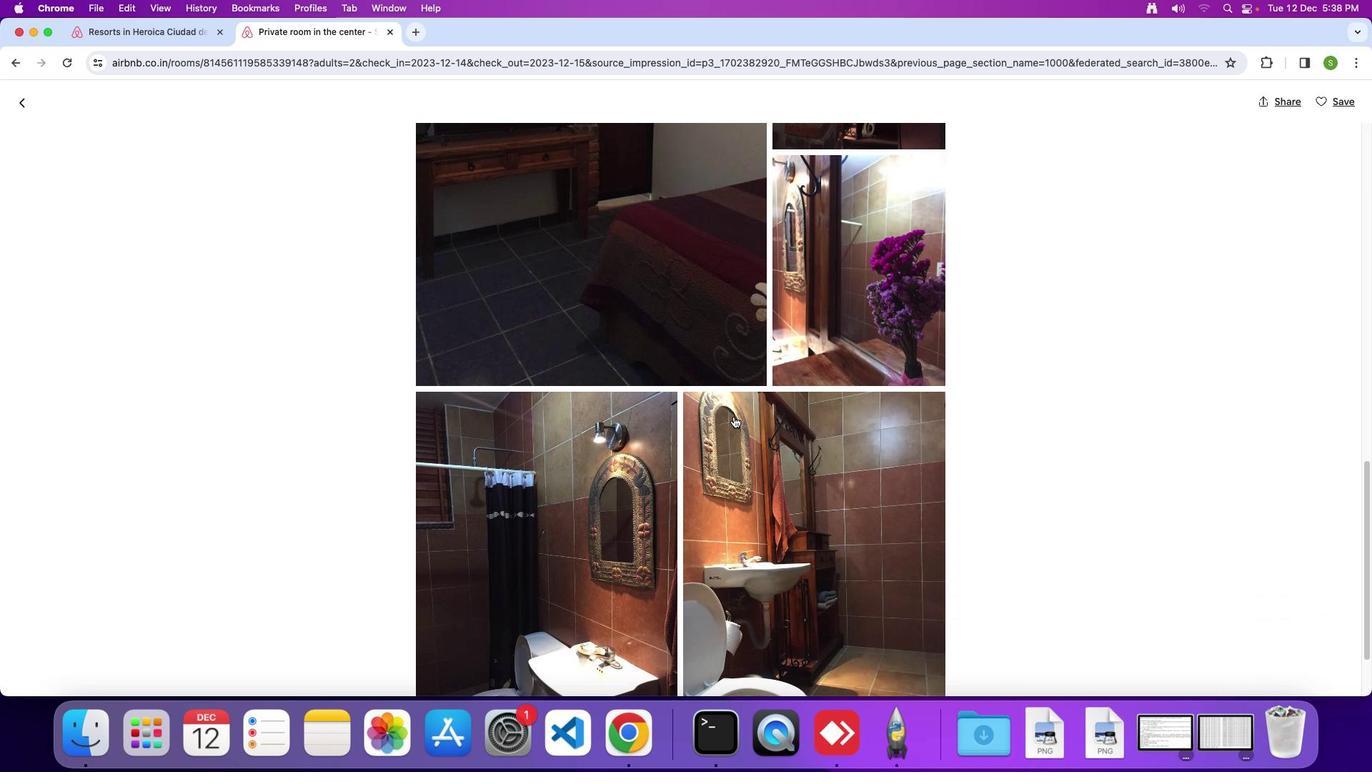 
Action: Mouse scrolled (734, 416) with delta (0, 0)
Screenshot: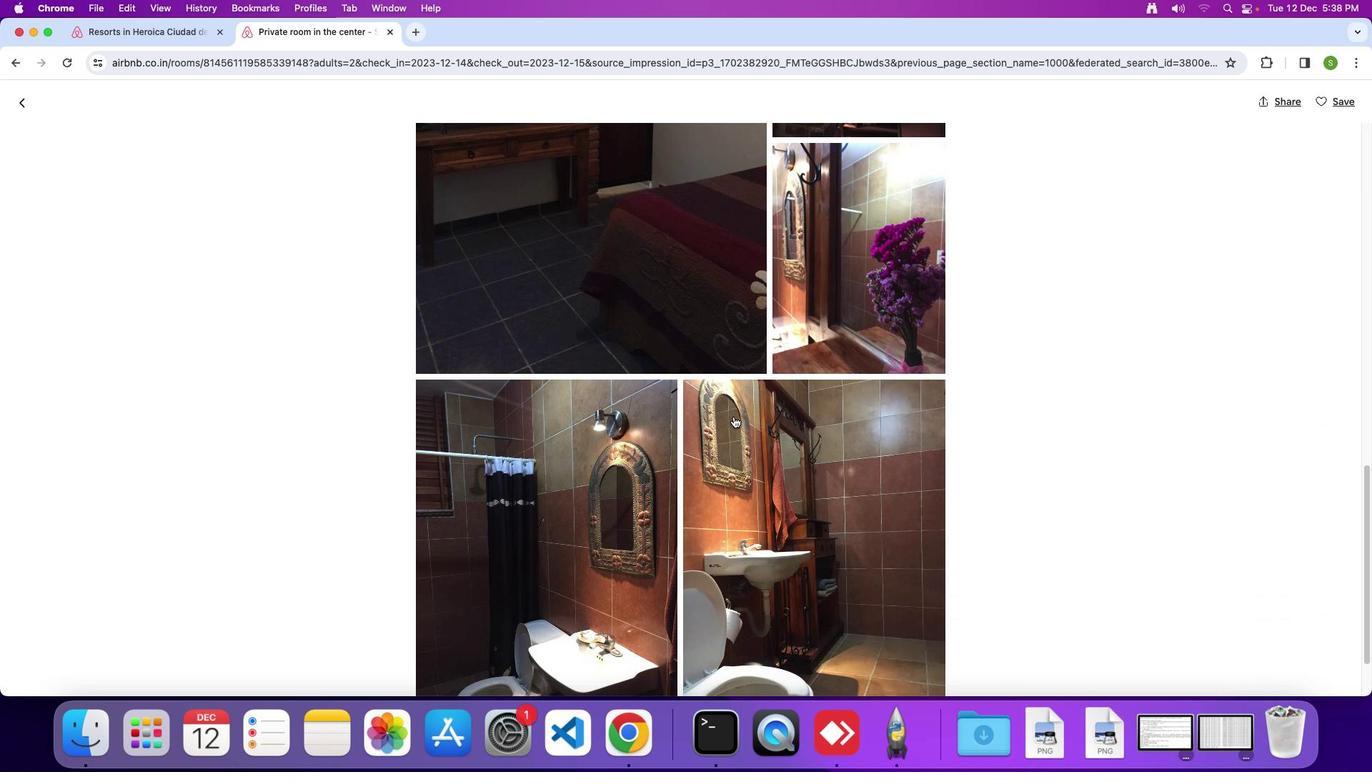 
Action: Mouse scrolled (734, 416) with delta (0, -2)
Screenshot: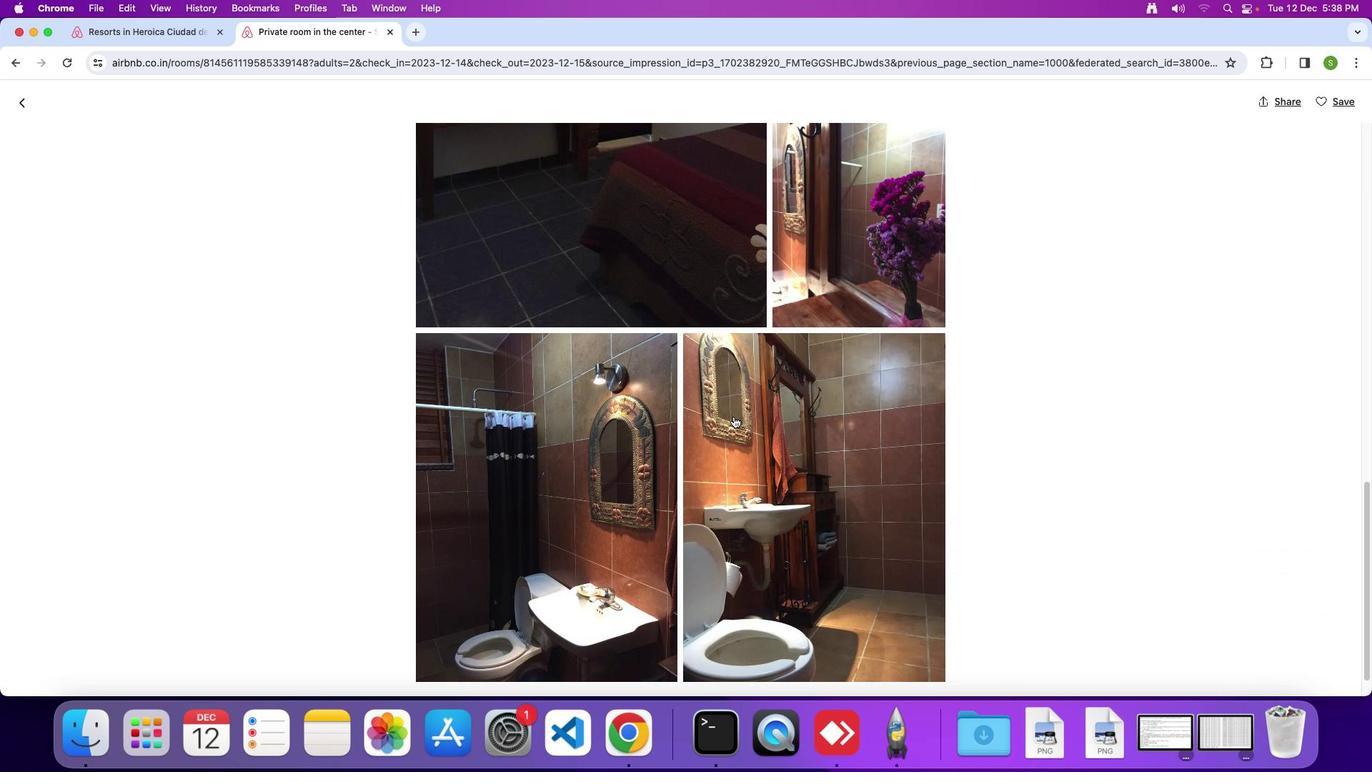 
Action: Mouse scrolled (734, 416) with delta (0, 0)
Screenshot: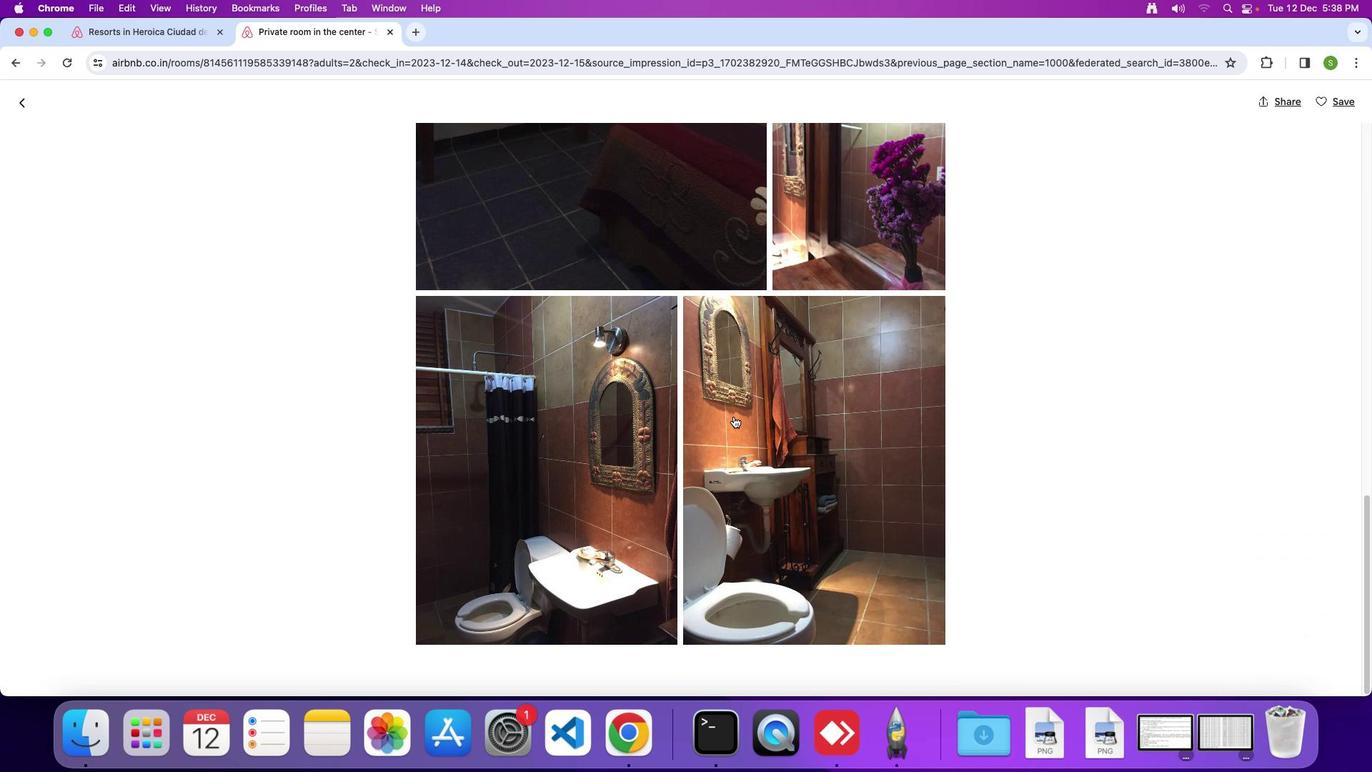 
Action: Mouse scrolled (734, 416) with delta (0, 0)
Screenshot: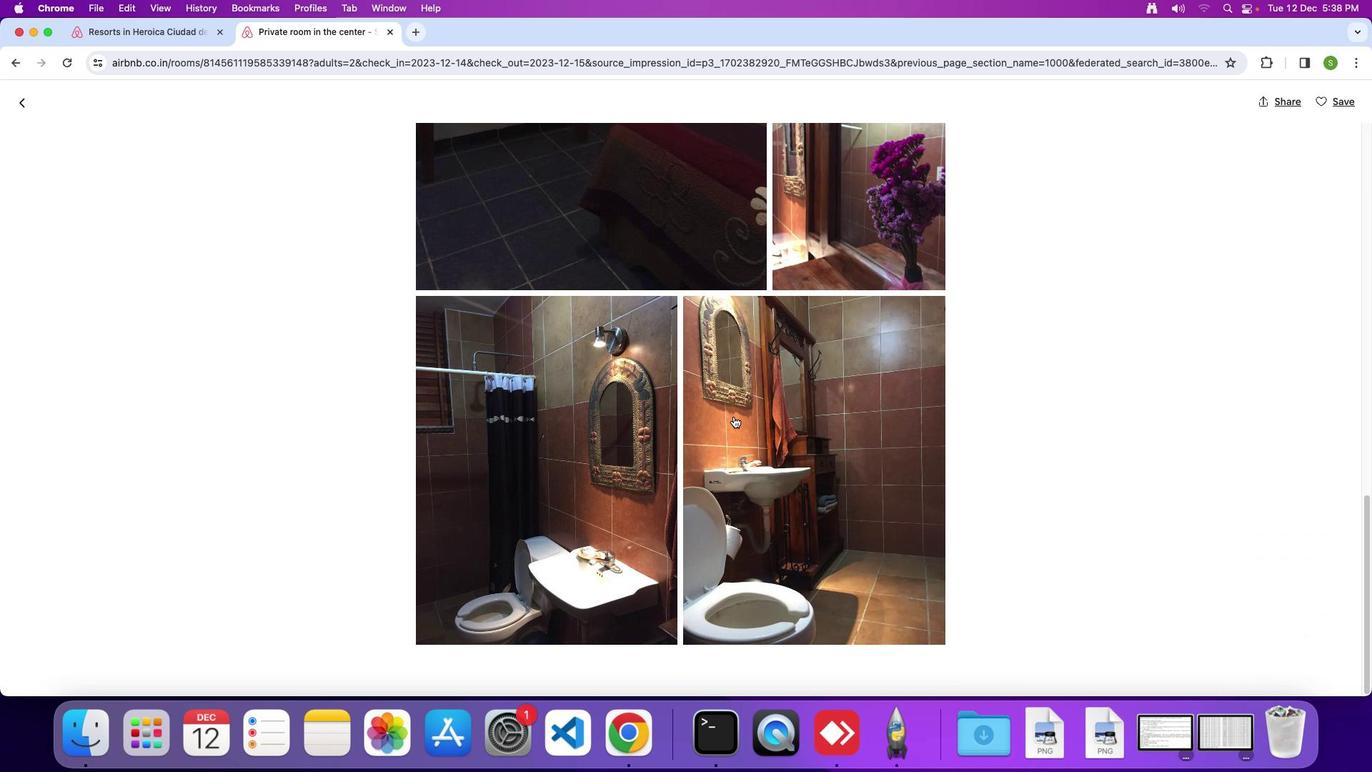 
Action: Mouse moved to (25, 97)
Screenshot: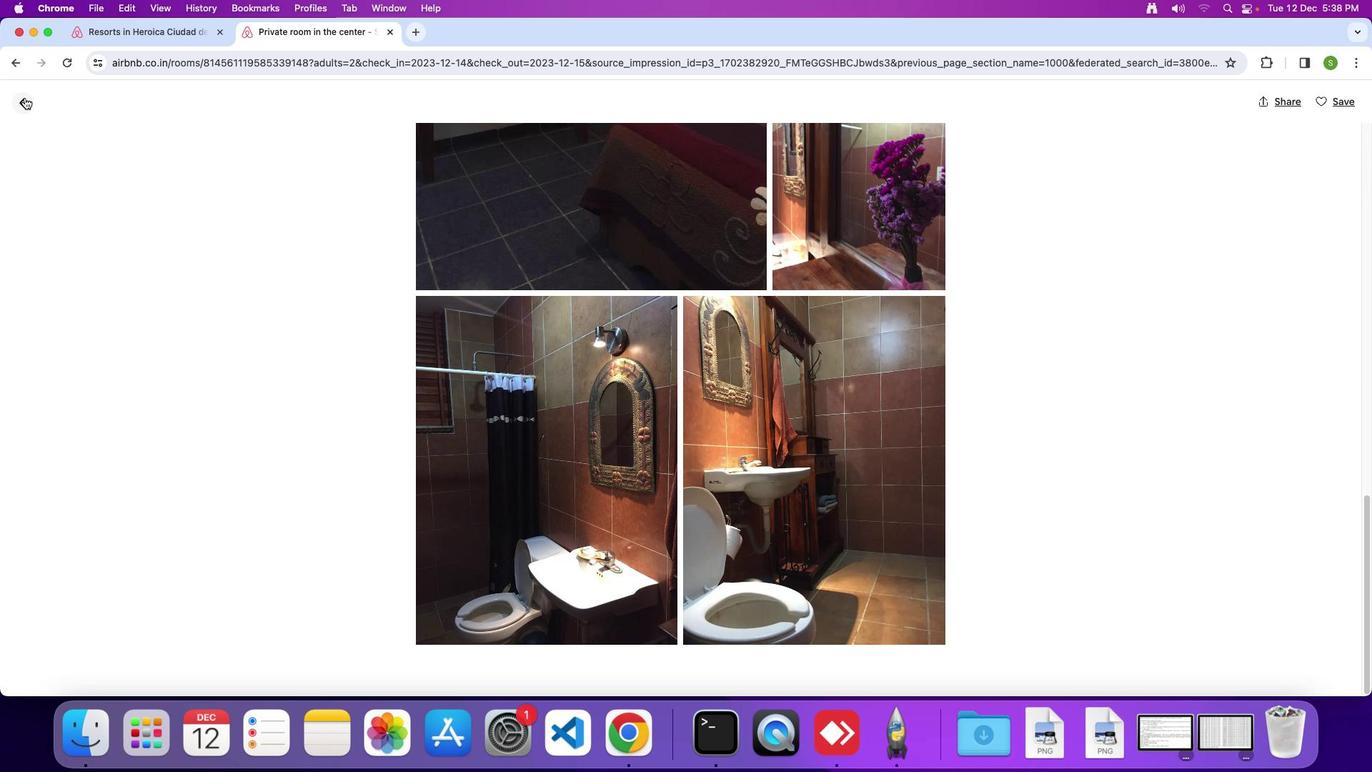 
Action: Mouse pressed left at (25, 97)
Screenshot: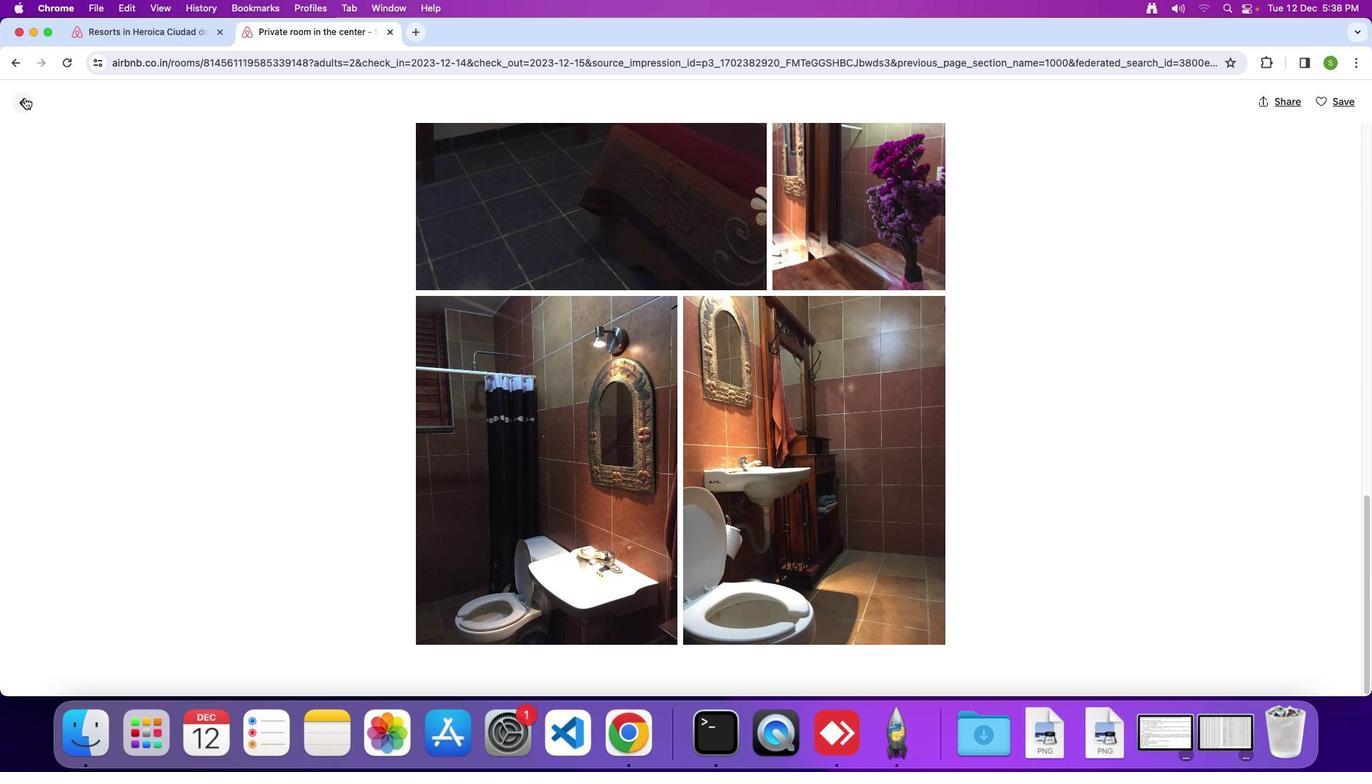 
Action: Mouse moved to (543, 422)
Screenshot: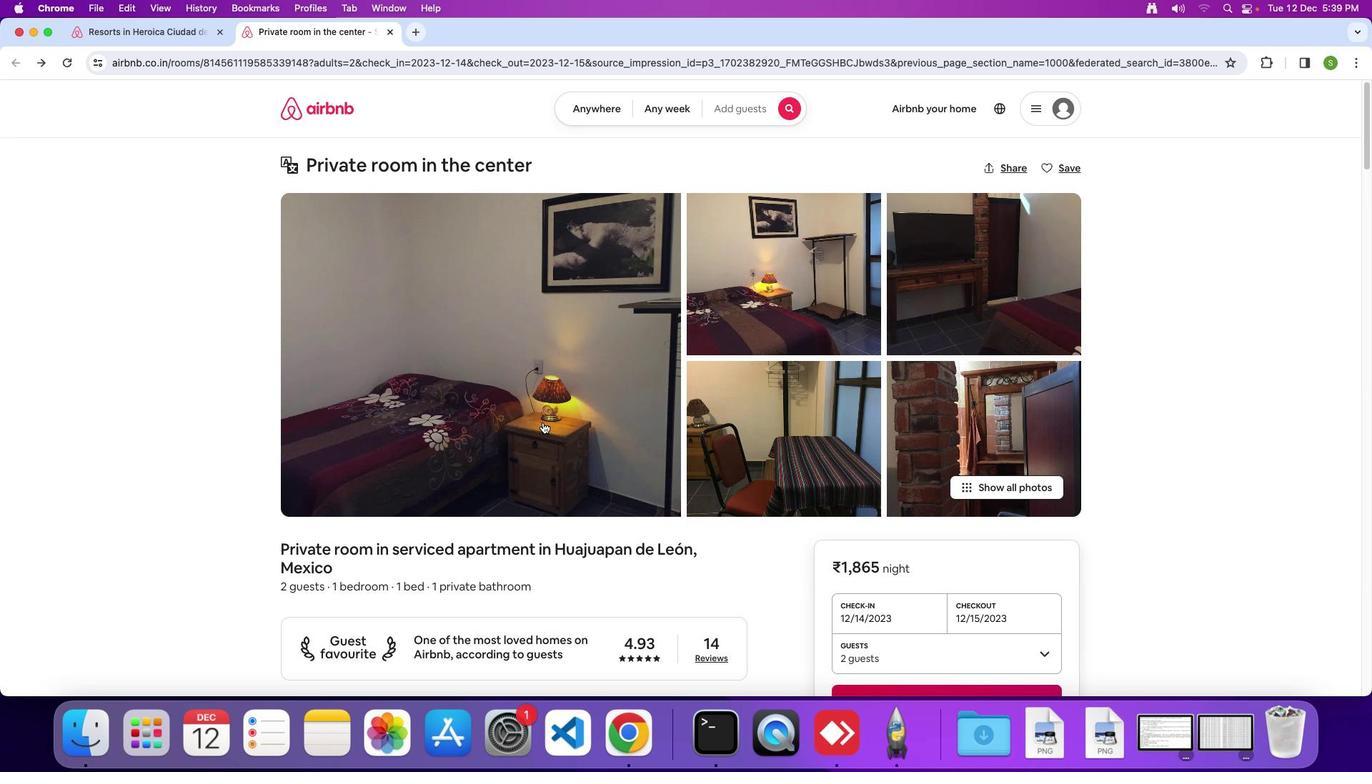 
Action: Mouse scrolled (543, 422) with delta (0, 0)
Screenshot: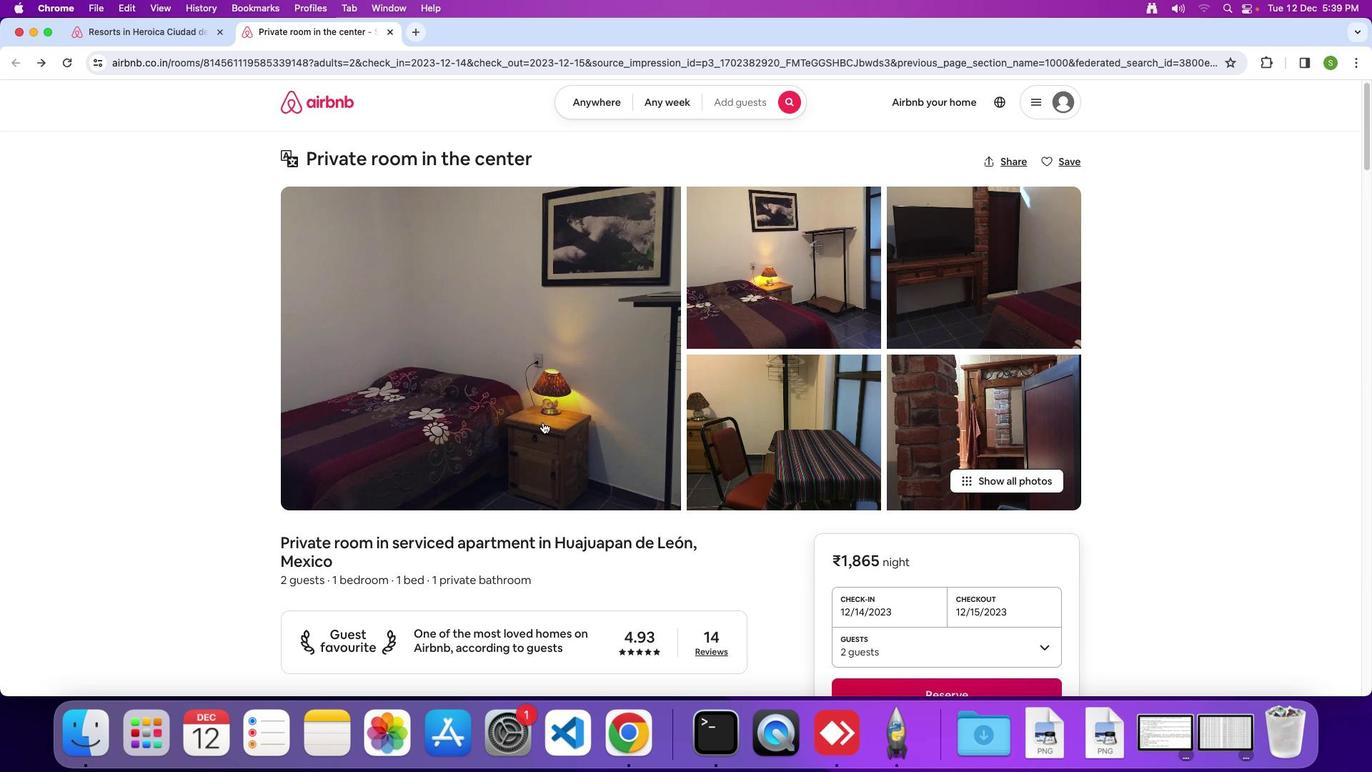 
Action: Mouse scrolled (543, 422) with delta (0, 0)
Screenshot: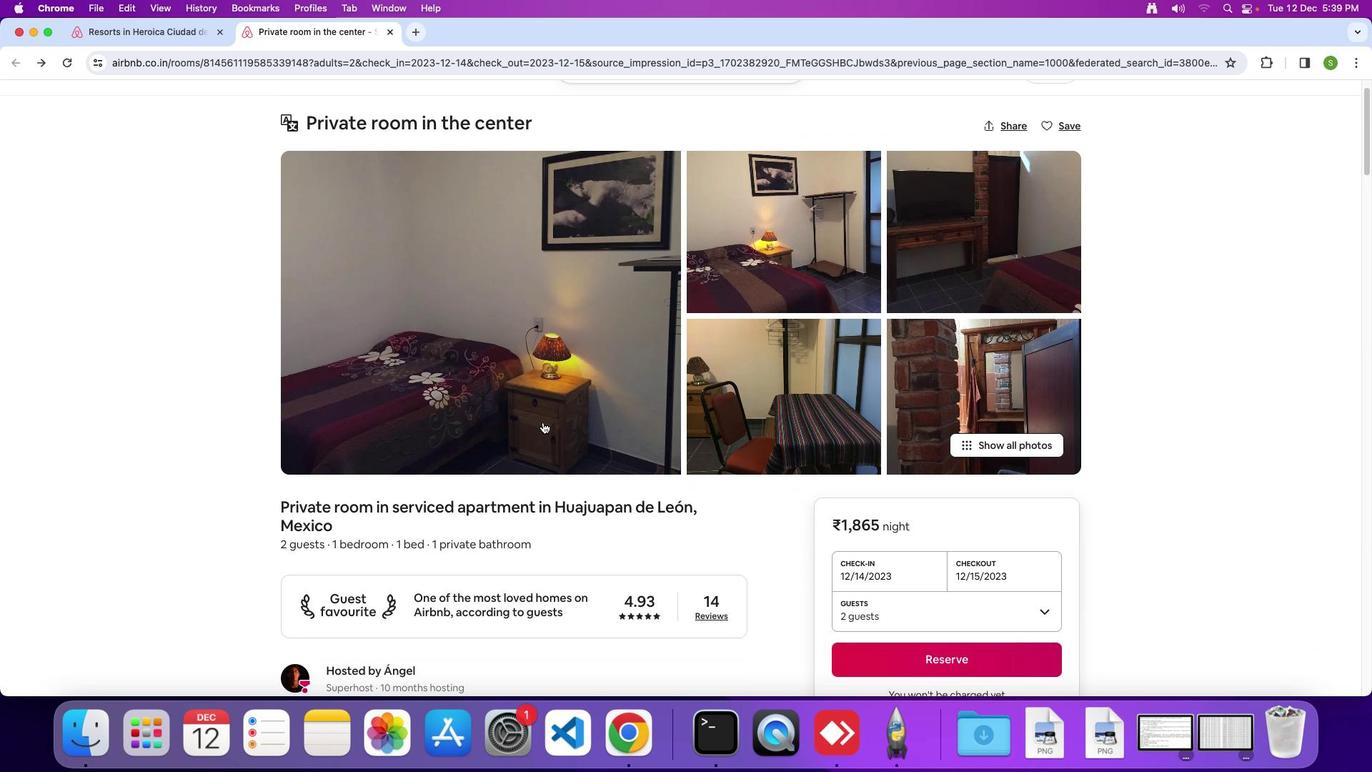 
Action: Mouse scrolled (543, 422) with delta (0, -2)
Screenshot: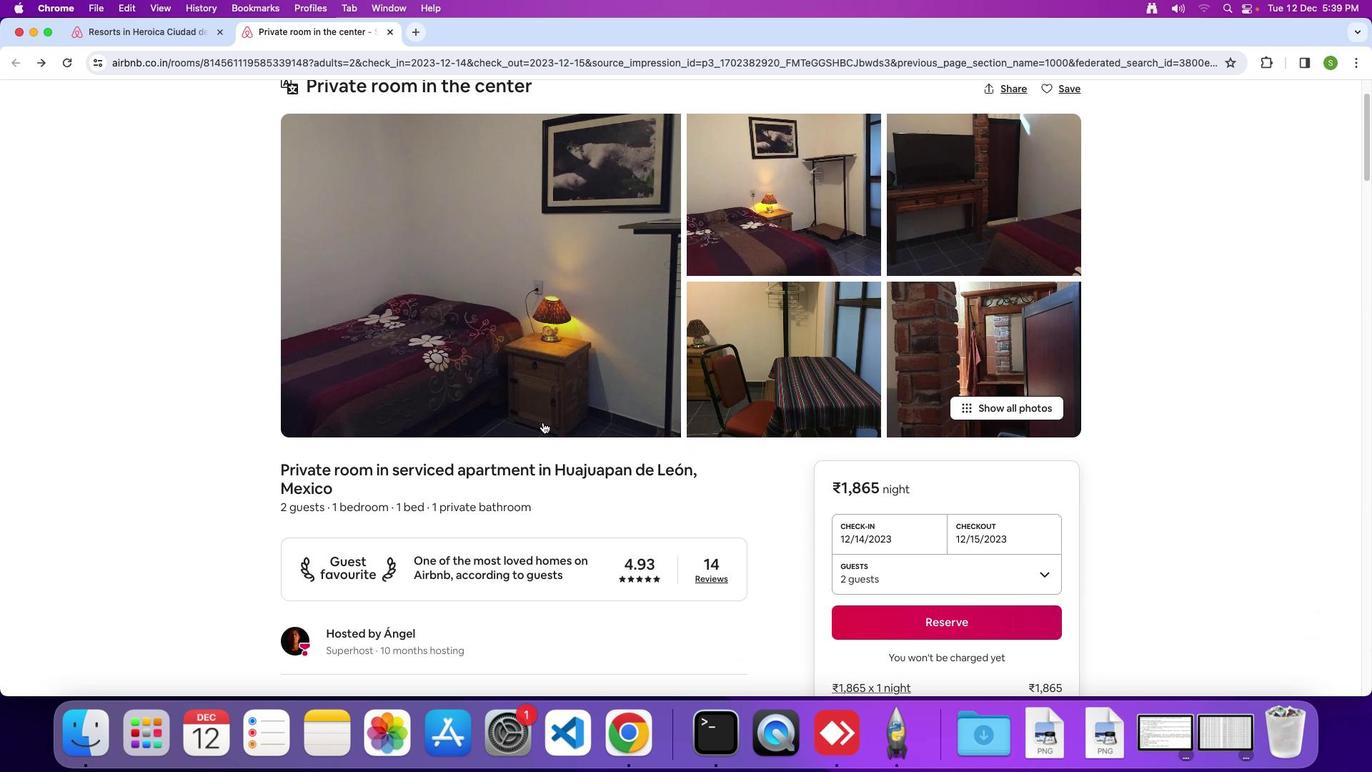 
Action: Mouse scrolled (543, 422) with delta (0, 0)
Screenshot: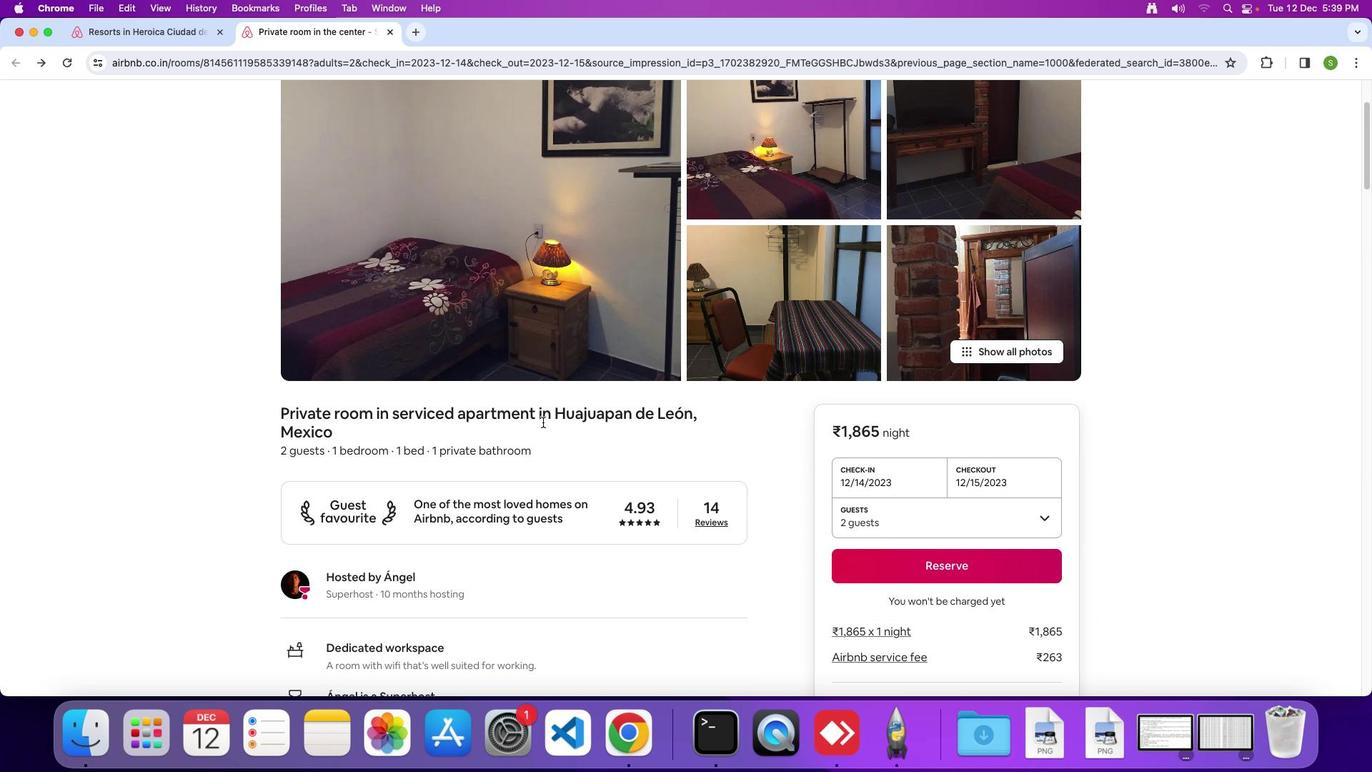 
Action: Mouse scrolled (543, 422) with delta (0, 0)
Screenshot: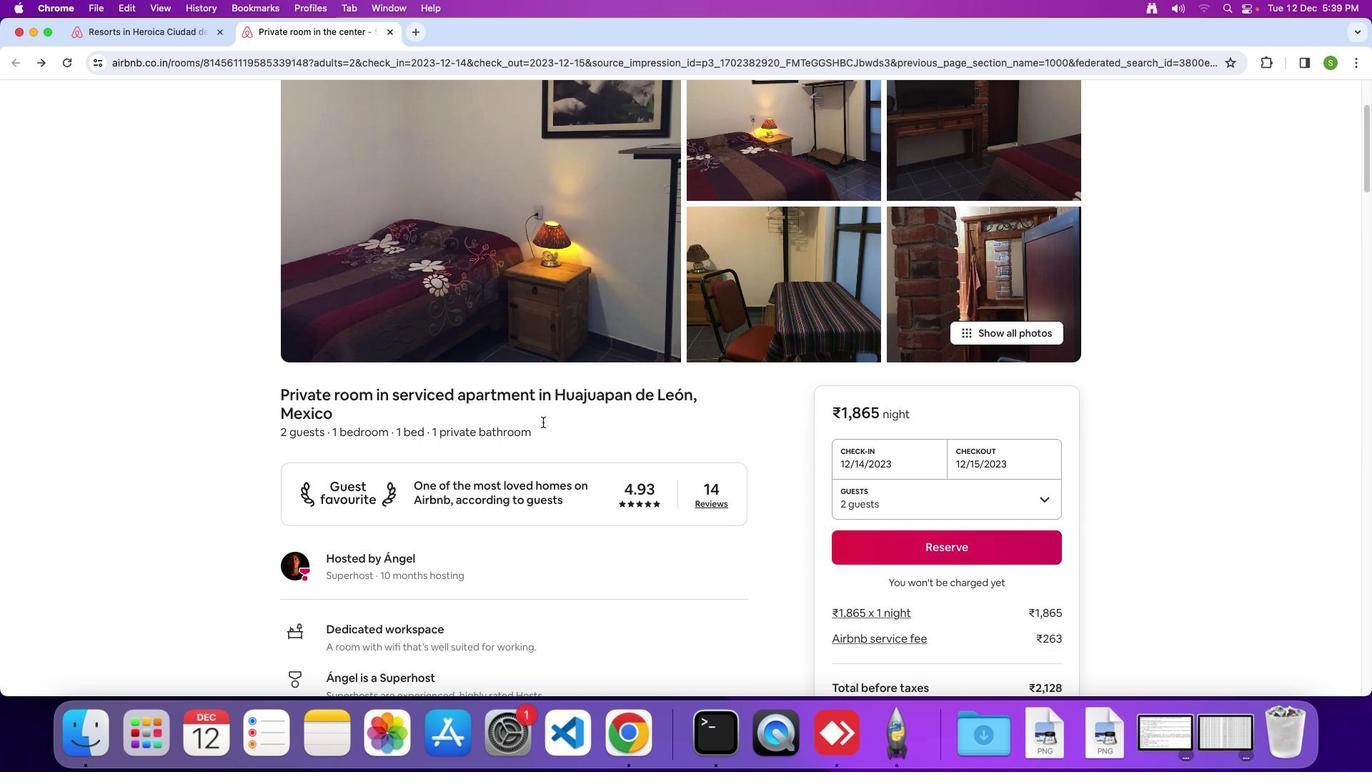 
Action: Mouse scrolled (543, 422) with delta (0, -1)
Screenshot: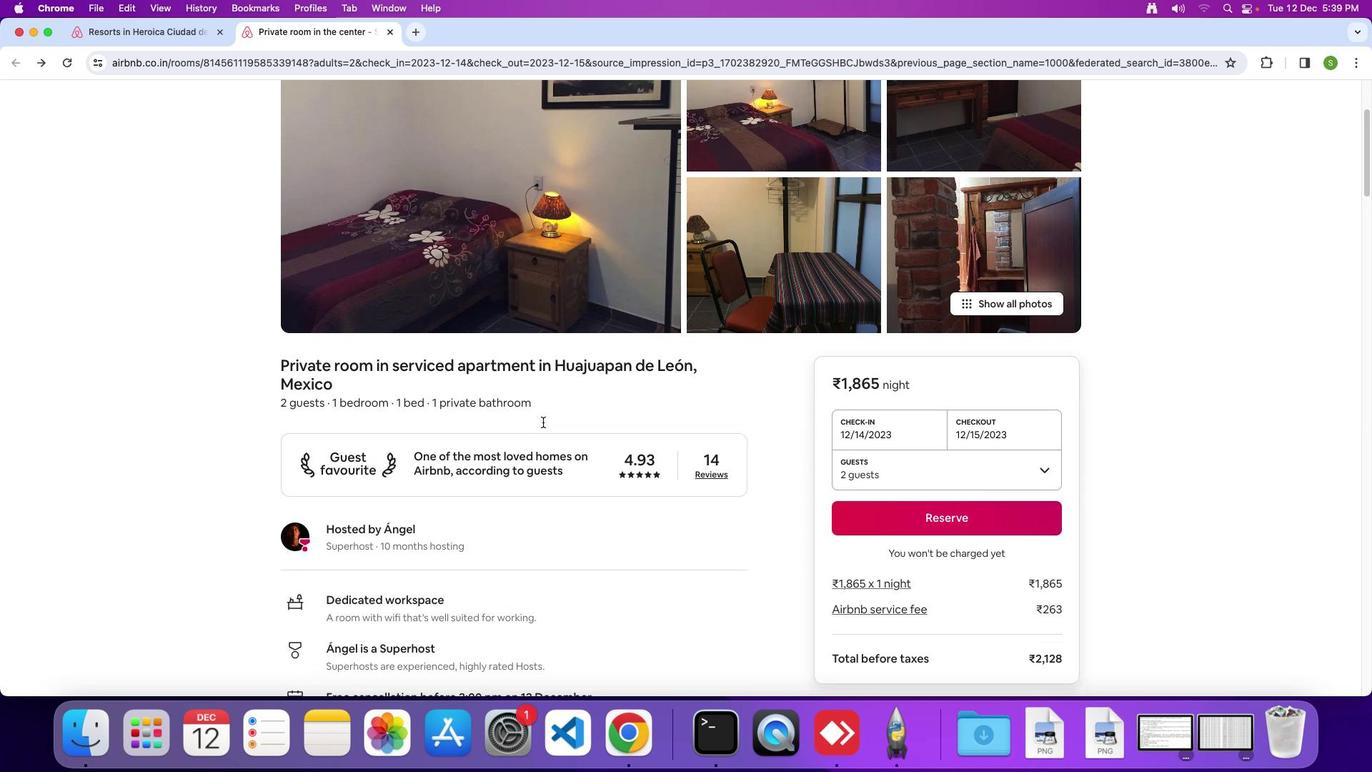 
Action: Mouse scrolled (543, 422) with delta (0, 0)
Screenshot: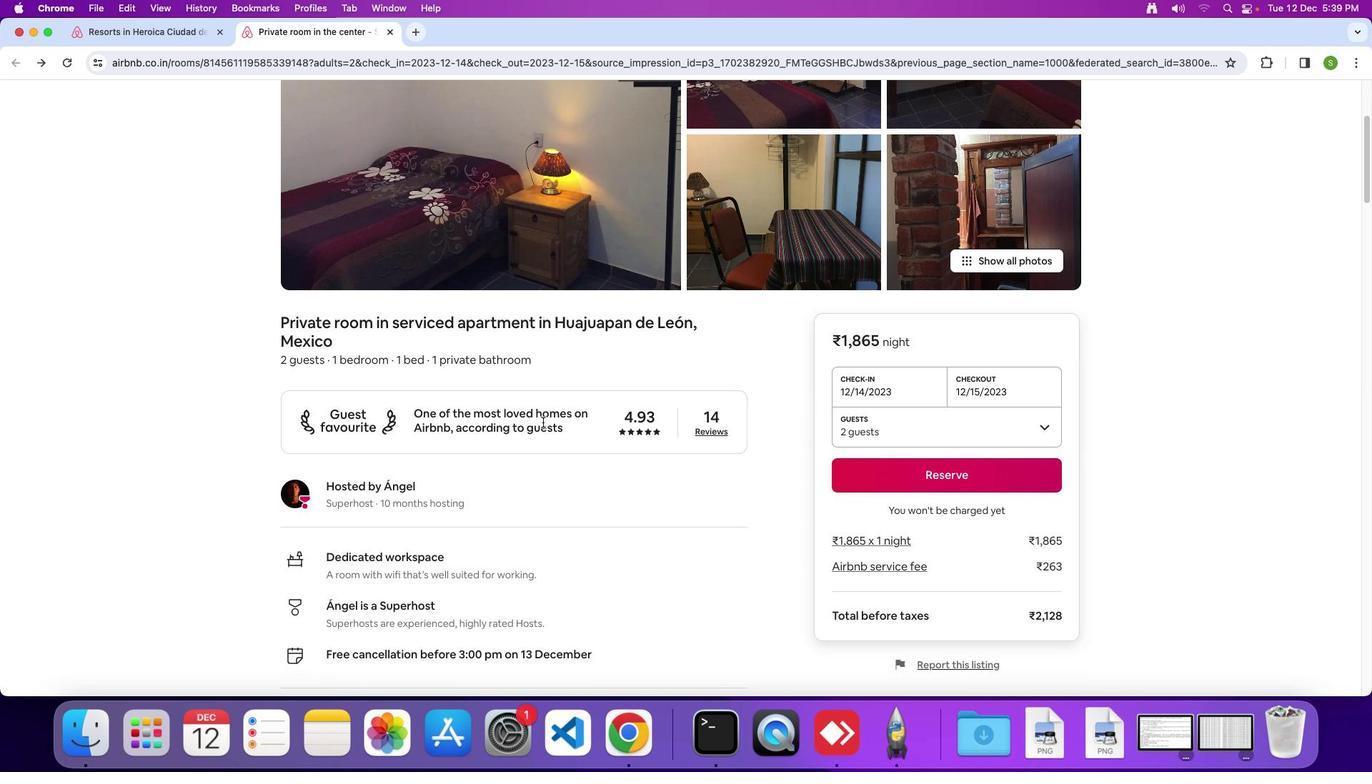 
Action: Mouse scrolled (543, 422) with delta (0, 0)
Screenshot: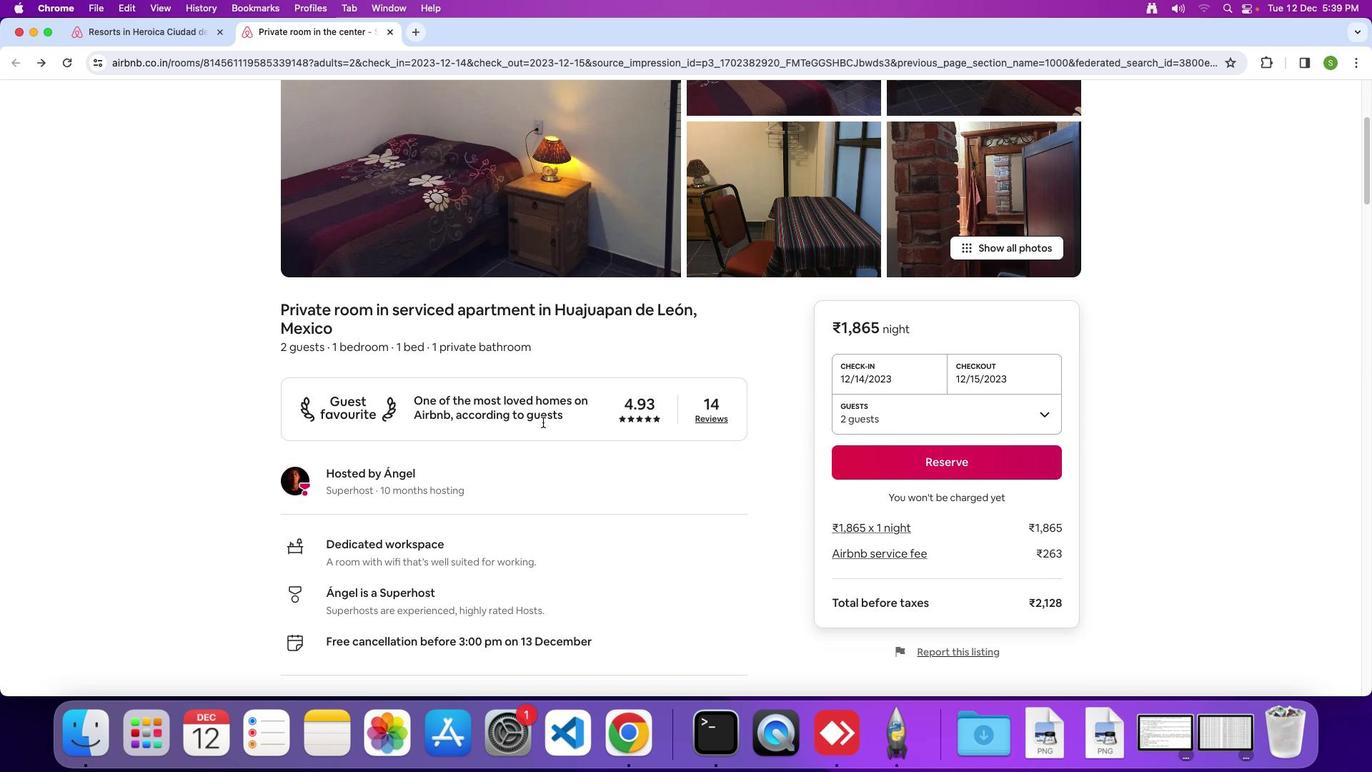 
Action: Mouse scrolled (543, 422) with delta (0, 0)
Screenshot: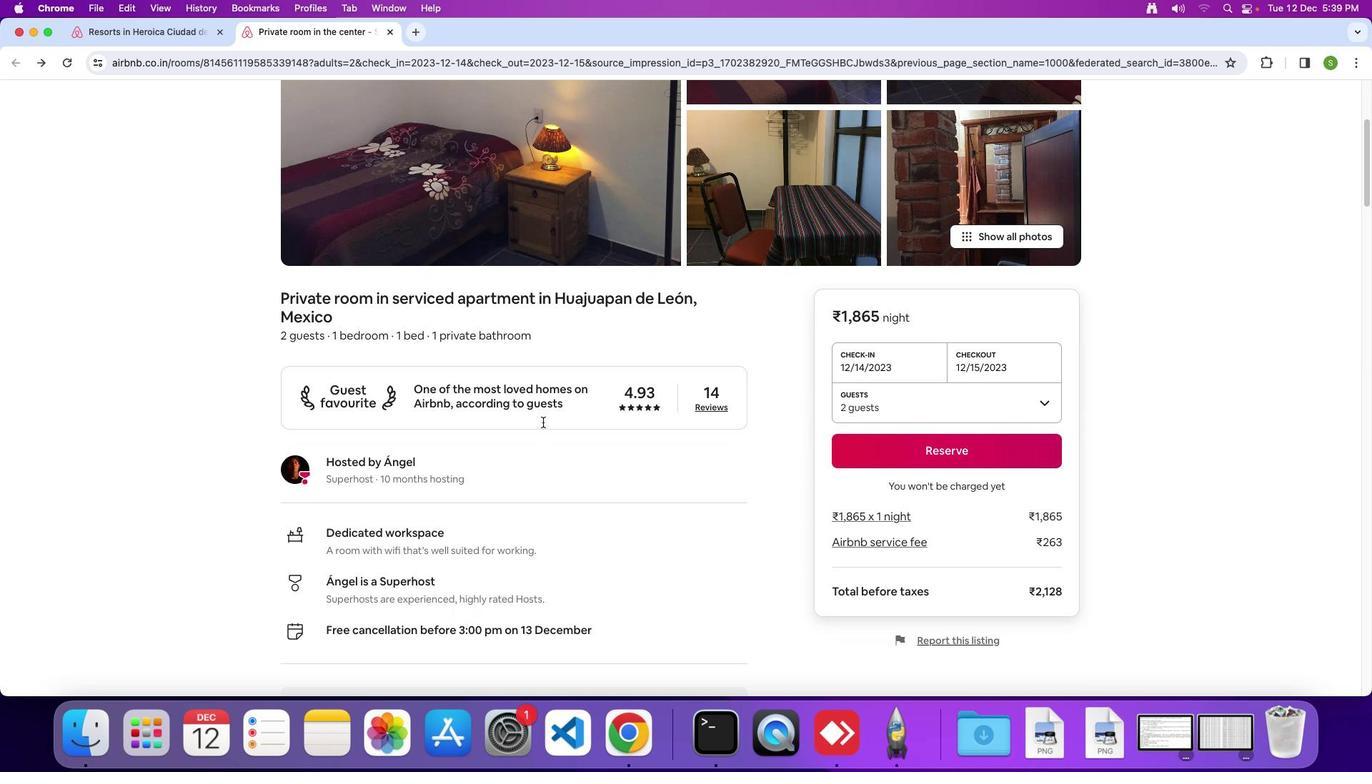 
Action: Mouse scrolled (543, 422) with delta (0, 0)
Screenshot: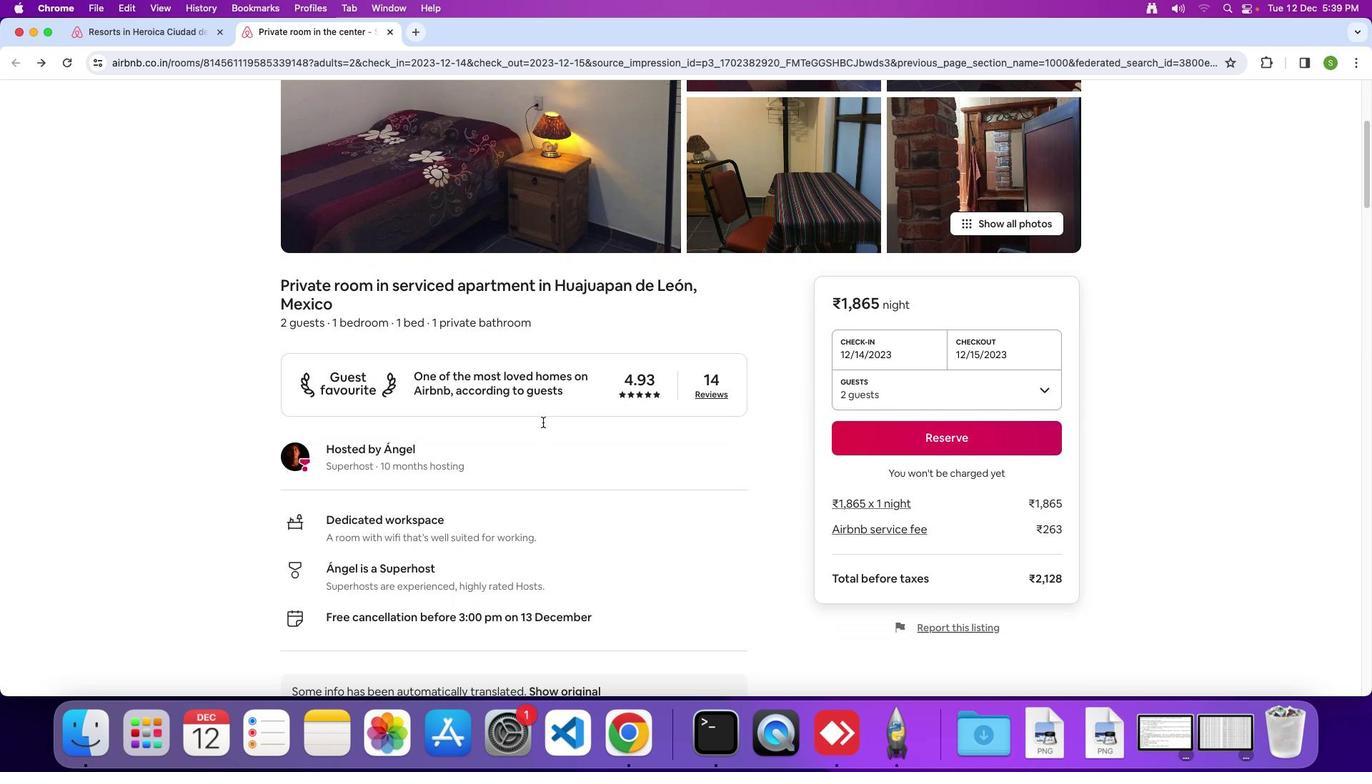 
Action: Mouse scrolled (543, 422) with delta (0, 0)
Screenshot: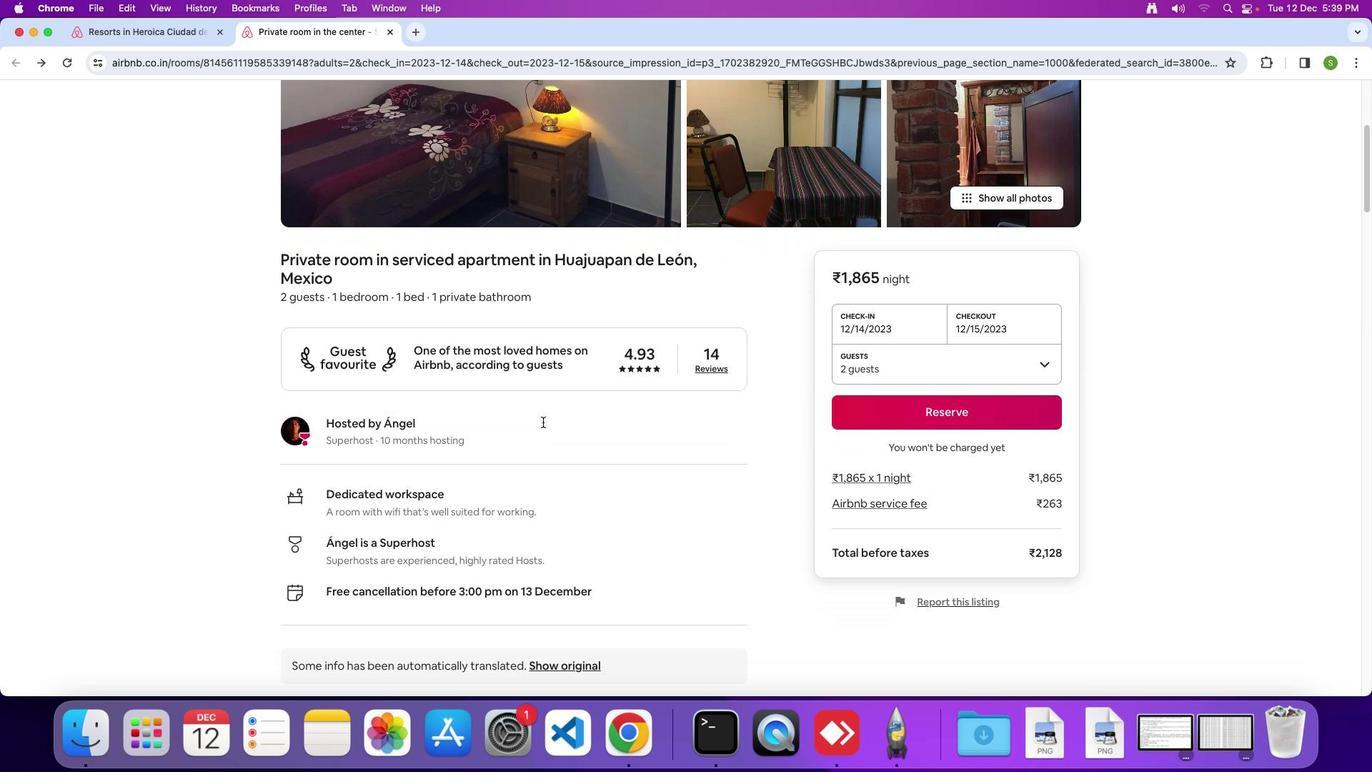
Action: Mouse scrolled (543, 422) with delta (0, 0)
Screenshot: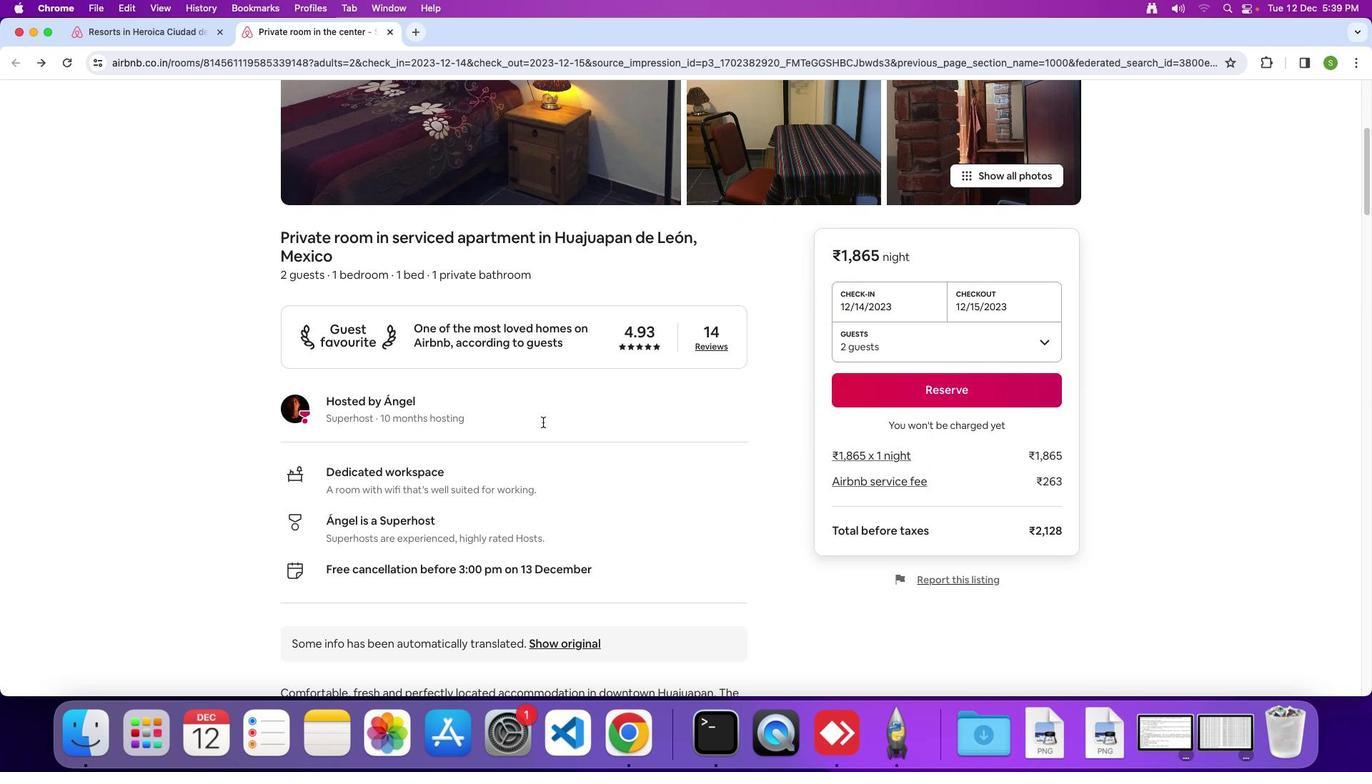 
Action: Mouse scrolled (543, 422) with delta (0, 0)
Screenshot: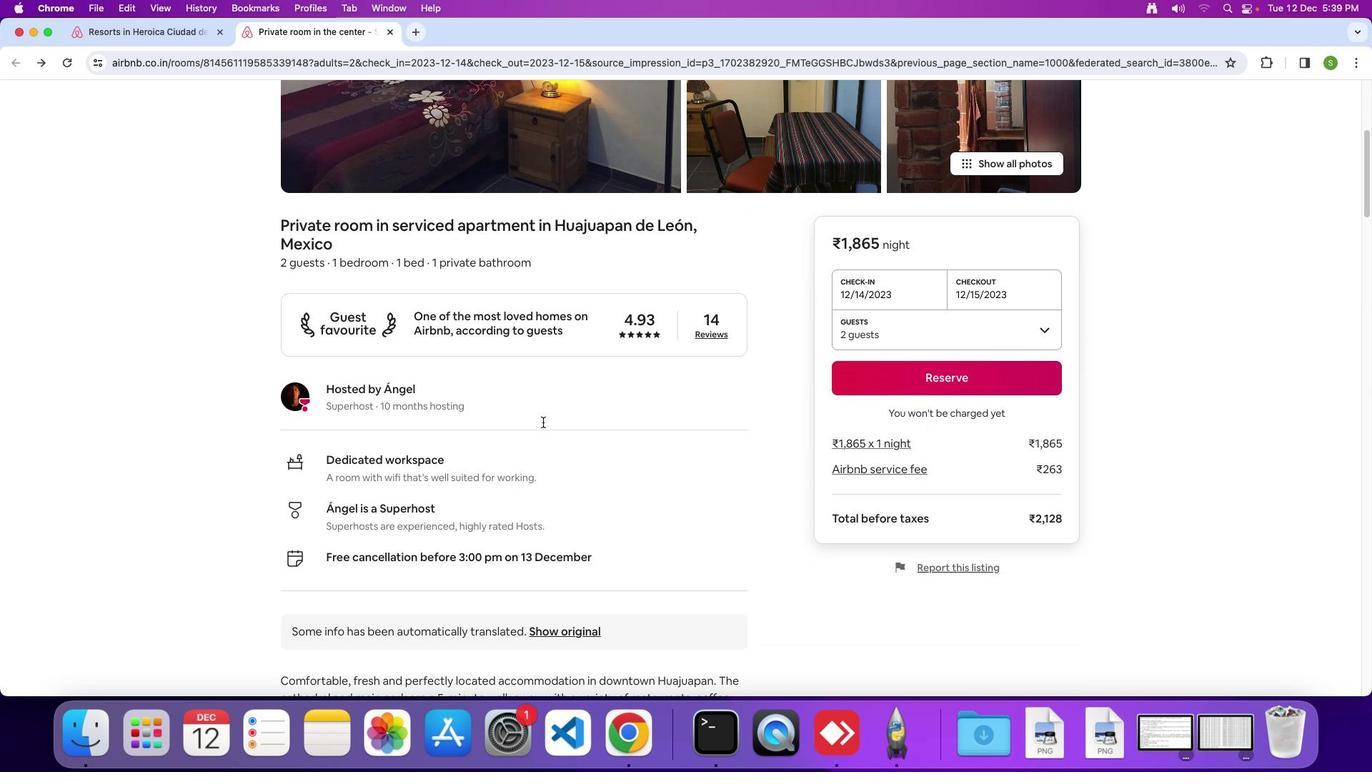 
Action: Mouse scrolled (543, 422) with delta (0, 0)
Screenshot: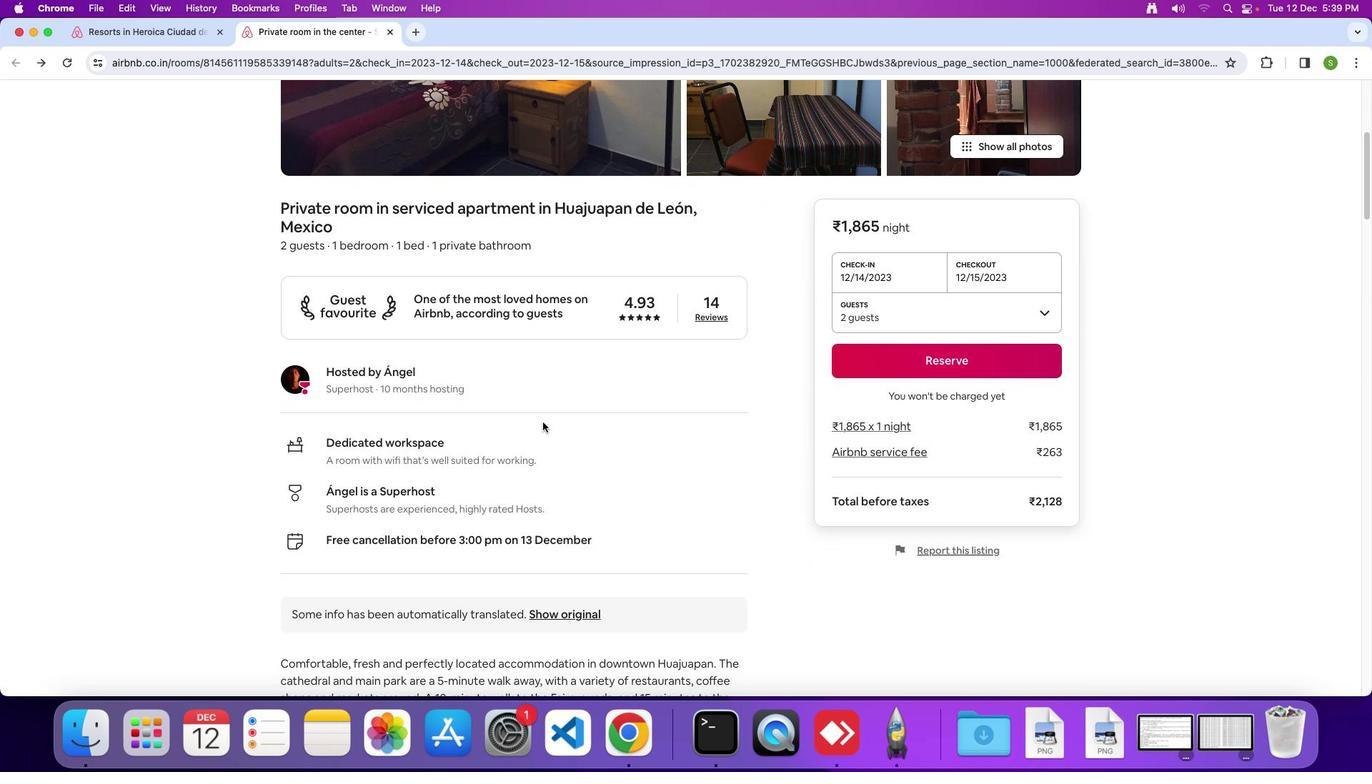 
Action: Mouse scrolled (543, 422) with delta (0, 0)
Screenshot: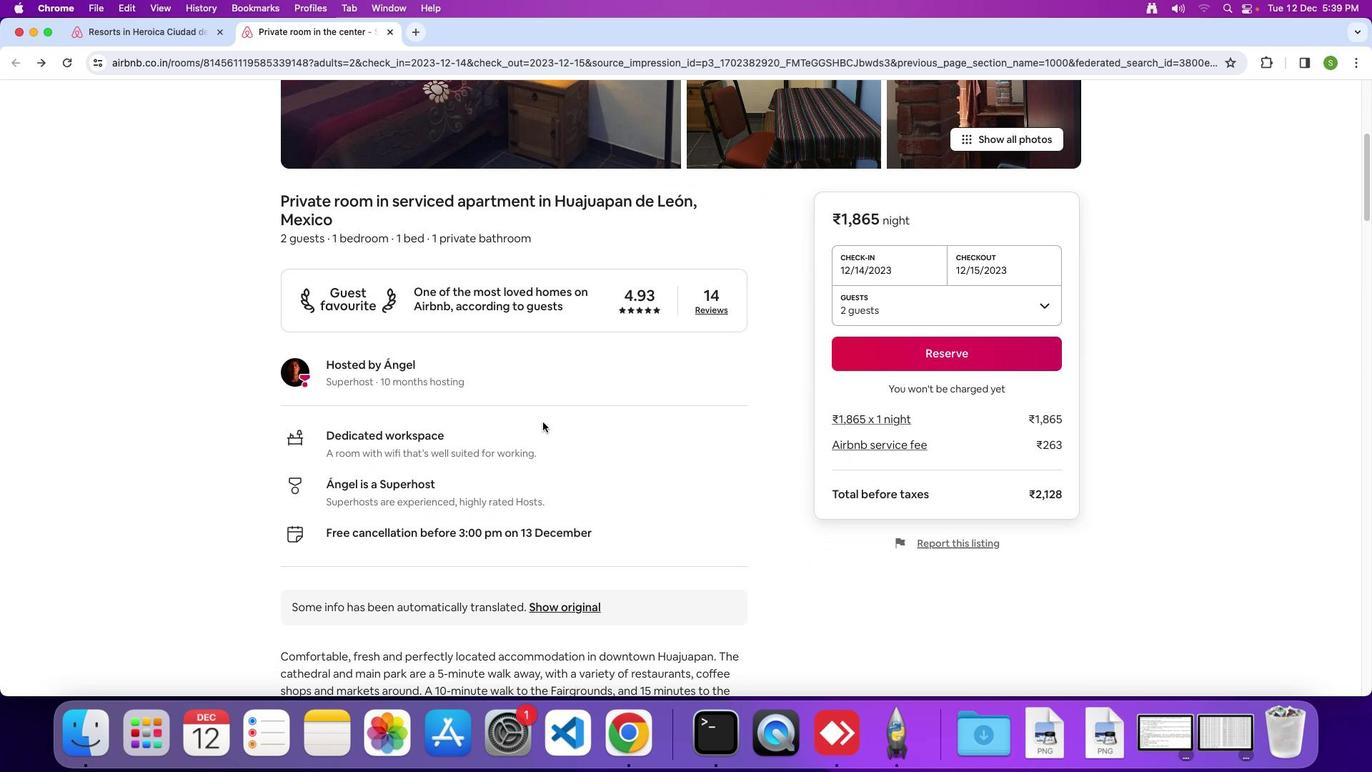 
Action: Mouse scrolled (543, 422) with delta (0, 0)
Screenshot: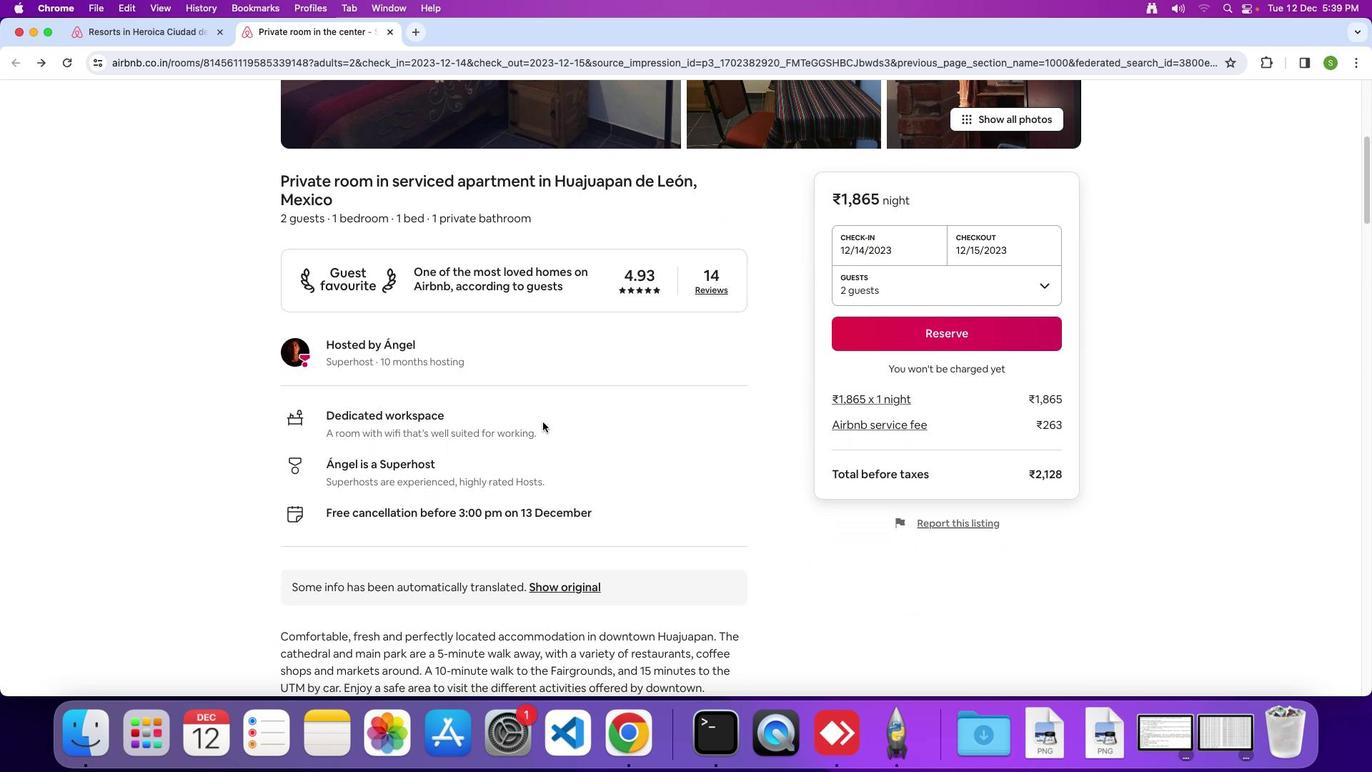 
Action: Mouse scrolled (543, 422) with delta (0, 0)
Screenshot: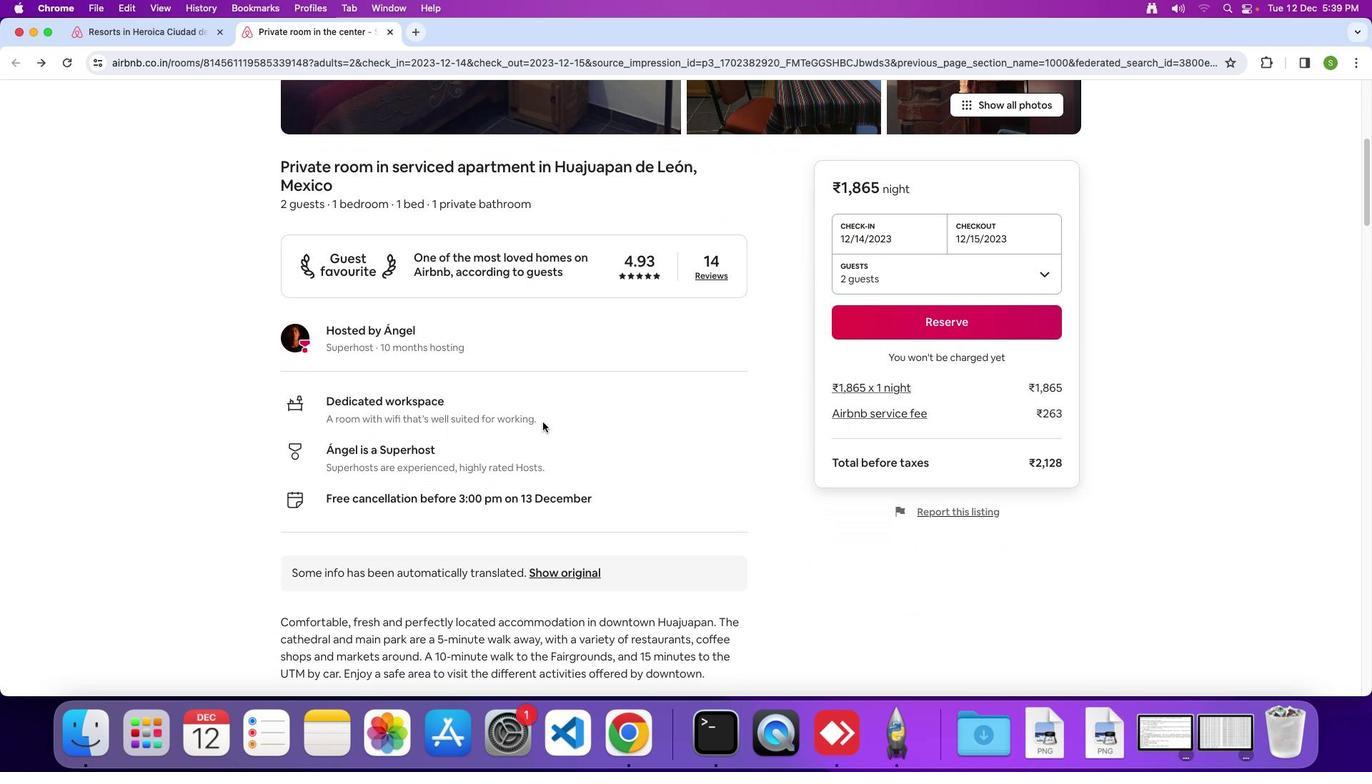 
Action: Mouse scrolled (543, 422) with delta (0, 0)
Screenshot: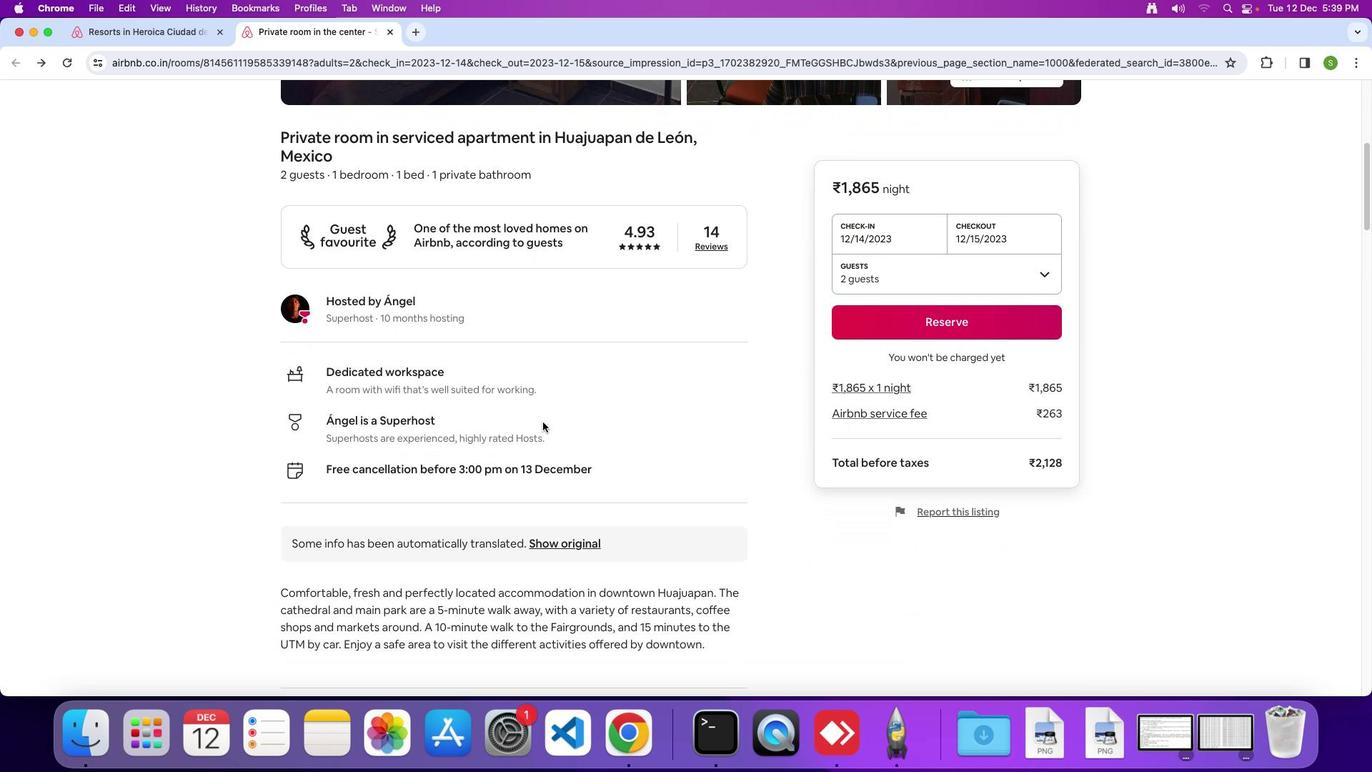 
Action: Mouse scrolled (543, 422) with delta (0, 0)
Screenshot: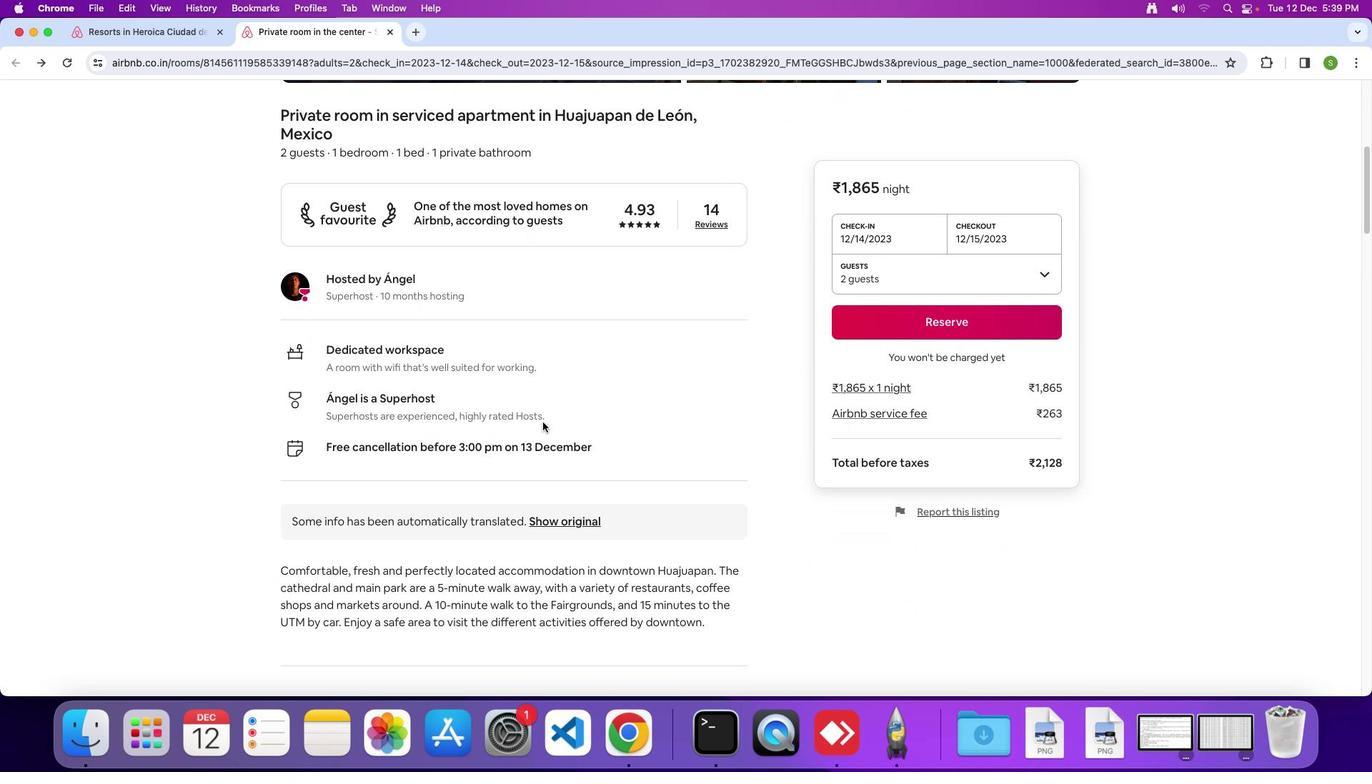 
Action: Mouse scrolled (543, 422) with delta (0, 0)
Screenshot: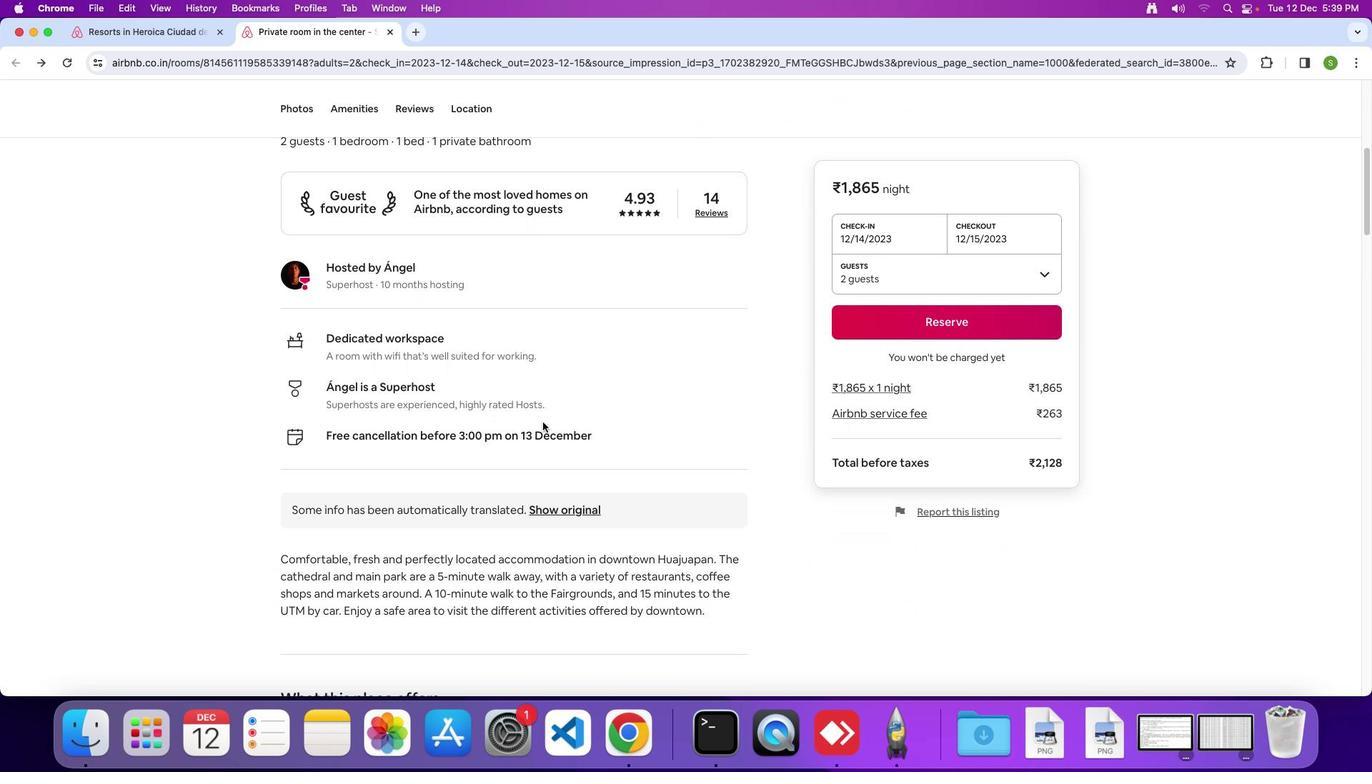 
Action: Mouse scrolled (543, 422) with delta (0, 0)
Screenshot: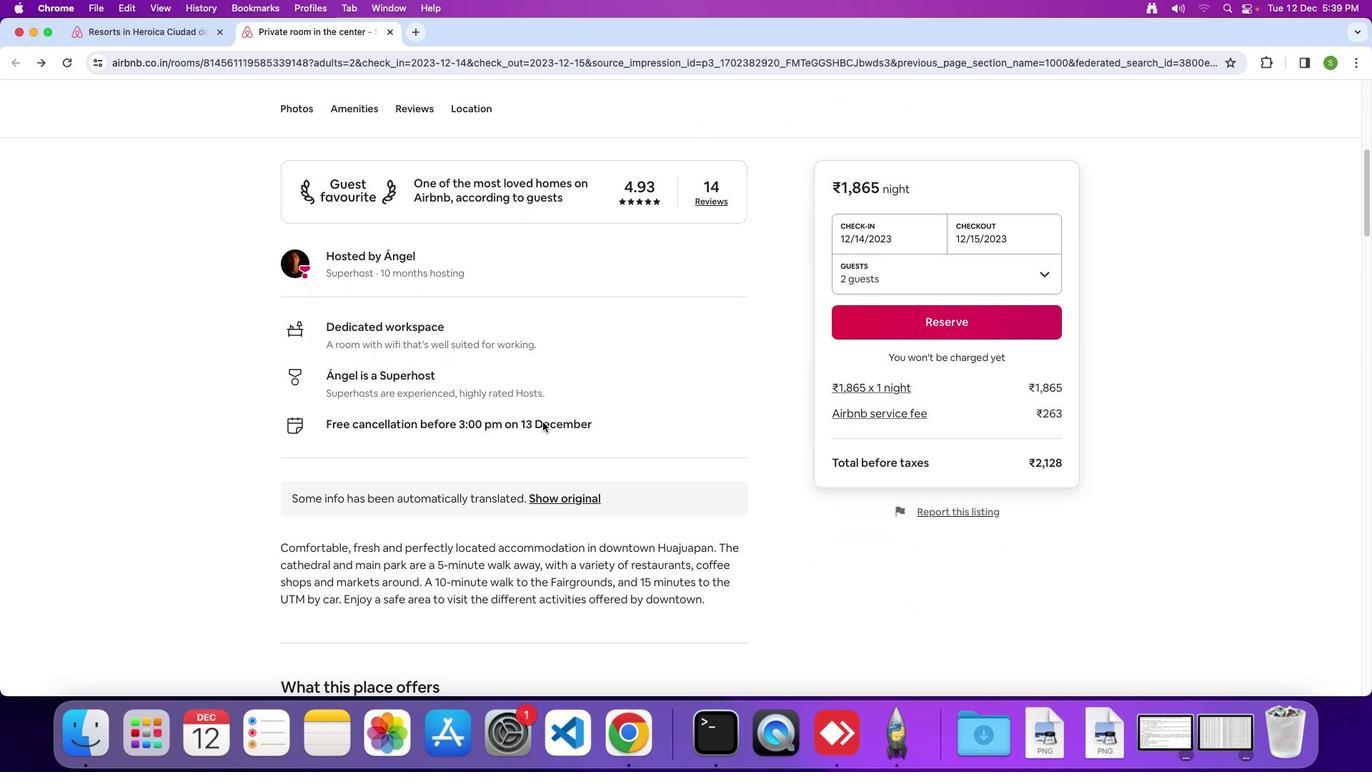 
Action: Mouse scrolled (543, 422) with delta (0, 0)
Screenshot: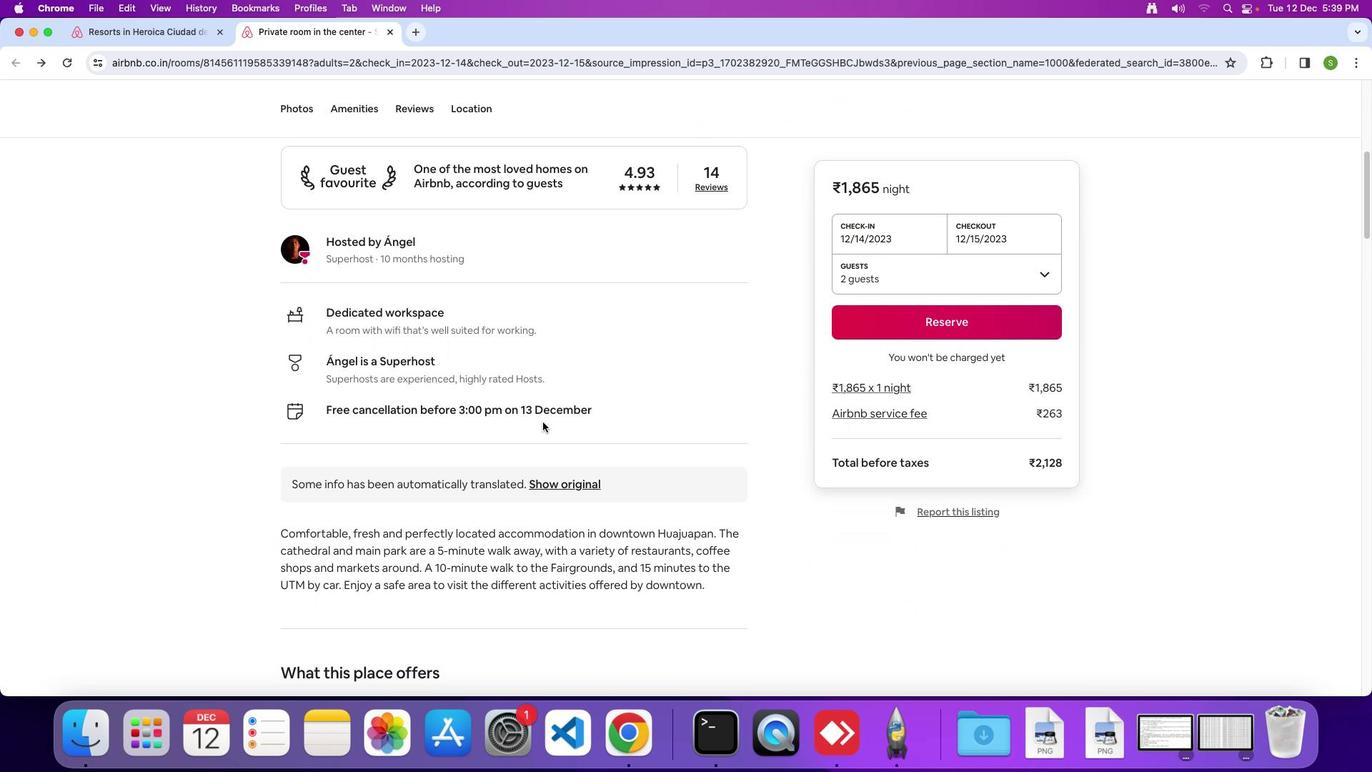 
Action: Mouse scrolled (543, 422) with delta (0, 0)
Screenshot: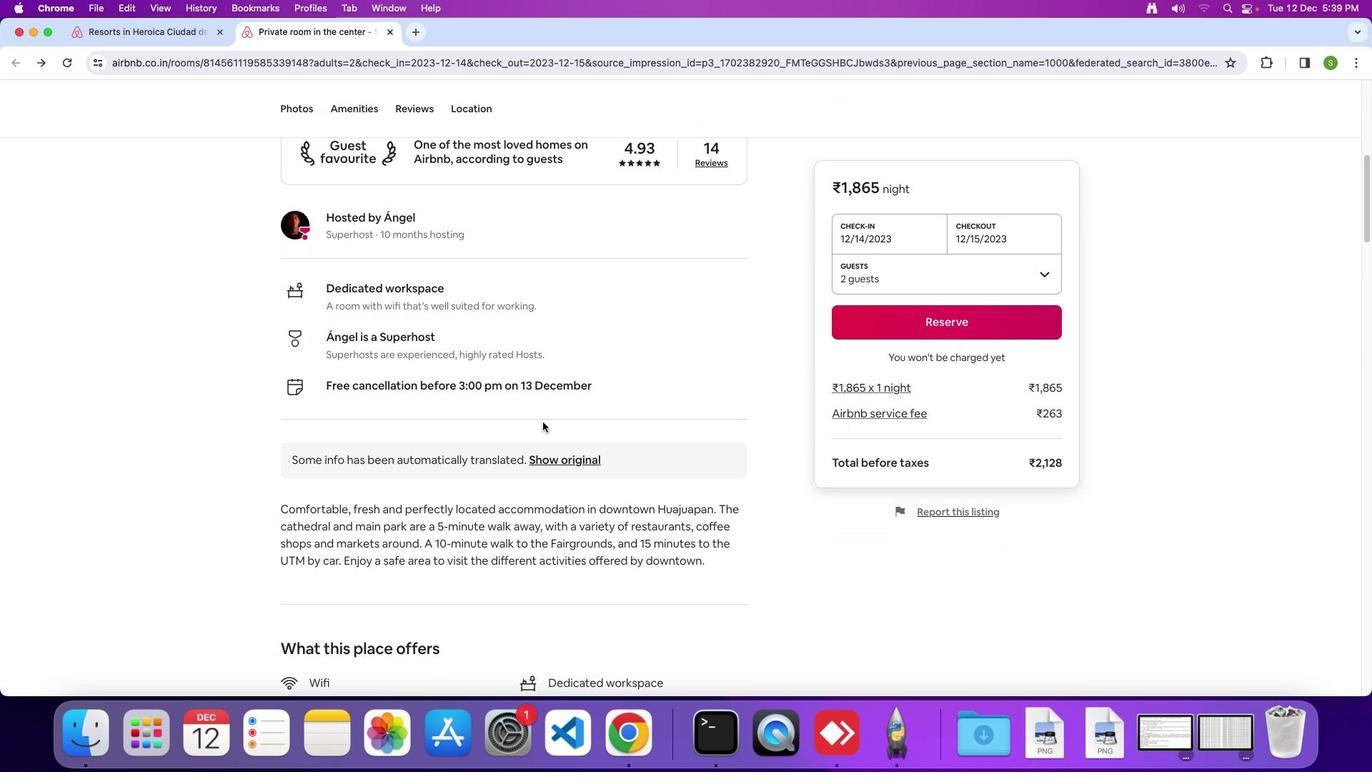 
Action: Mouse scrolled (543, 422) with delta (0, 0)
Screenshot: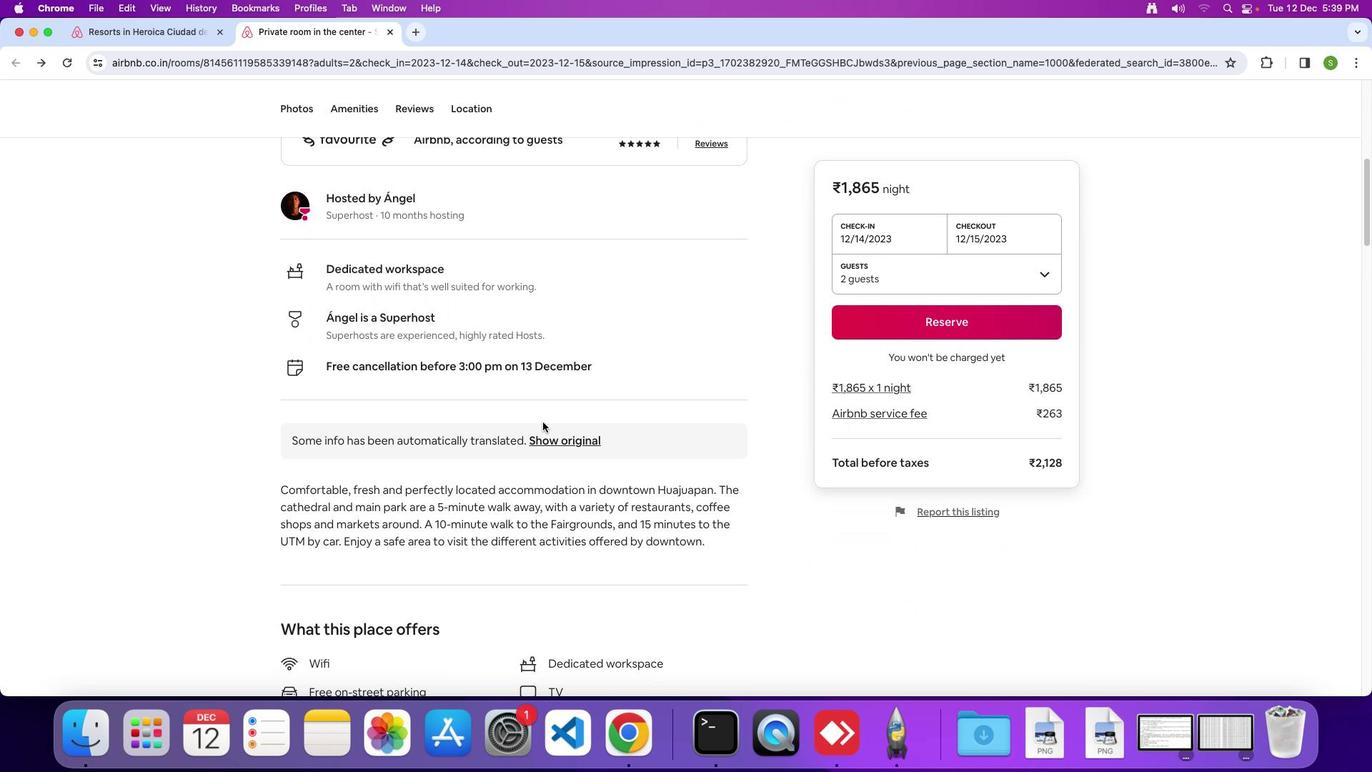 
Action: Mouse scrolled (543, 422) with delta (0, 0)
Screenshot: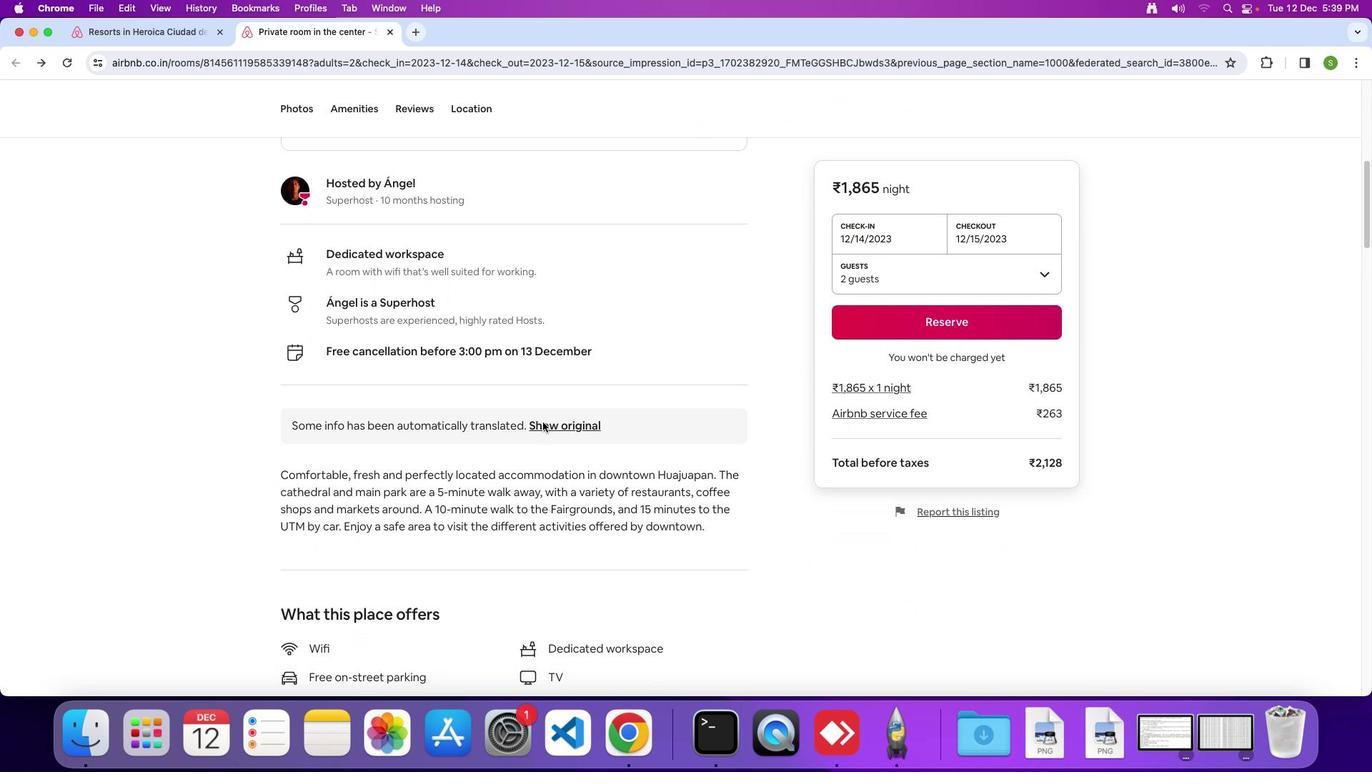 
Action: Mouse scrolled (543, 422) with delta (0, 0)
Screenshot: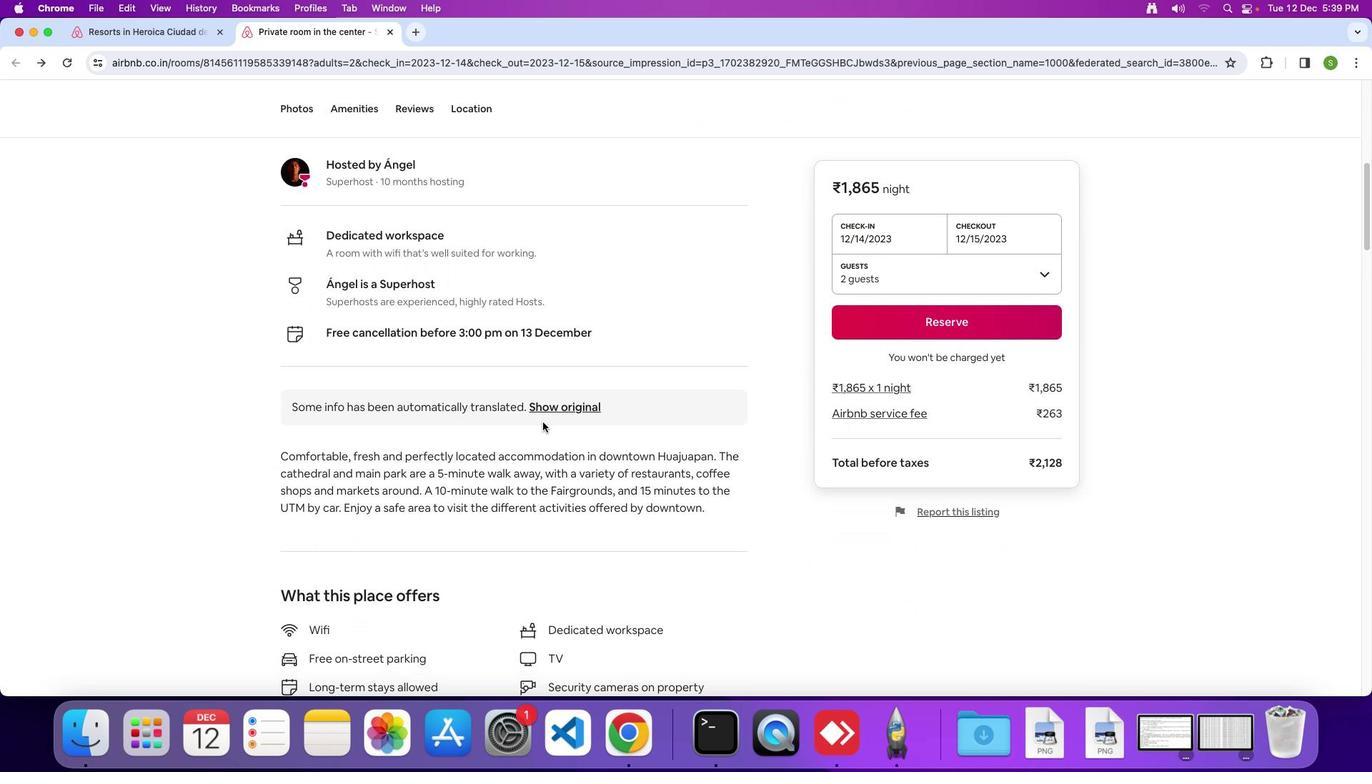 
Action: Mouse scrolled (543, 422) with delta (0, 0)
Screenshot: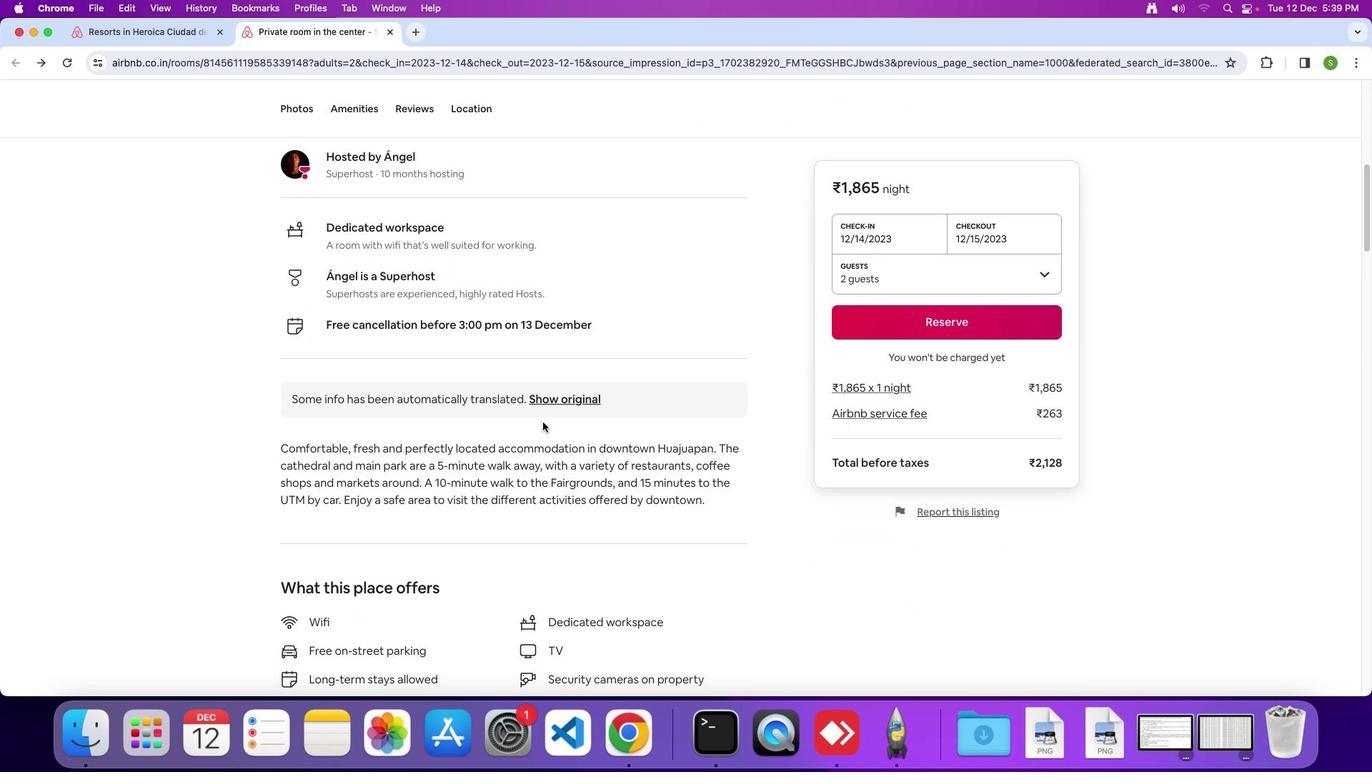 
Action: Mouse scrolled (543, 422) with delta (0, 0)
Screenshot: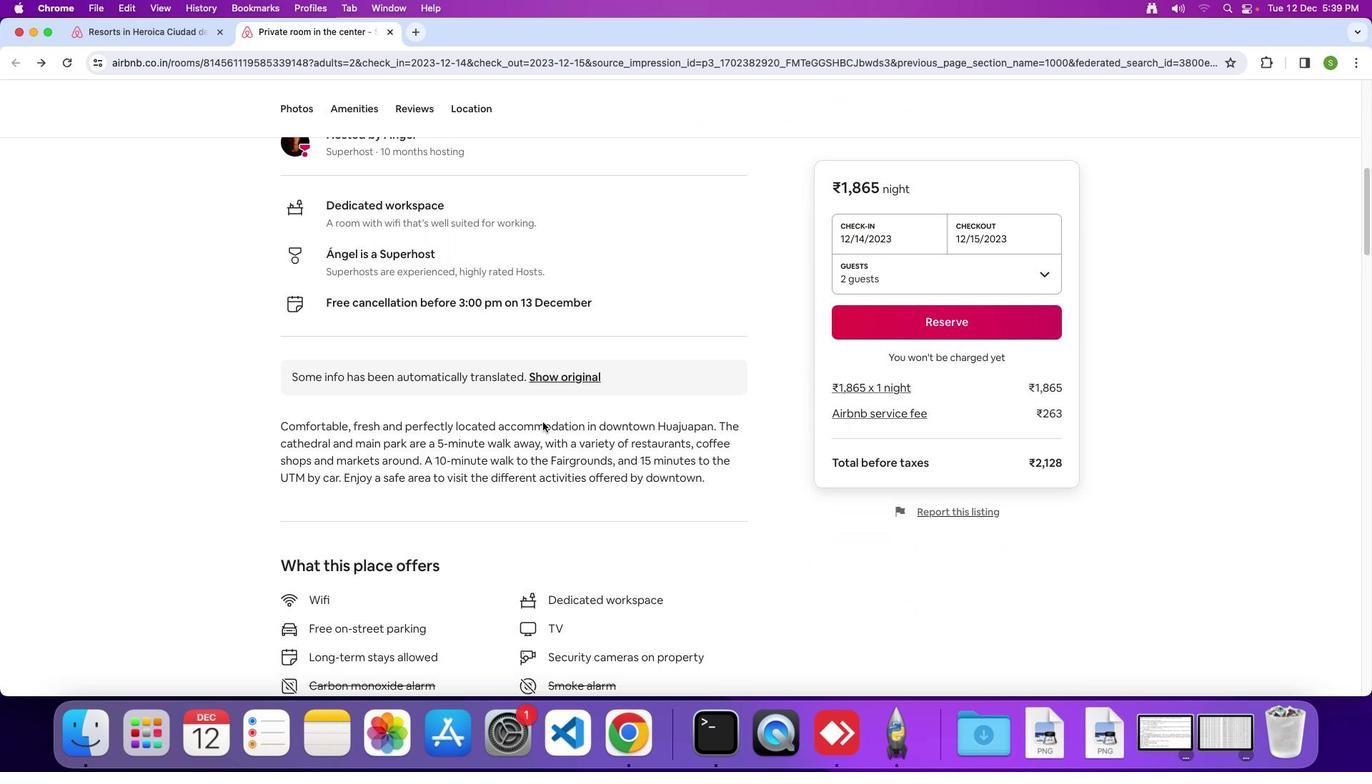 
Action: Mouse scrolled (543, 422) with delta (0, 0)
Screenshot: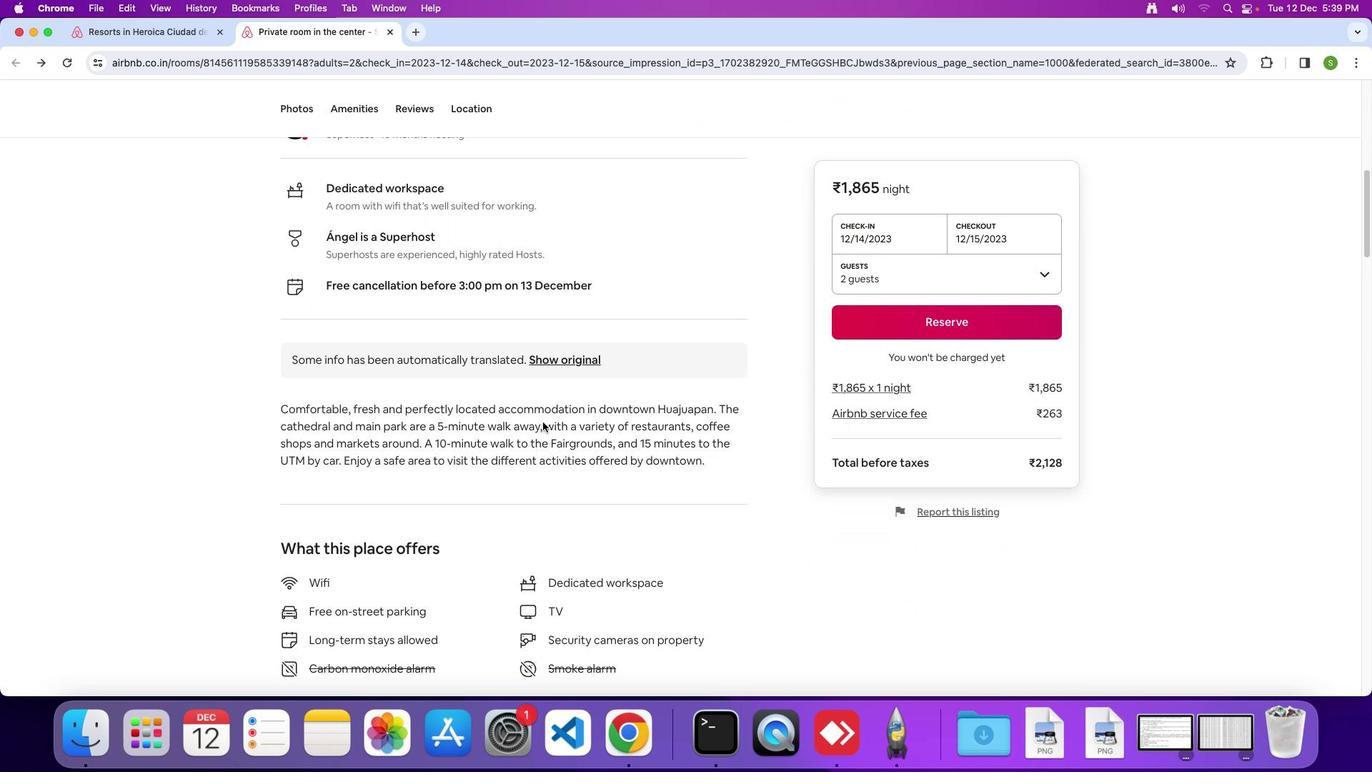 
Action: Mouse scrolled (543, 422) with delta (0, -2)
Screenshot: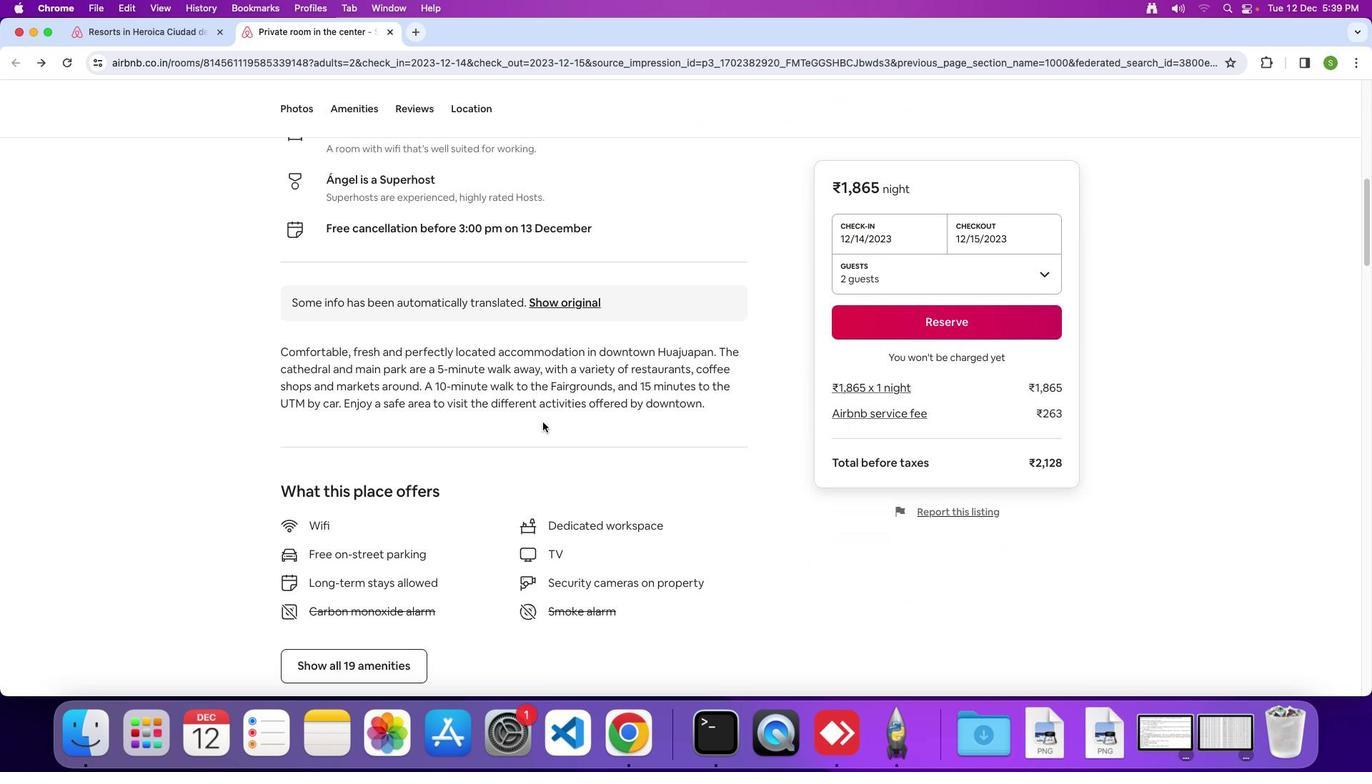 
Action: Mouse scrolled (543, 422) with delta (0, 0)
Screenshot: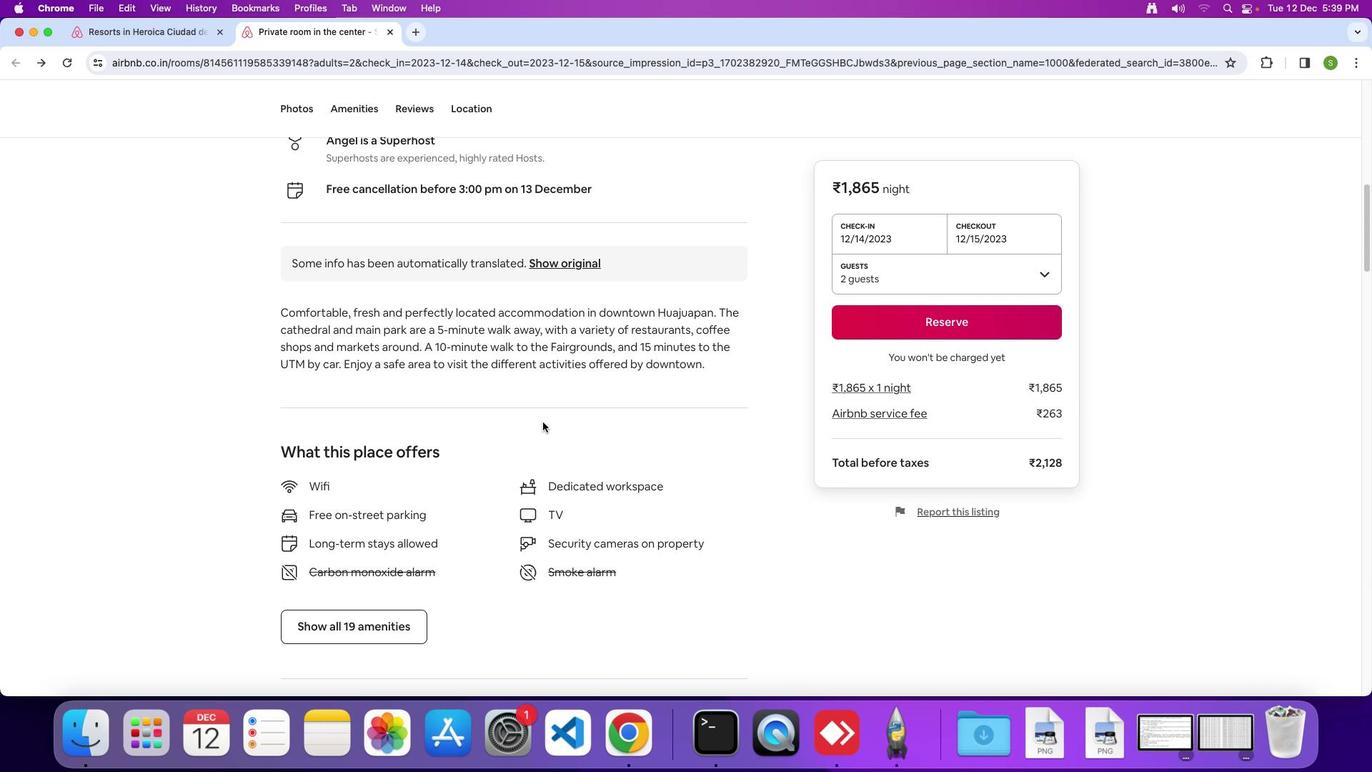 
Action: Mouse scrolled (543, 422) with delta (0, 0)
Screenshot: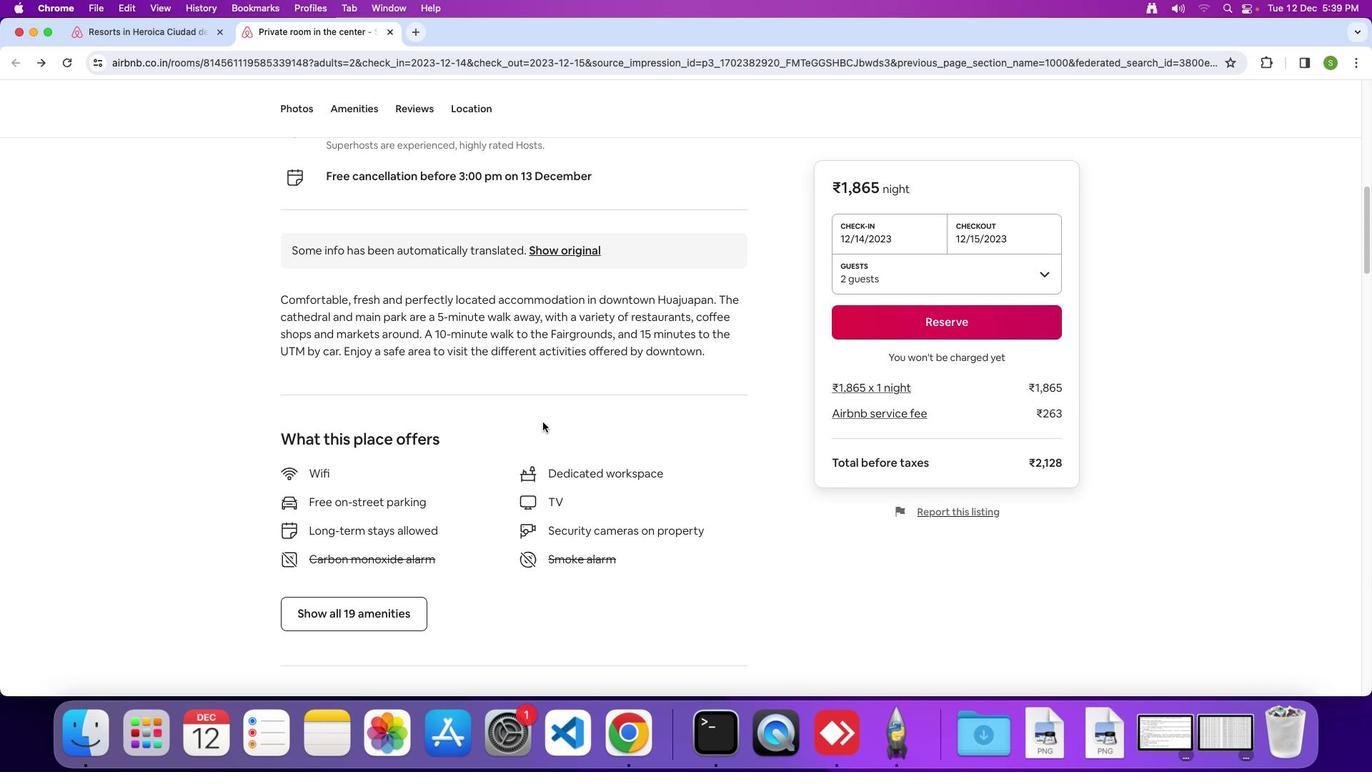 
Action: Mouse scrolled (543, 422) with delta (0, 0)
Screenshot: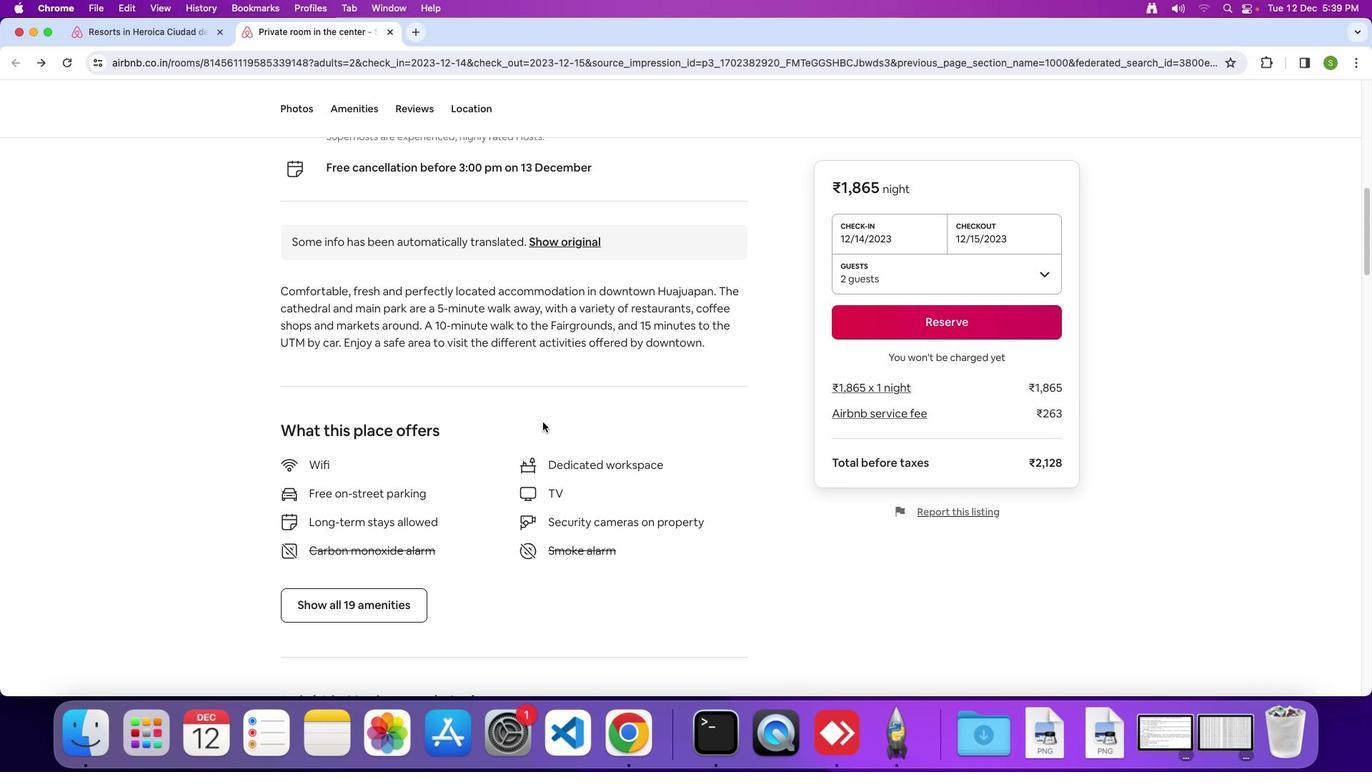 
Action: Mouse scrolled (543, 422) with delta (0, 0)
Screenshot: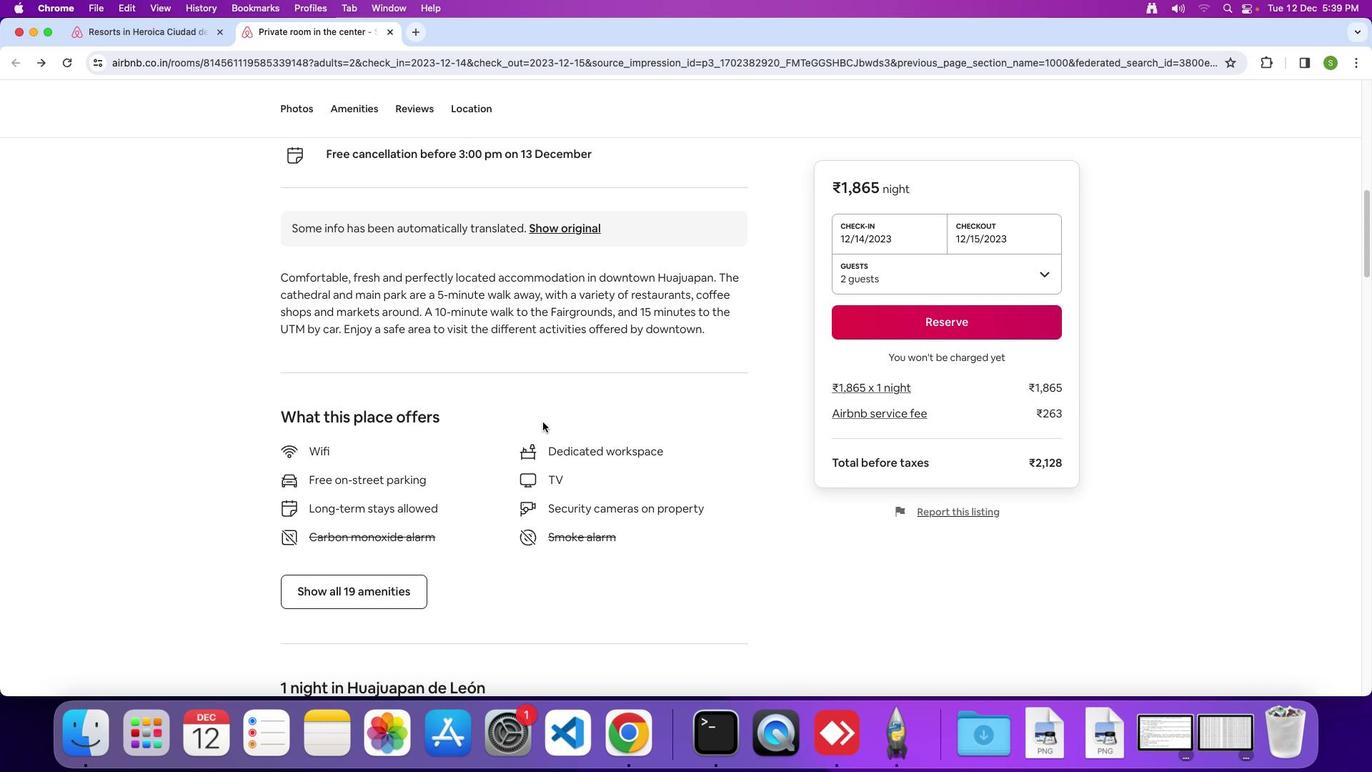 
Action: Mouse scrolled (543, 422) with delta (0, -1)
Screenshot: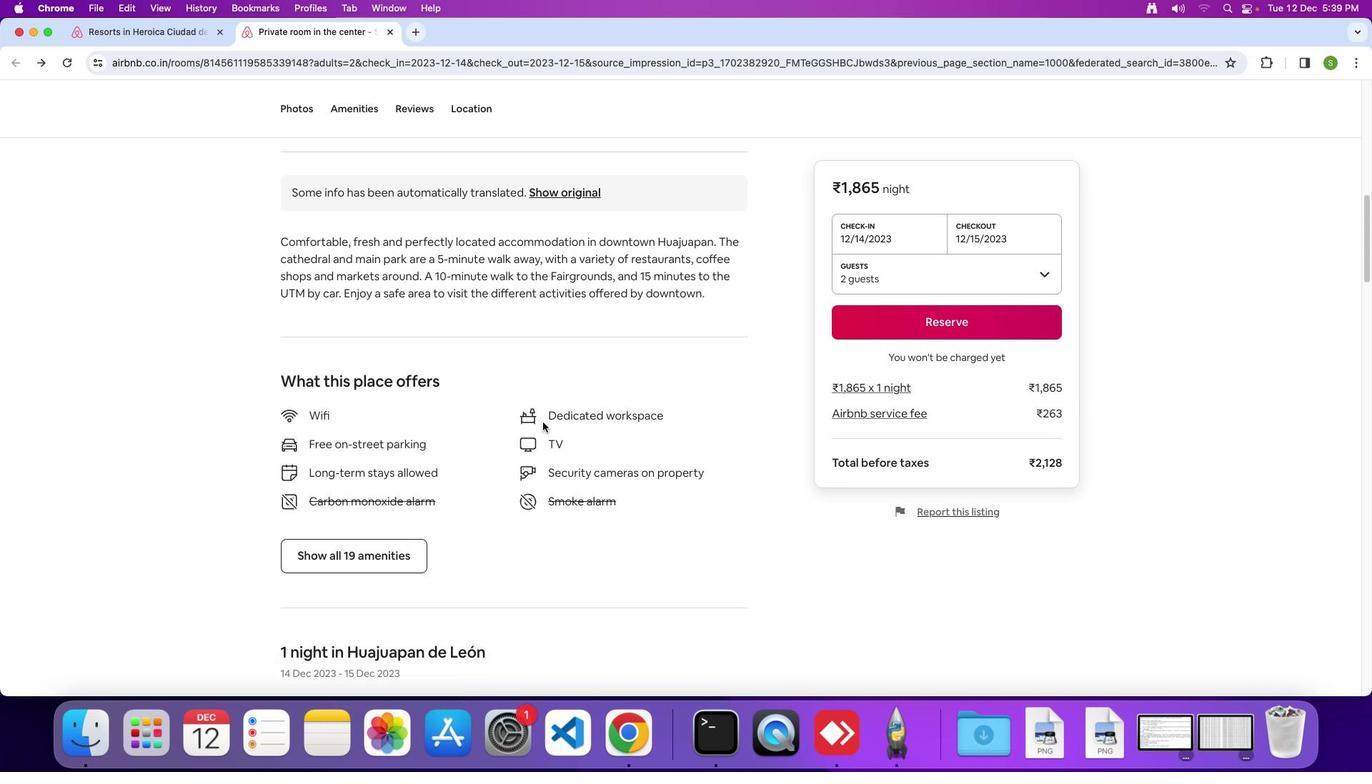 
Action: Mouse scrolled (543, 422) with delta (0, 0)
Screenshot: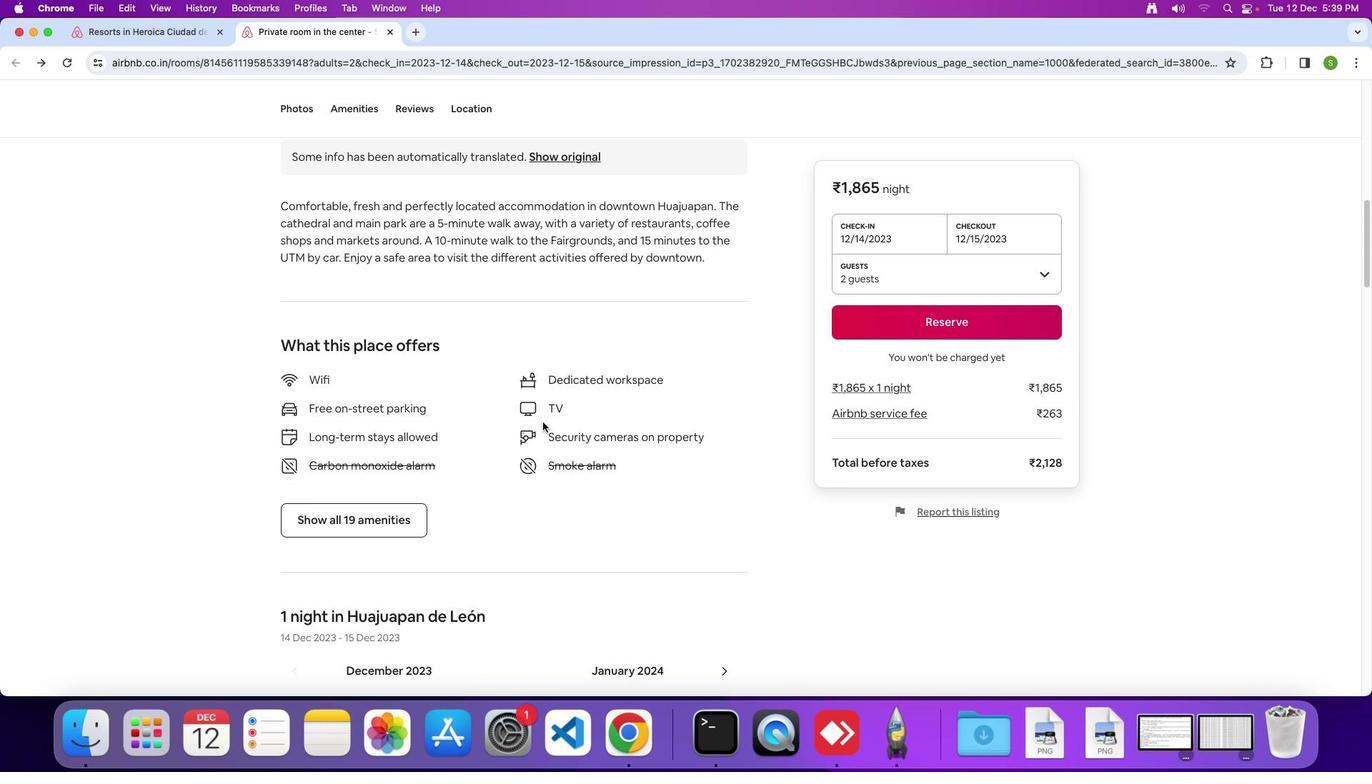 
Action: Mouse scrolled (543, 422) with delta (0, 0)
Screenshot: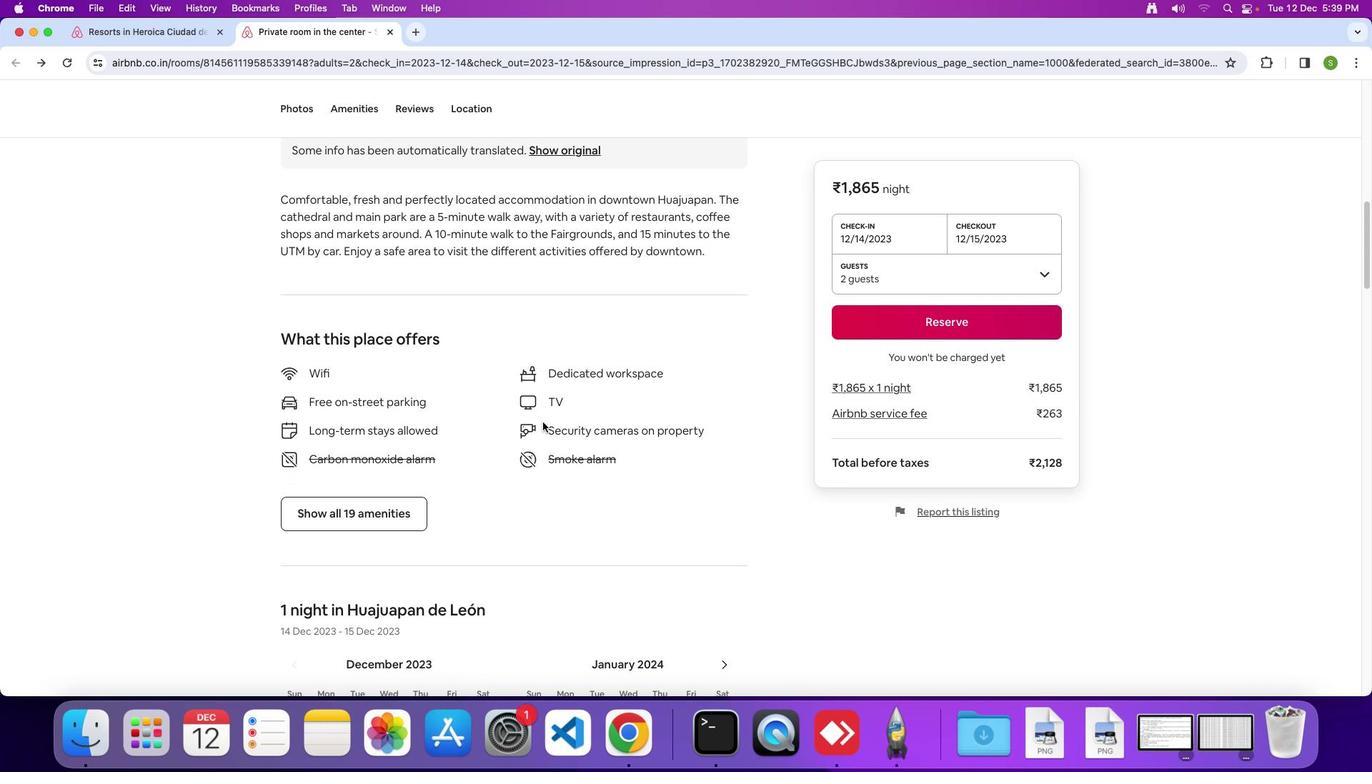 
Action: Mouse scrolled (543, 422) with delta (0, 0)
Screenshot: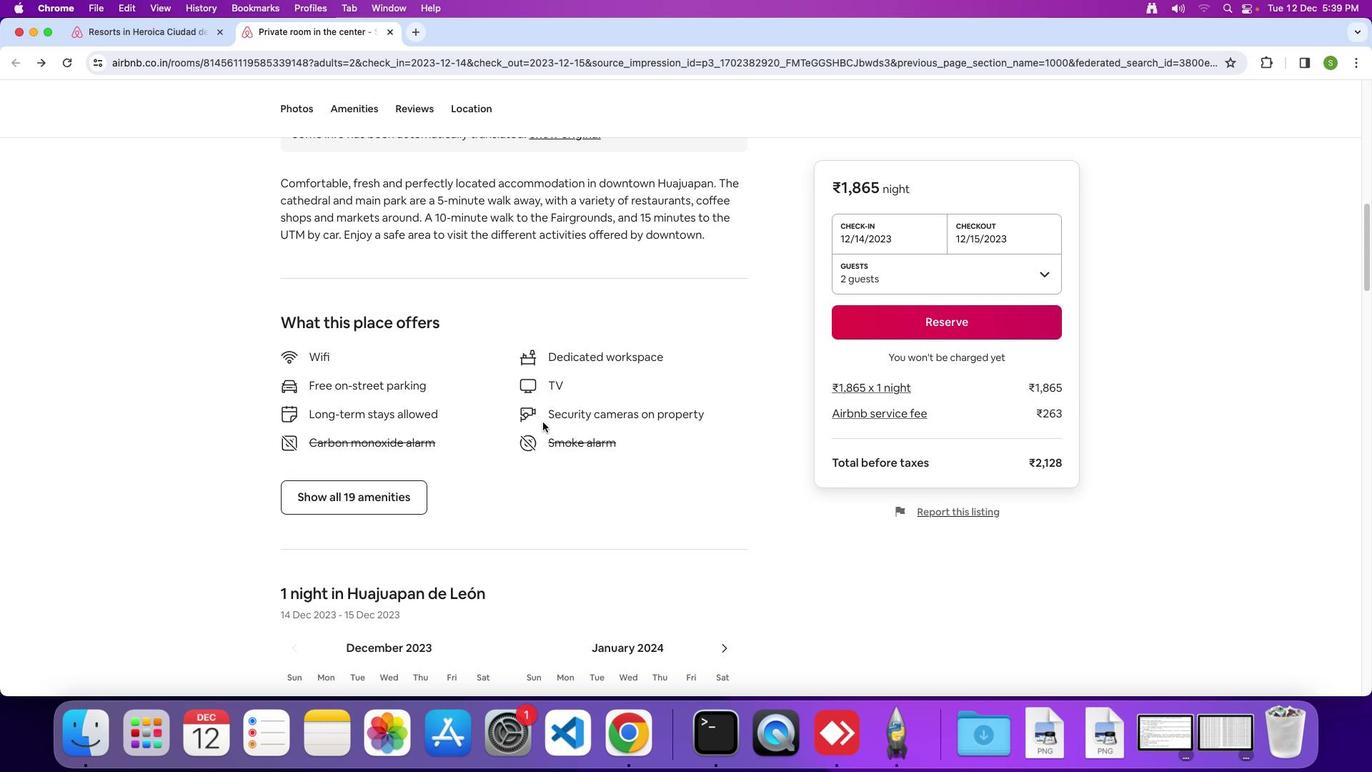 
Action: Mouse scrolled (543, 422) with delta (0, 0)
Screenshot: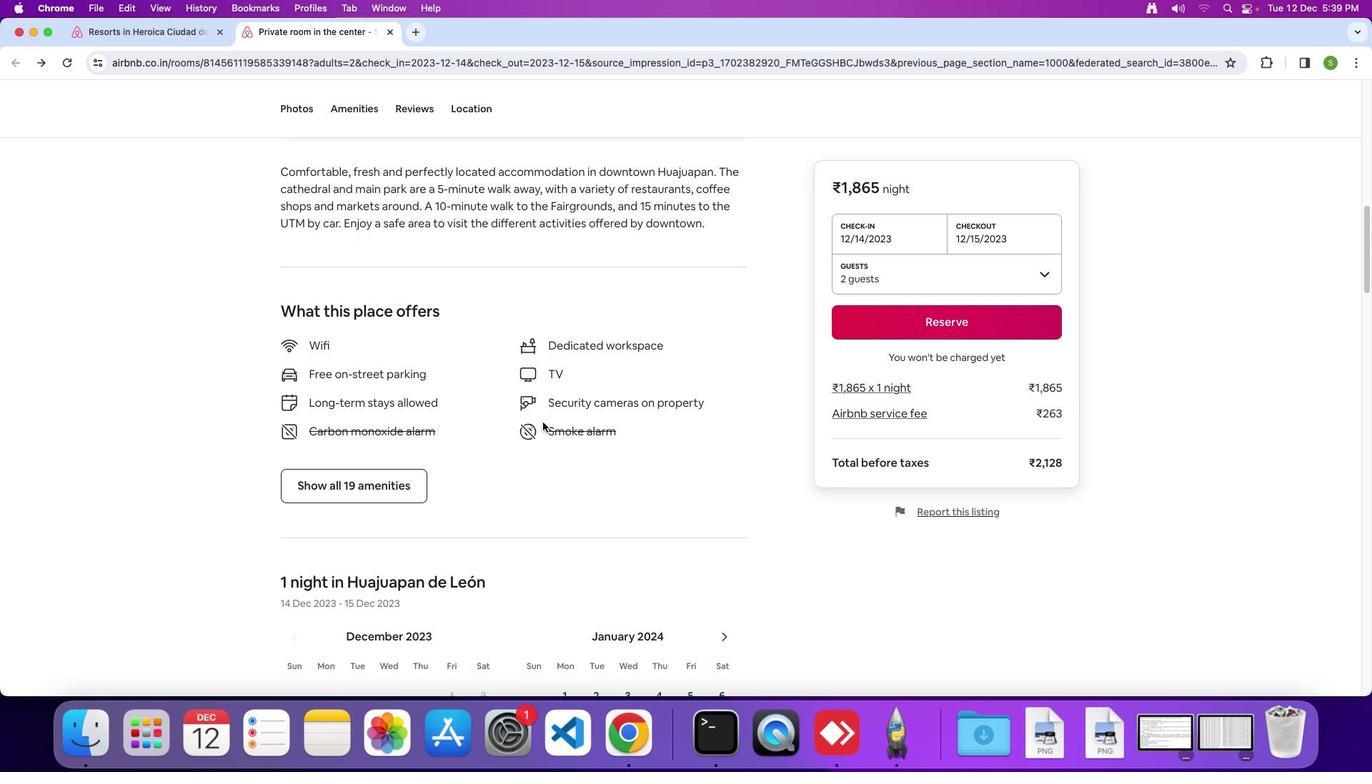 
Action: Mouse scrolled (543, 422) with delta (0, 0)
Screenshot: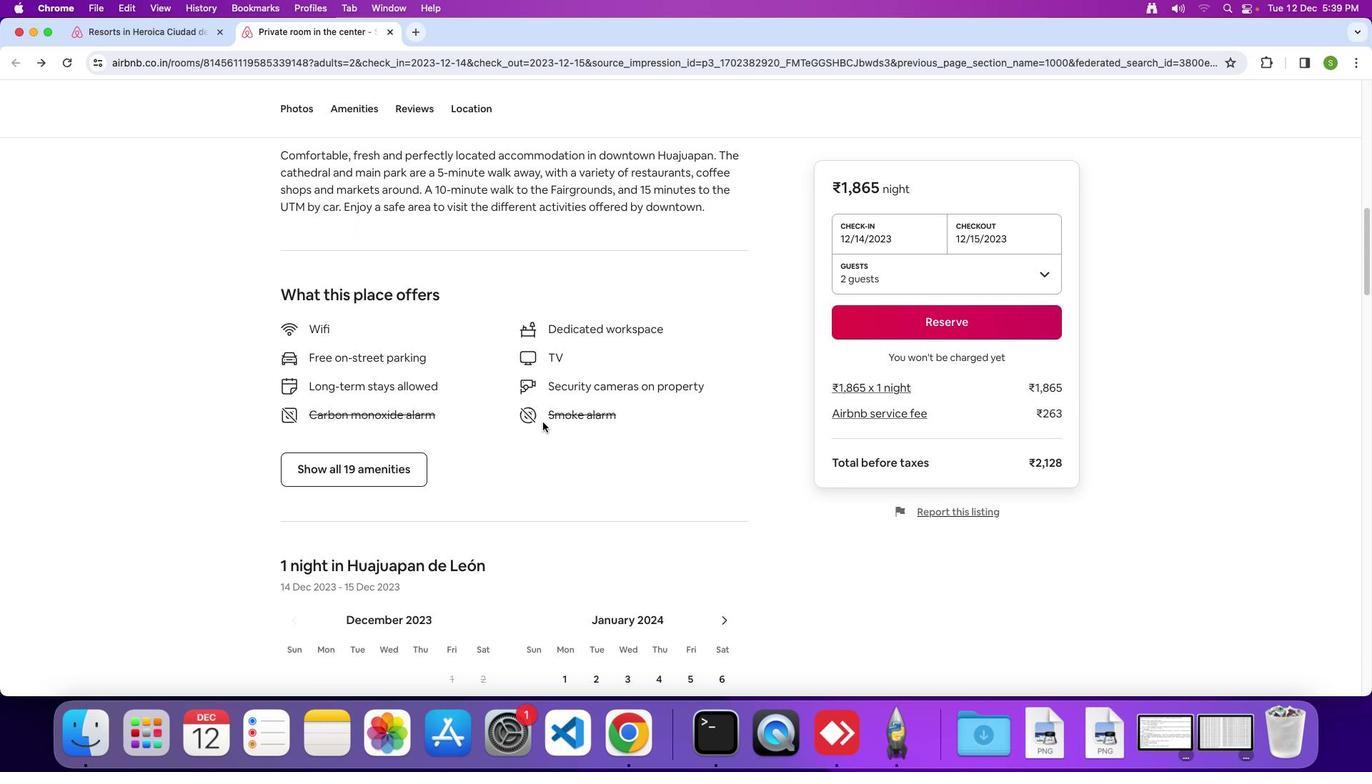 
Action: Mouse scrolled (543, 422) with delta (0, 0)
Screenshot: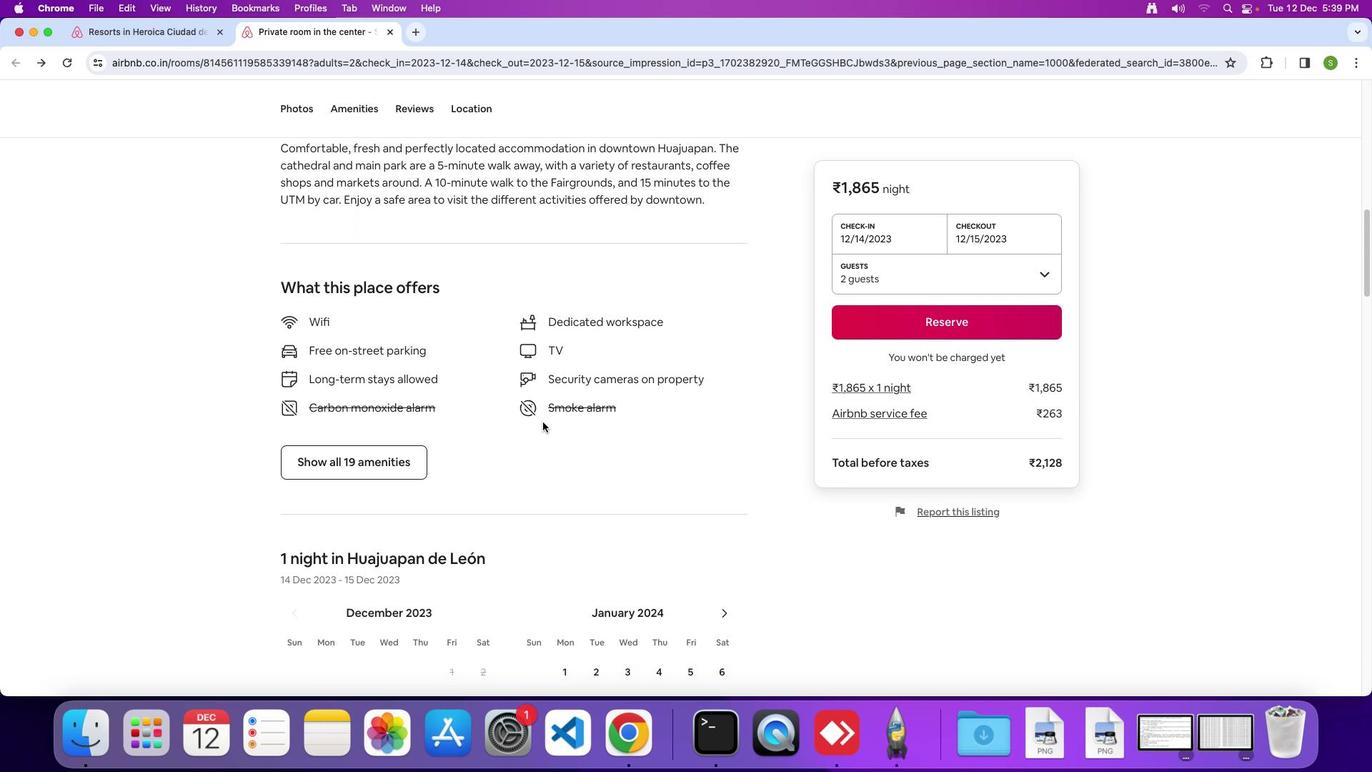 
Action: Mouse scrolled (543, 422) with delta (0, 0)
Screenshot: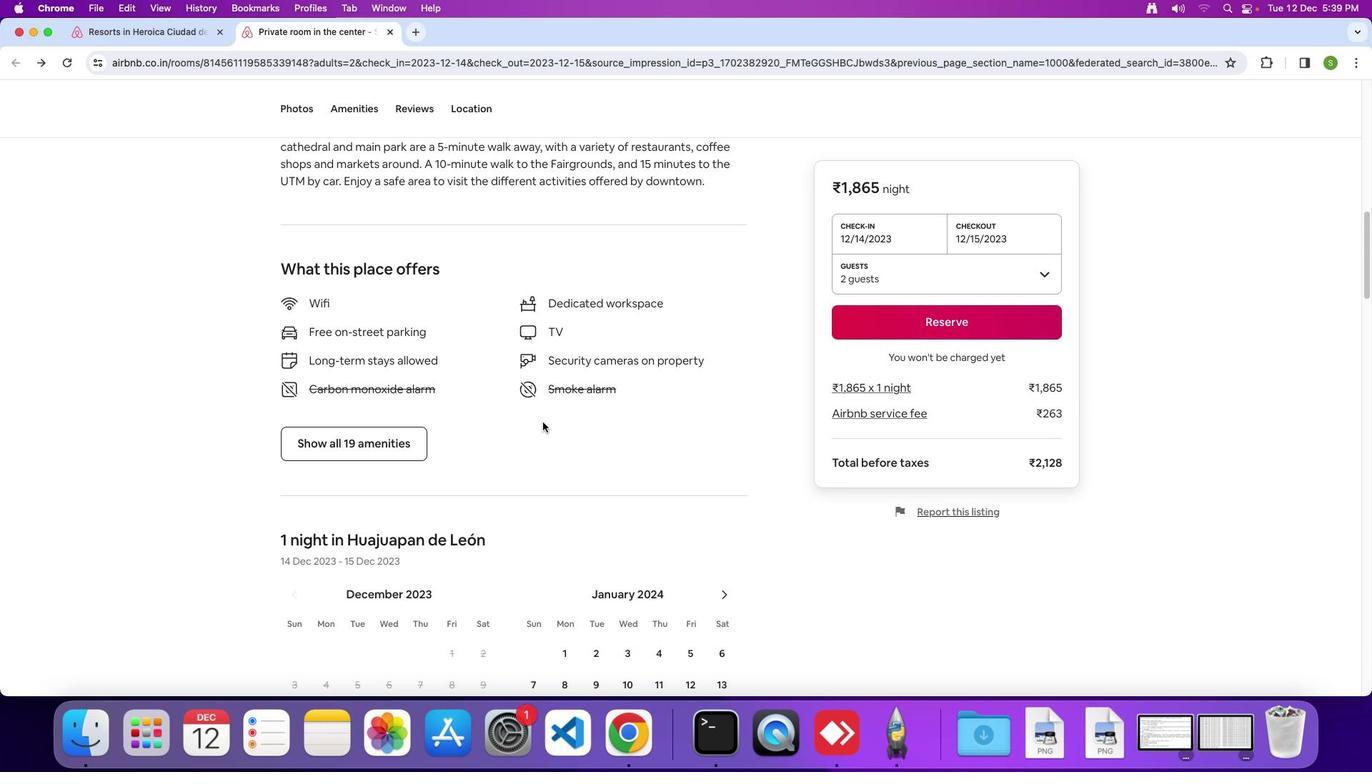 
Action: Mouse scrolled (543, 422) with delta (0, 0)
Screenshot: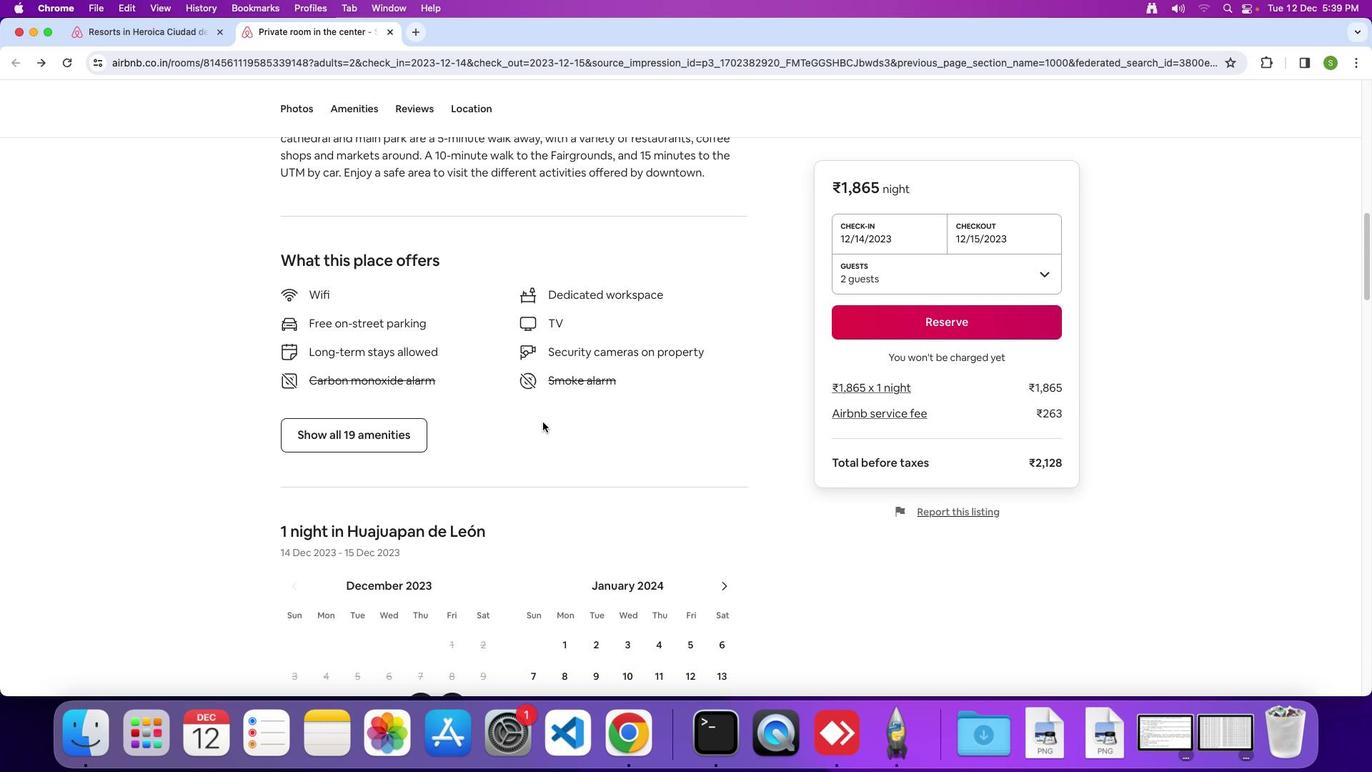 
Action: Mouse scrolled (543, 422) with delta (0, 0)
Screenshot: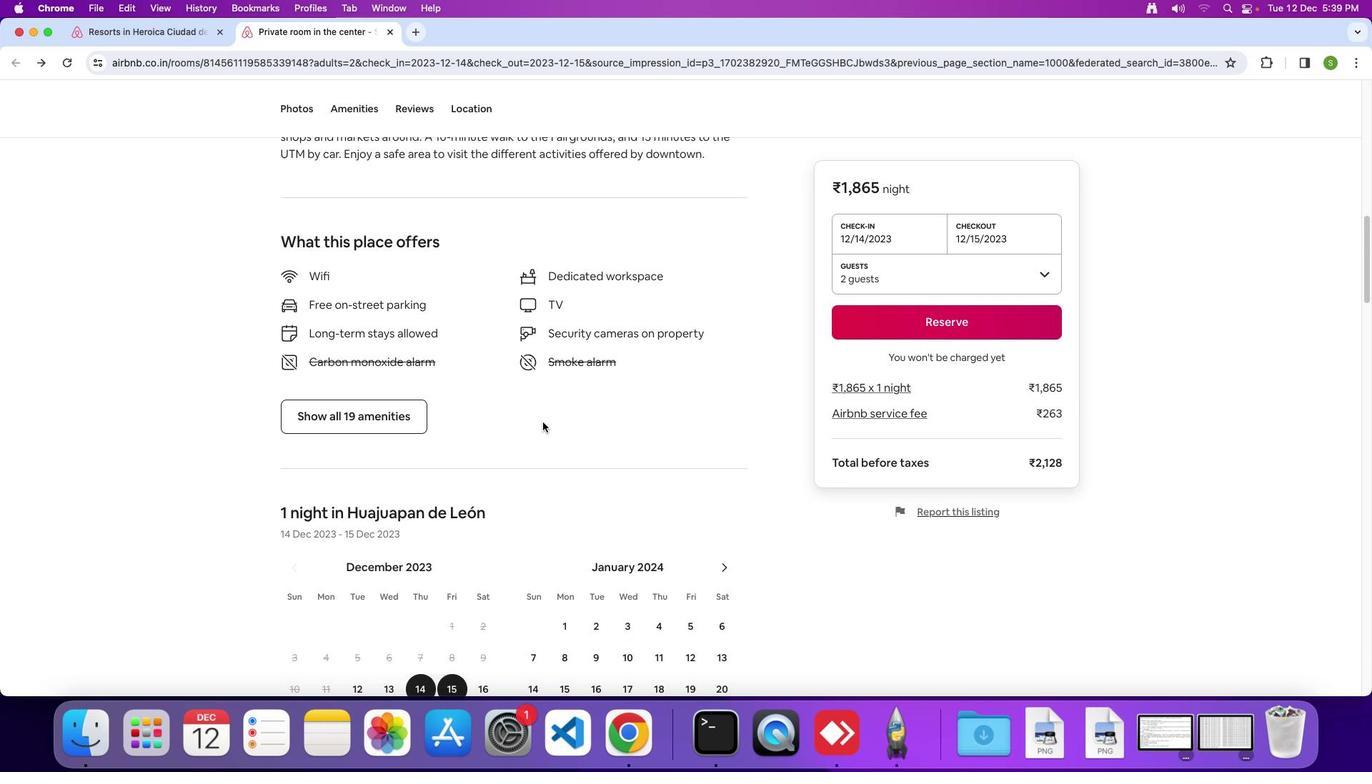 
Action: Mouse moved to (397, 408)
Screenshot: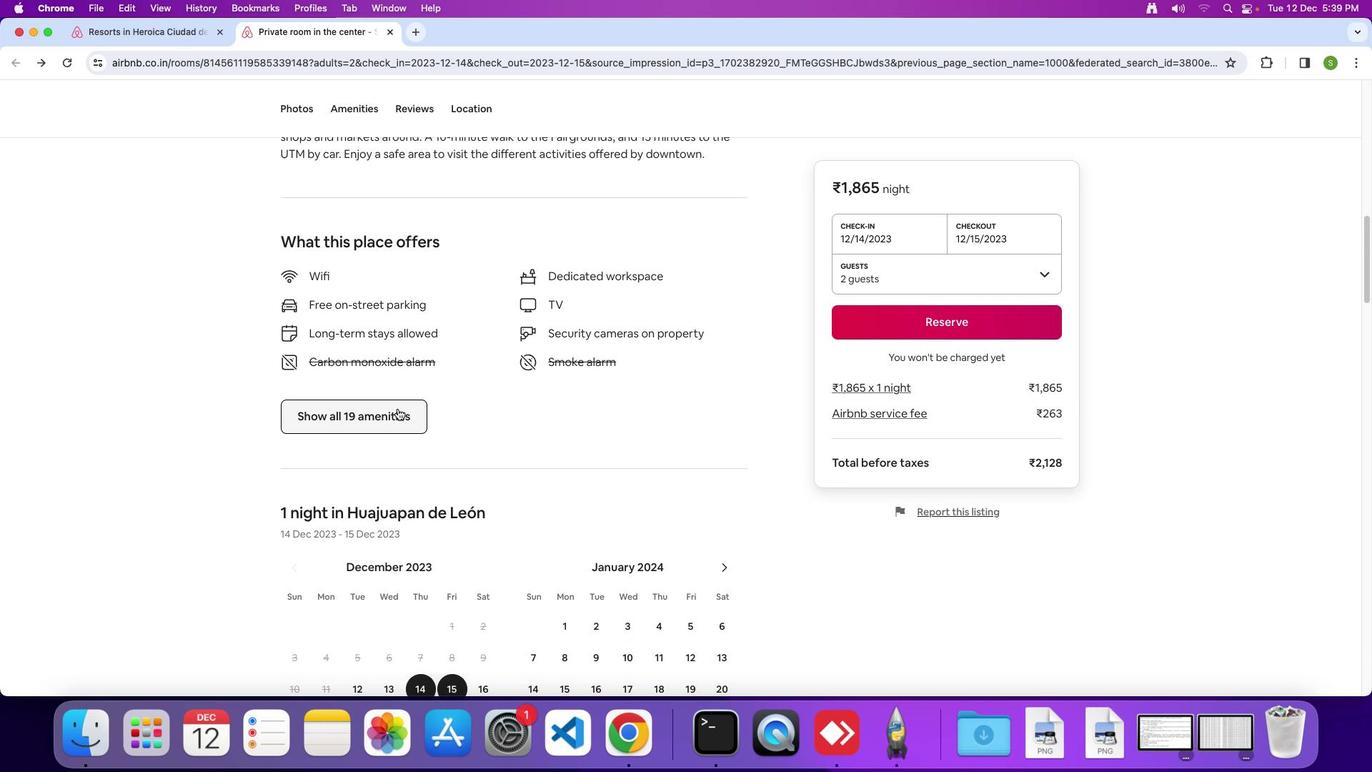 
Action: Mouse pressed left at (397, 408)
Screenshot: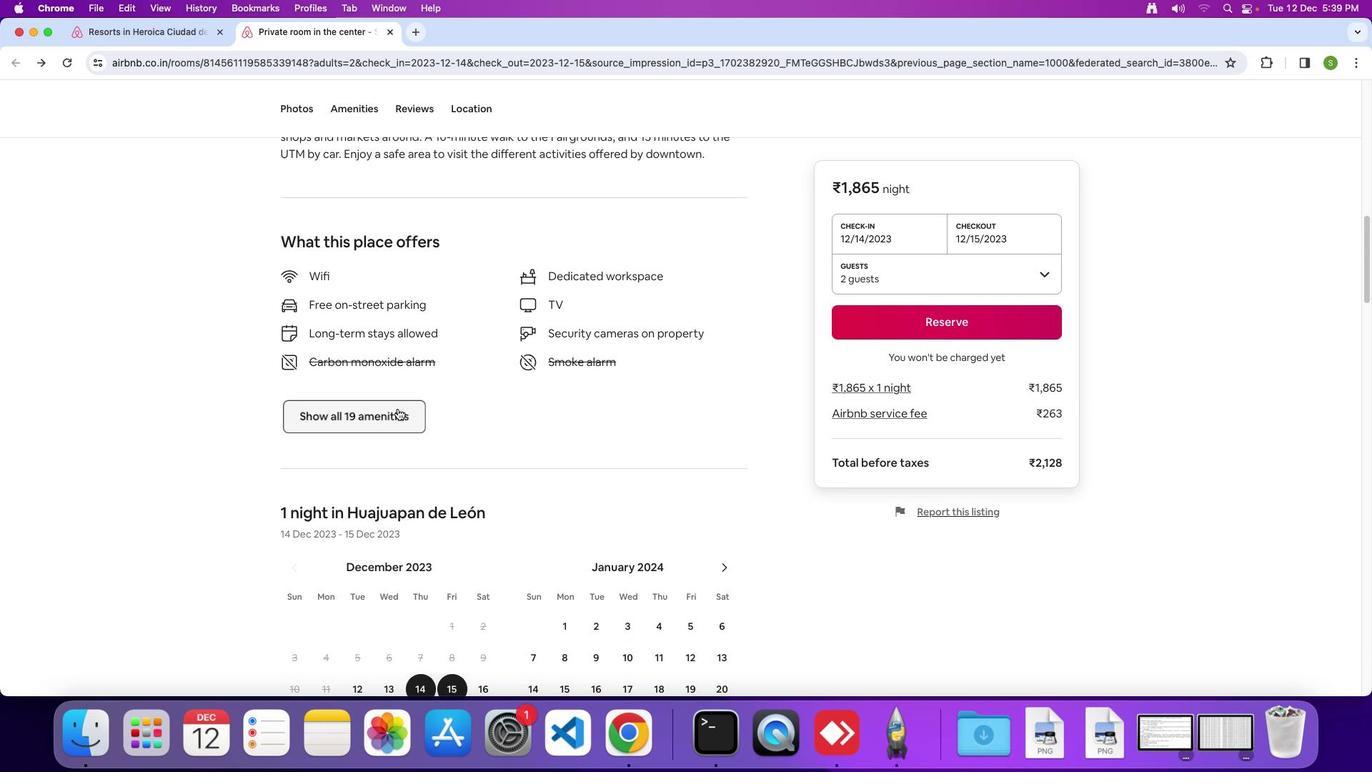 
Action: Mouse moved to (721, 363)
Screenshot: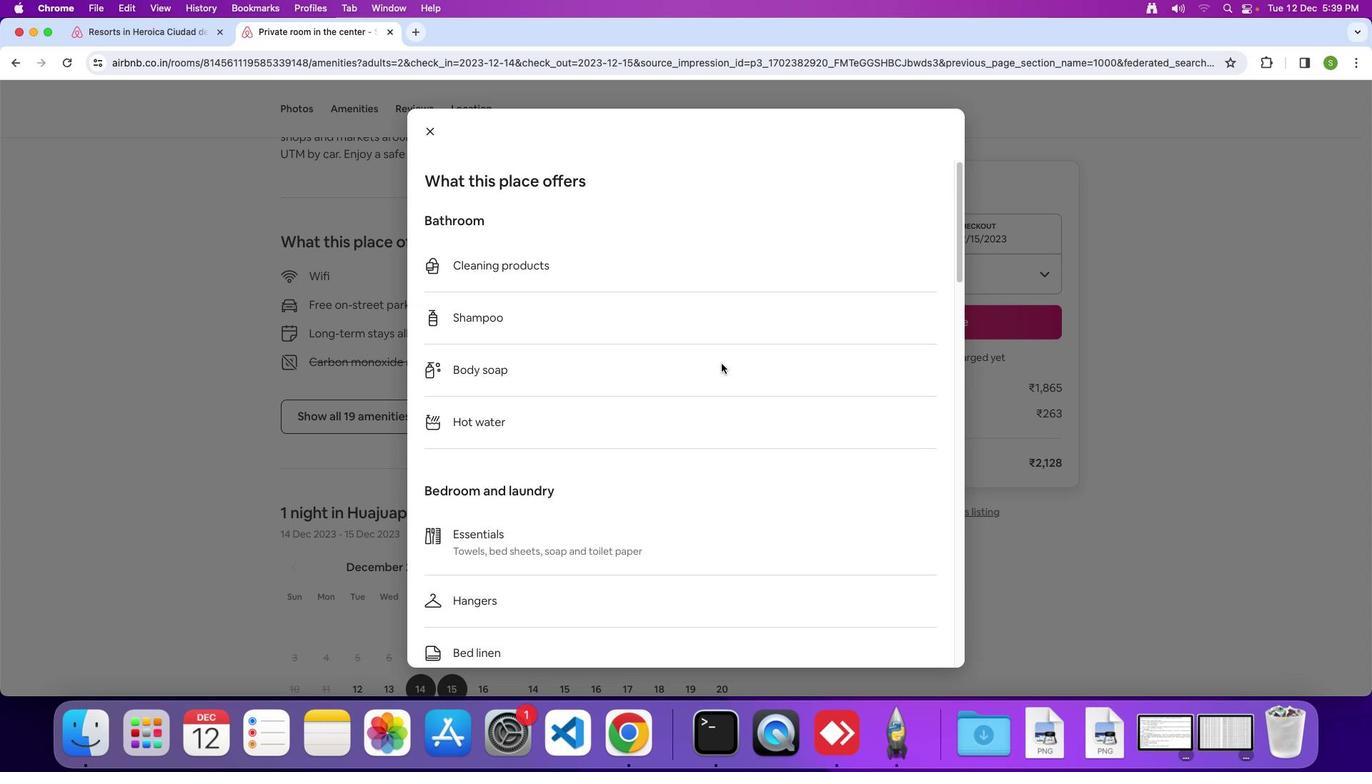 
Action: Mouse scrolled (721, 363) with delta (0, 0)
Screenshot: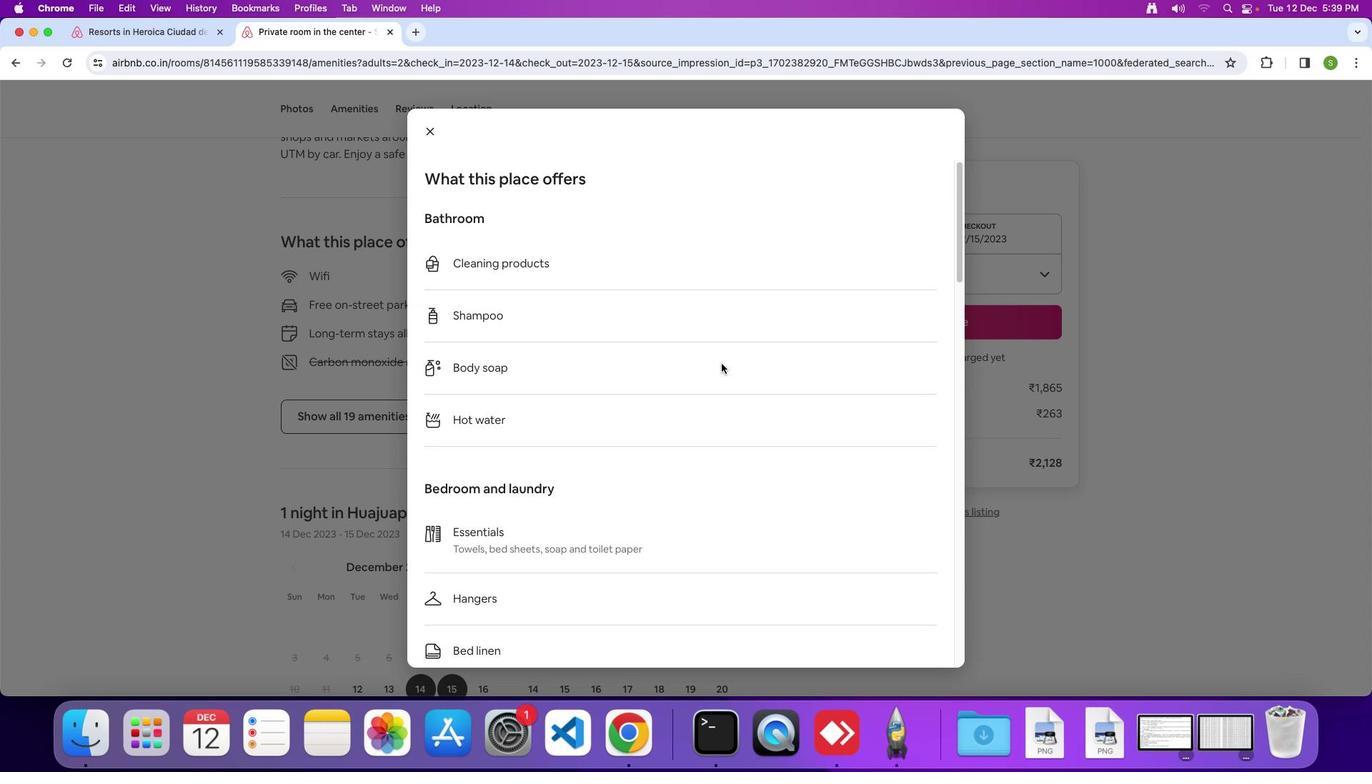 
Action: Mouse scrolled (721, 363) with delta (0, 0)
Screenshot: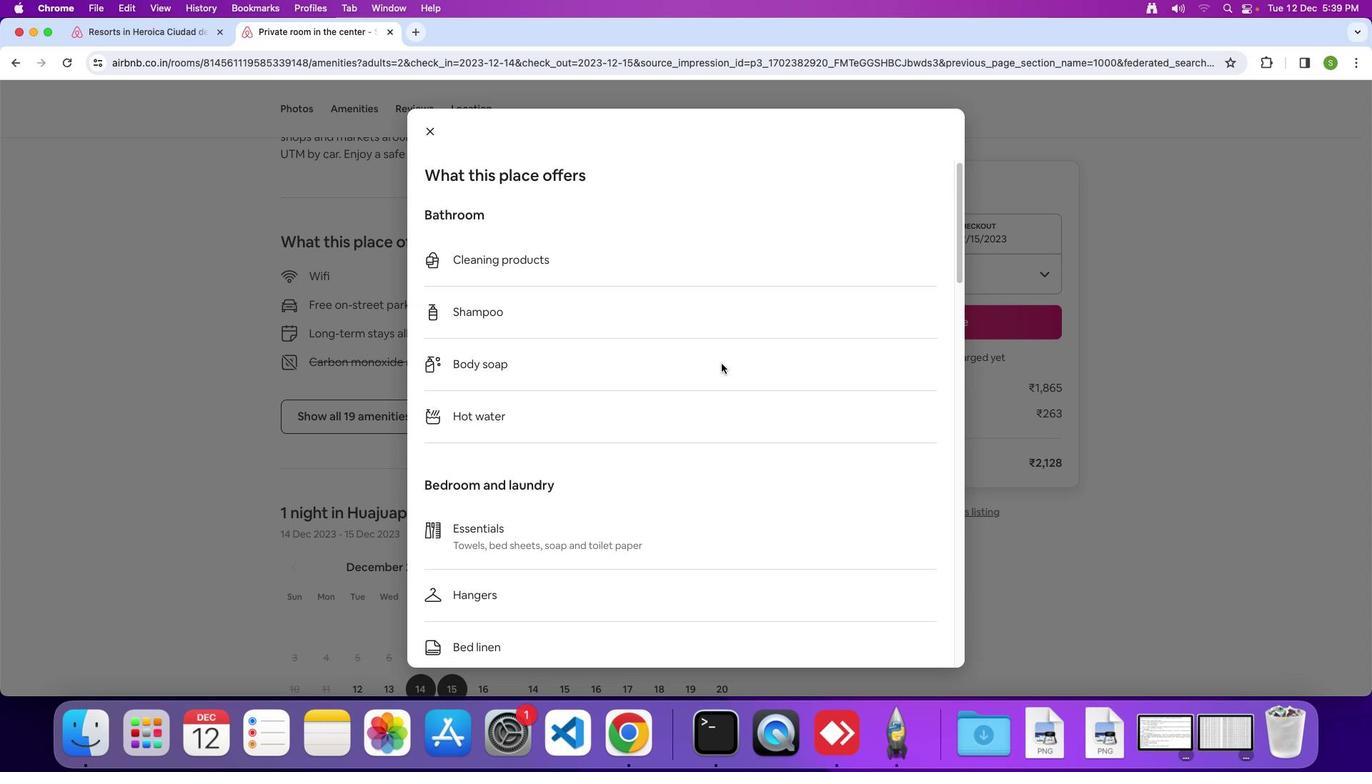 
Action: Mouse scrolled (721, 363) with delta (0, 0)
Screenshot: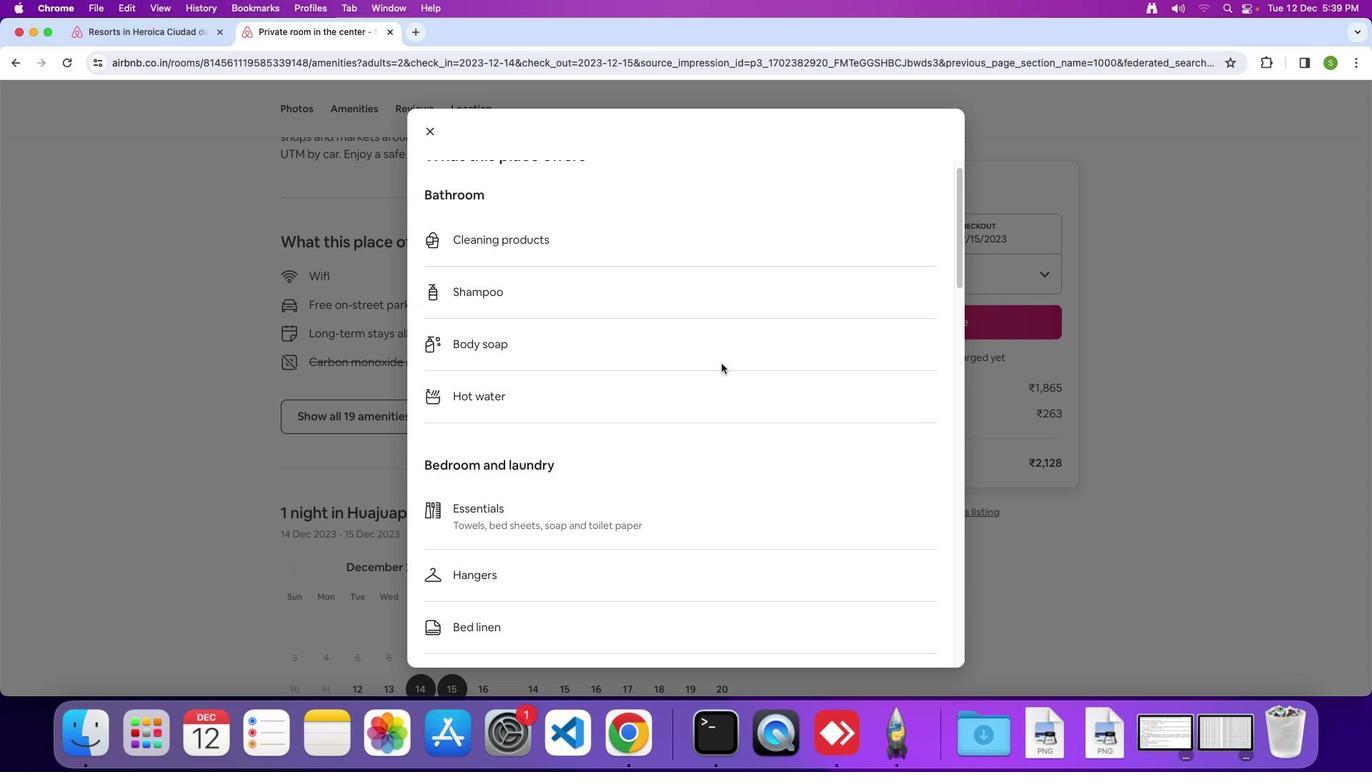 
Action: Mouse scrolled (721, 363) with delta (0, 0)
Screenshot: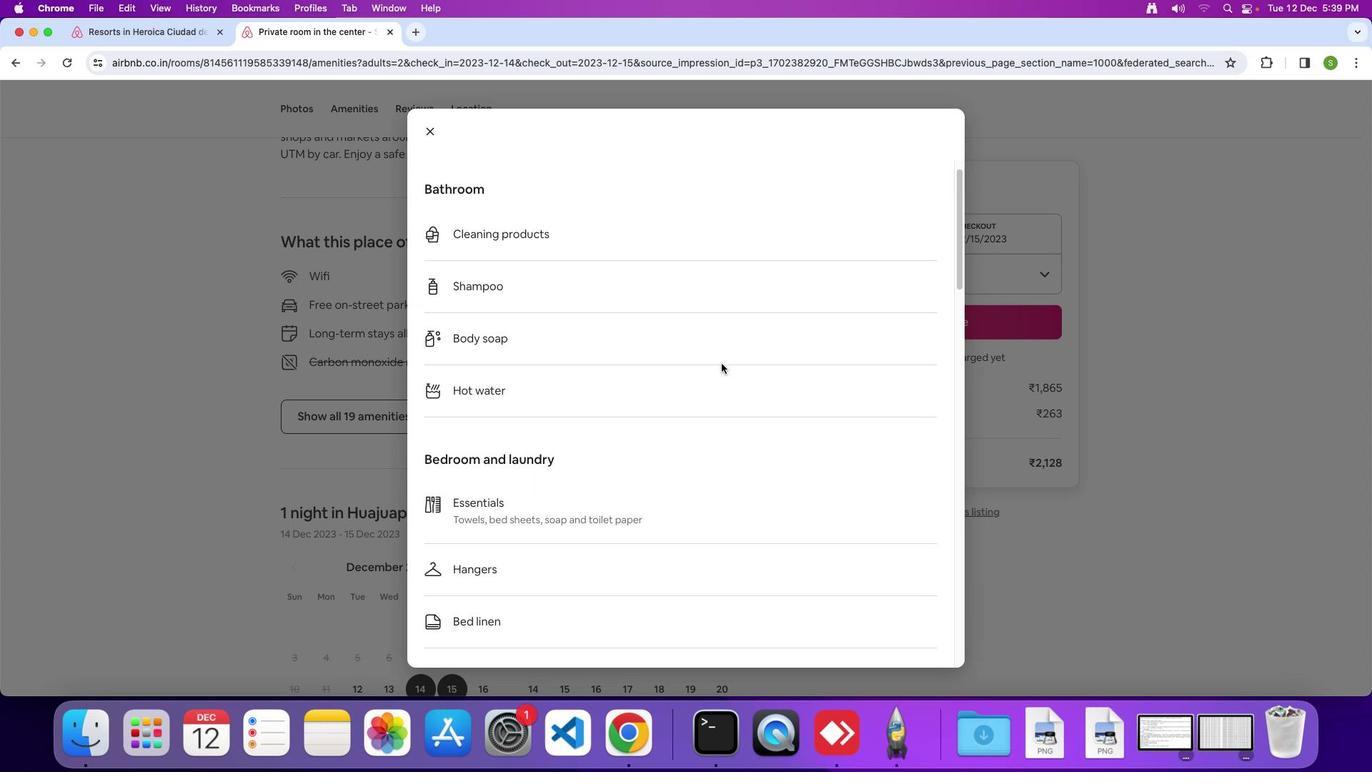 
Action: Mouse scrolled (721, 363) with delta (0, 0)
Screenshot: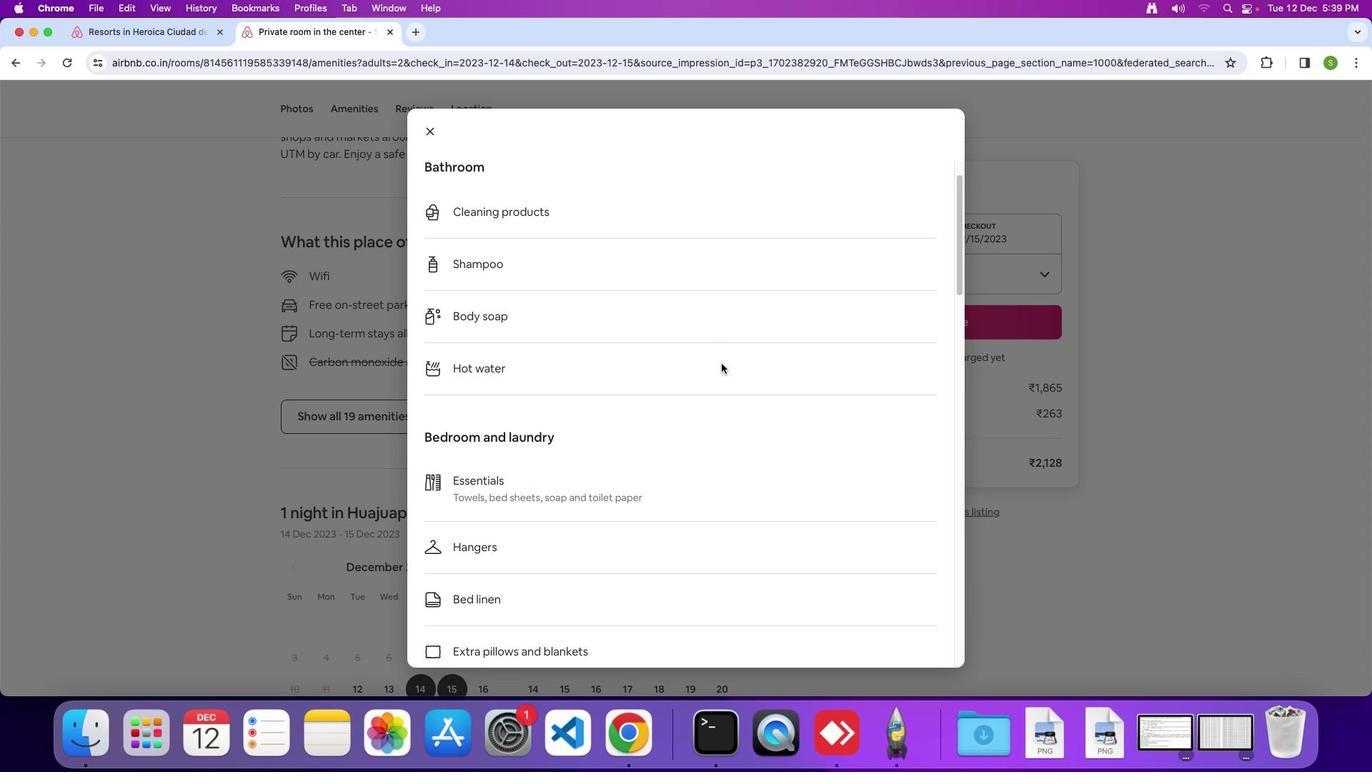 
Action: Mouse scrolled (721, 363) with delta (0, 0)
Screenshot: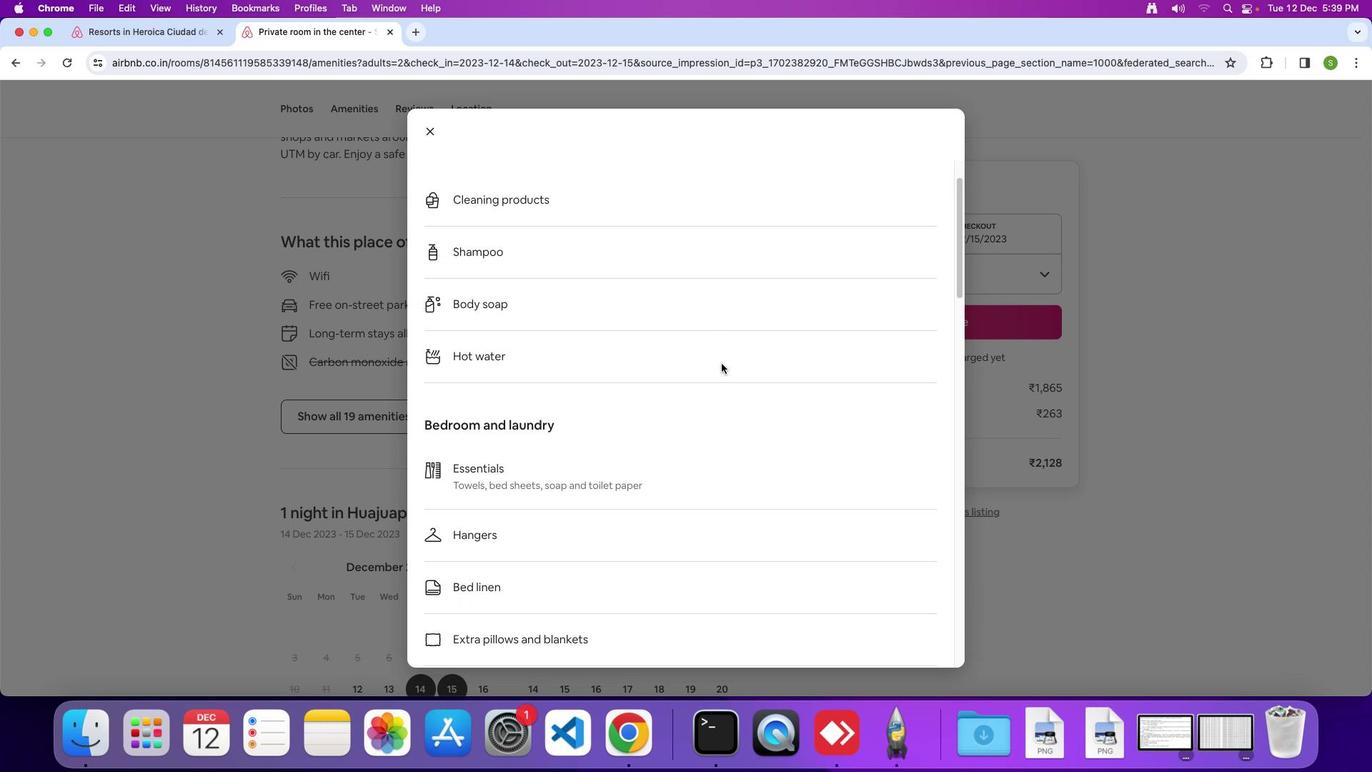 
Action: Mouse scrolled (721, 363) with delta (0, -2)
Screenshot: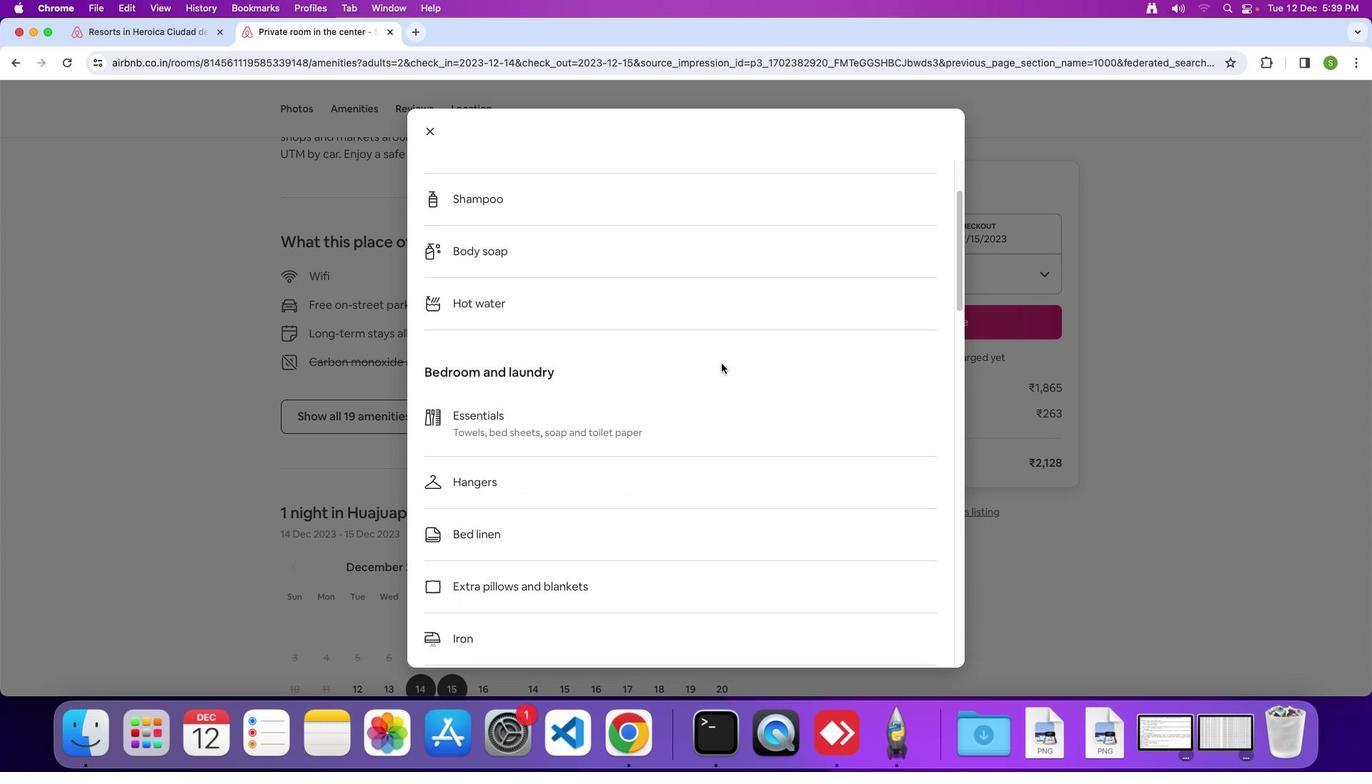 
Action: Mouse scrolled (721, 363) with delta (0, 0)
Screenshot: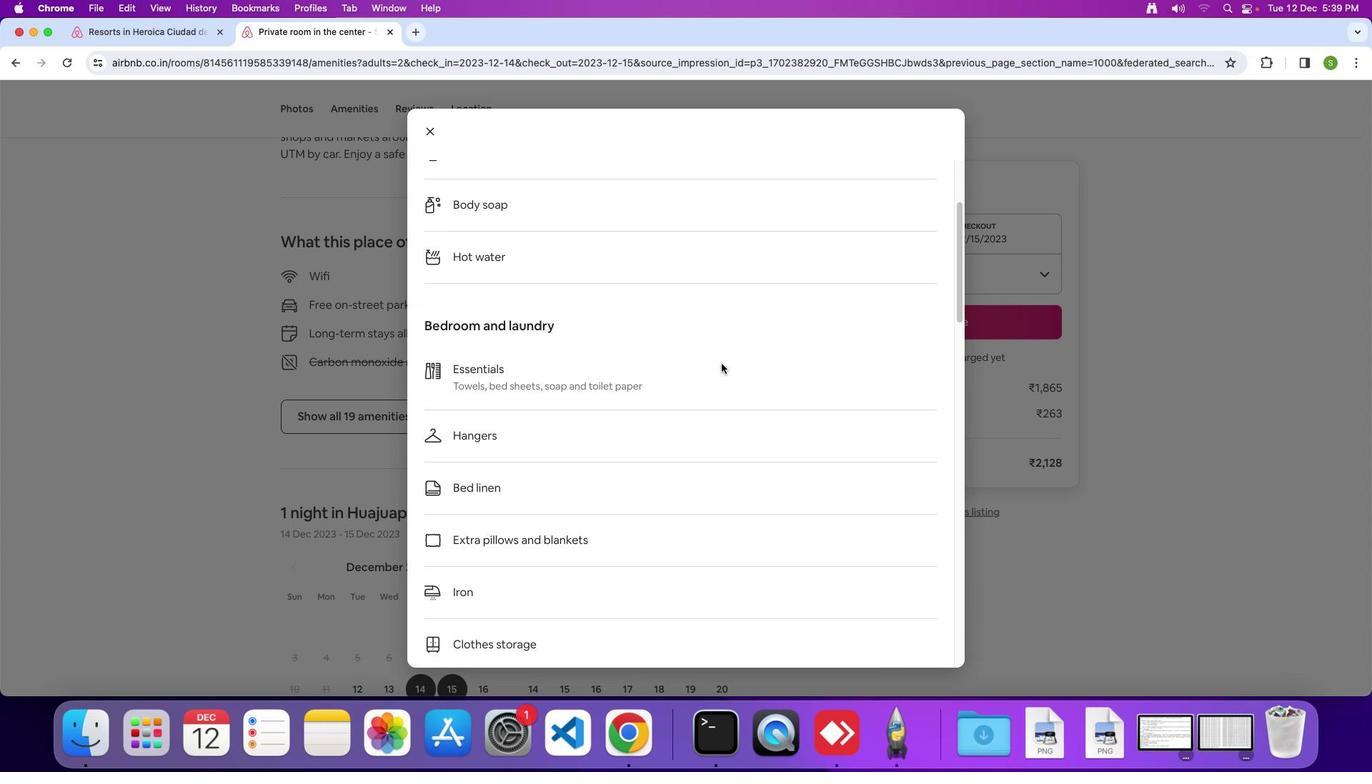 
Action: Mouse scrolled (721, 363) with delta (0, 0)
Screenshot: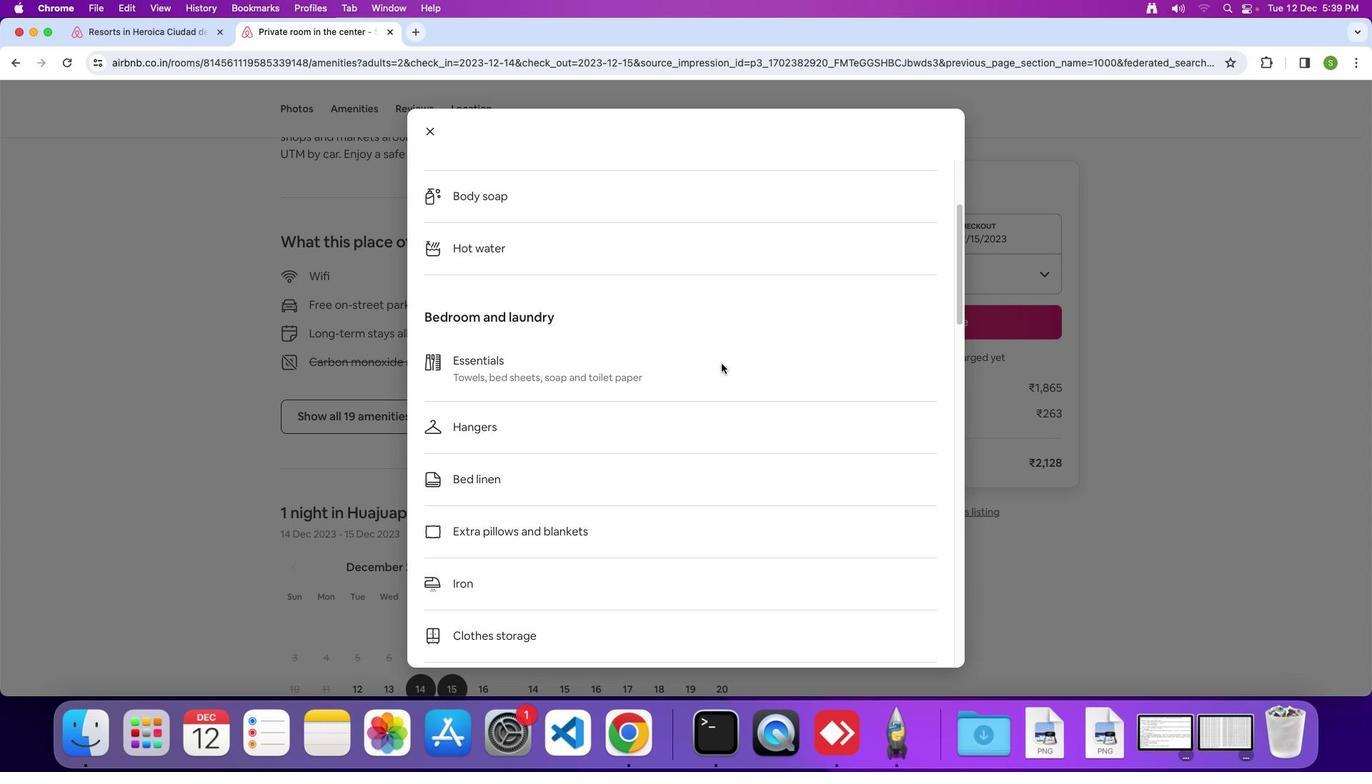 
Action: Mouse scrolled (721, 363) with delta (0, 0)
Screenshot: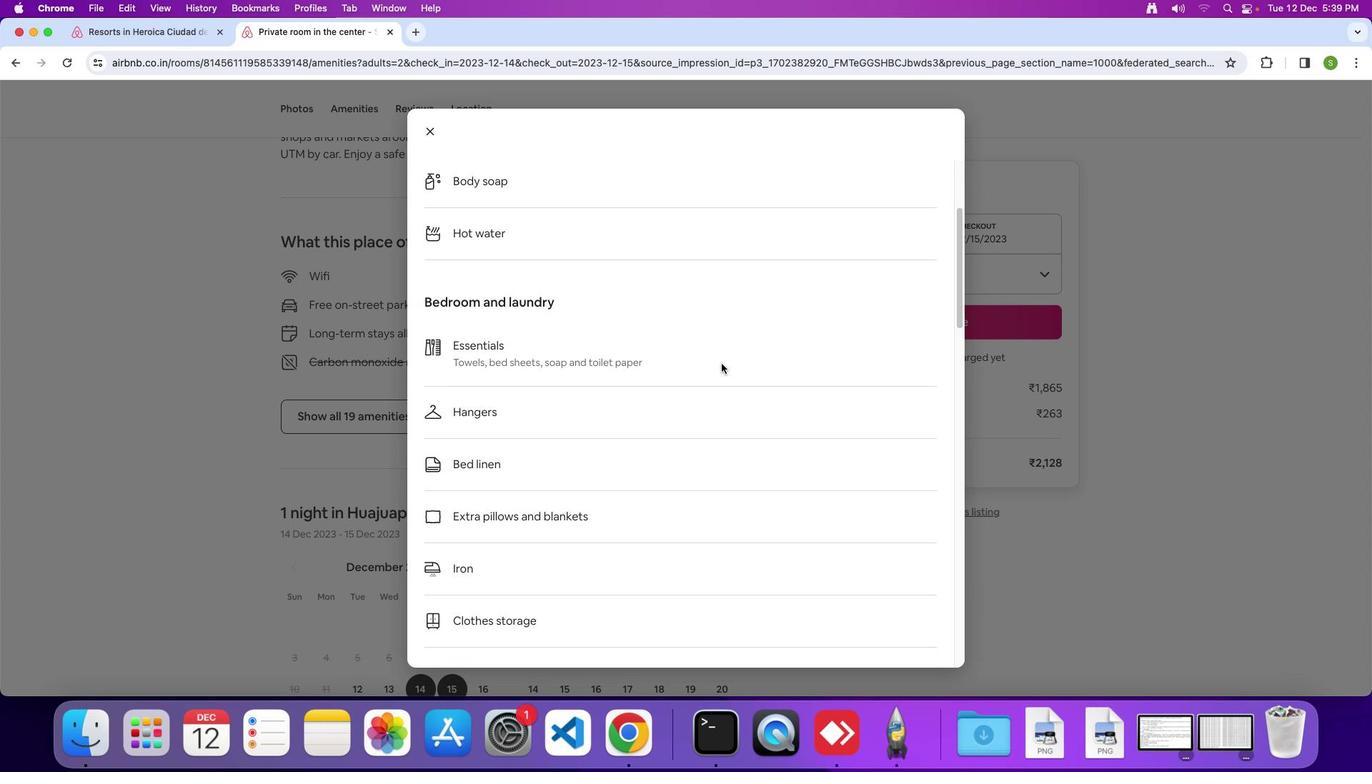 
Action: Mouse scrolled (721, 363) with delta (0, 0)
Screenshot: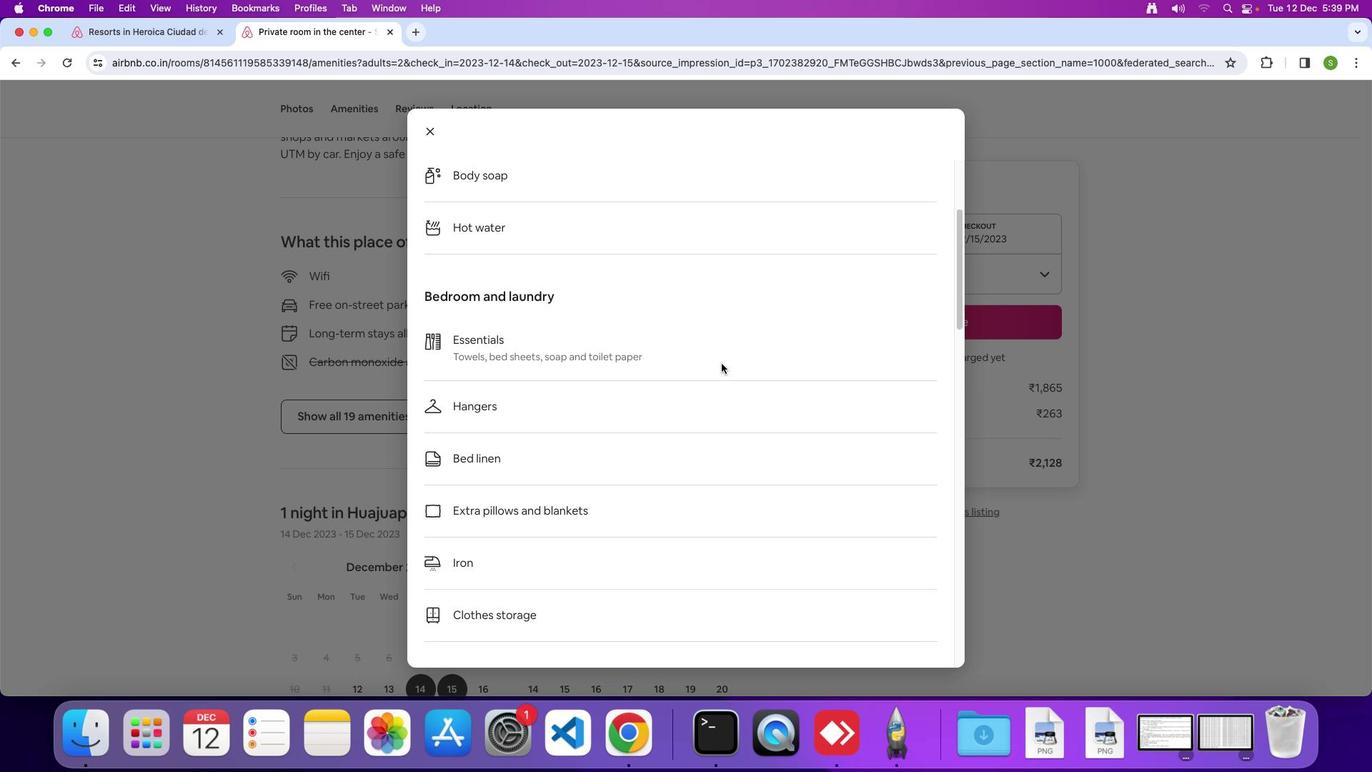 
Action: Mouse scrolled (721, 363) with delta (0, 0)
Screenshot: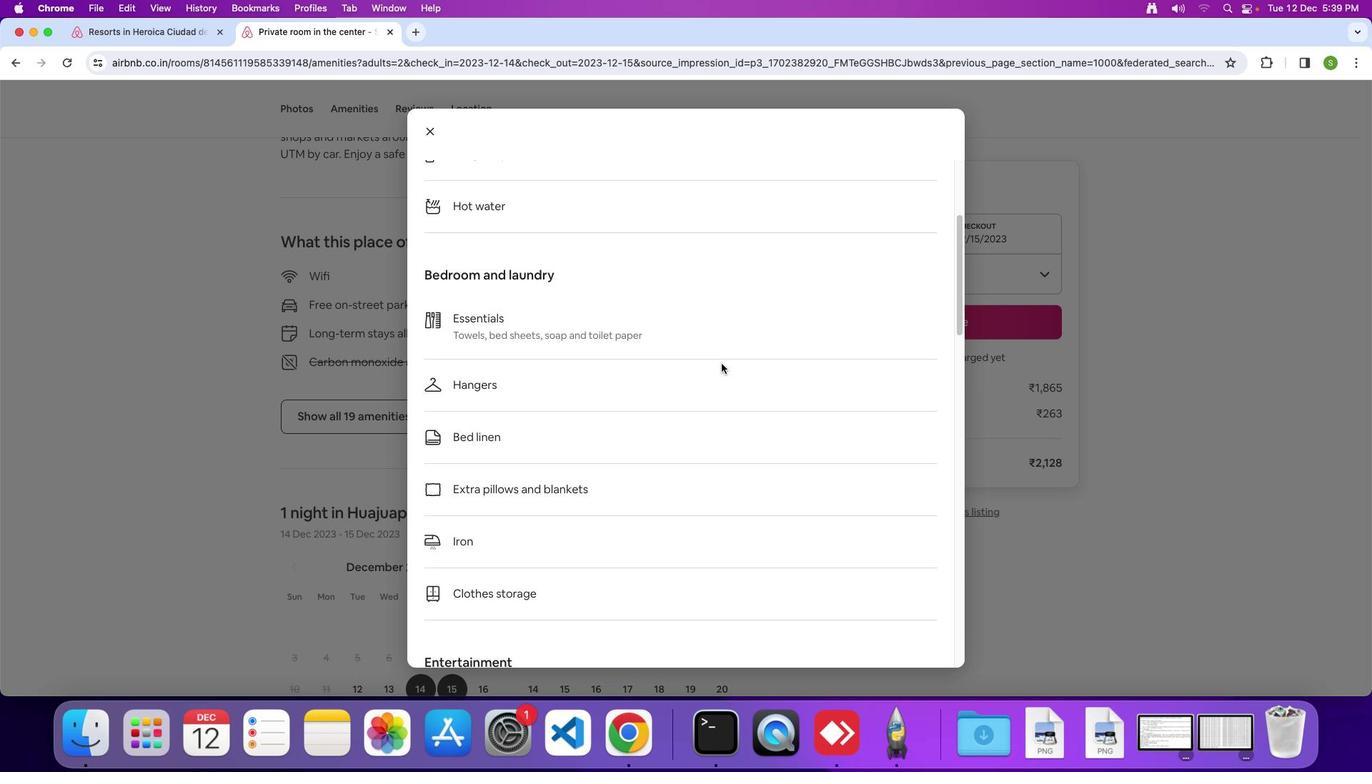 
Action: Mouse scrolled (721, 363) with delta (0, 0)
Screenshot: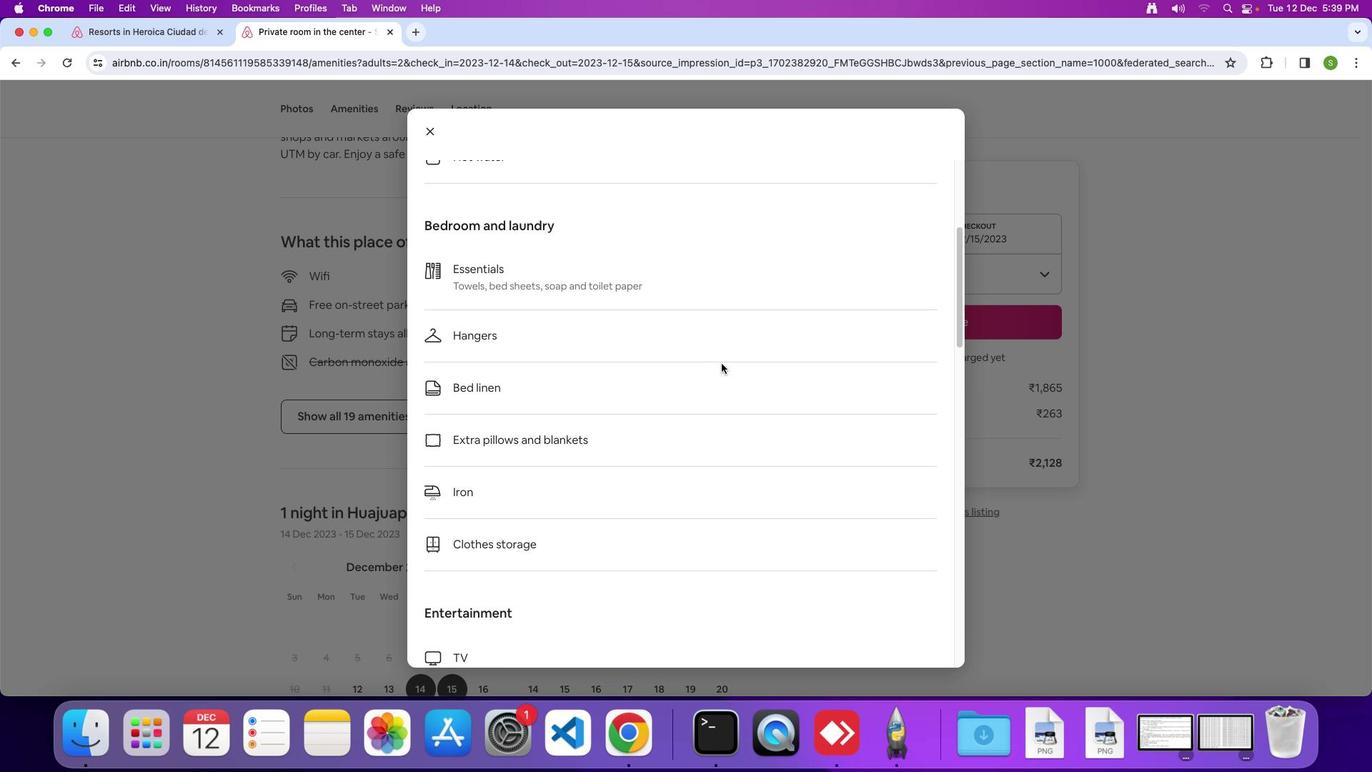 
Action: Mouse scrolled (721, 363) with delta (0, 0)
Screenshot: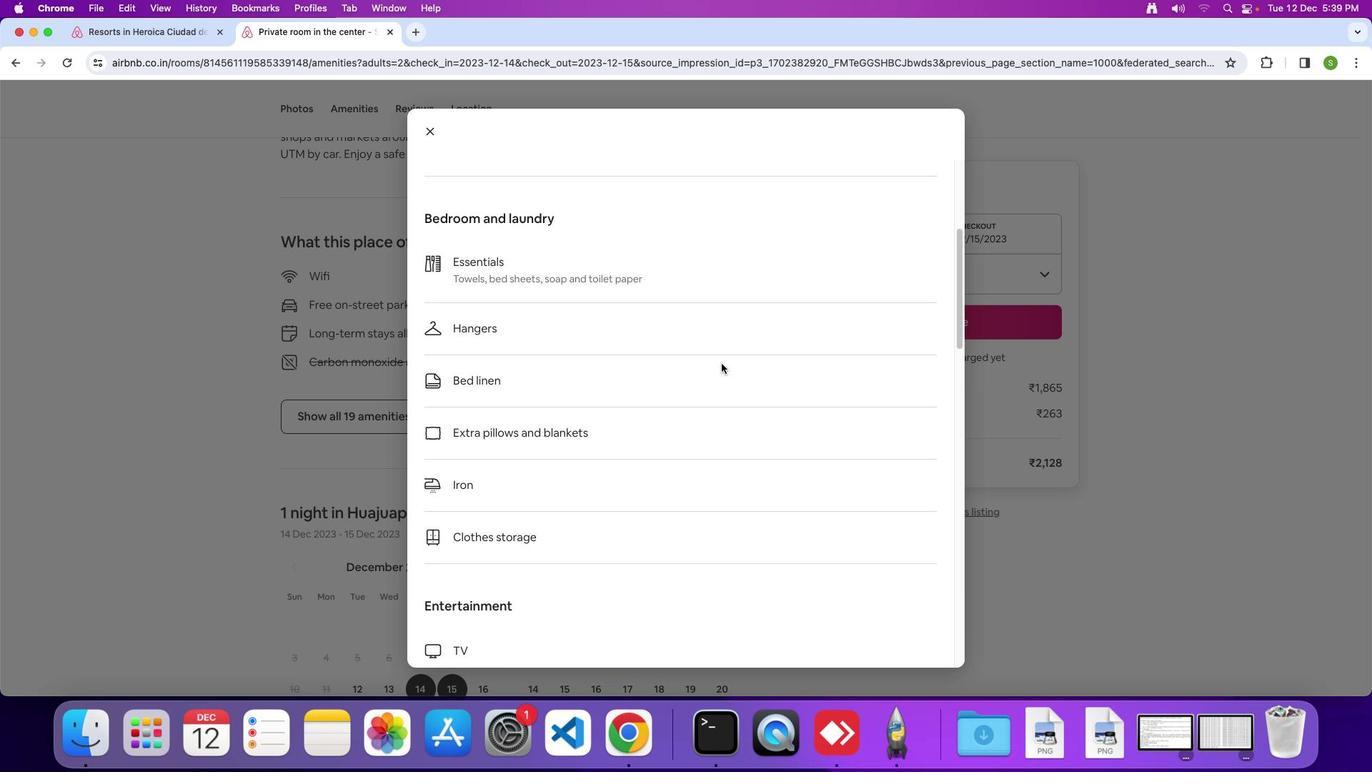 
Action: Mouse scrolled (721, 363) with delta (0, 0)
Screenshot: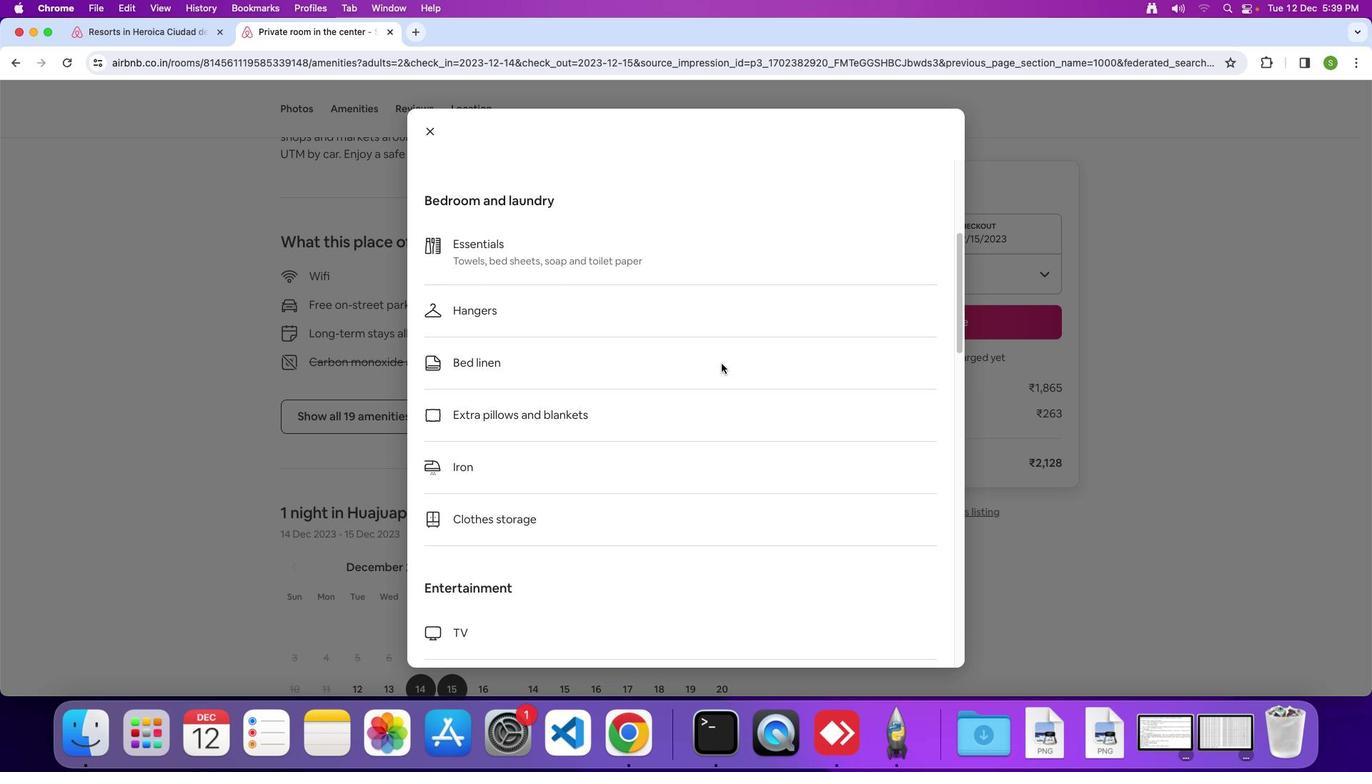 
Action: Mouse scrolled (721, 363) with delta (0, 0)
Screenshot: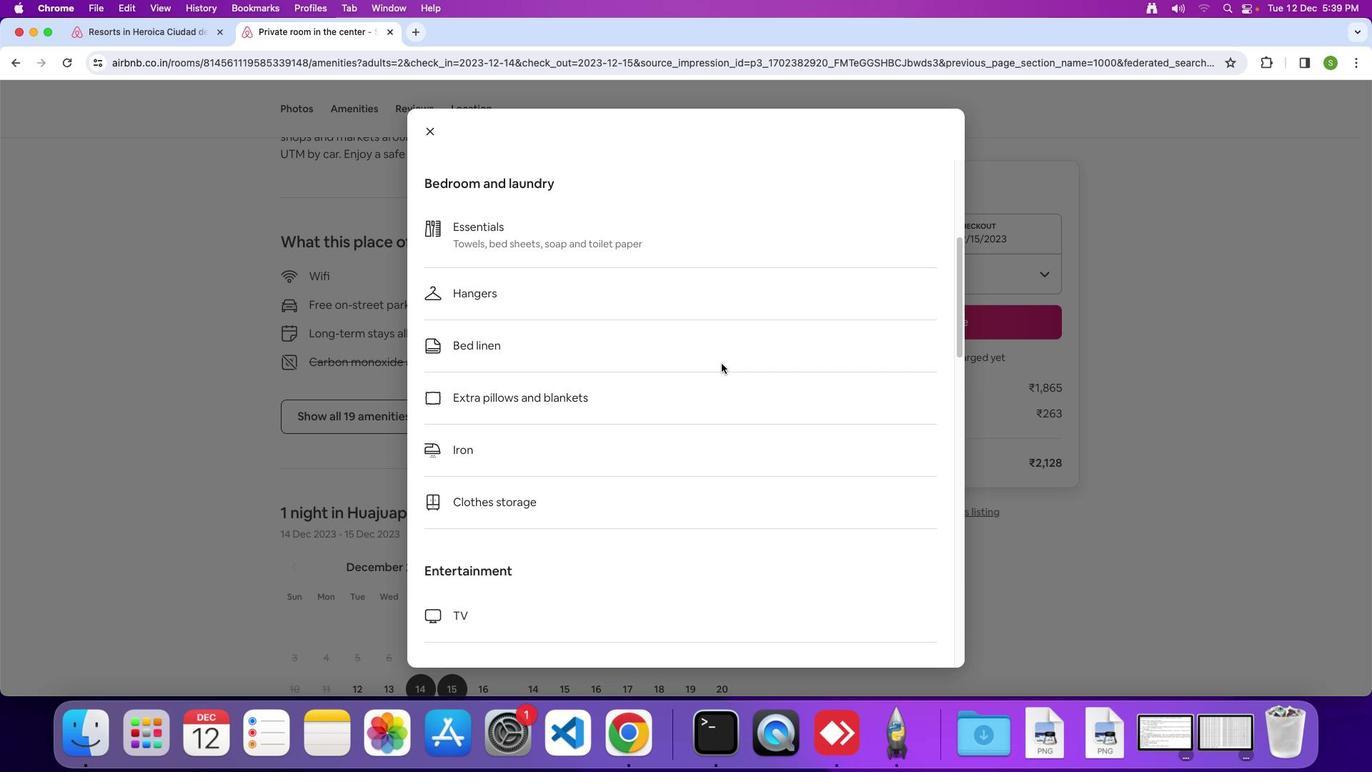 
Action: Mouse scrolled (721, 363) with delta (0, -1)
Screenshot: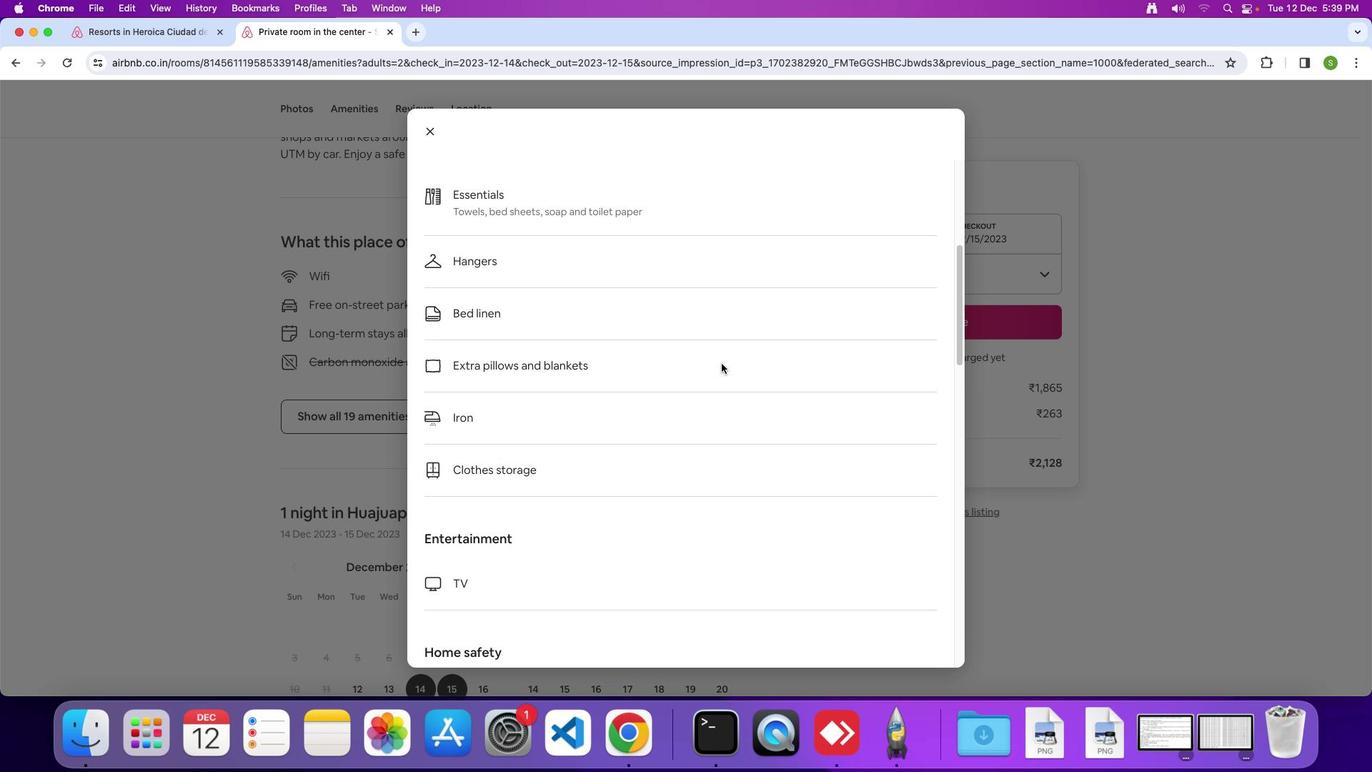 
Action: Mouse scrolled (721, 363) with delta (0, 0)
Screenshot: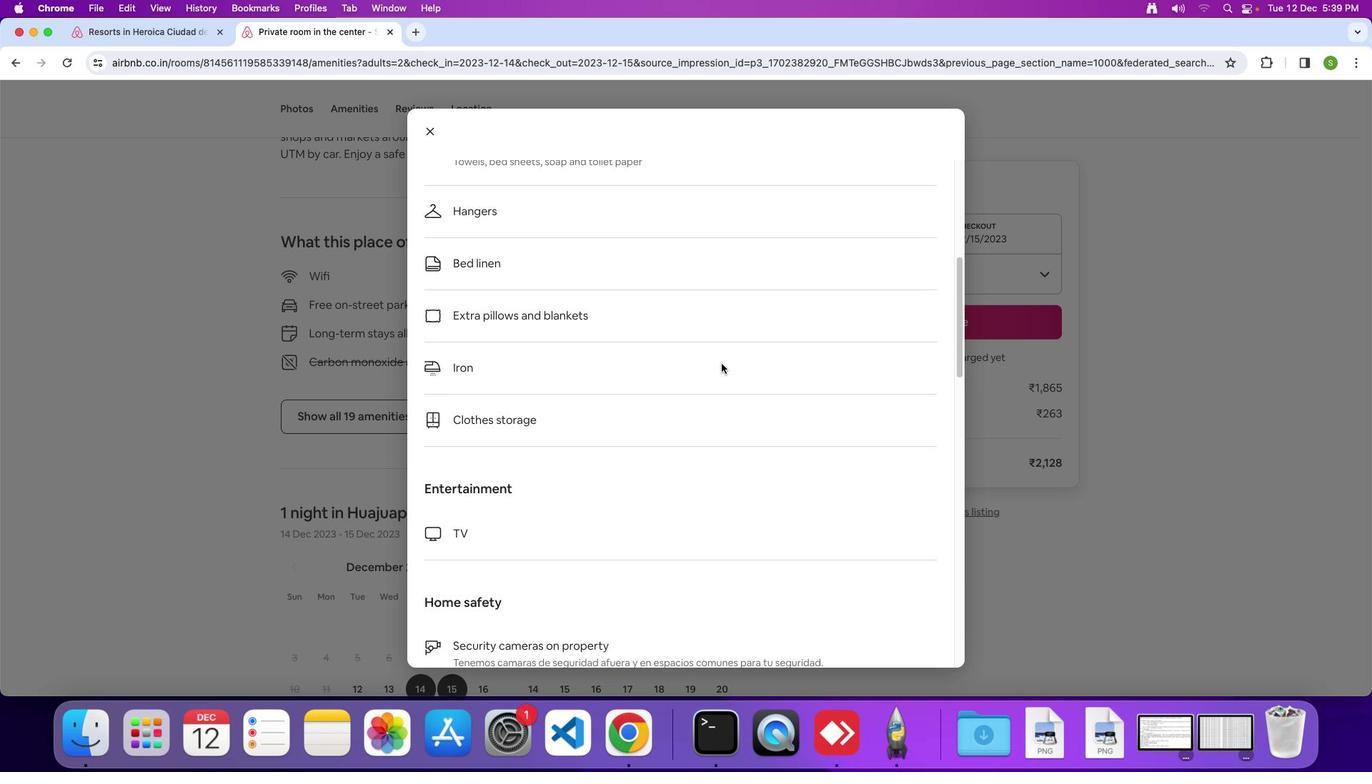 
Action: Mouse scrolled (721, 363) with delta (0, 0)
Screenshot: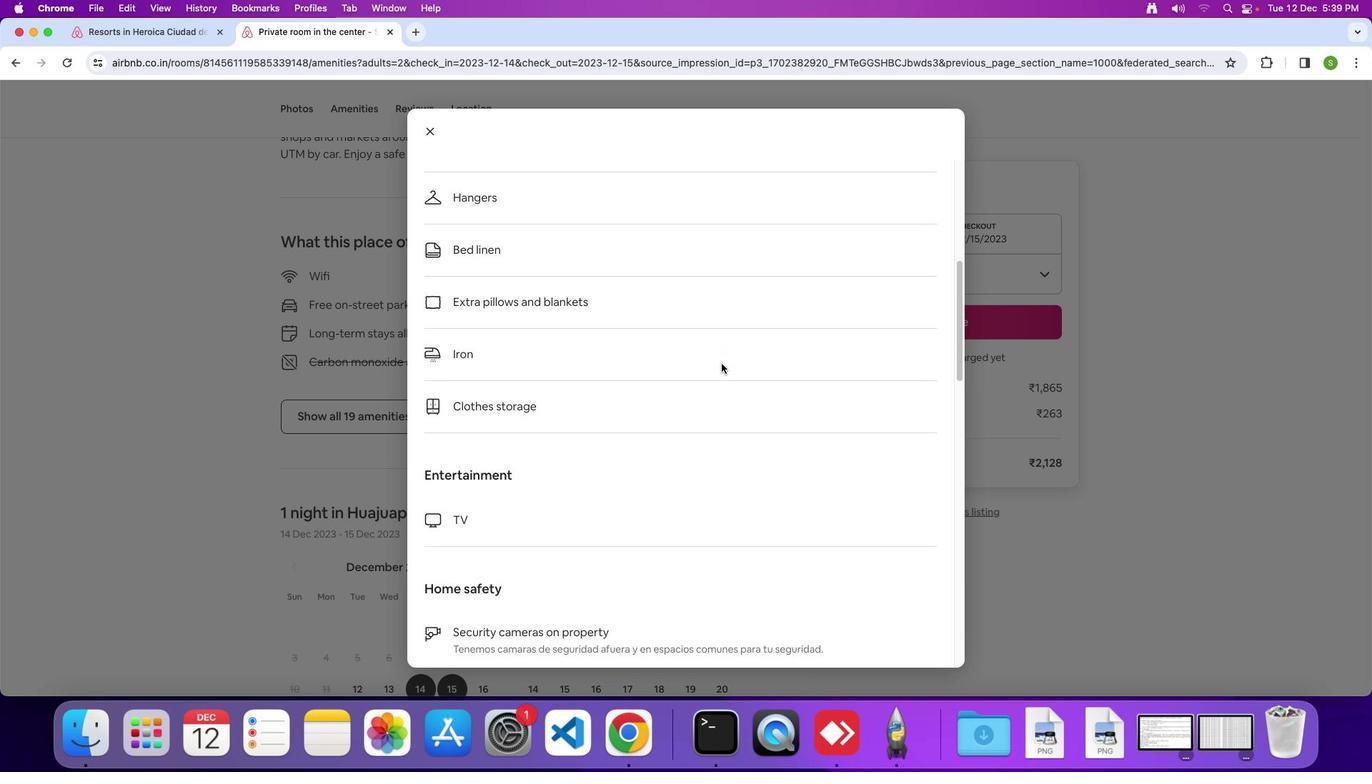 
Action: Mouse scrolled (721, 363) with delta (0, 0)
Screenshot: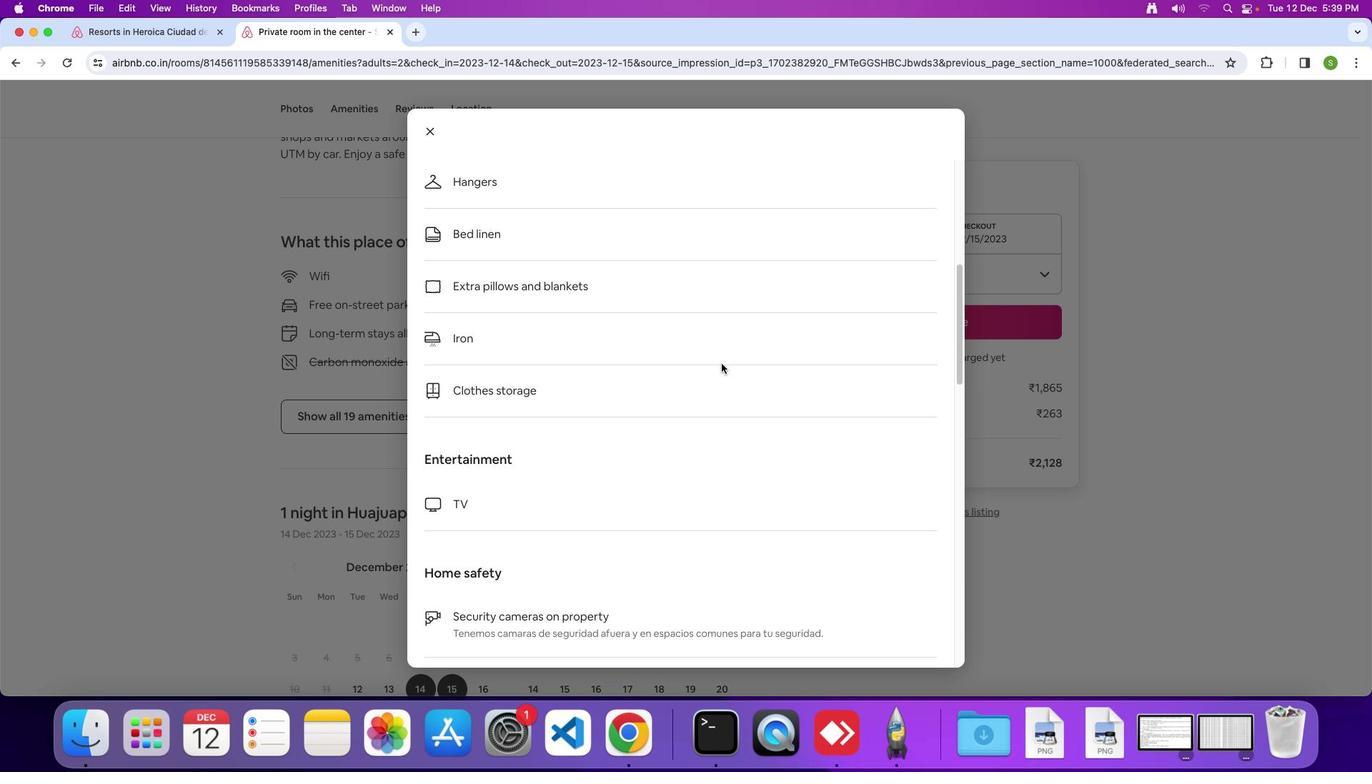
Action: Mouse scrolled (721, 363) with delta (0, 0)
Screenshot: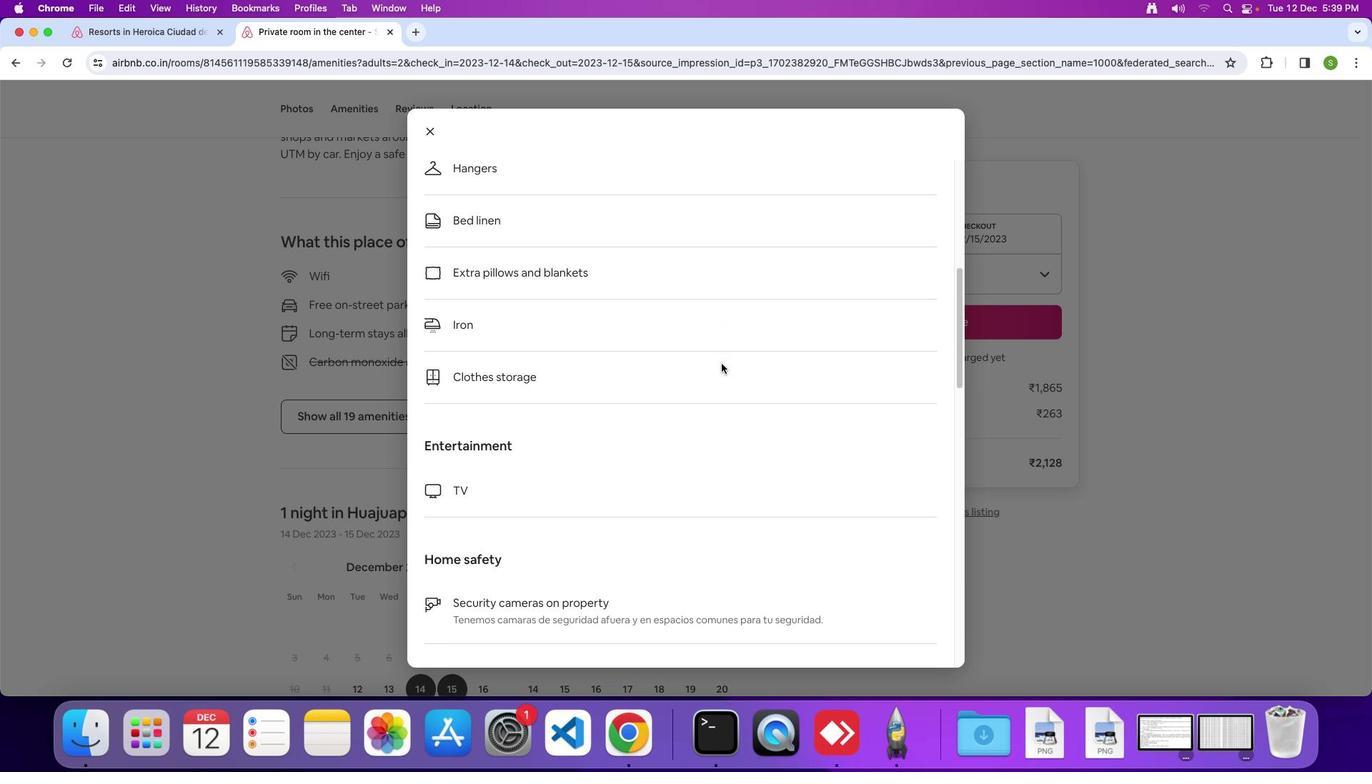 
Action: Mouse scrolled (721, 363) with delta (0, 0)
Screenshot: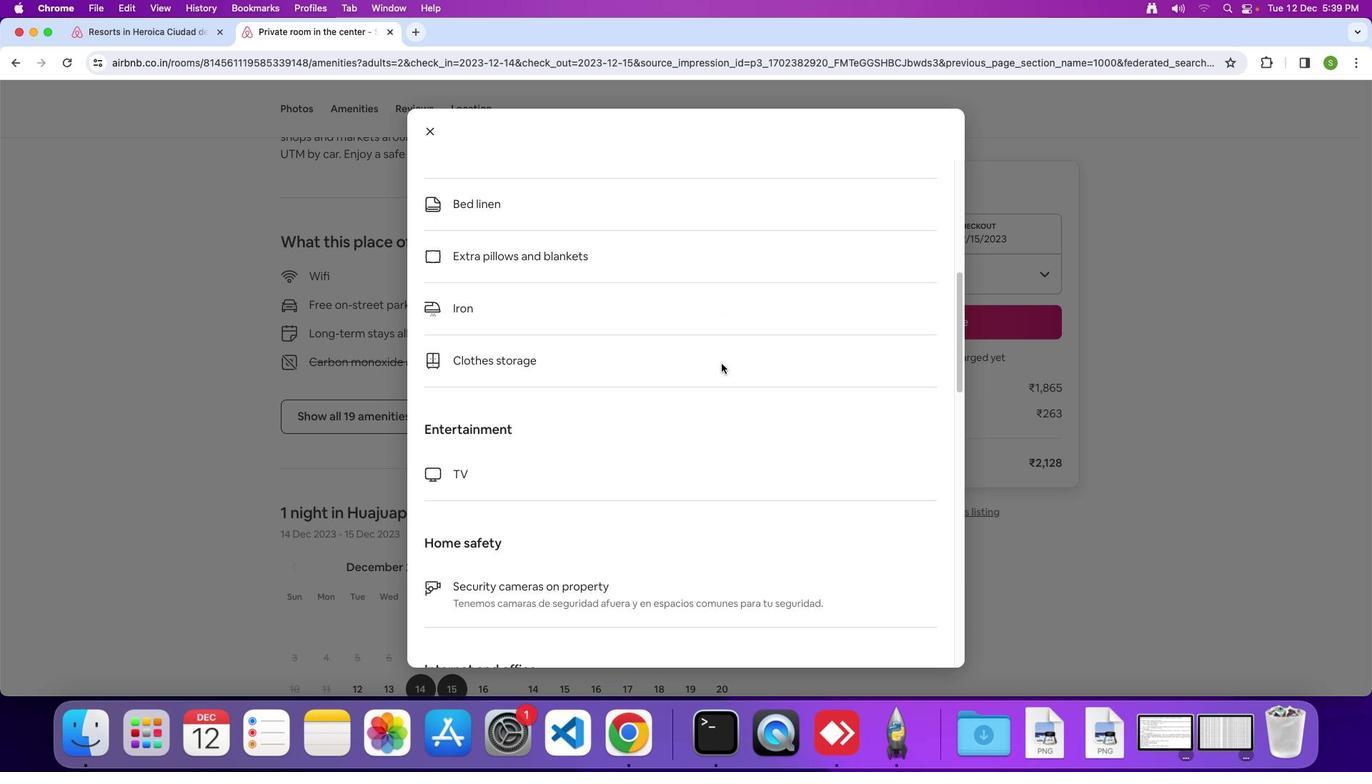 
Action: Mouse scrolled (721, 363) with delta (0, 0)
Screenshot: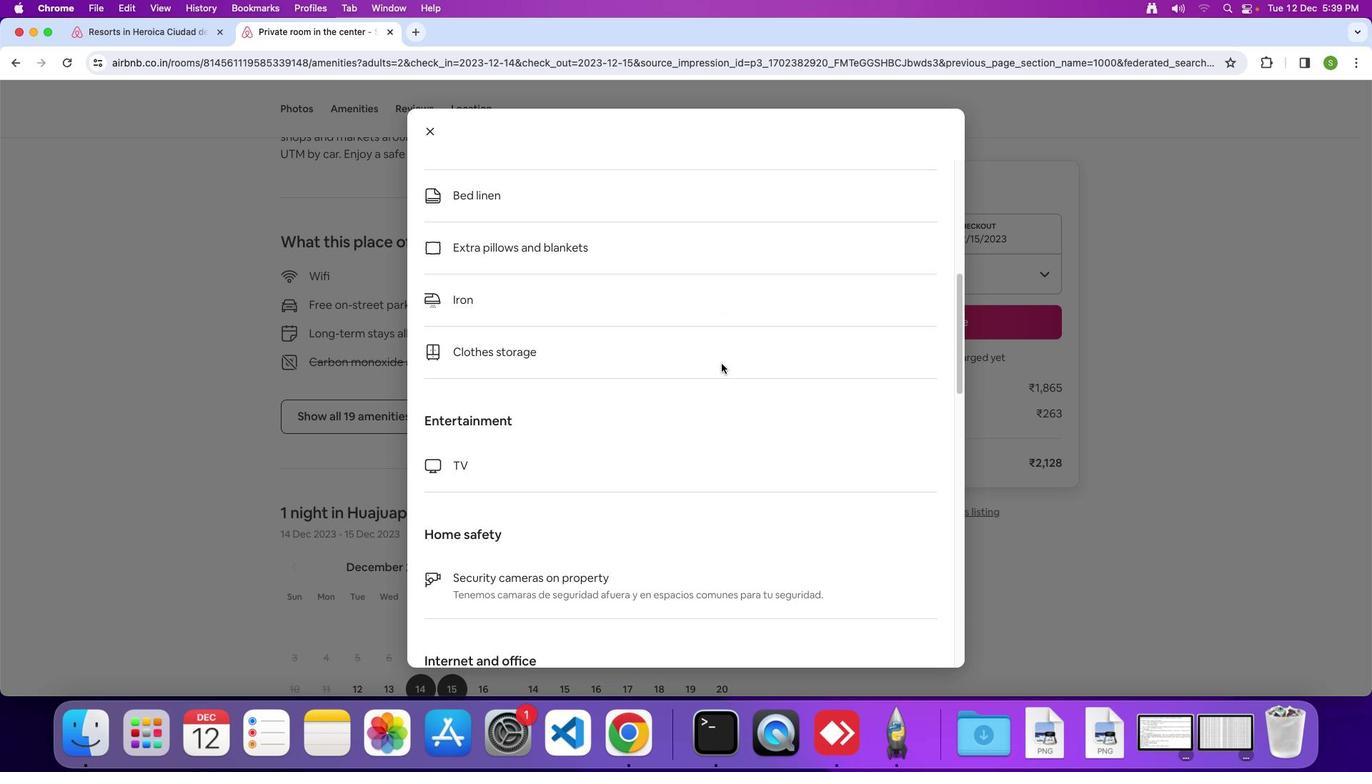 
Action: Mouse scrolled (721, 363) with delta (0, -1)
Screenshot: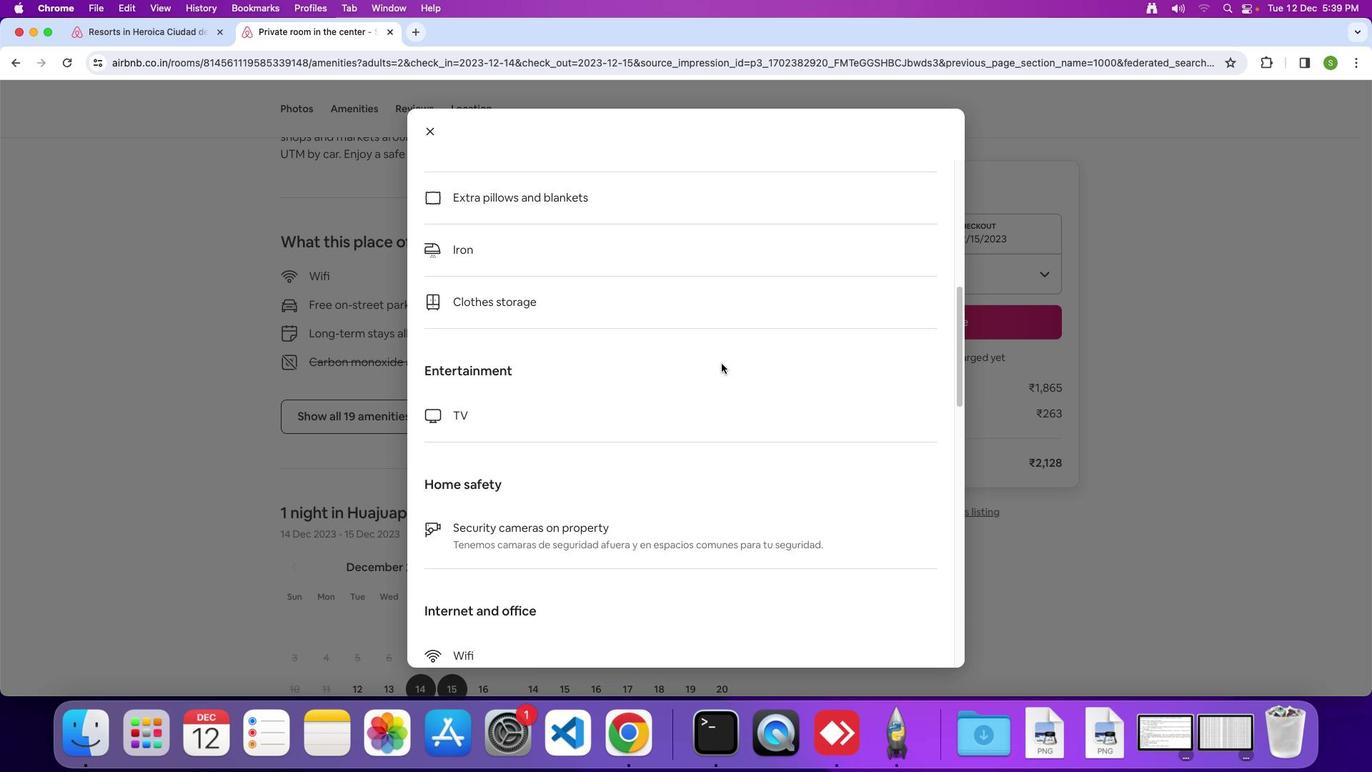 
Action: Mouse scrolled (721, 363) with delta (0, 0)
Screenshot: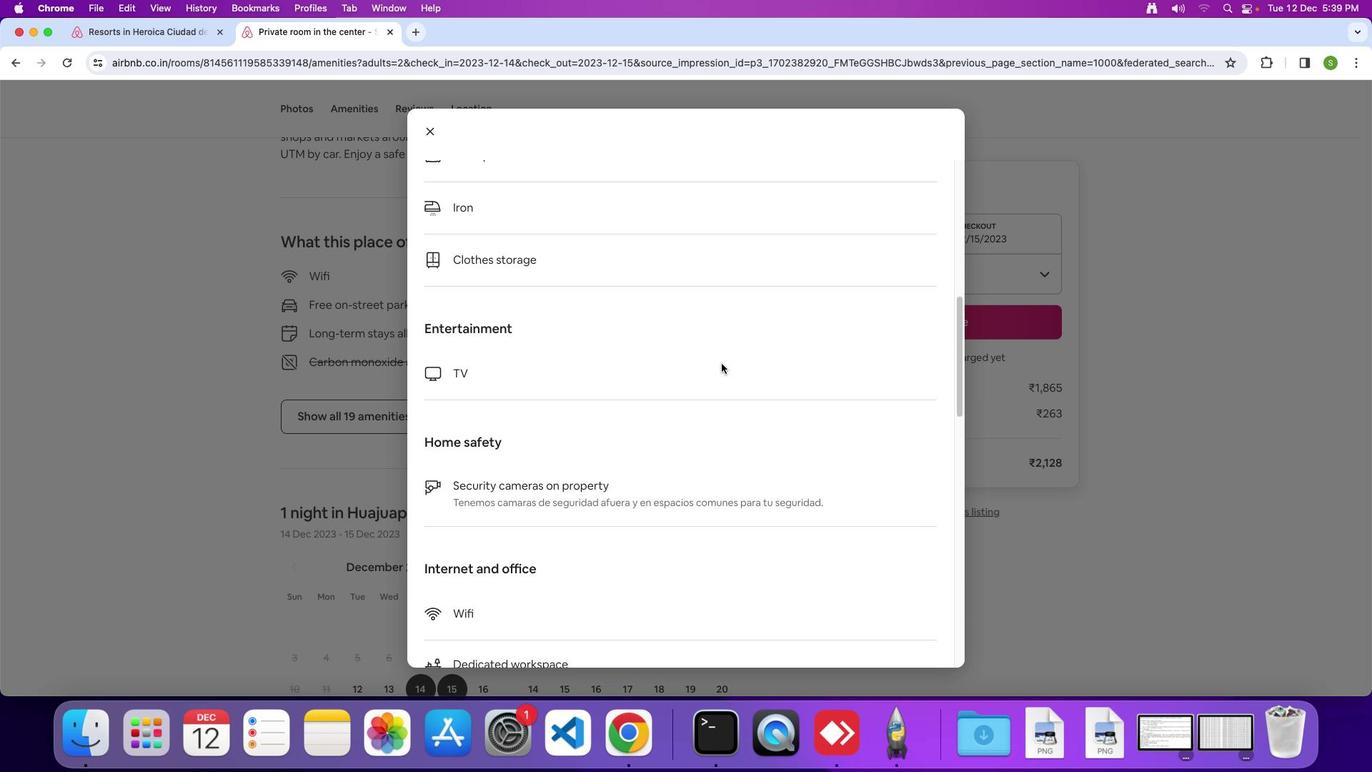 
Action: Mouse scrolled (721, 363) with delta (0, 0)
Screenshot: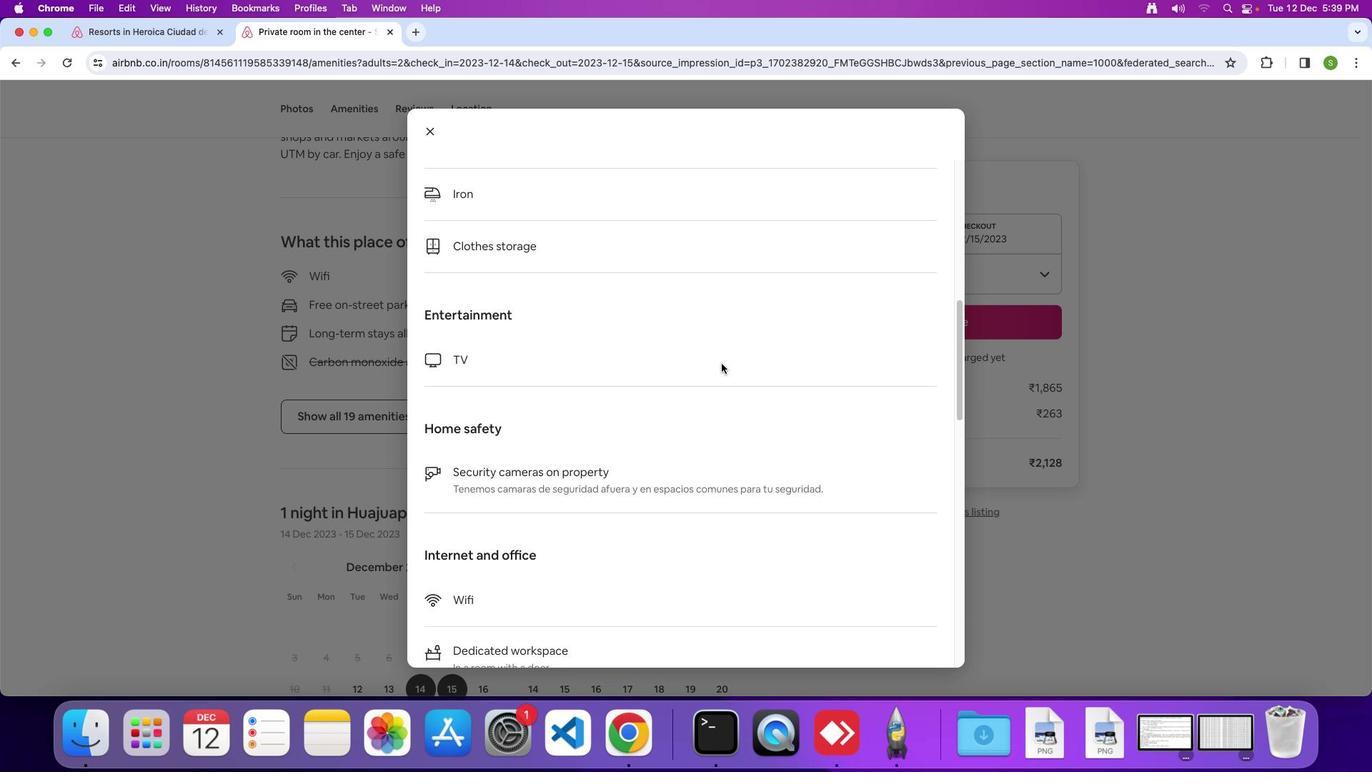 
Action: Mouse scrolled (721, 363) with delta (0, 0)
Screenshot: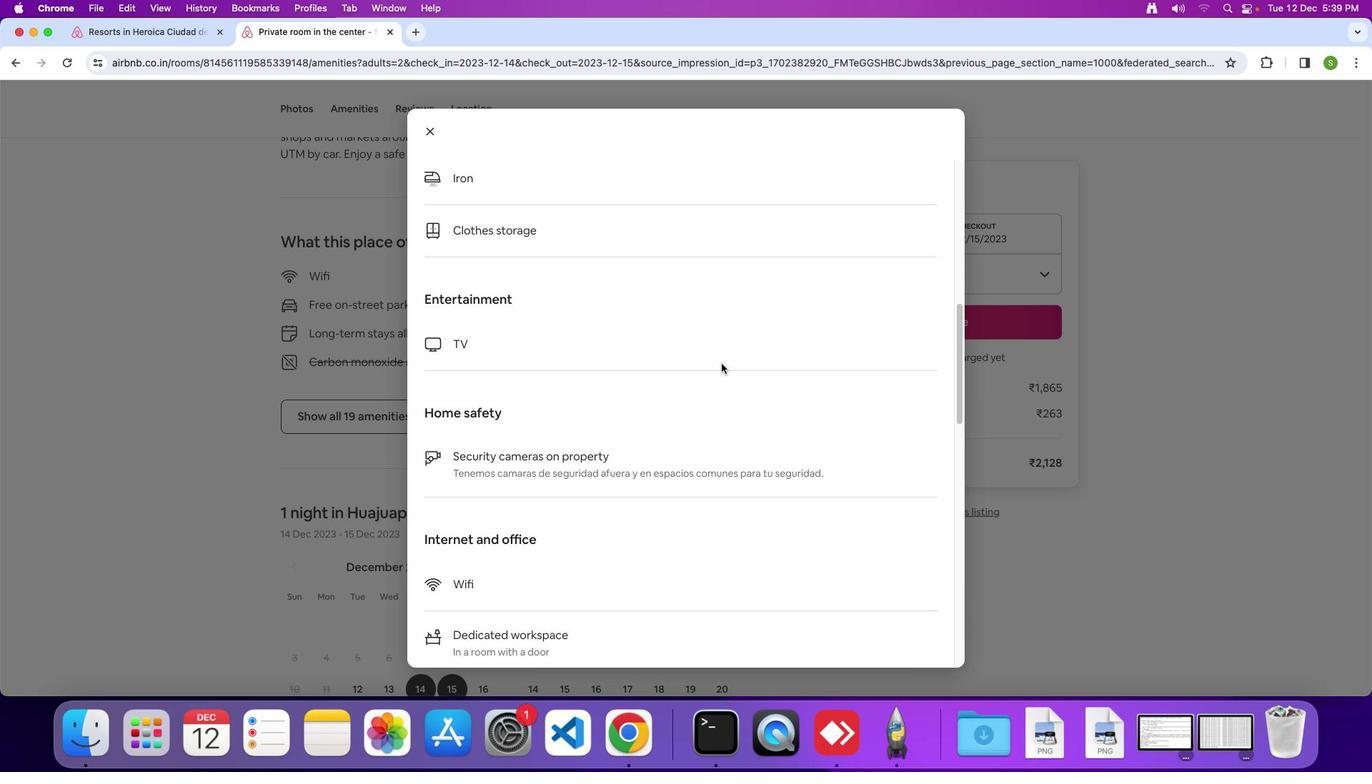 
Action: Mouse scrolled (721, 363) with delta (0, 0)
Screenshot: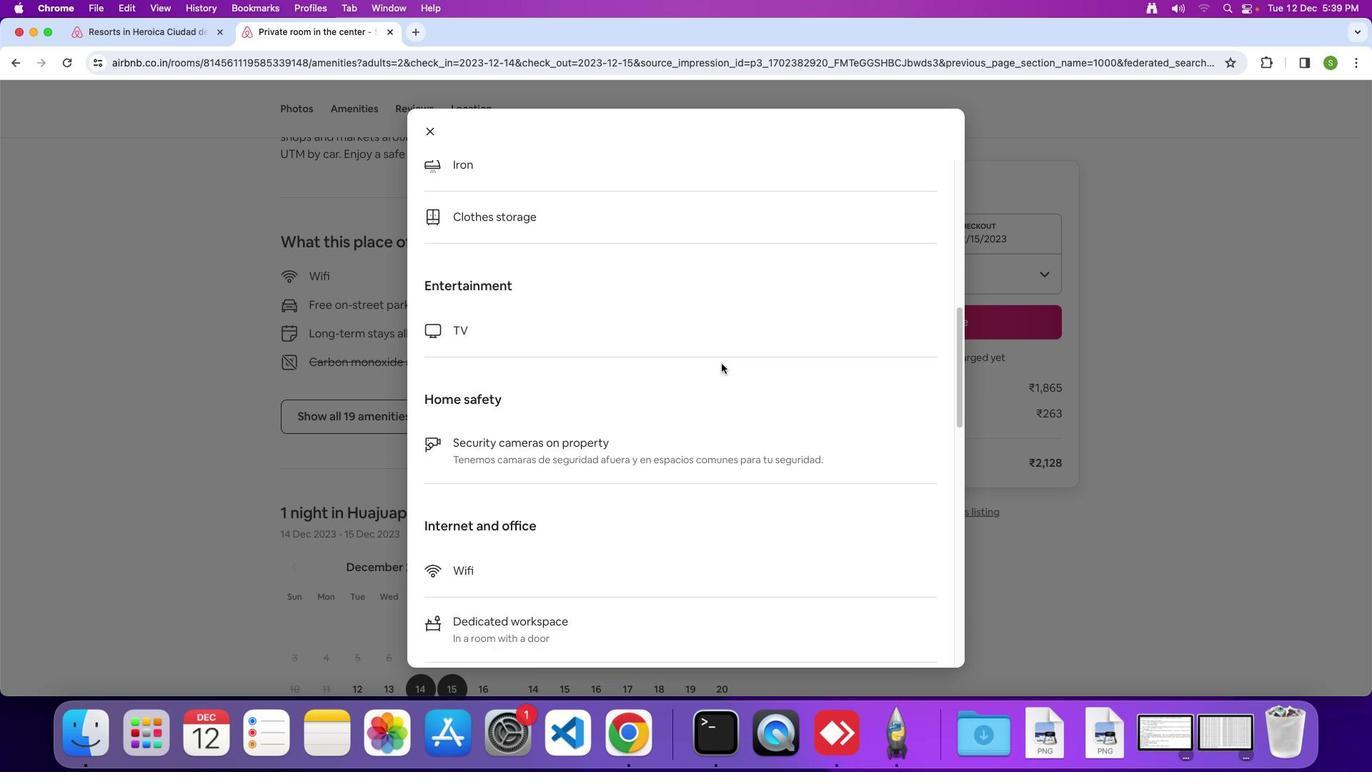 
Action: Mouse scrolled (721, 363) with delta (0, -2)
Screenshot: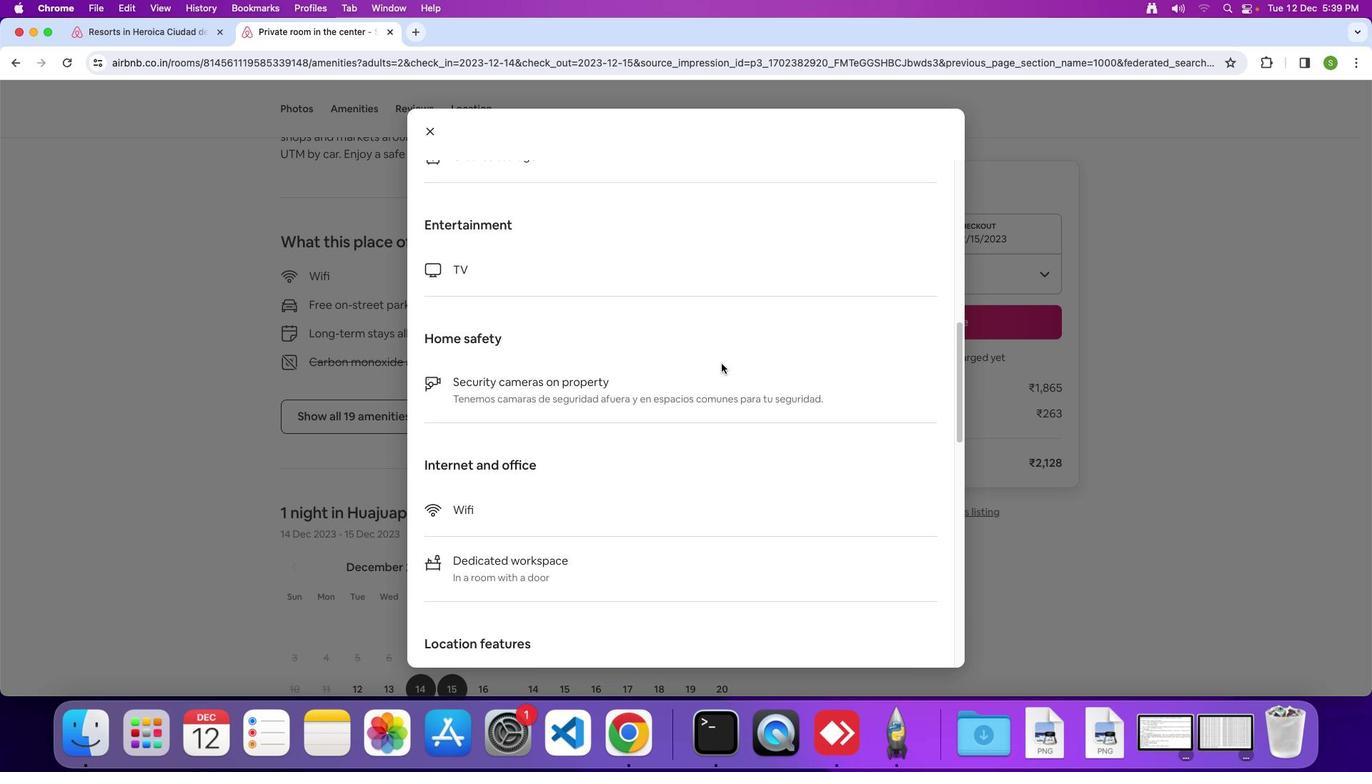 
Action: Mouse scrolled (721, 363) with delta (0, 0)
Screenshot: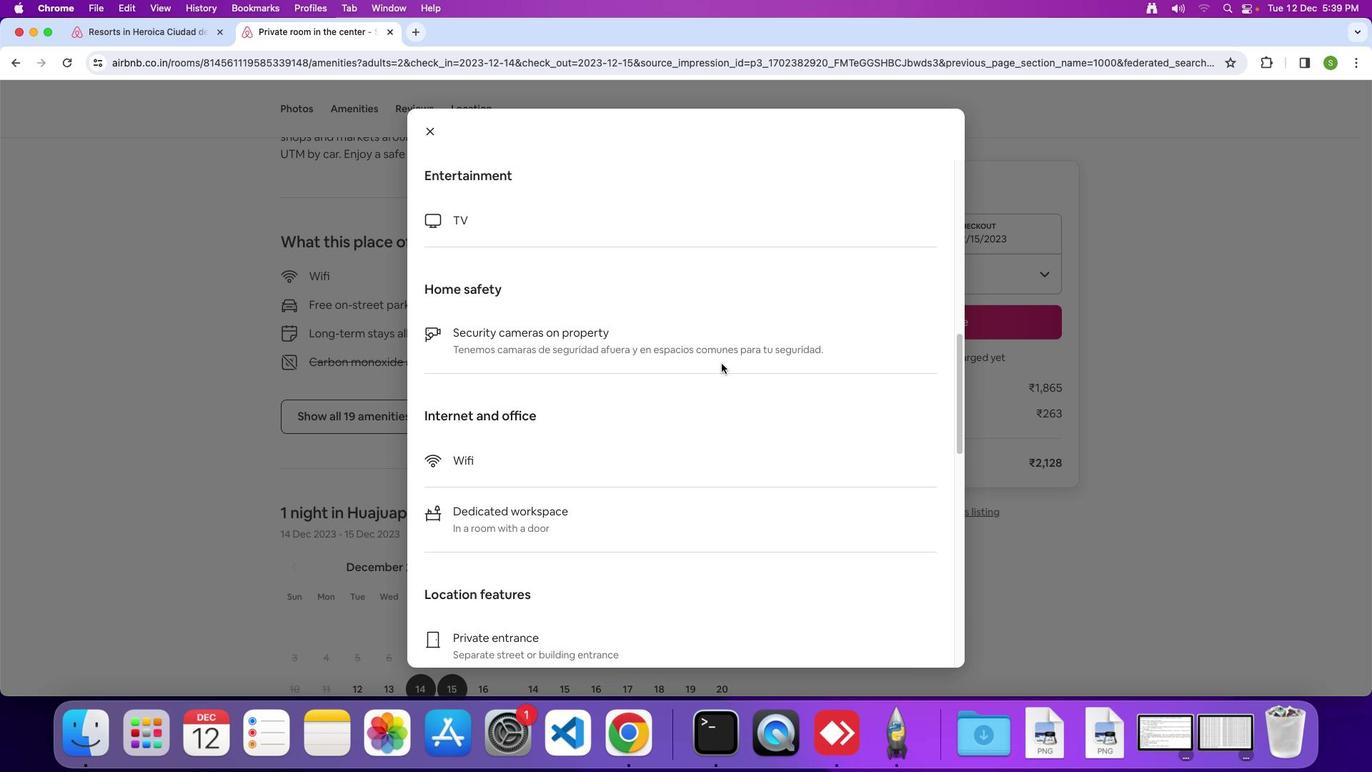 
Action: Mouse scrolled (721, 363) with delta (0, 0)
Screenshot: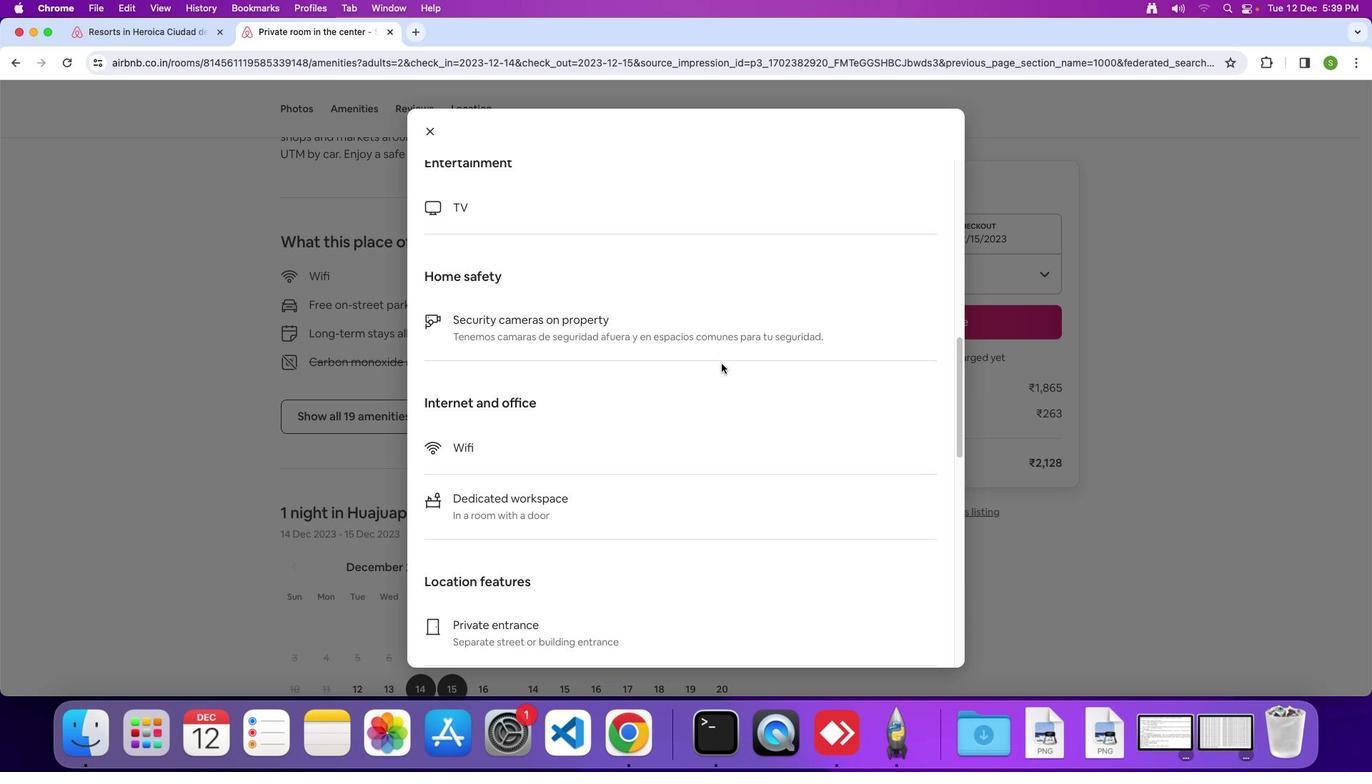 
Action: Mouse scrolled (721, 363) with delta (0, 0)
Screenshot: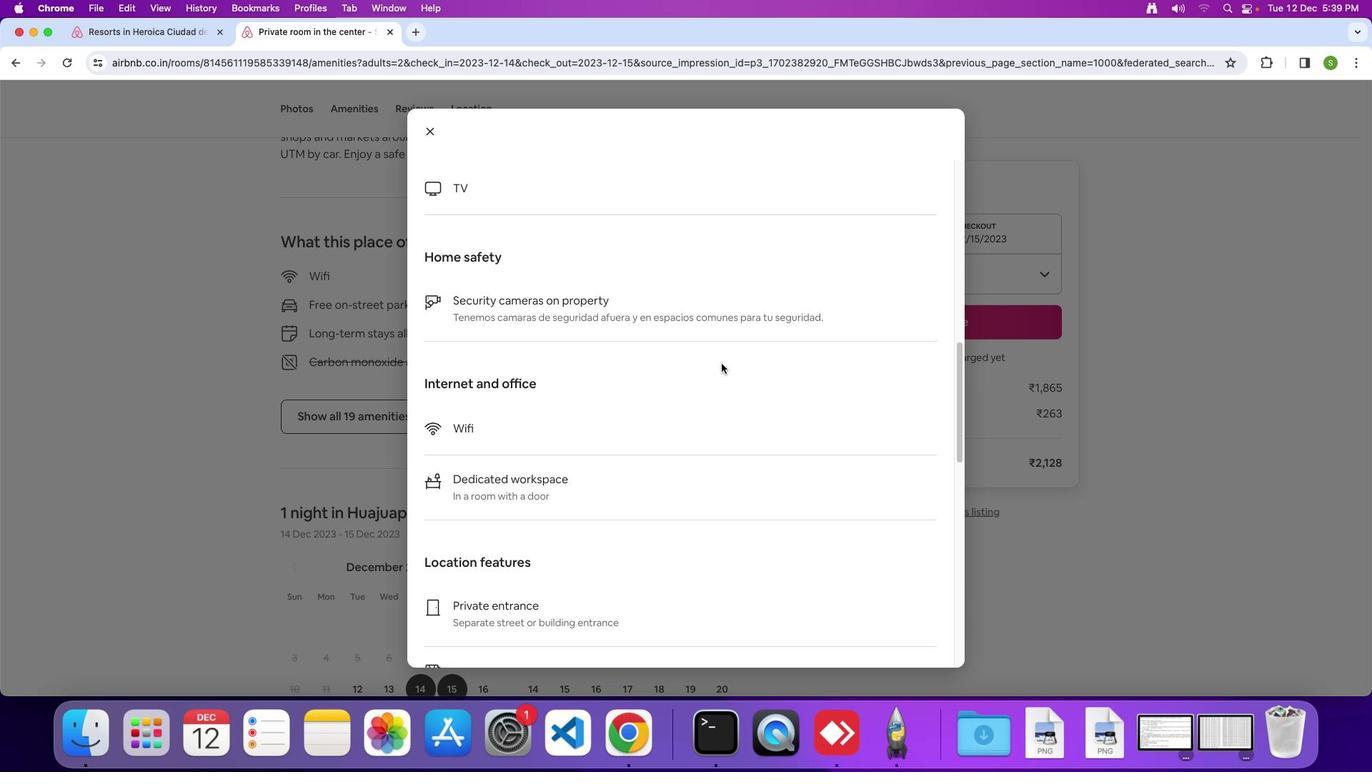 
Action: Mouse scrolled (721, 363) with delta (0, 0)
Screenshot: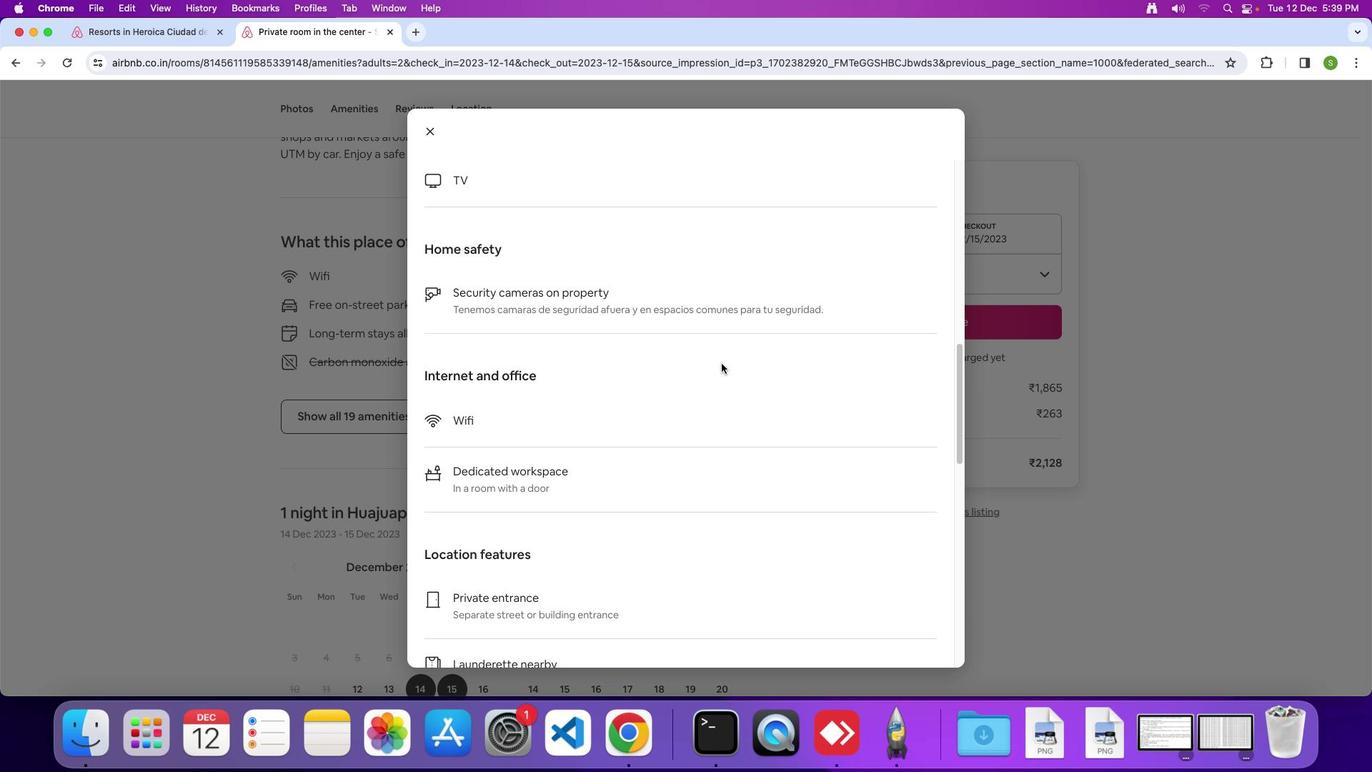 
Action: Mouse scrolled (721, 363) with delta (0, -1)
Screenshot: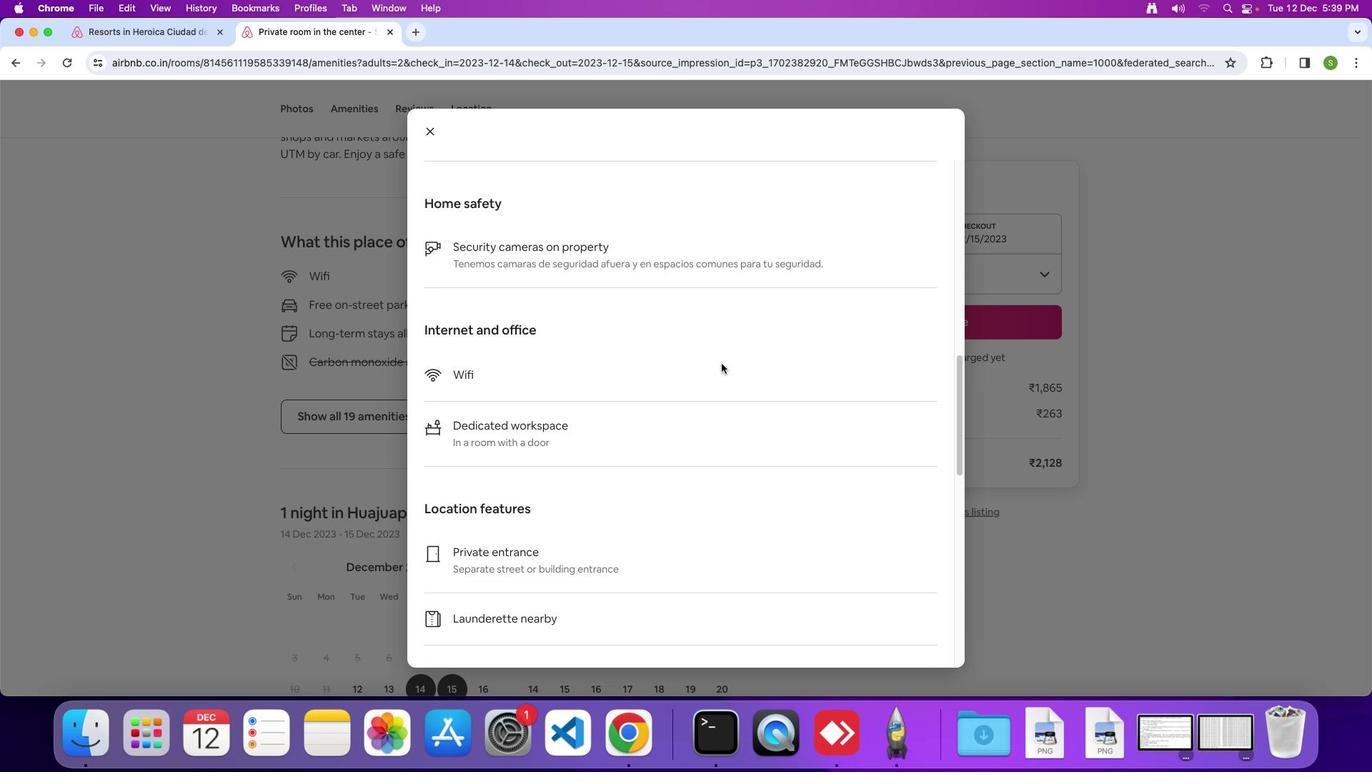
Action: Mouse scrolled (721, 363) with delta (0, 0)
Screenshot: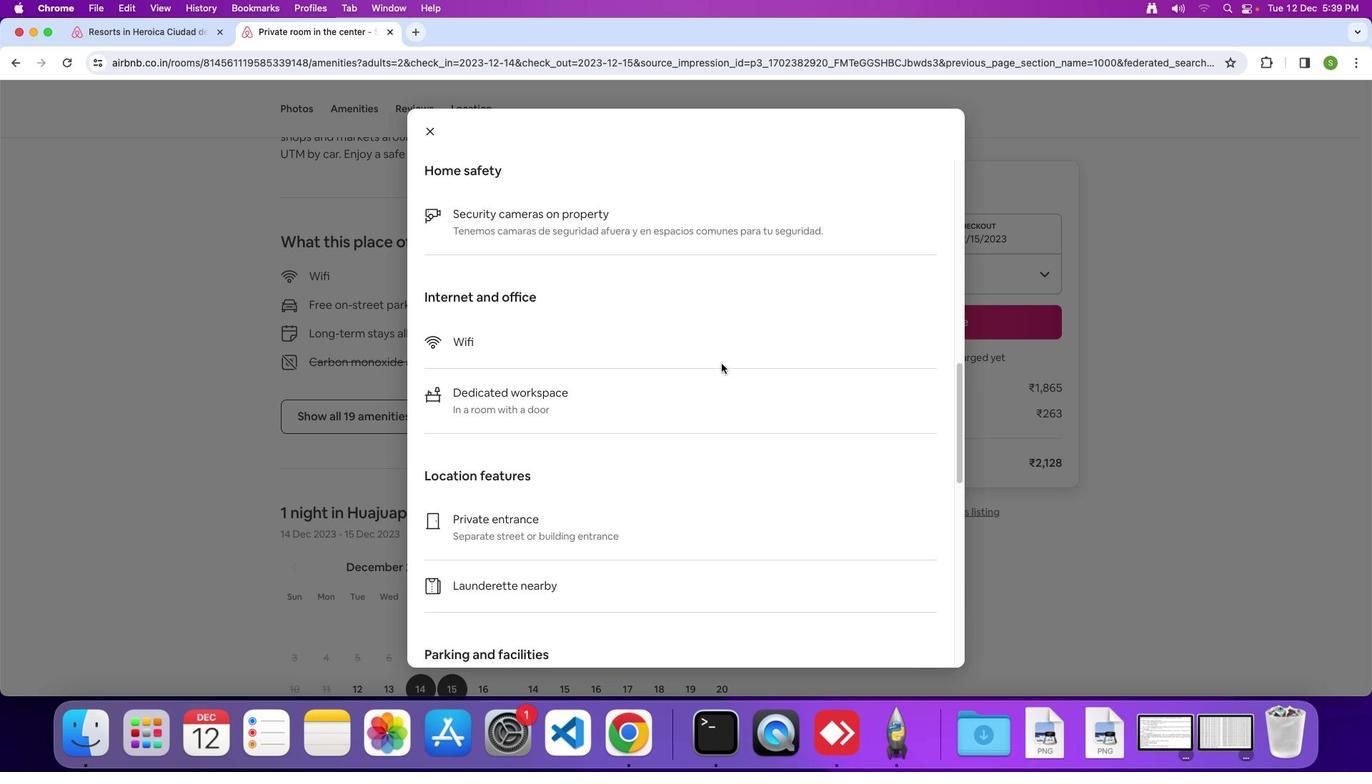 
Action: Mouse scrolled (721, 363) with delta (0, 0)
Screenshot: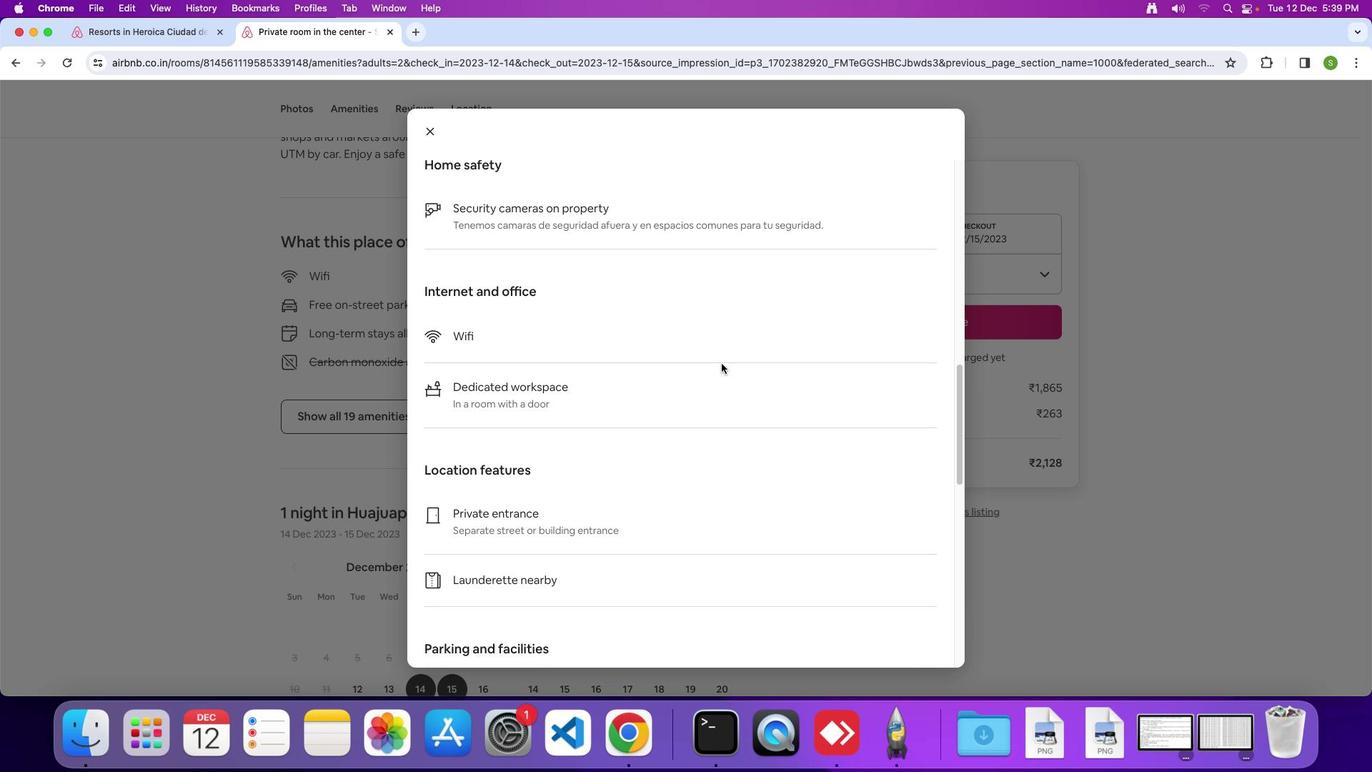 
Action: Mouse scrolled (721, 363) with delta (0, 0)
Screenshot: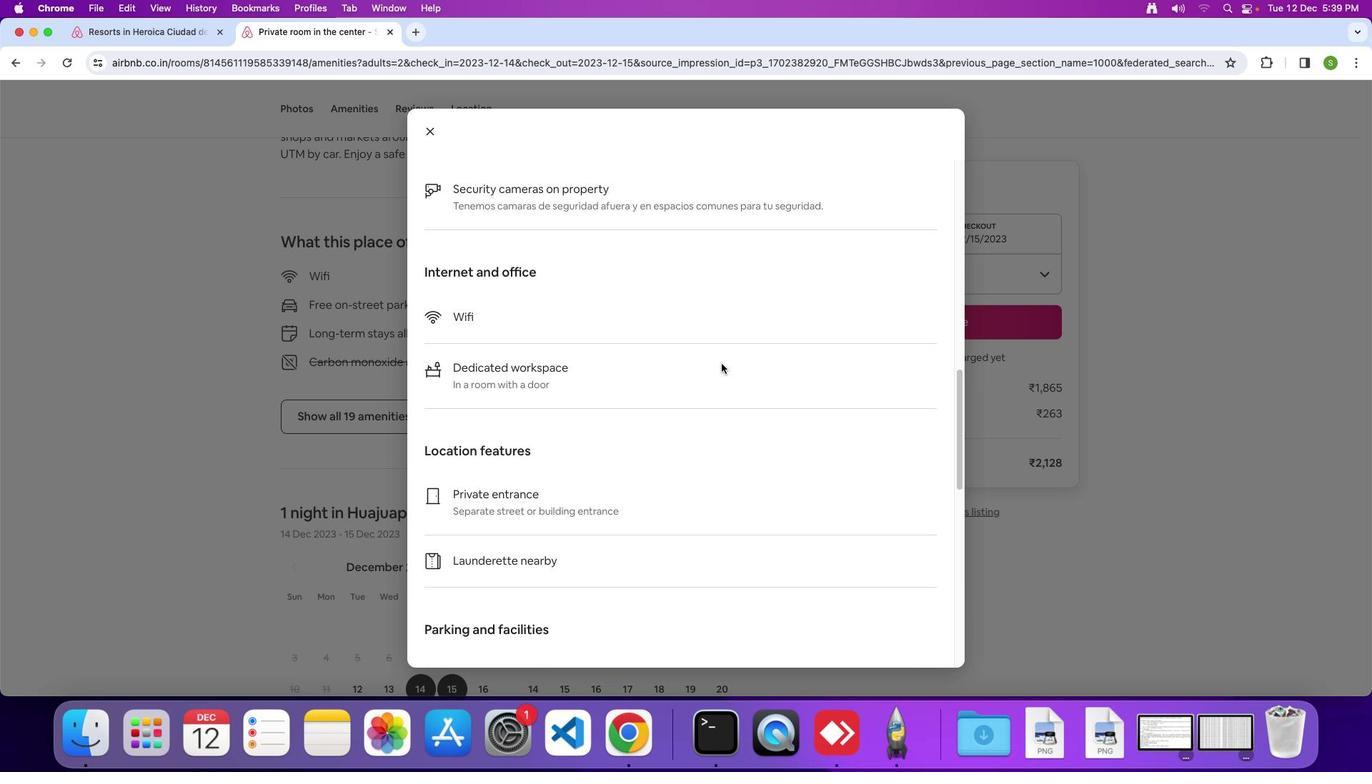
Action: Mouse scrolled (721, 363) with delta (0, 0)
Screenshot: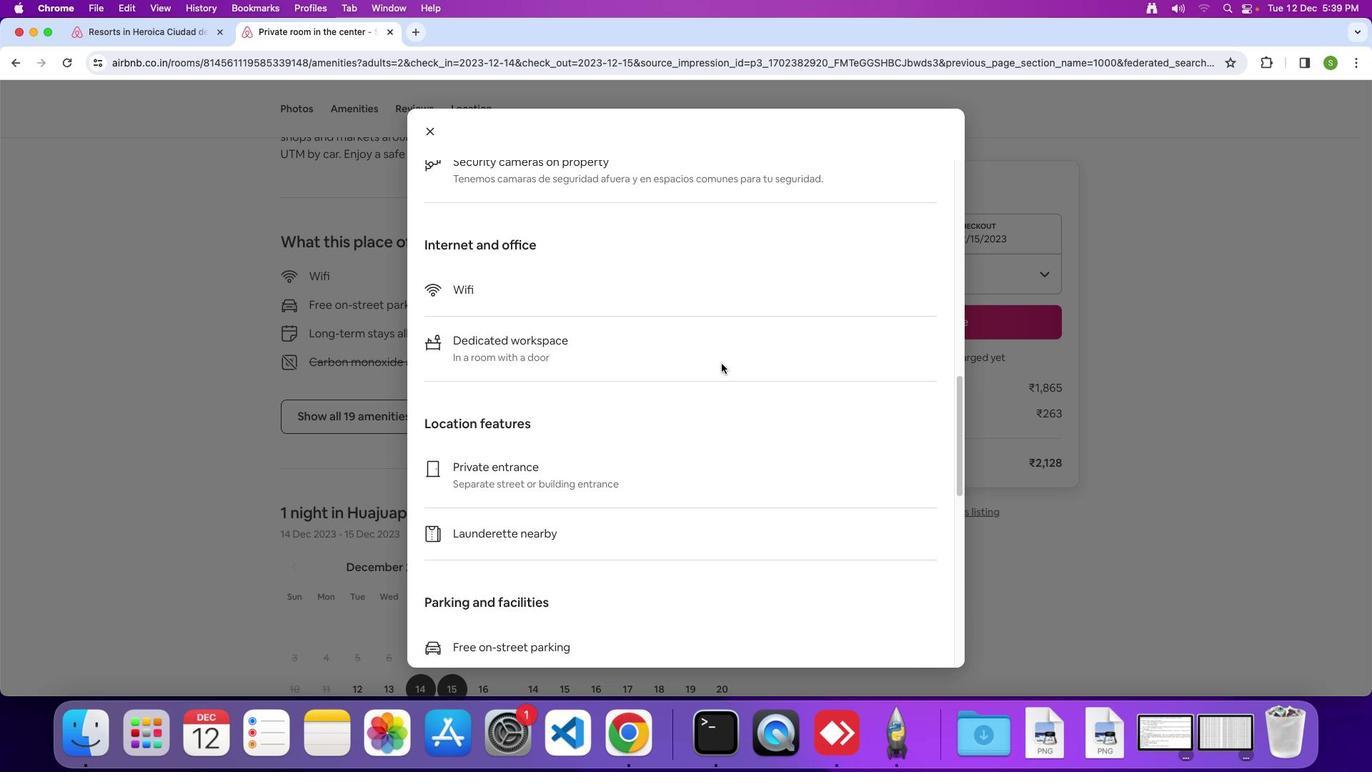 
Action: Mouse scrolled (721, 363) with delta (0, -2)
Screenshot: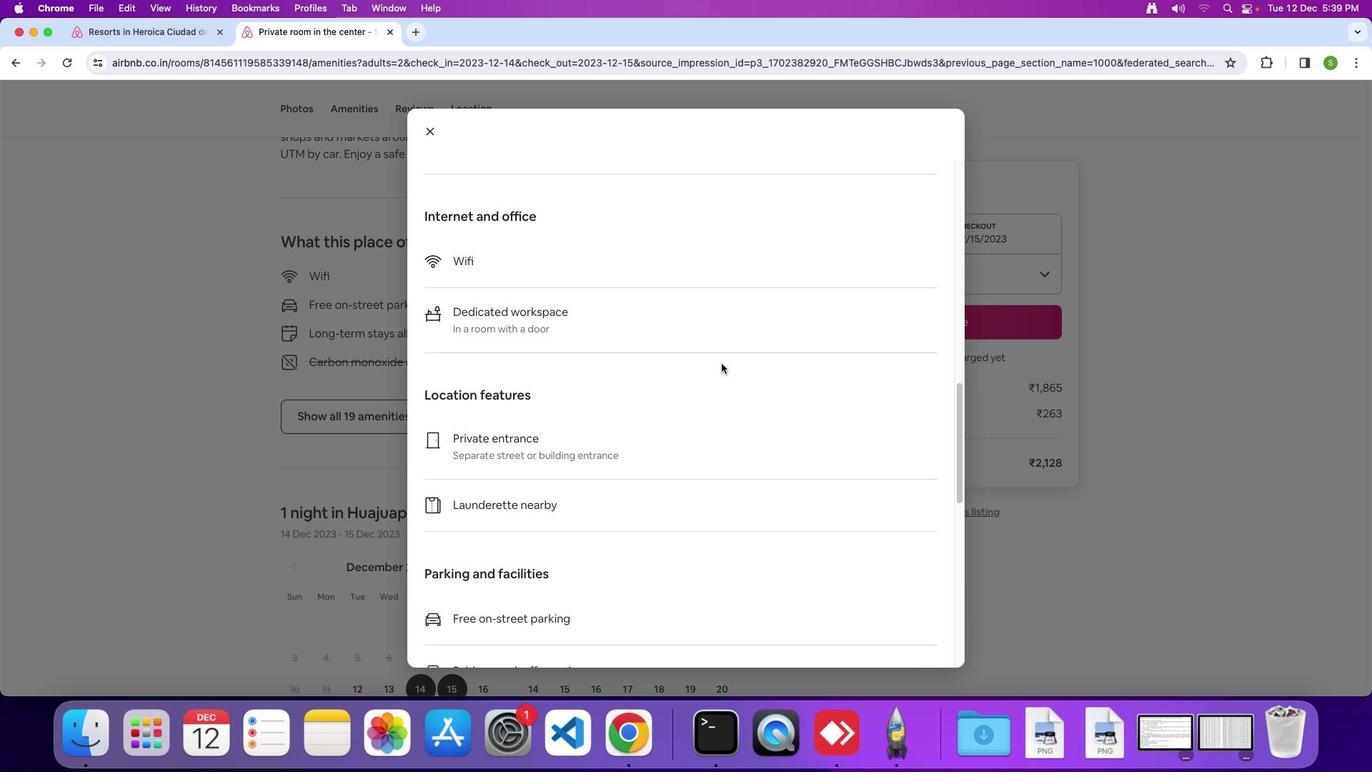 
Action: Mouse scrolled (721, 363) with delta (0, 0)
Screenshot: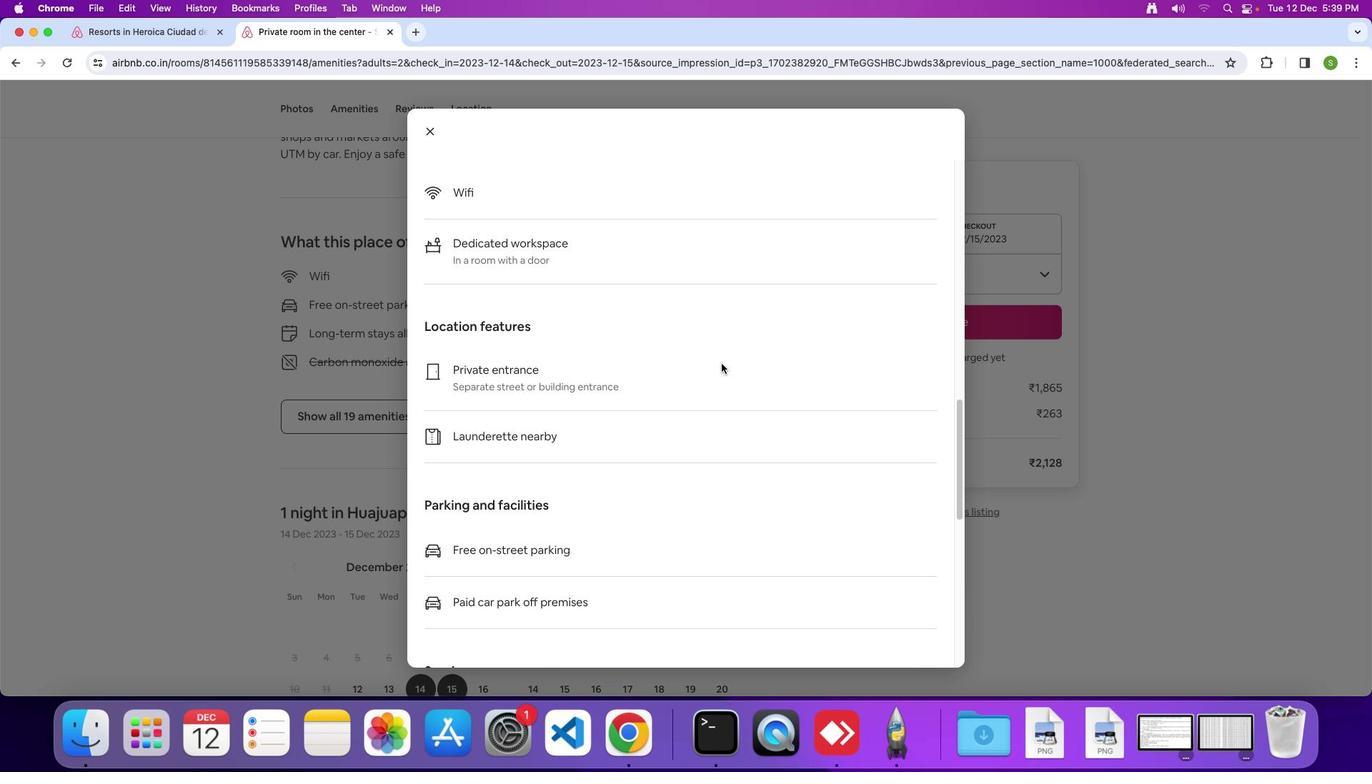 
Action: Mouse scrolled (721, 363) with delta (0, 0)
Screenshot: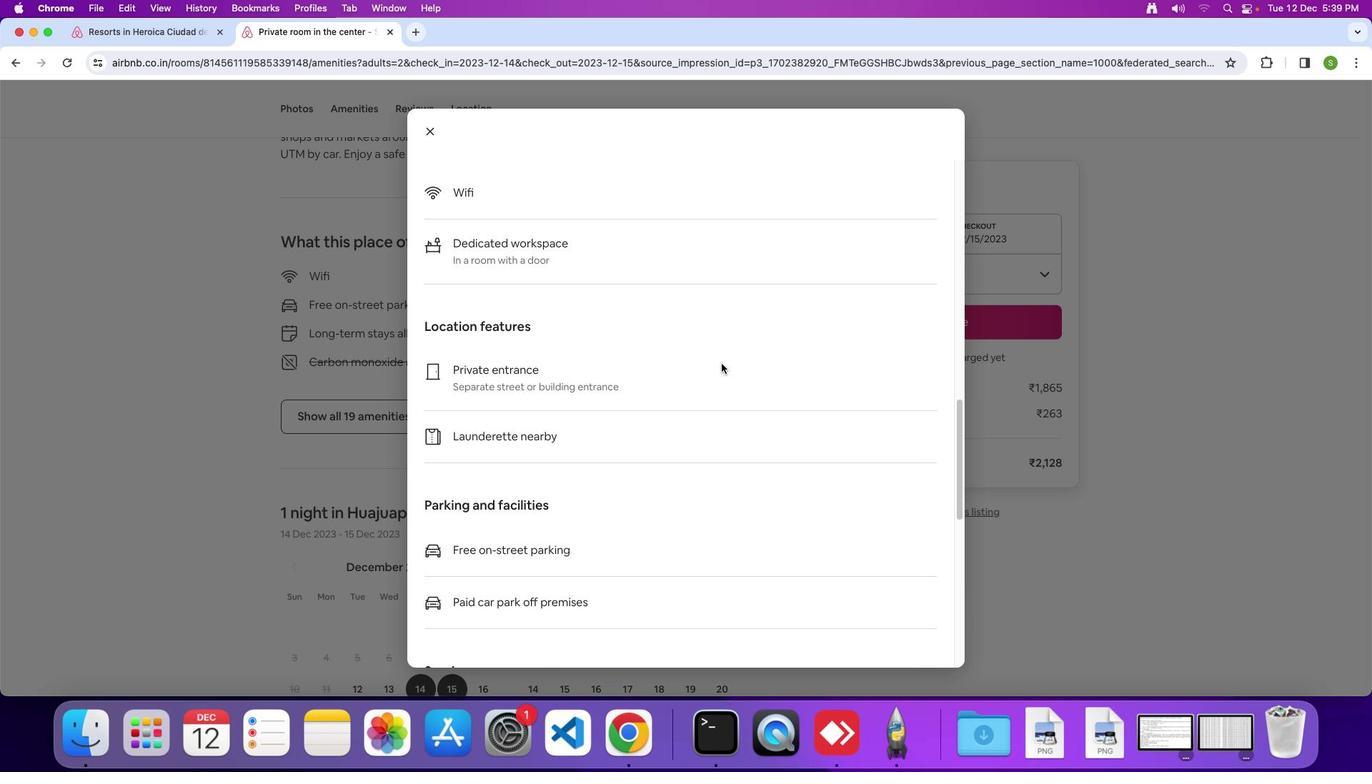 
Action: Mouse scrolled (721, 363) with delta (0, 0)
Screenshot: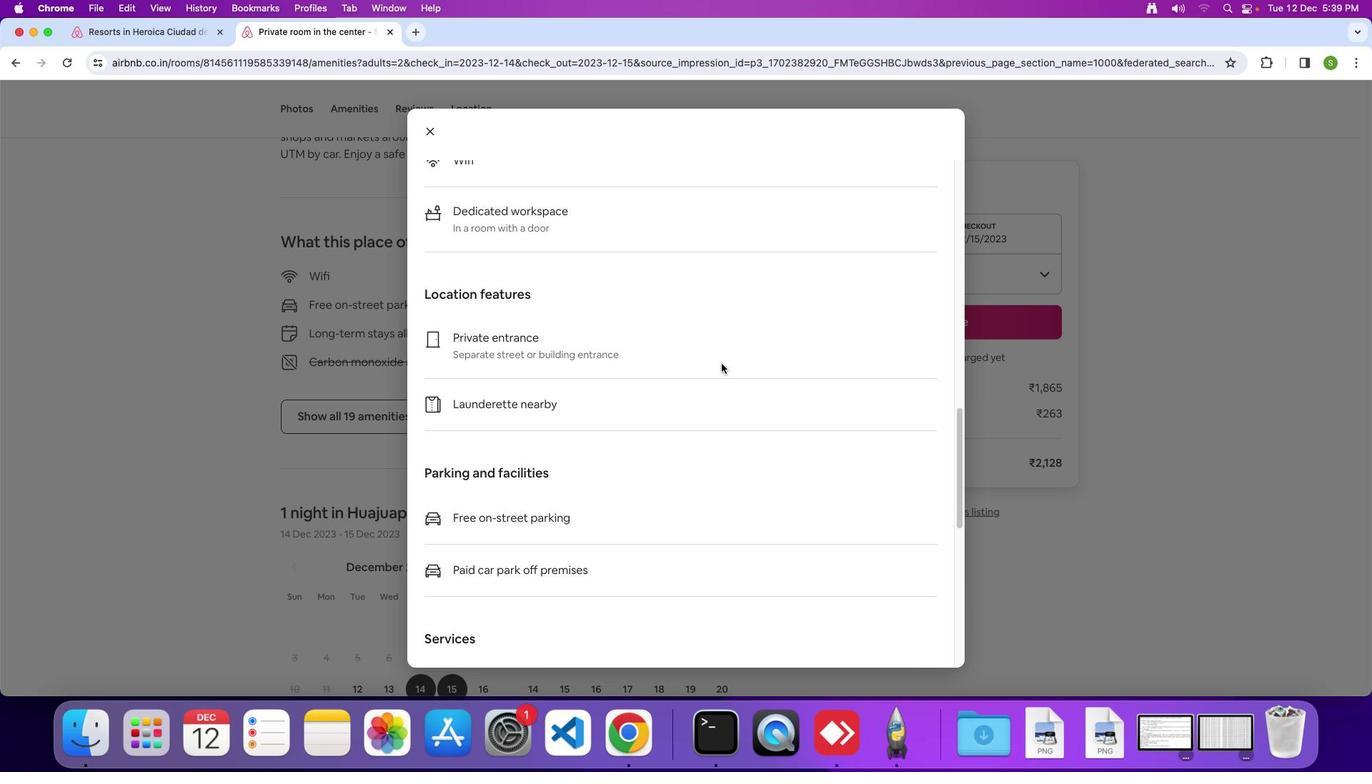 
Action: Mouse scrolled (721, 363) with delta (0, 0)
Screenshot: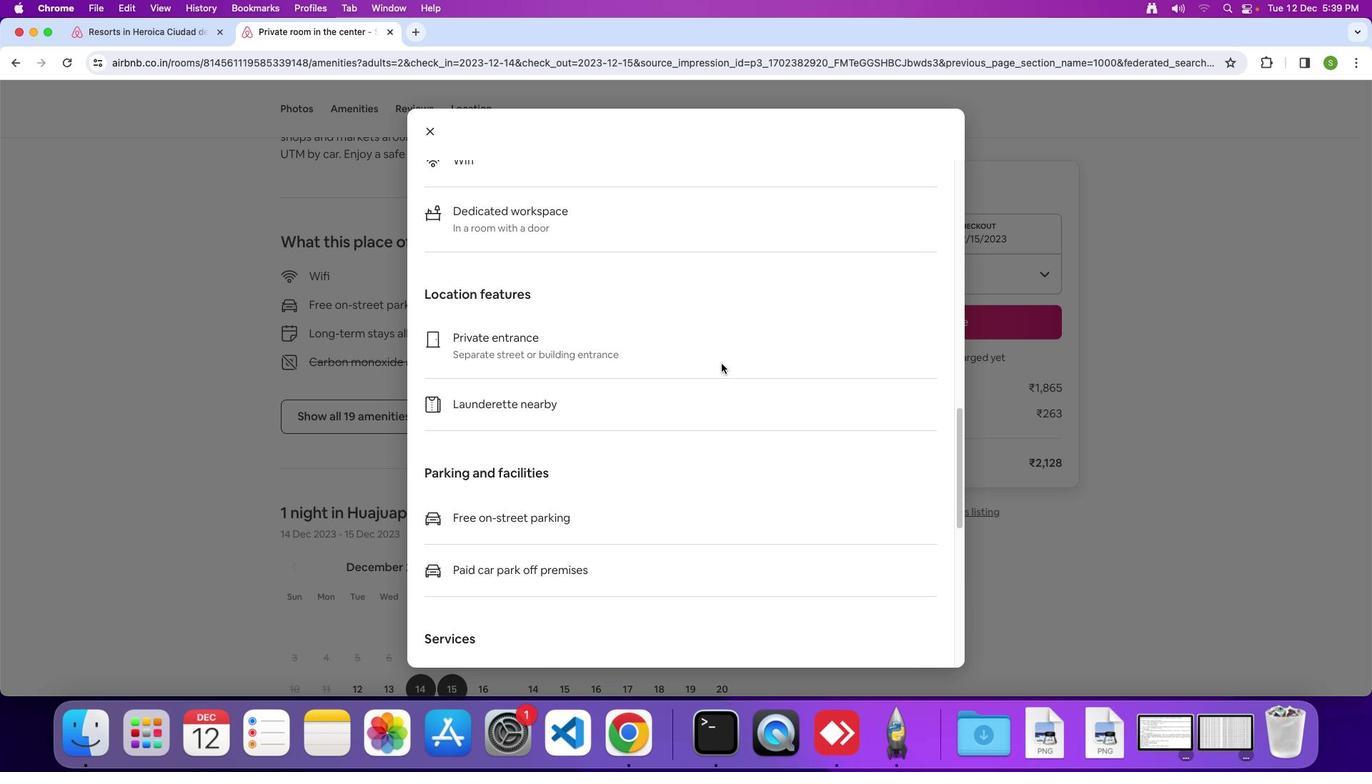 
Action: Mouse scrolled (721, 363) with delta (0, -2)
Screenshot: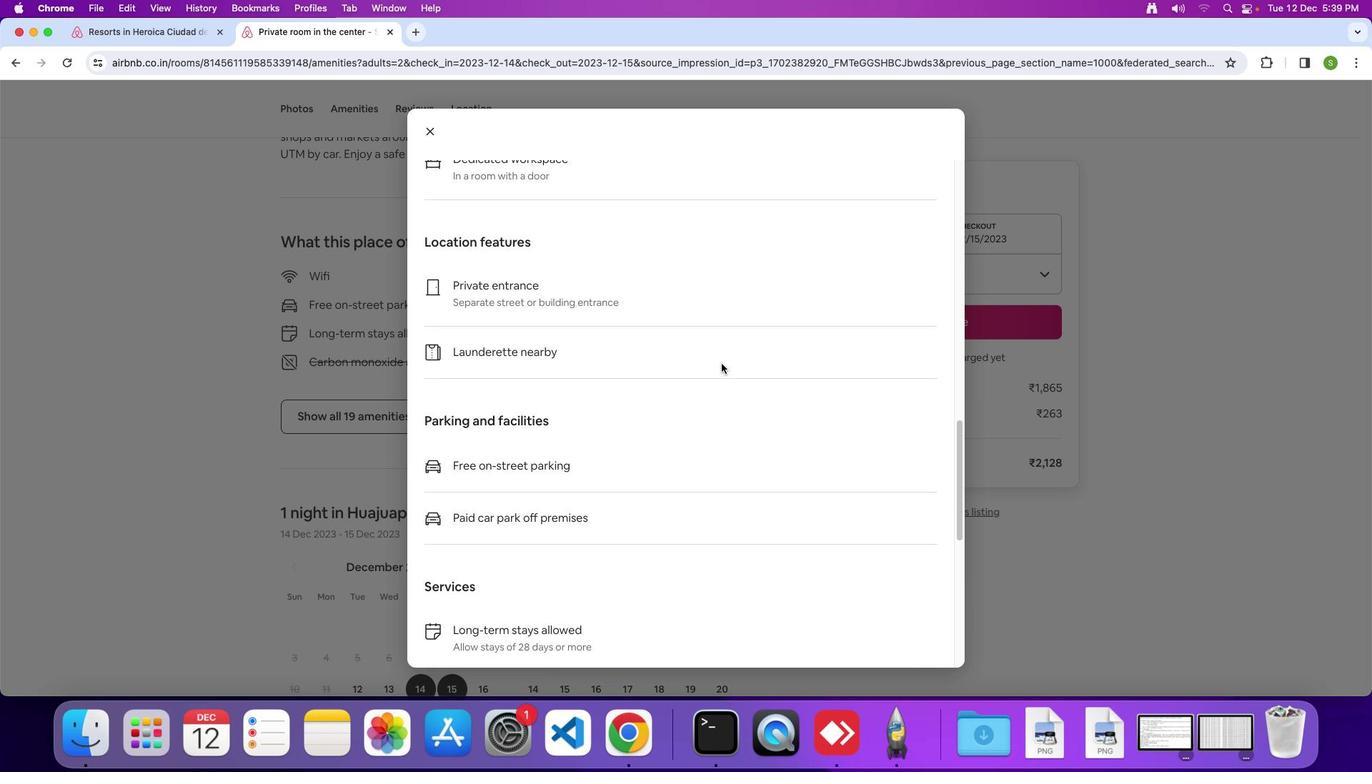 
Action: Mouse scrolled (721, 363) with delta (0, 0)
Screenshot: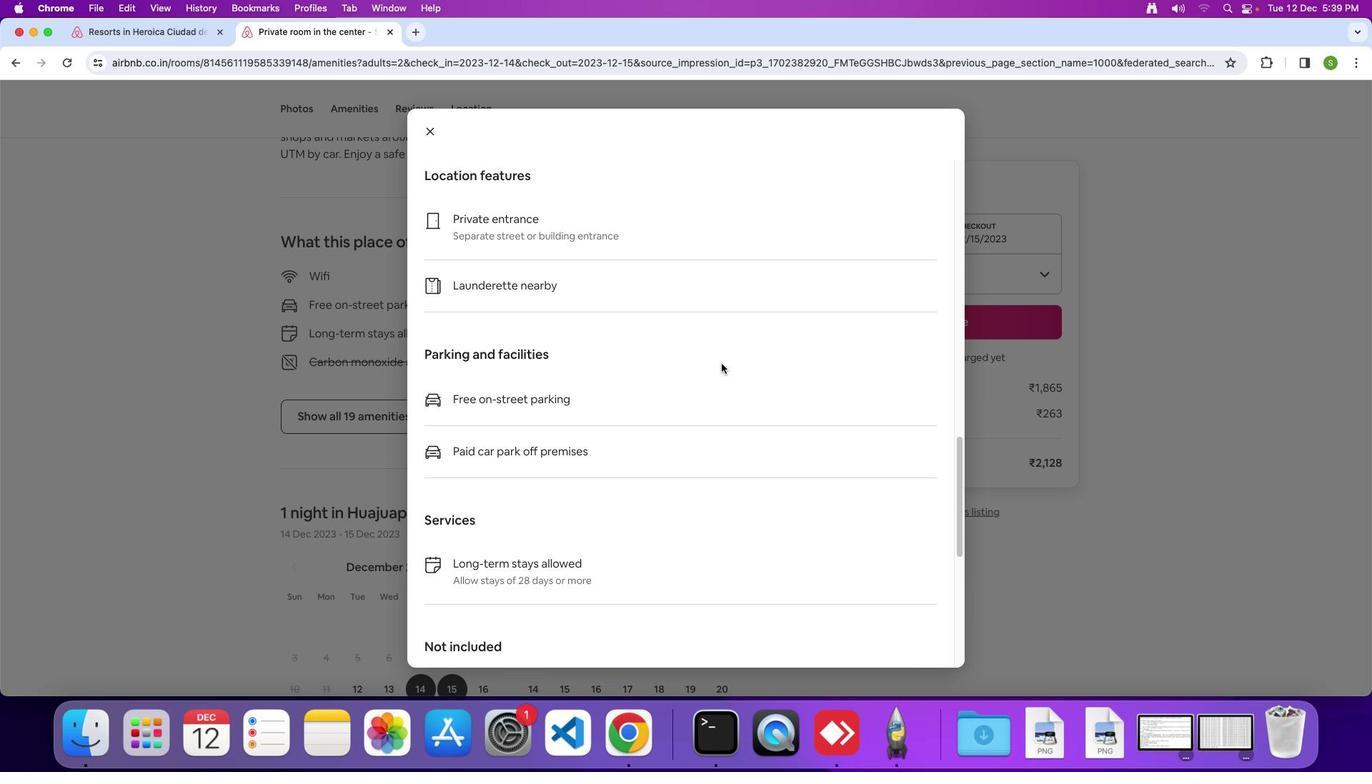 
Action: Mouse scrolled (721, 363) with delta (0, 0)
Screenshot: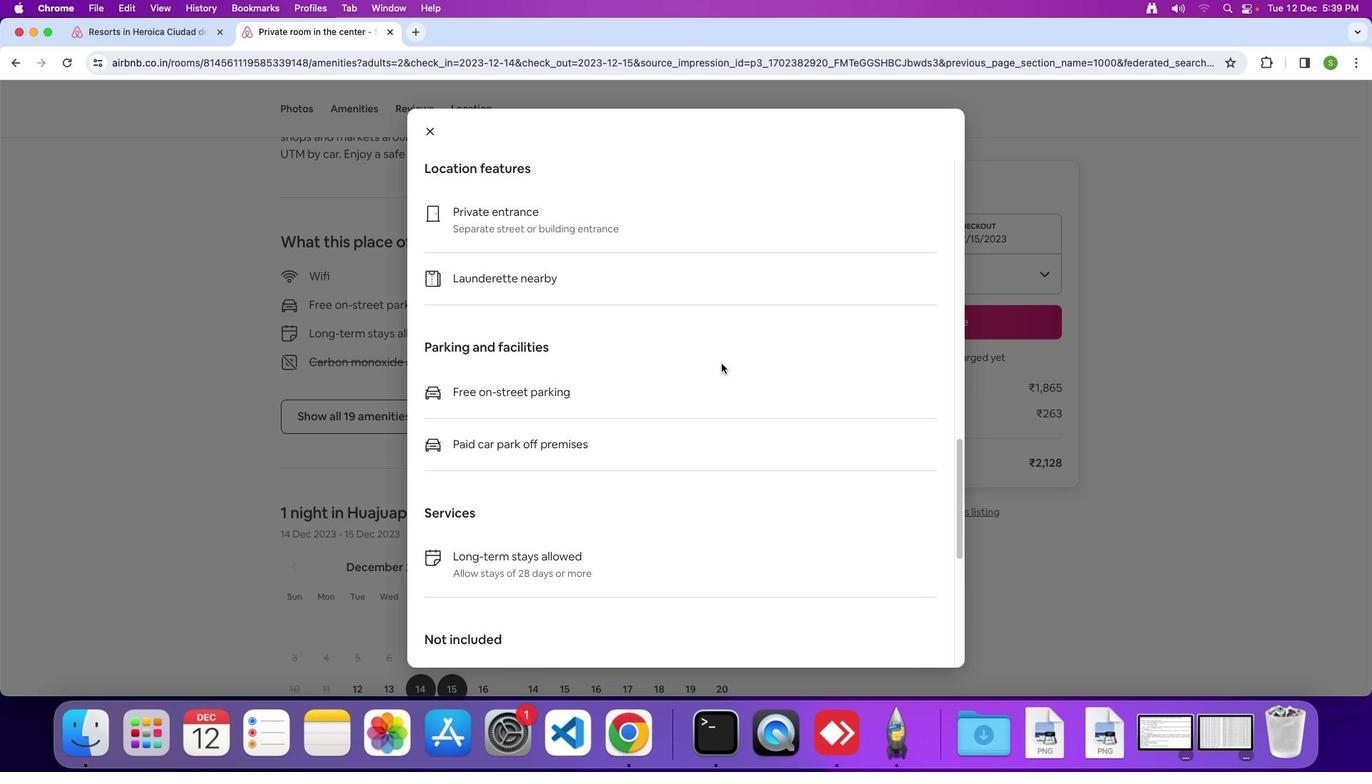 
Action: Mouse scrolled (721, 363) with delta (0, 0)
Screenshot: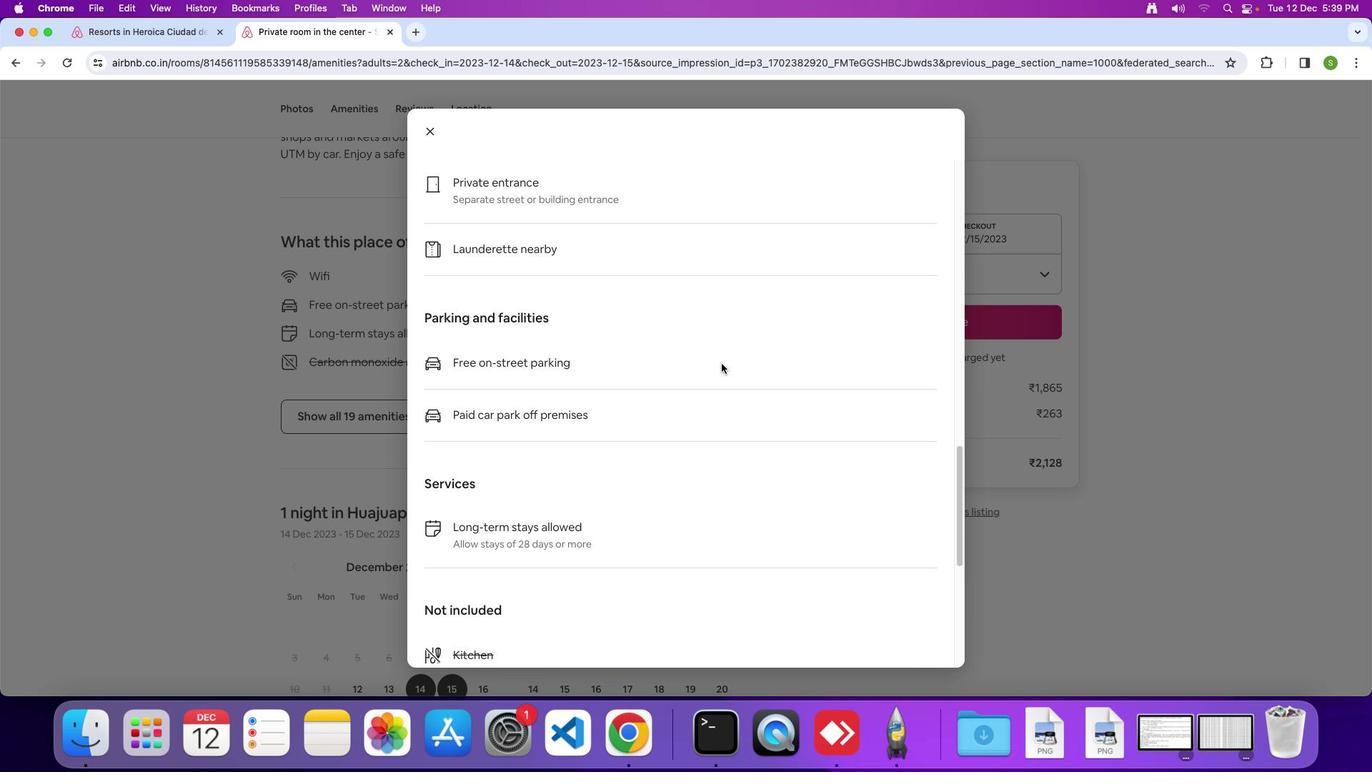 
Action: Mouse scrolled (721, 363) with delta (0, 0)
Screenshot: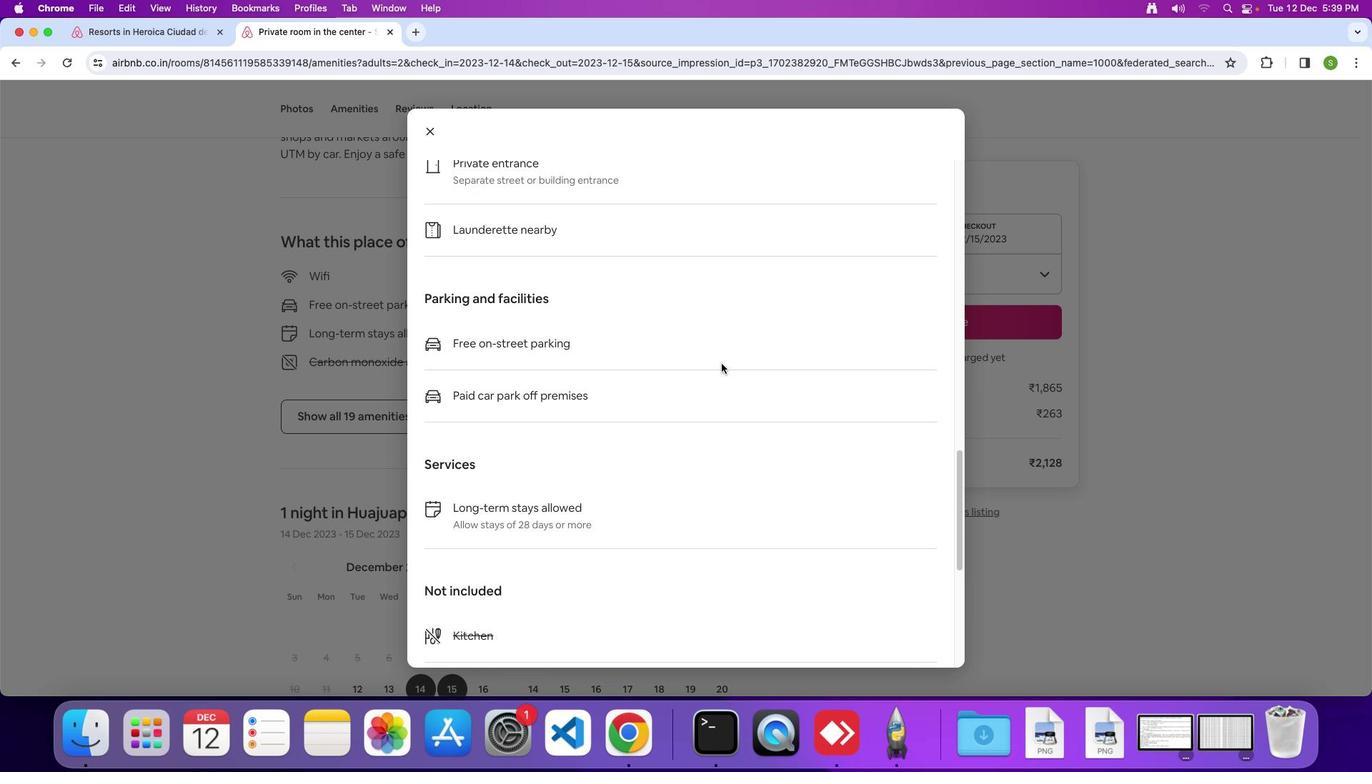 
Action: Mouse scrolled (721, 363) with delta (0, -2)
Screenshot: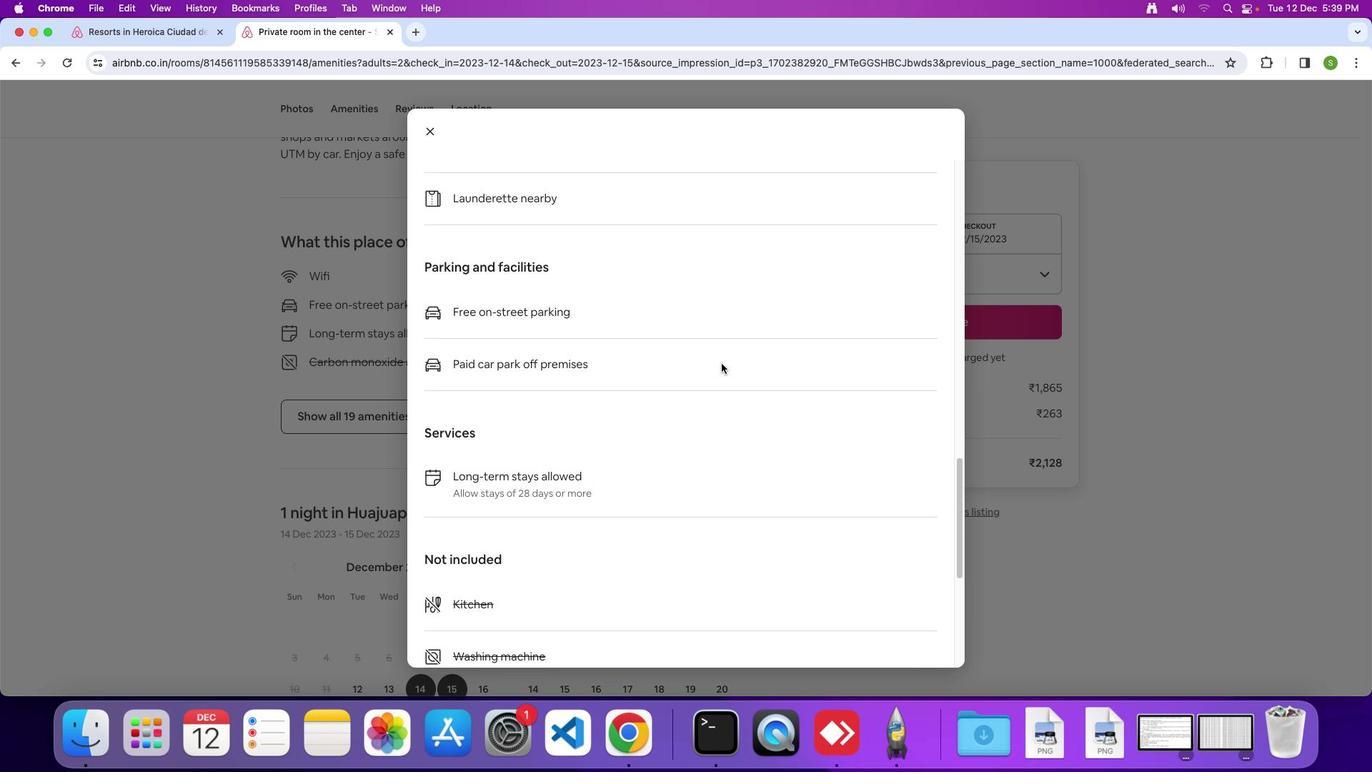 
Action: Mouse scrolled (721, 363) with delta (0, 0)
Screenshot: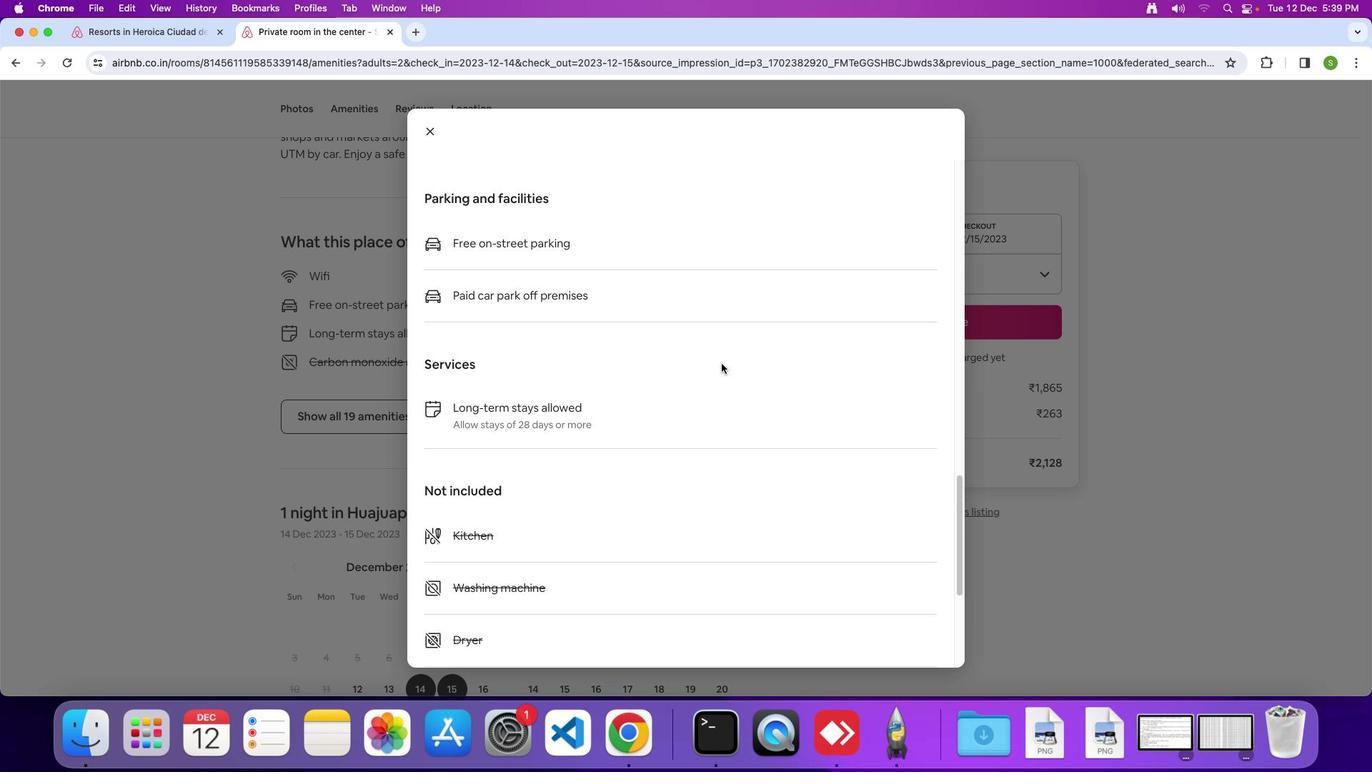 
Action: Mouse scrolled (721, 363) with delta (0, 0)
Screenshot: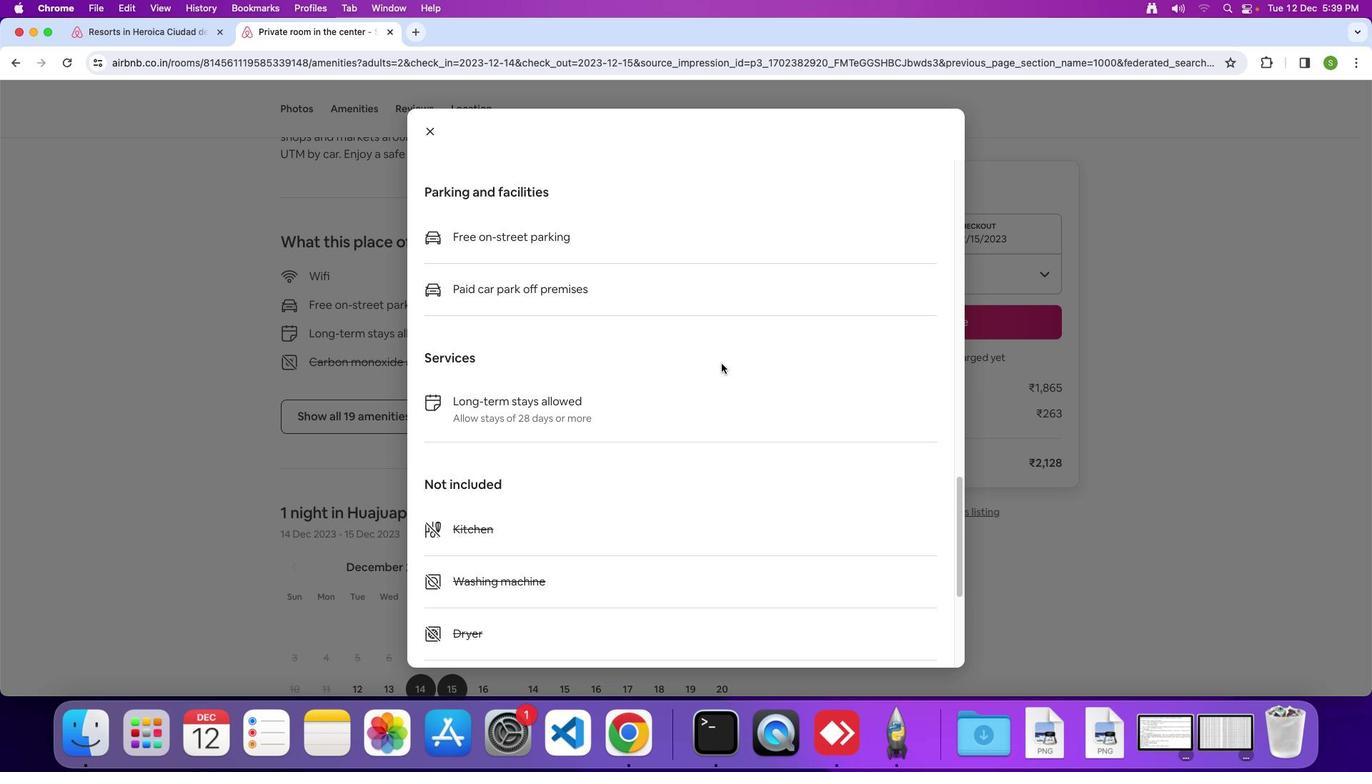 
Action: Mouse scrolled (721, 363) with delta (0, 0)
Screenshot: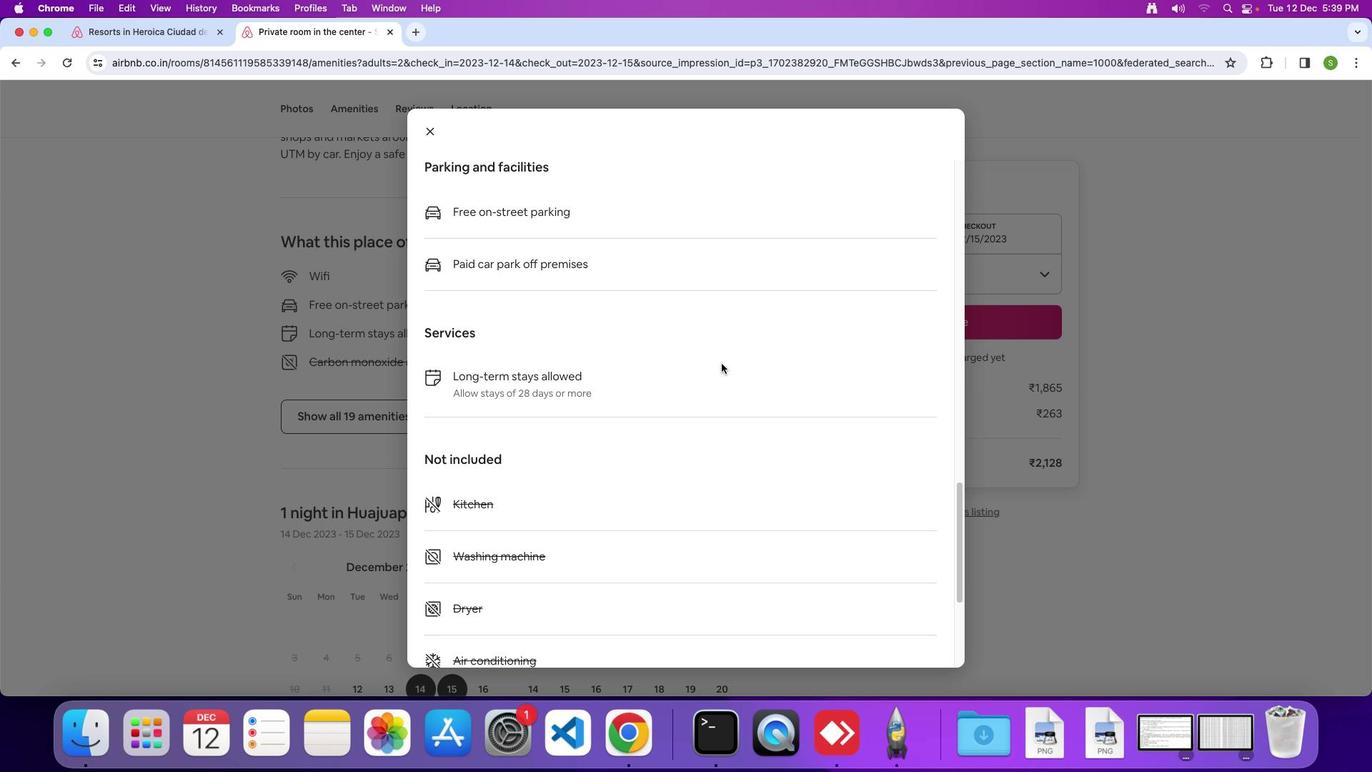 
Action: Mouse scrolled (721, 363) with delta (0, 0)
Screenshot: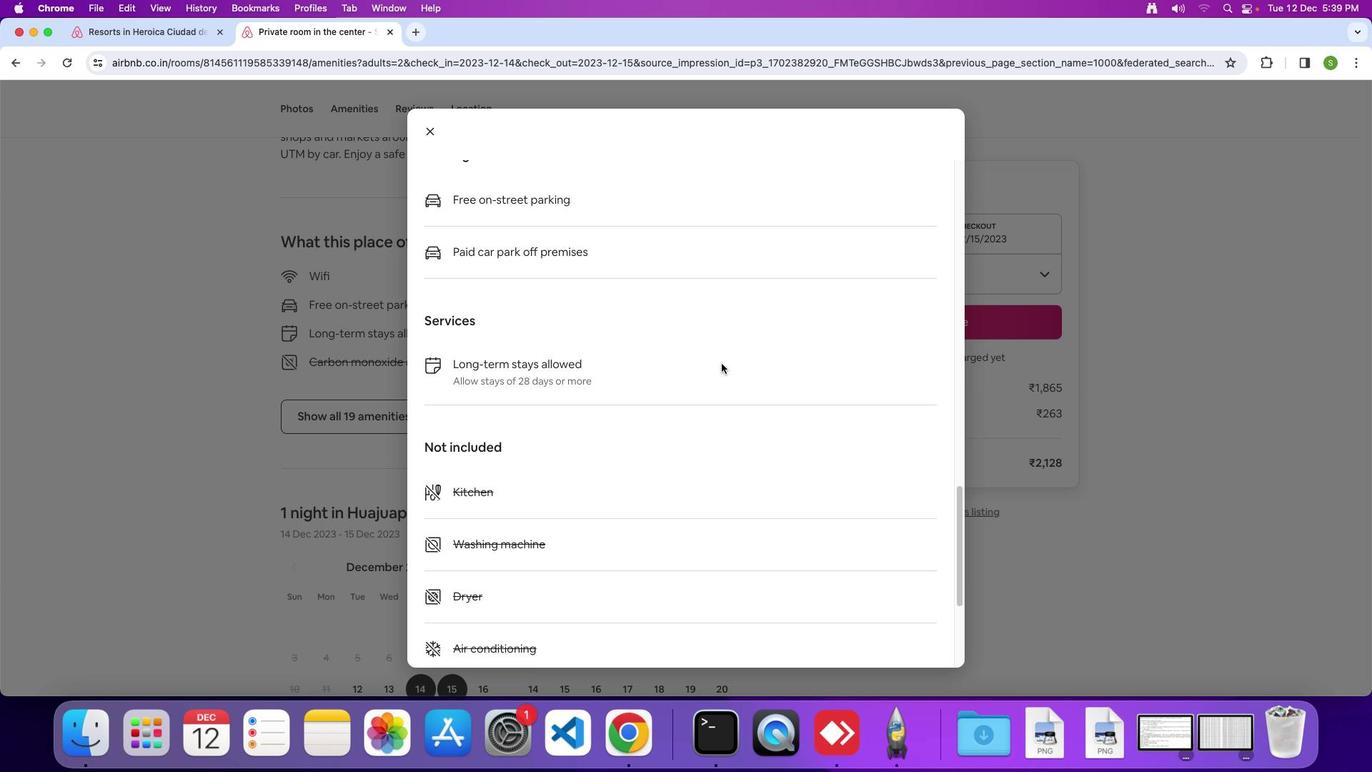 
Action: Mouse scrolled (721, 363) with delta (0, -2)
Screenshot: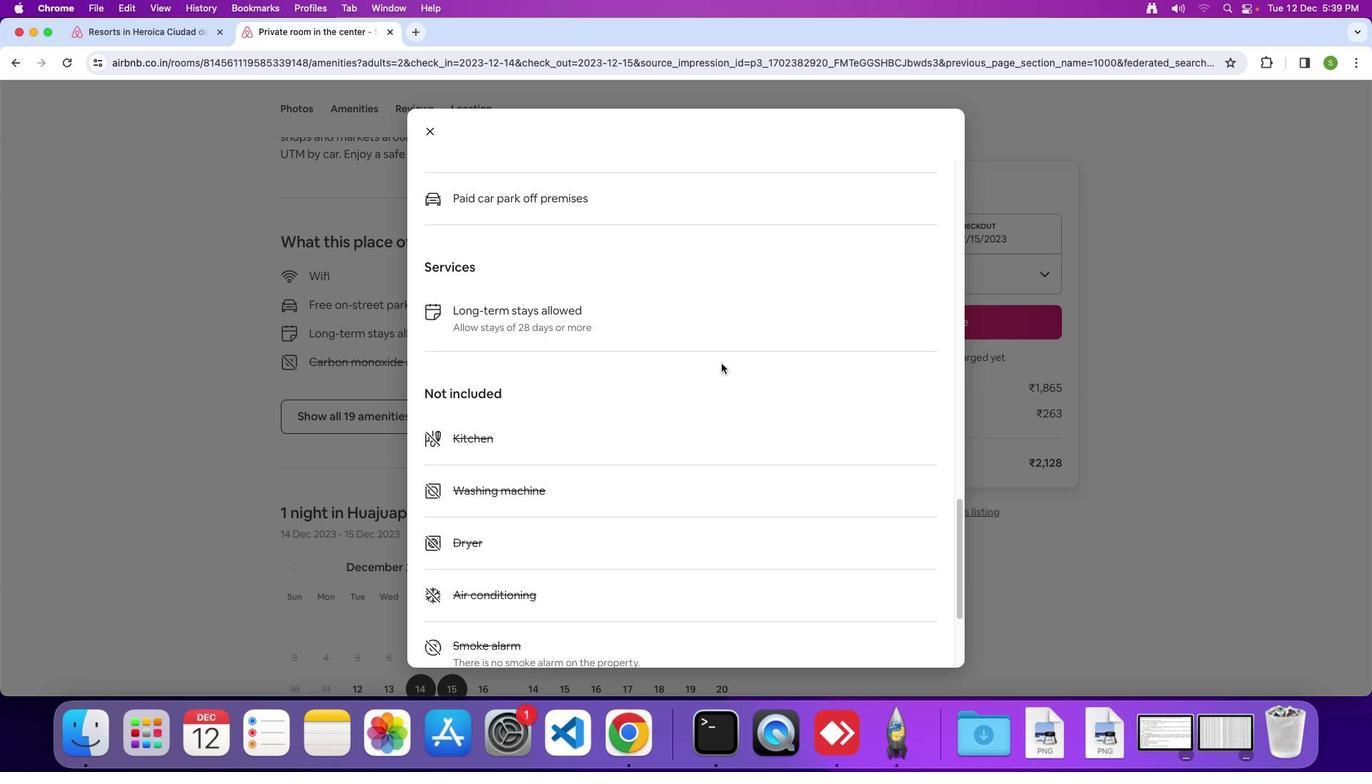 
Action: Mouse scrolled (721, 363) with delta (0, 0)
Screenshot: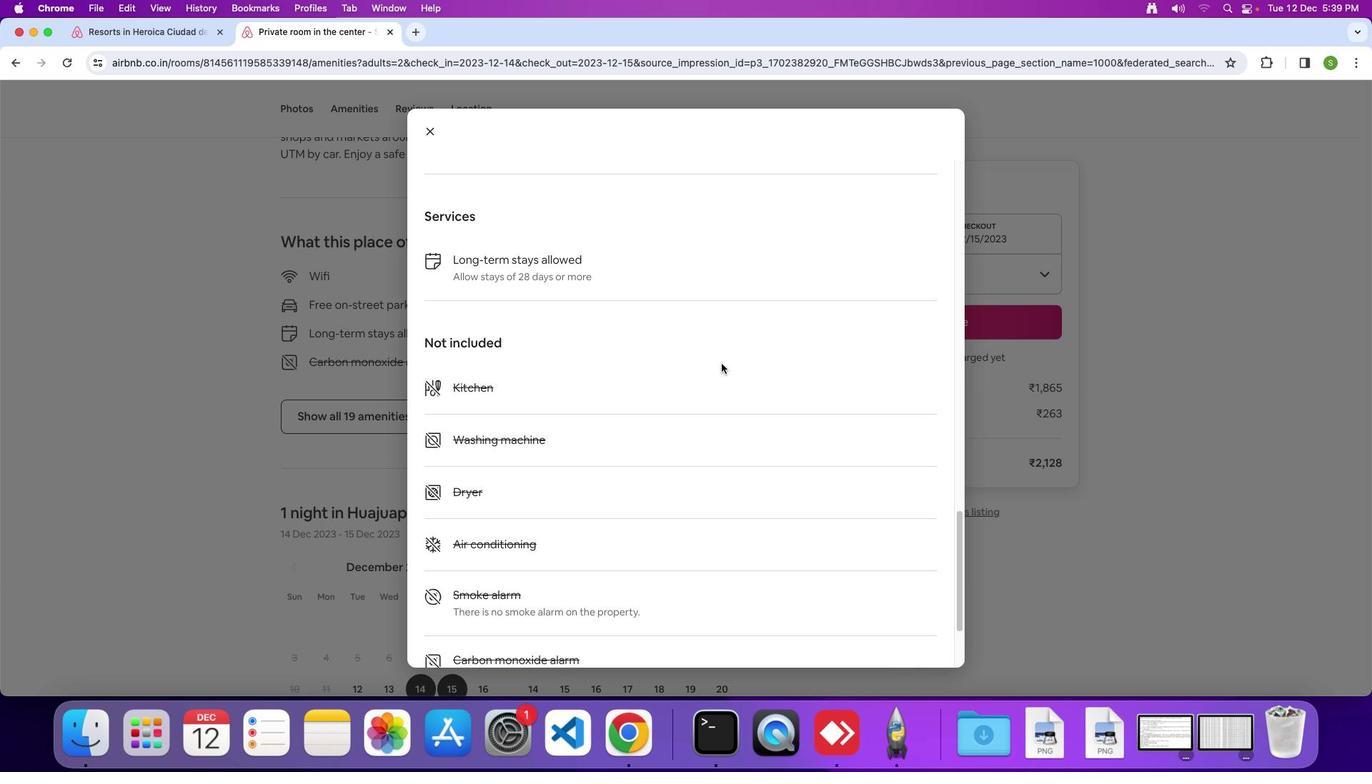 
Action: Mouse scrolled (721, 363) with delta (0, 0)
Screenshot: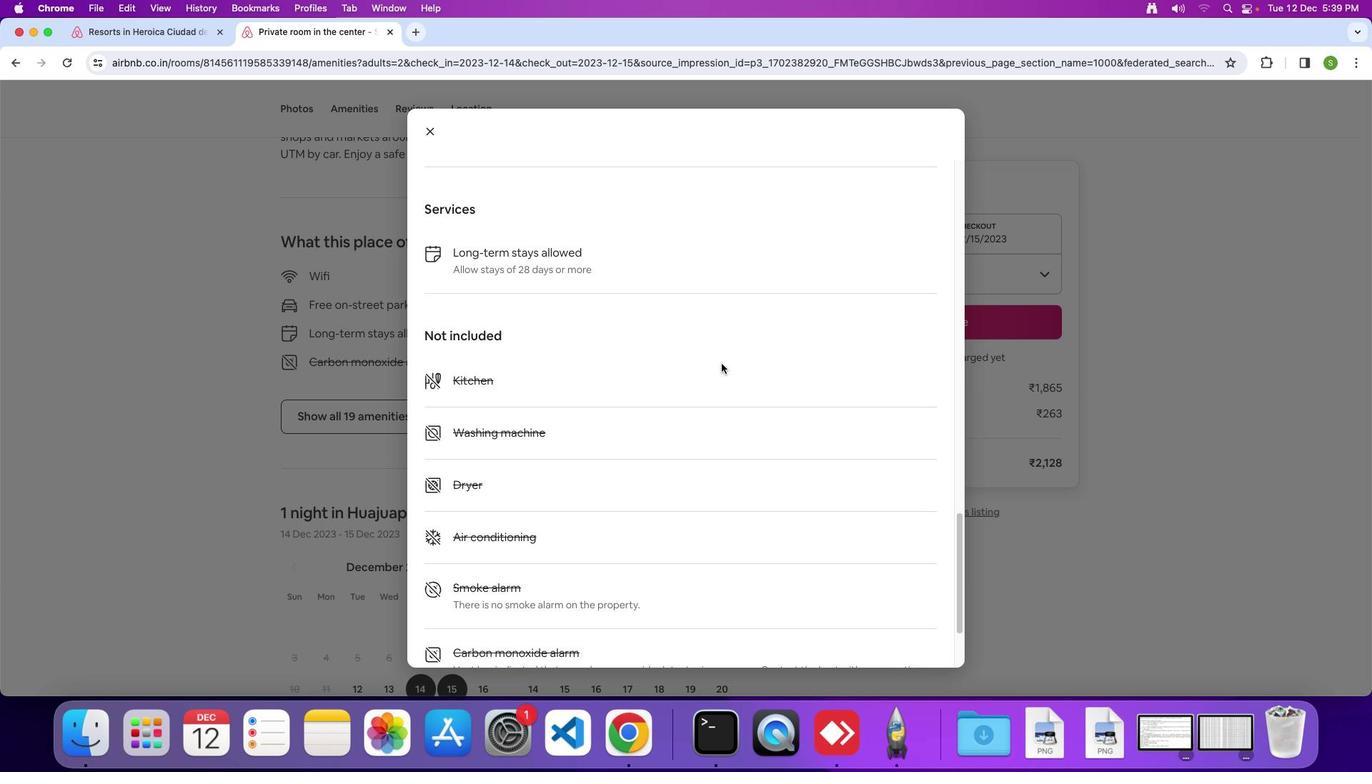 
Action: Mouse scrolled (721, 363) with delta (0, 0)
Screenshot: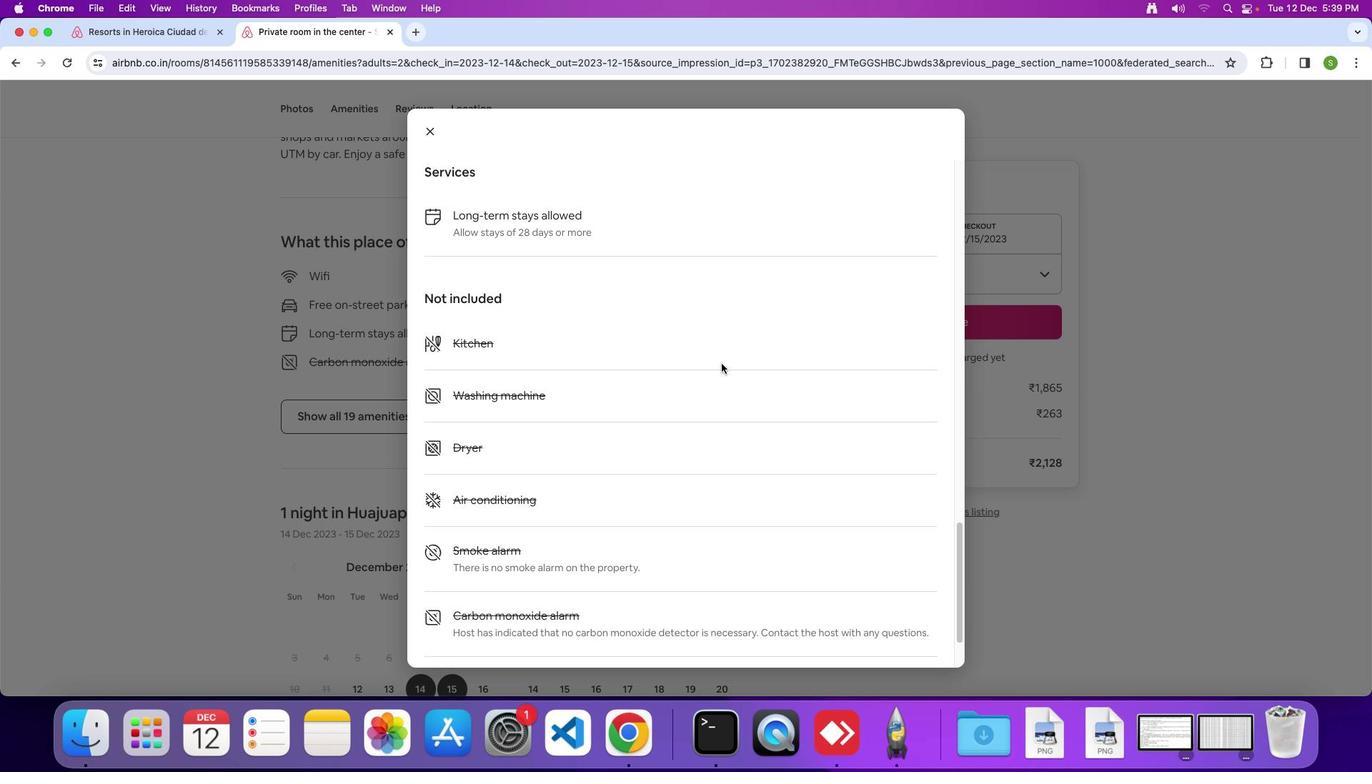 
Action: Mouse scrolled (721, 363) with delta (0, 0)
Screenshot: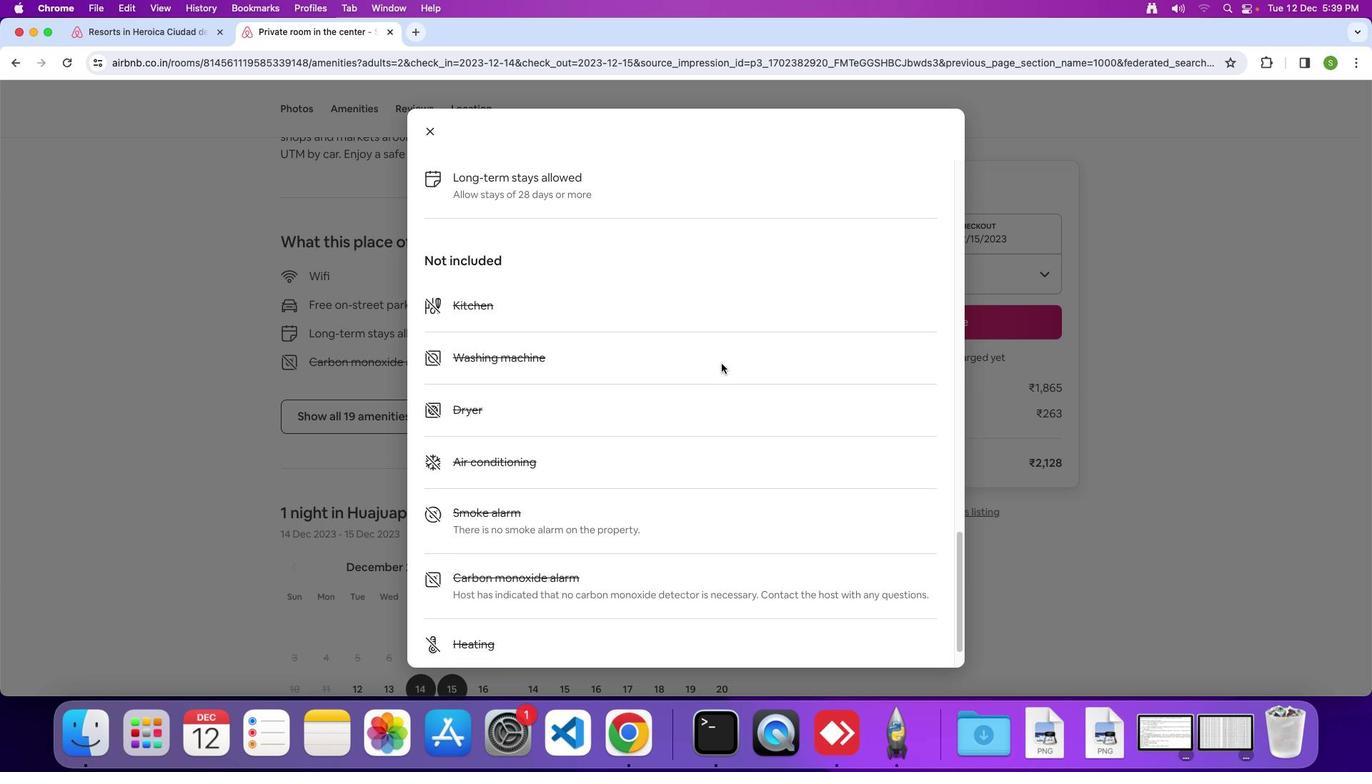 
Action: Mouse scrolled (721, 363) with delta (0, 0)
Screenshot: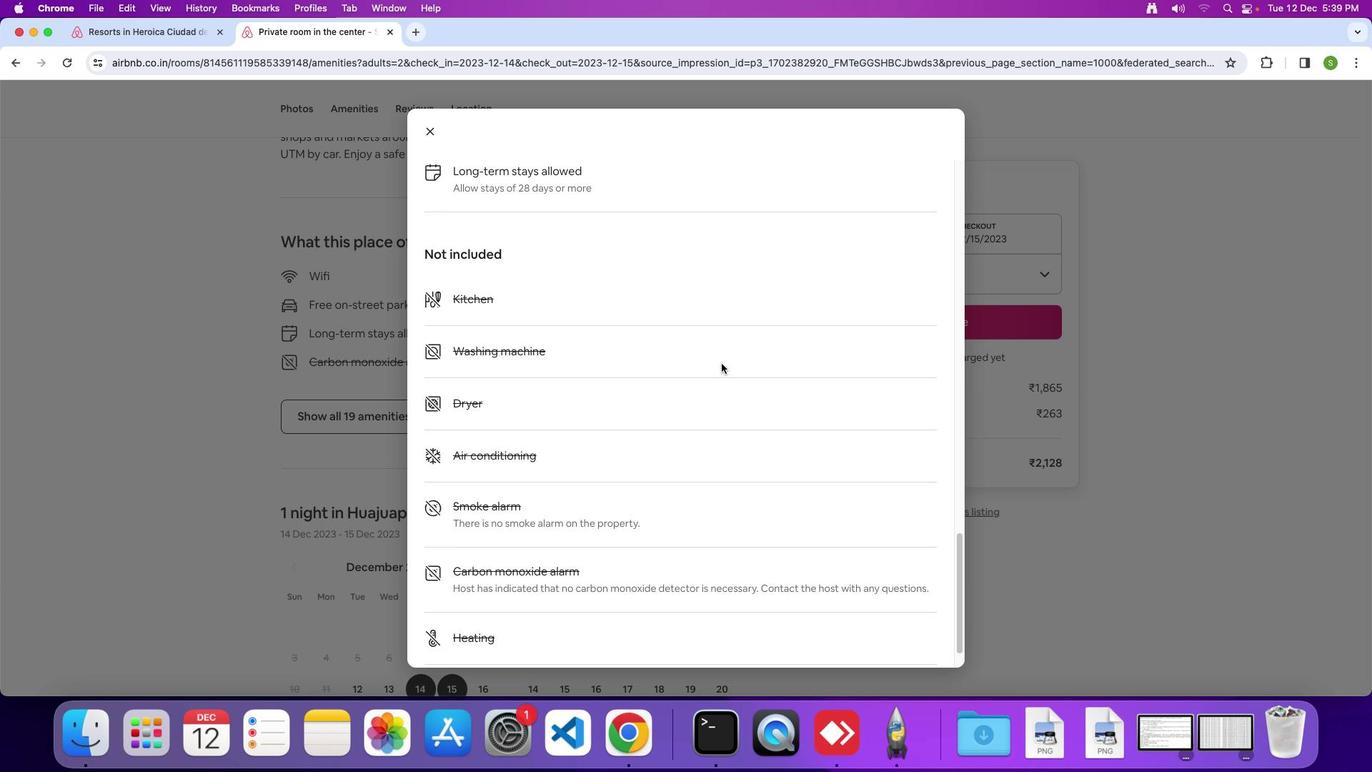 
Action: Mouse scrolled (721, 363) with delta (0, 0)
Screenshot: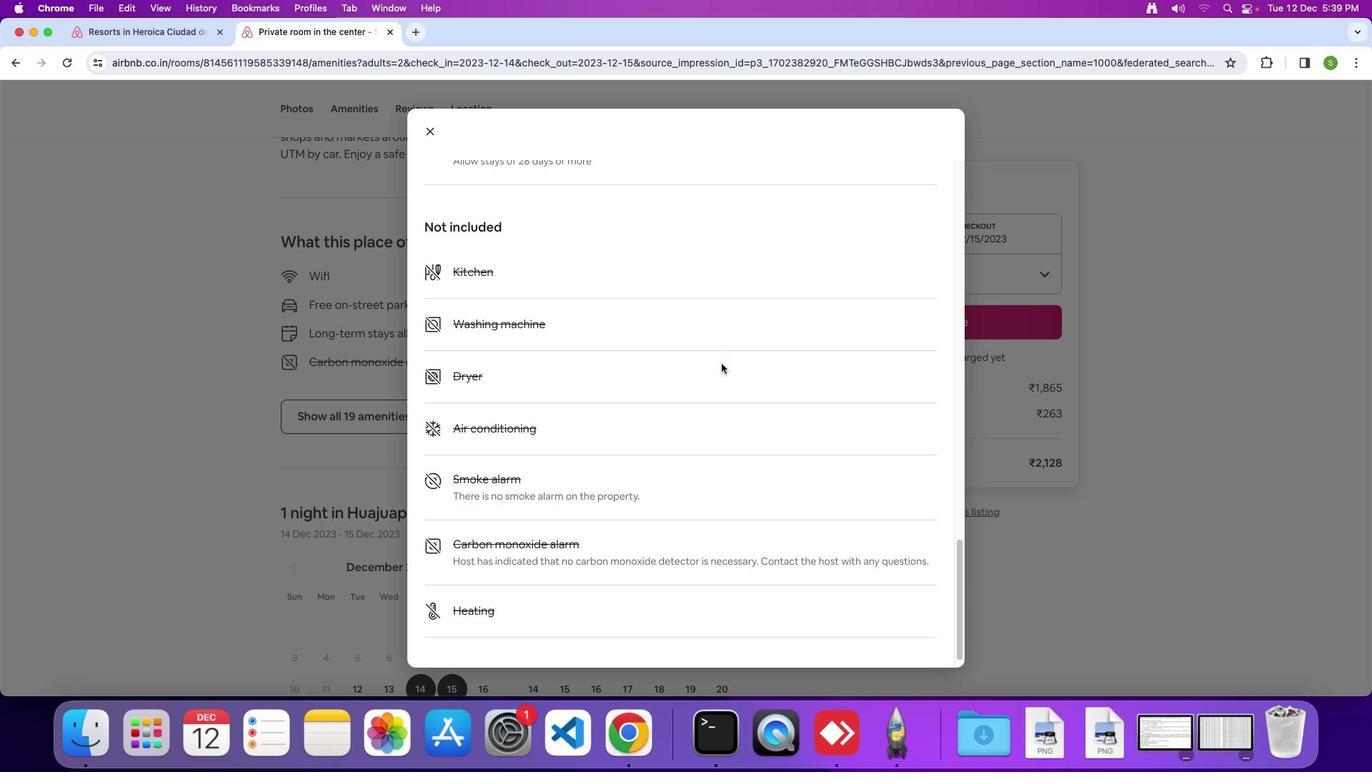 
Action: Mouse scrolled (721, 363) with delta (0, 0)
Screenshot: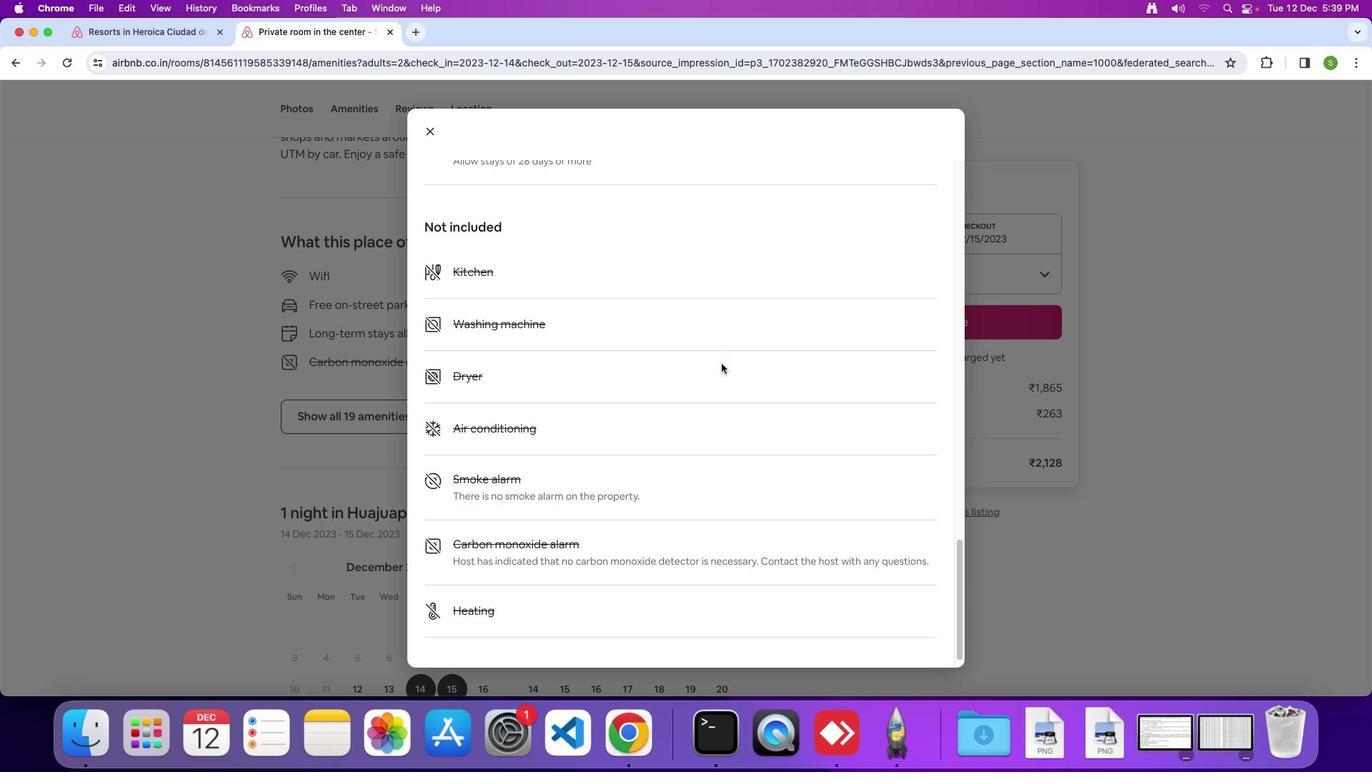 
Action: Mouse moved to (428, 130)
Screenshot: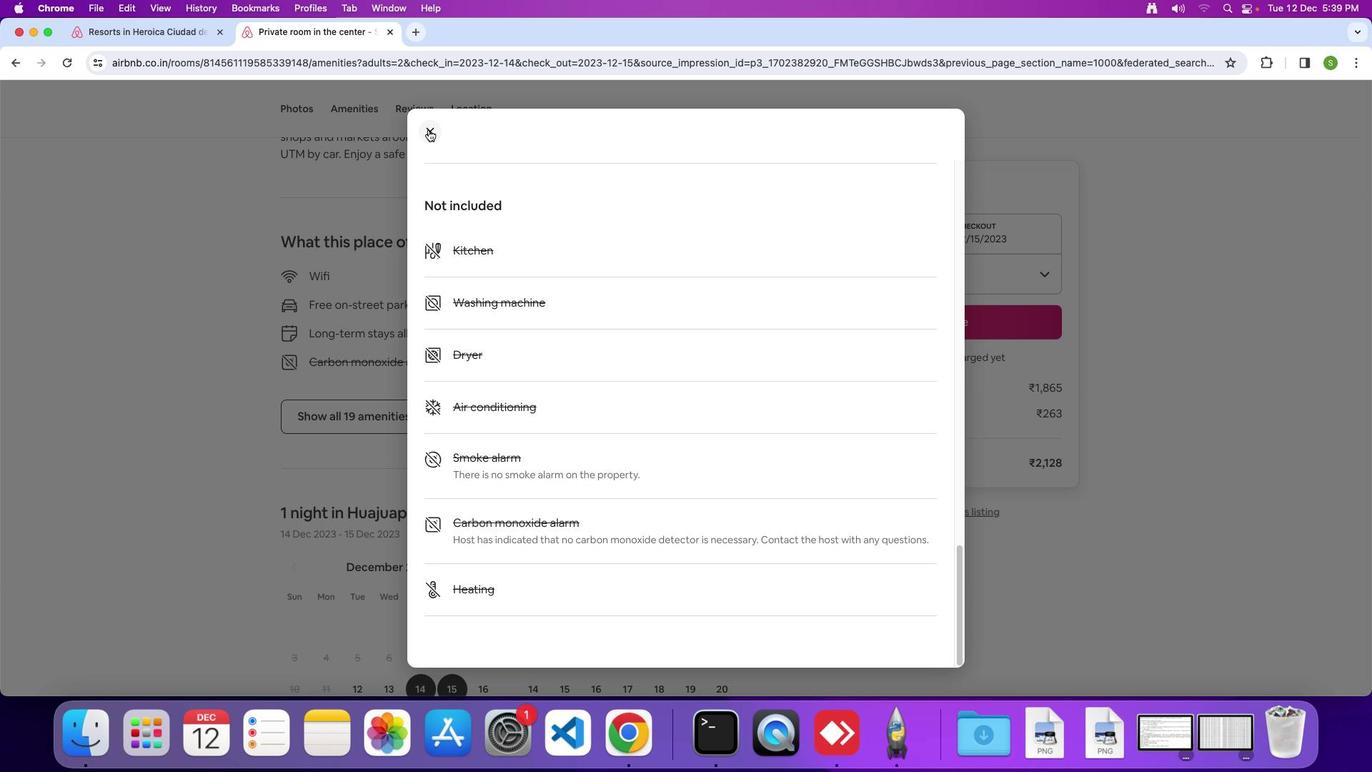 
Action: Mouse pressed left at (428, 130)
